 Task: In Heading Arial with underline. Font size of heading  '18'Font style of data Calibri. Font size of data  9Alignment of headline & data Align center. Fill color in heading,  RedFont color of data Black Apply border in Data No BorderIn the sheet  Attendance Sheet for Weekly Follow-upbook
Action: Mouse moved to (104, 152)
Screenshot: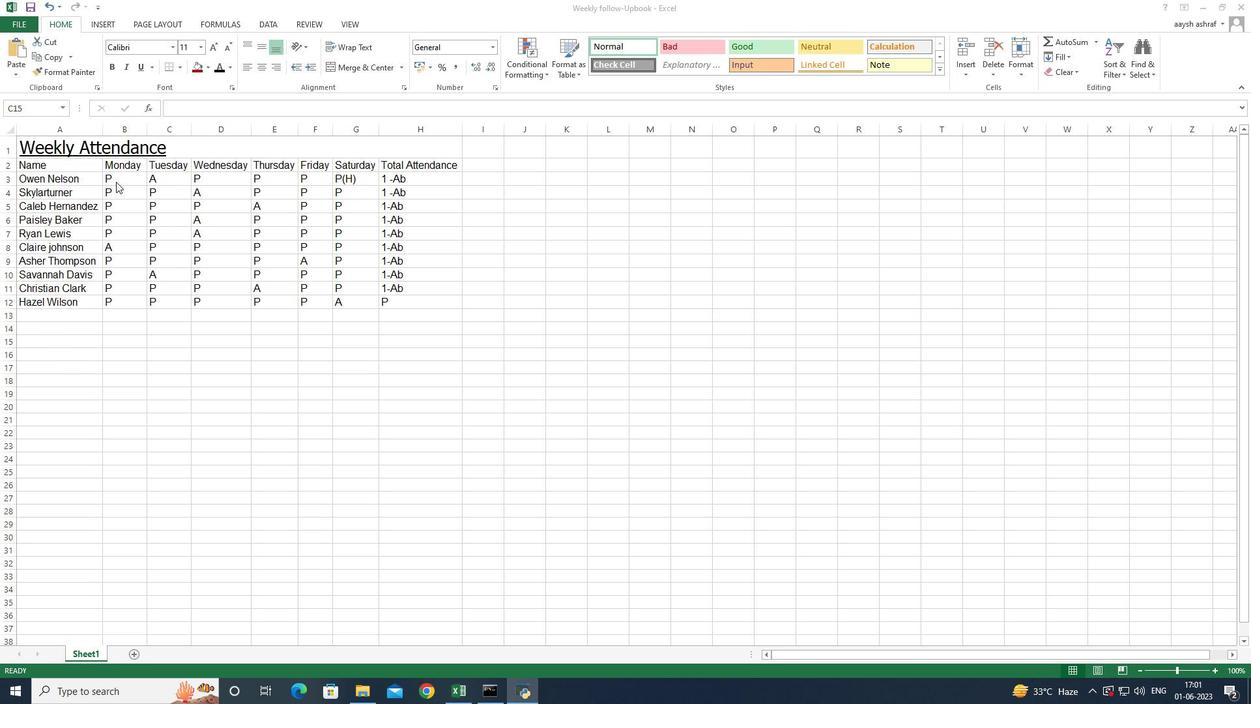 
Action: Mouse pressed left at (104, 152)
Screenshot: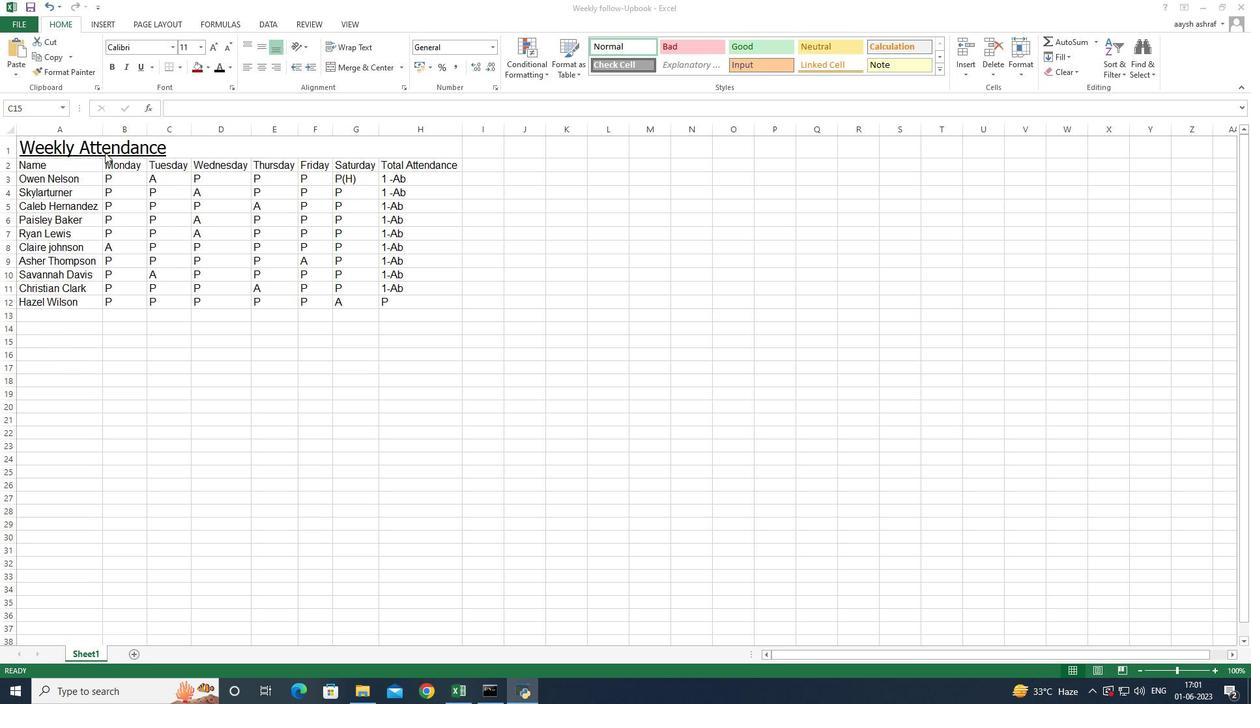 
Action: Mouse moved to (95, 149)
Screenshot: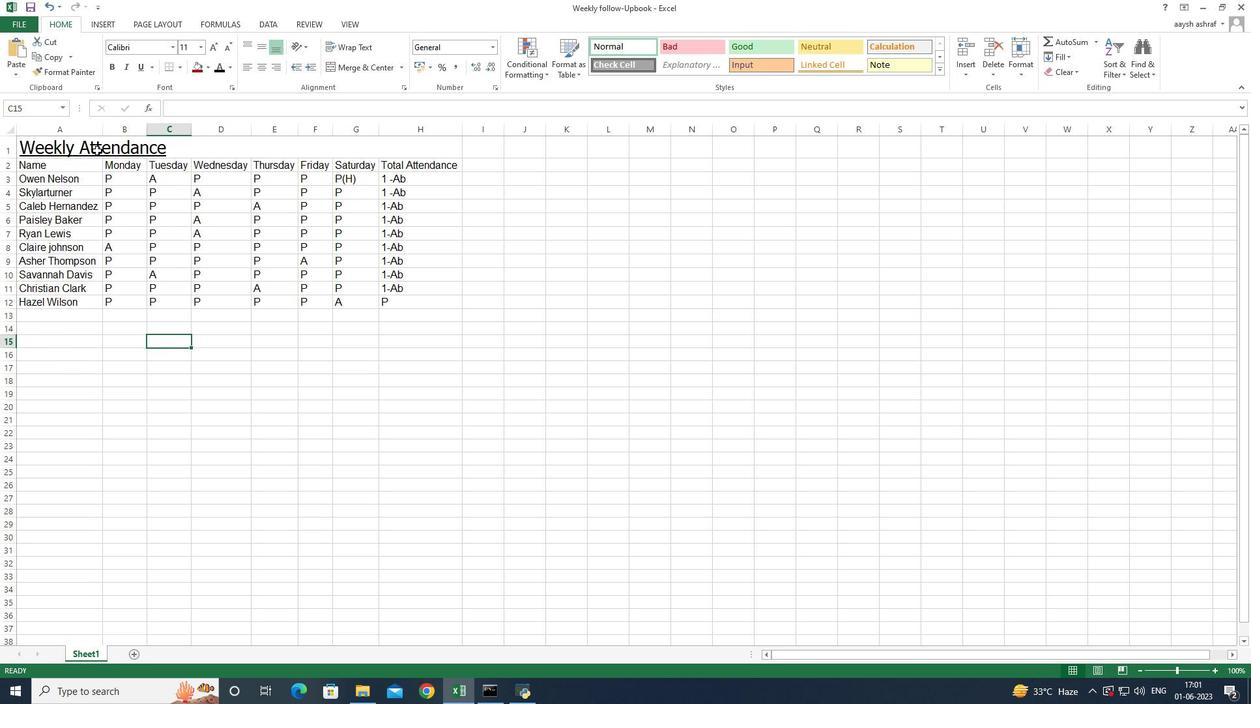 
Action: Mouse pressed left at (95, 149)
Screenshot: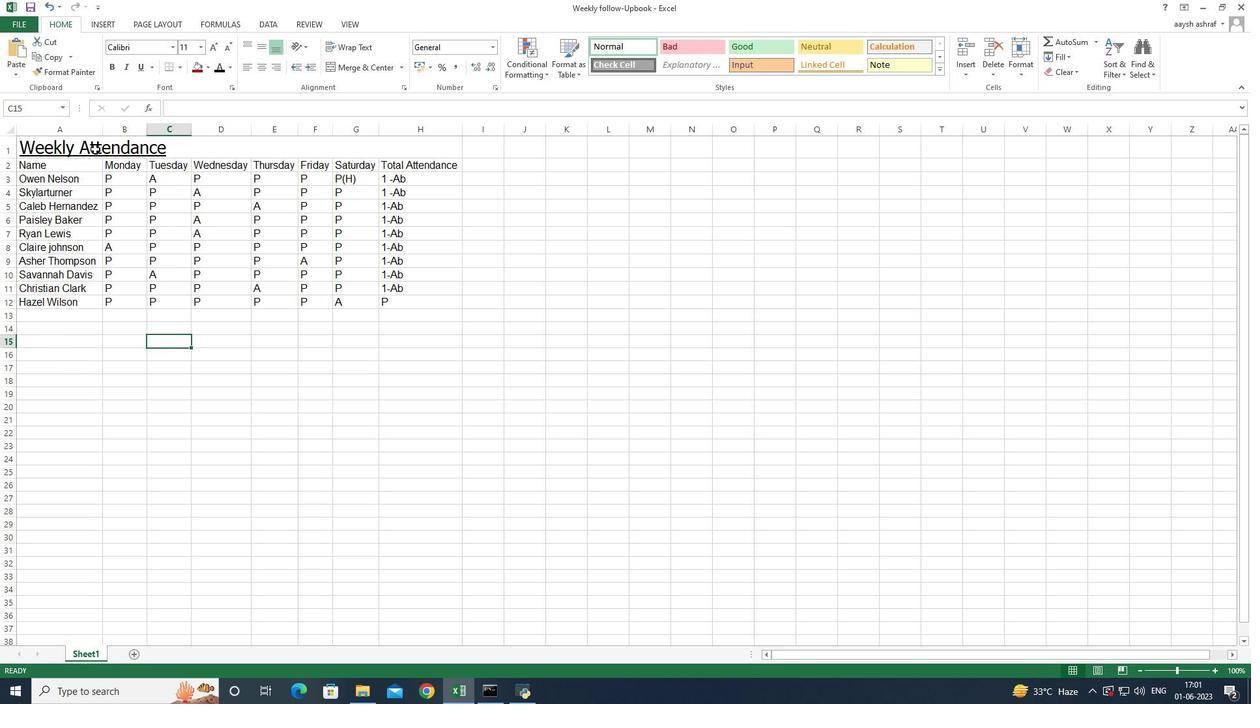 
Action: Mouse moved to (101, 217)
Screenshot: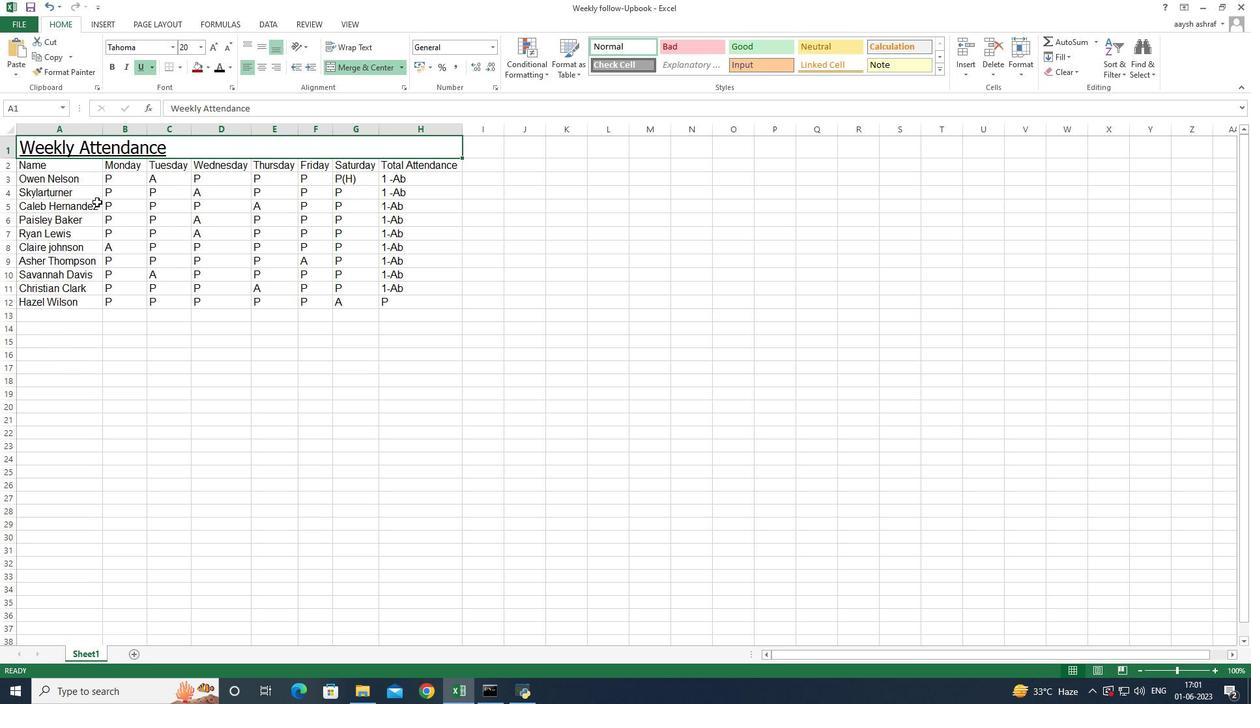 
Action: Mouse pressed left at (101, 217)
Screenshot: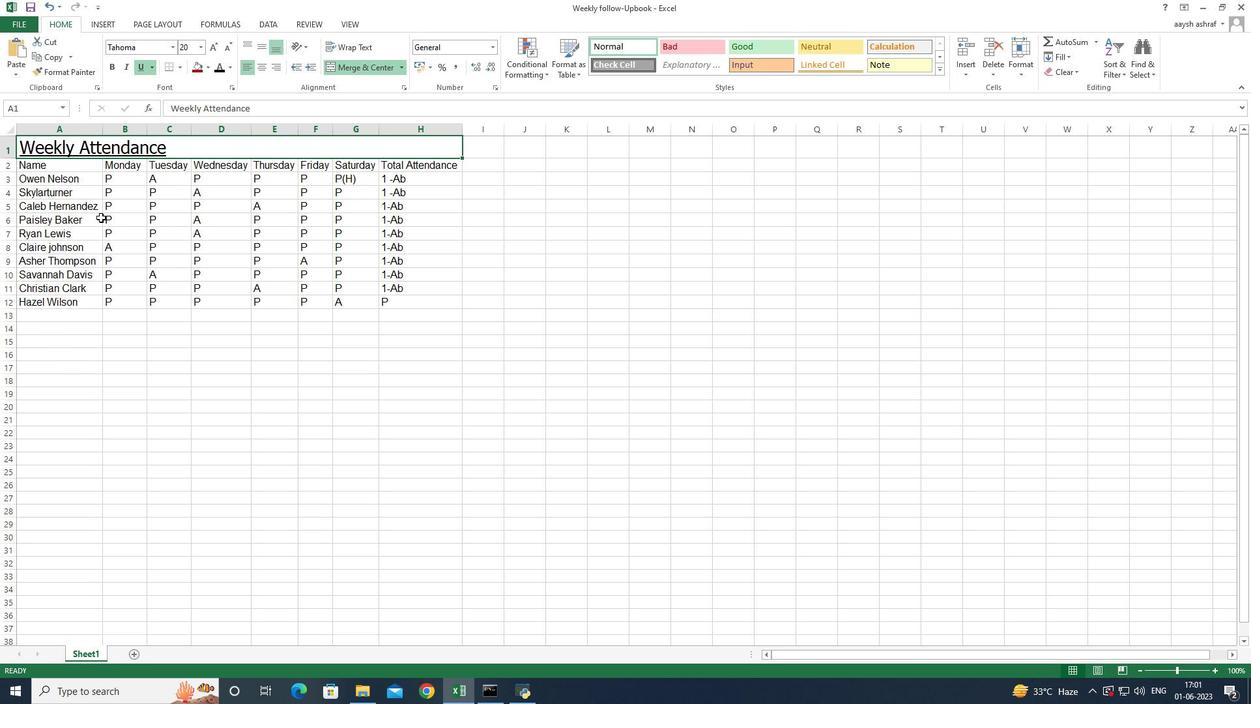 
Action: Mouse moved to (96, 149)
Screenshot: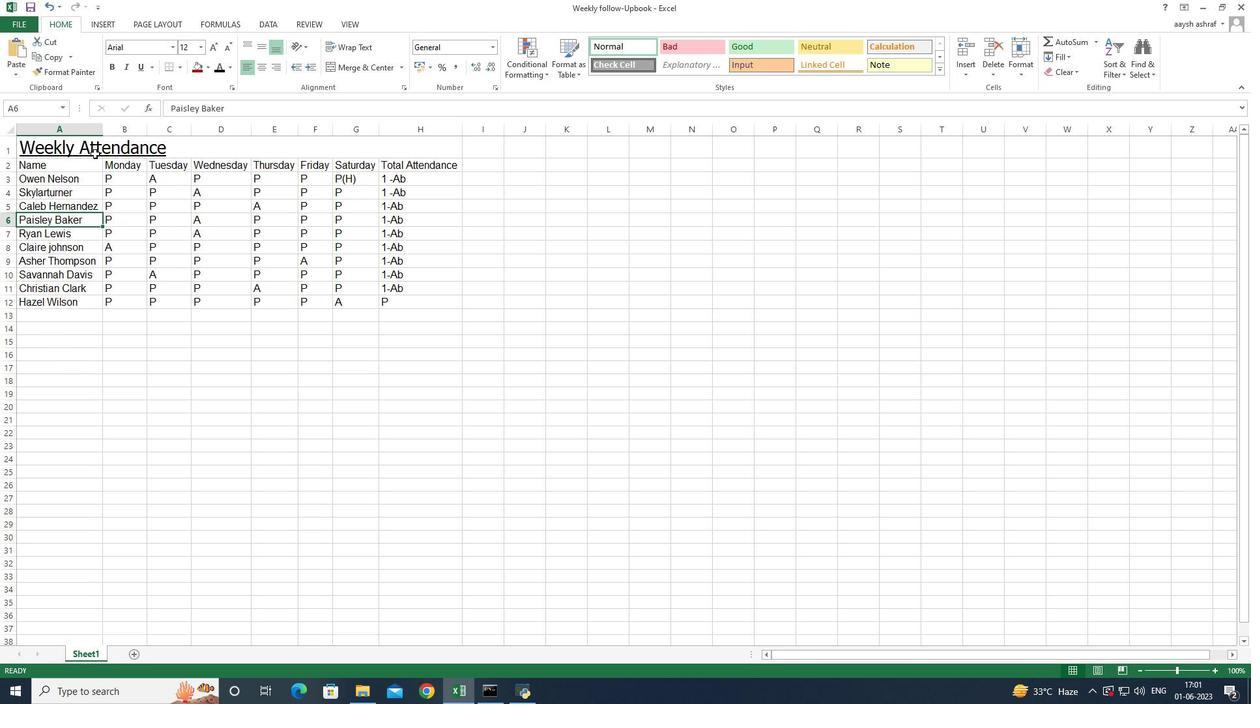
Action: Mouse pressed left at (96, 149)
Screenshot: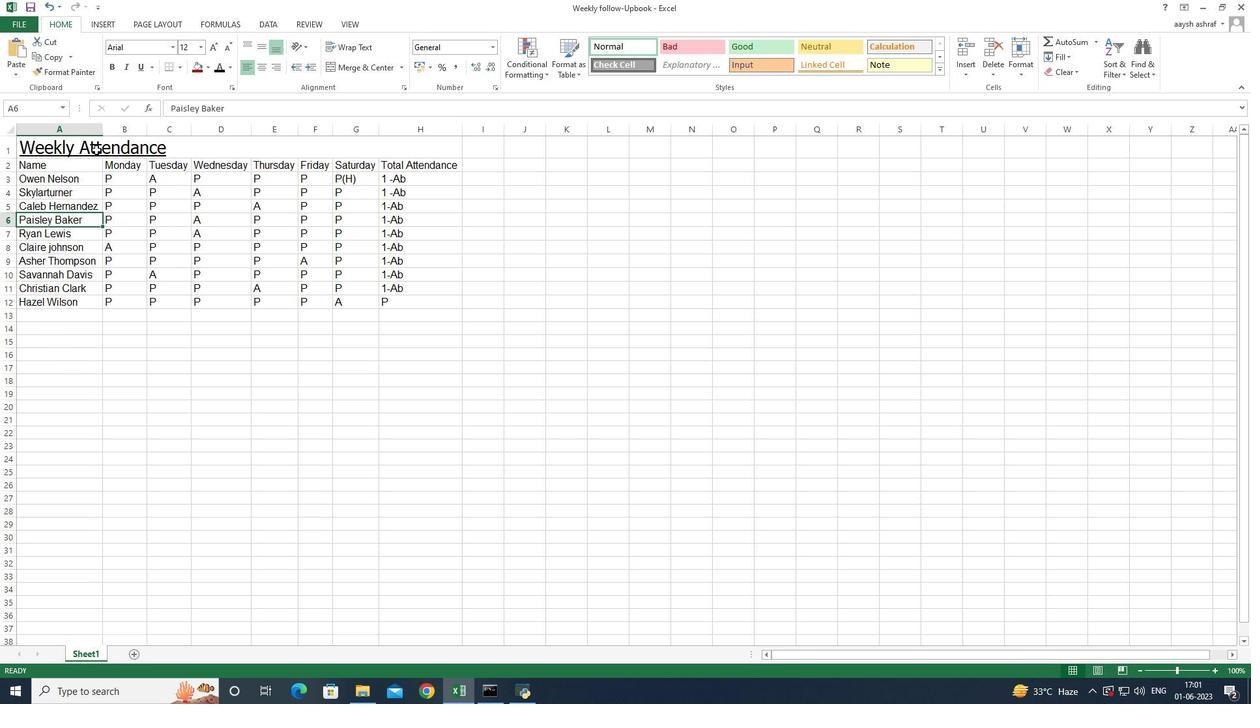 
Action: Mouse moved to (170, 46)
Screenshot: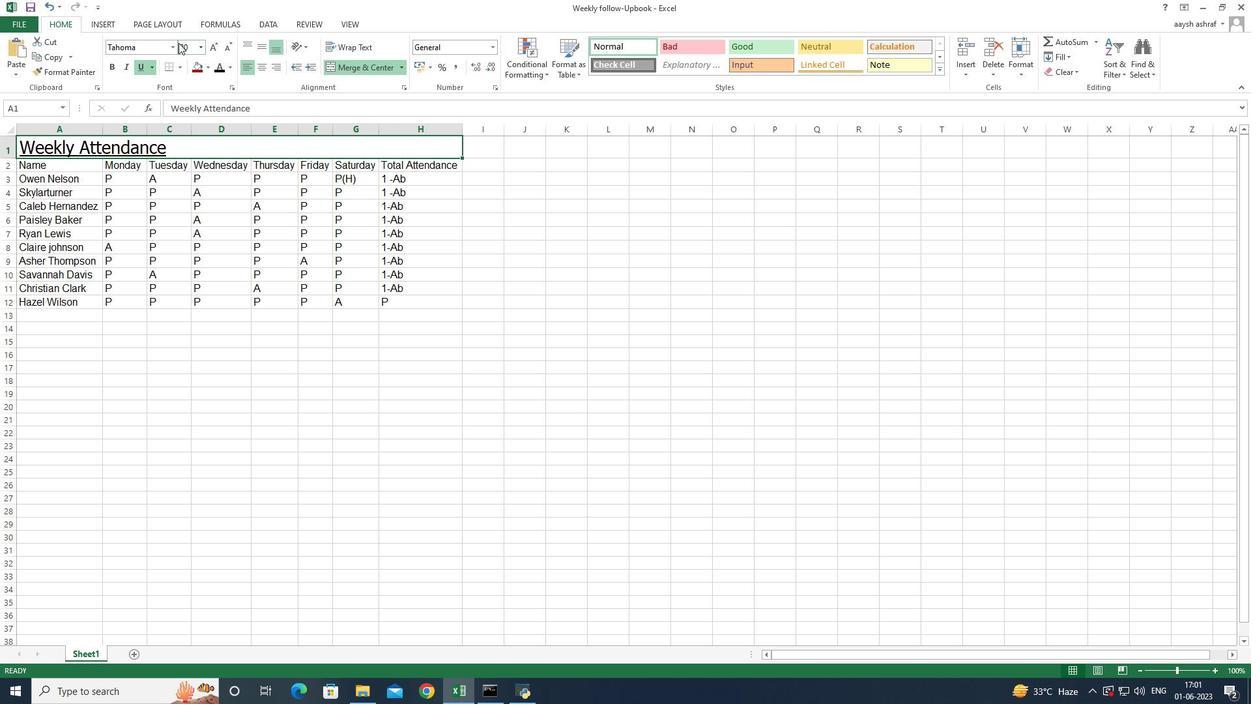 
Action: Mouse pressed left at (170, 46)
Screenshot: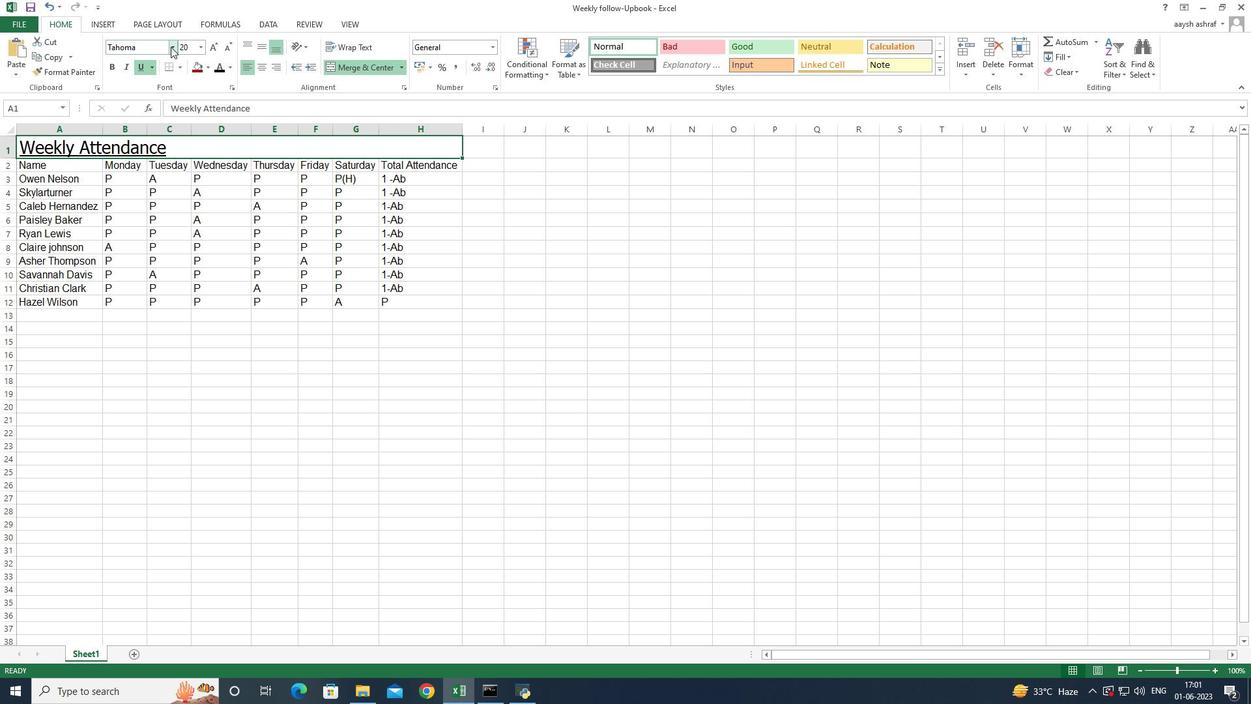 
Action: Mouse moved to (150, 198)
Screenshot: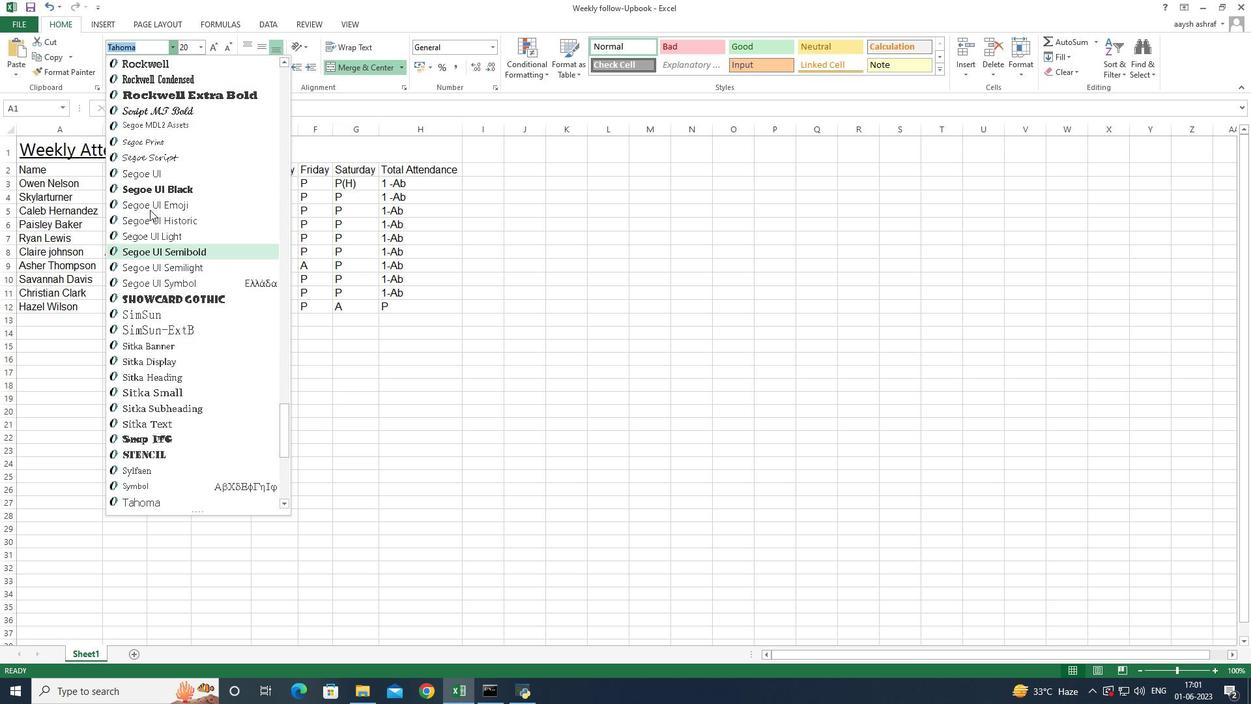 
Action: Mouse scrolled (150, 199) with delta (0, 0)
Screenshot: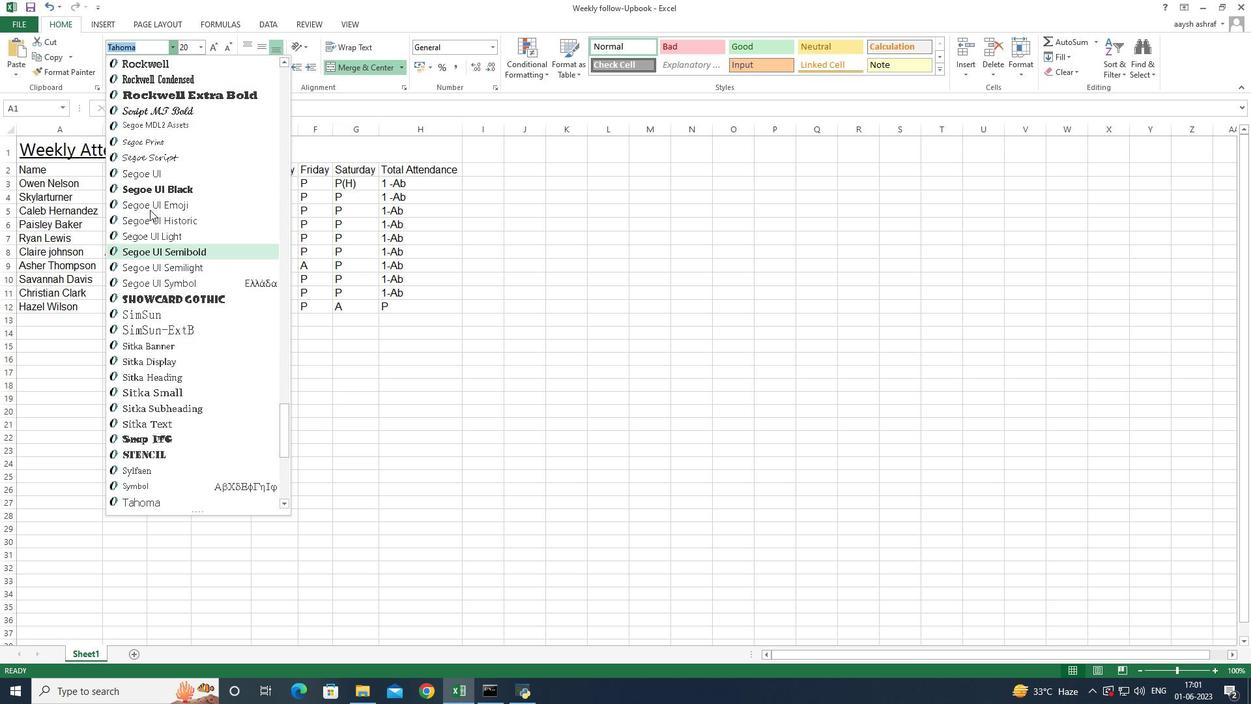 
Action: Mouse moved to (151, 197)
Screenshot: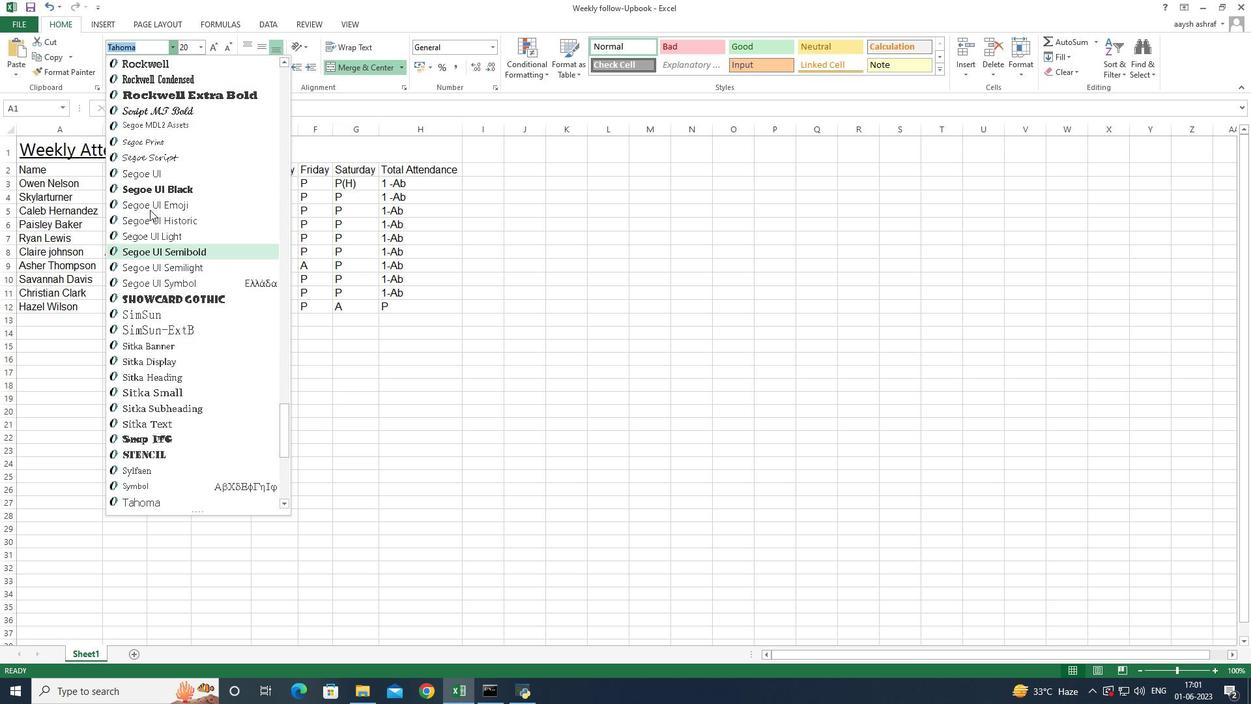 
Action: Mouse scrolled (151, 198) with delta (0, 0)
Screenshot: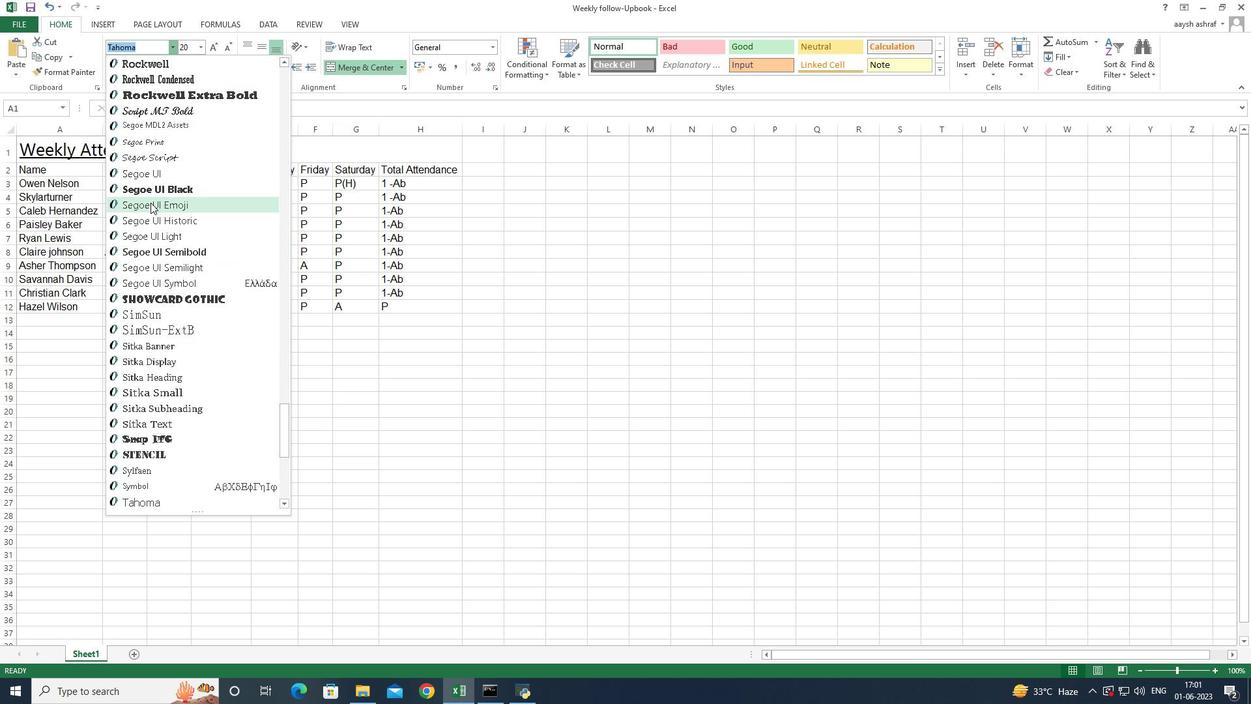 
Action: Mouse moved to (151, 196)
Screenshot: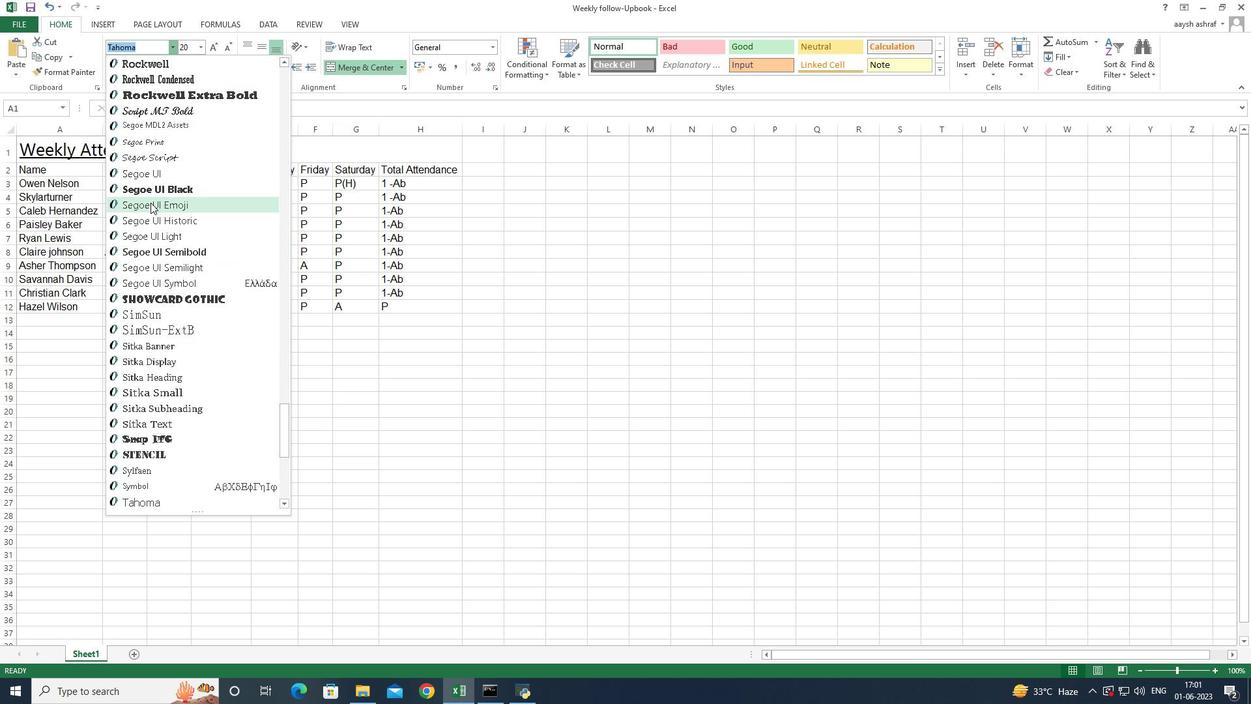 
Action: Mouse scrolled (151, 197) with delta (0, 0)
Screenshot: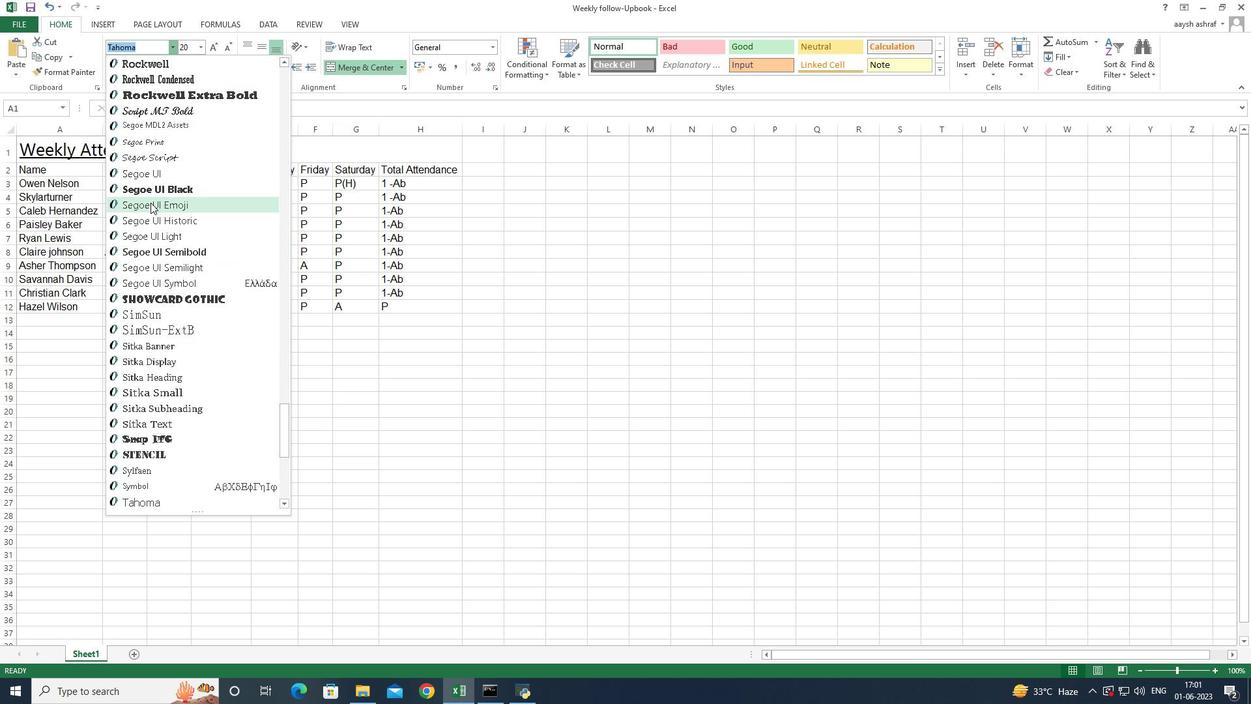 
Action: Mouse moved to (151, 196)
Screenshot: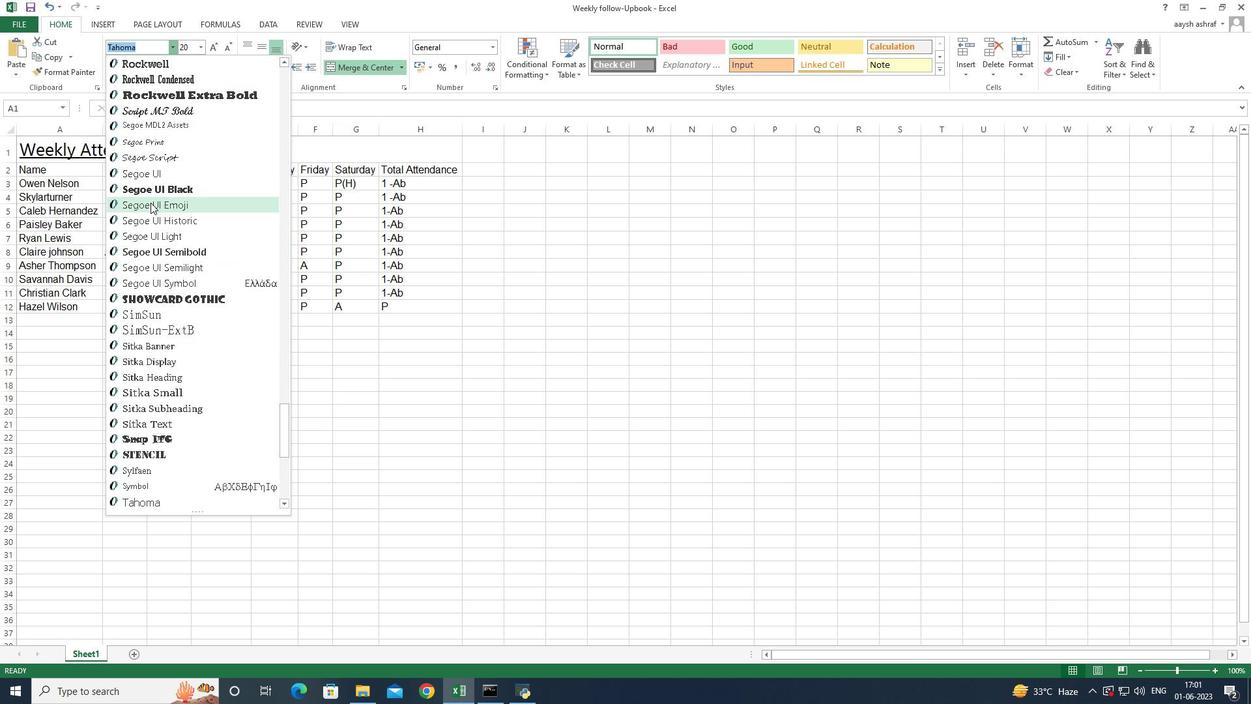 
Action: Mouse scrolled (151, 196) with delta (0, 0)
Screenshot: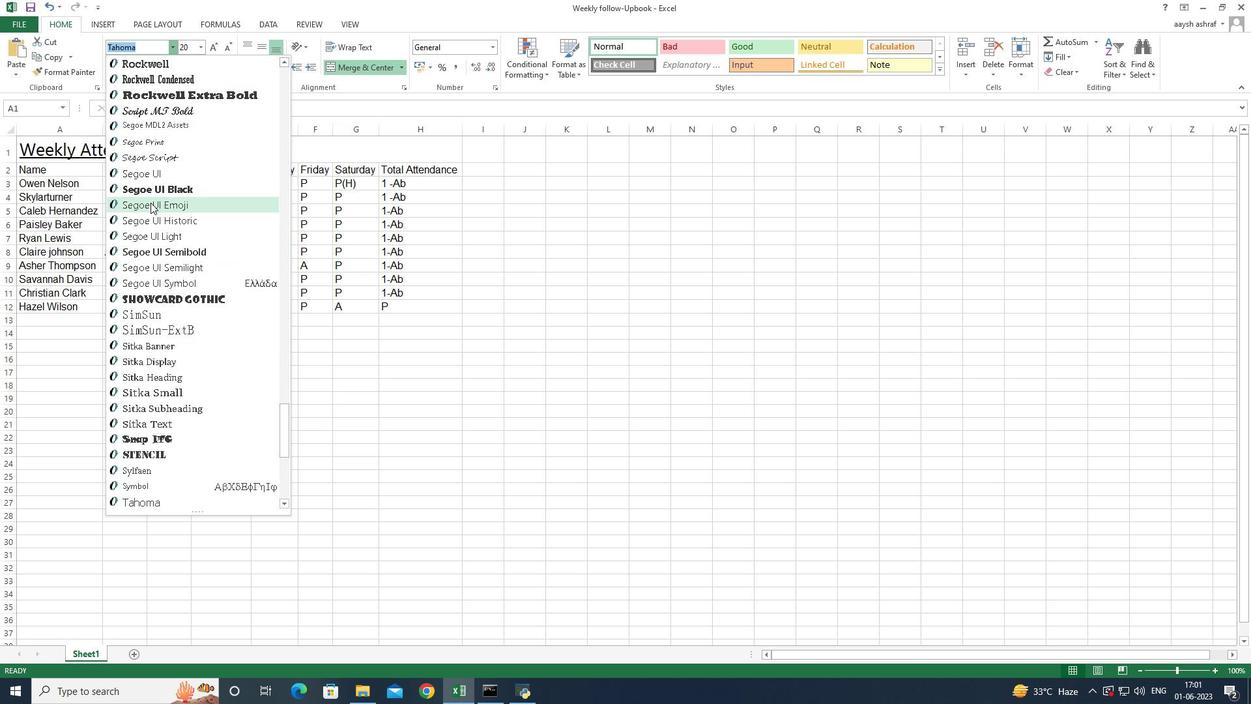 
Action: Mouse scrolled (151, 196) with delta (0, 0)
Screenshot: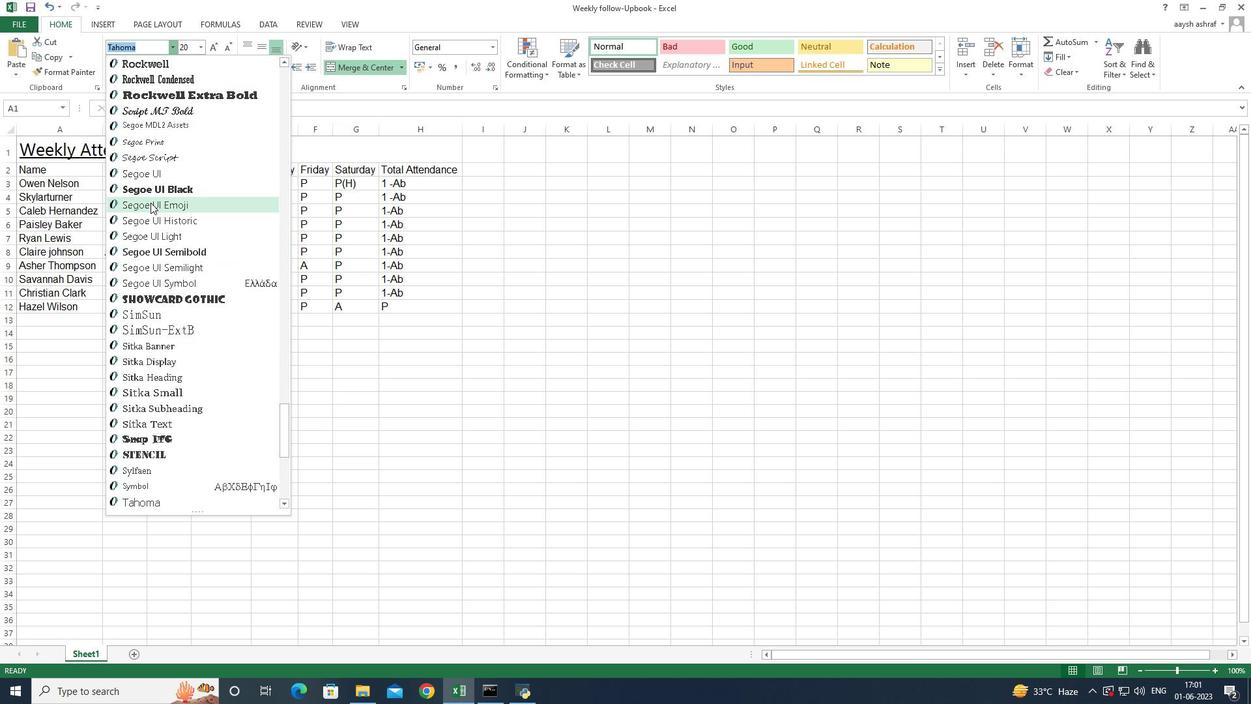 
Action: Mouse moved to (153, 209)
Screenshot: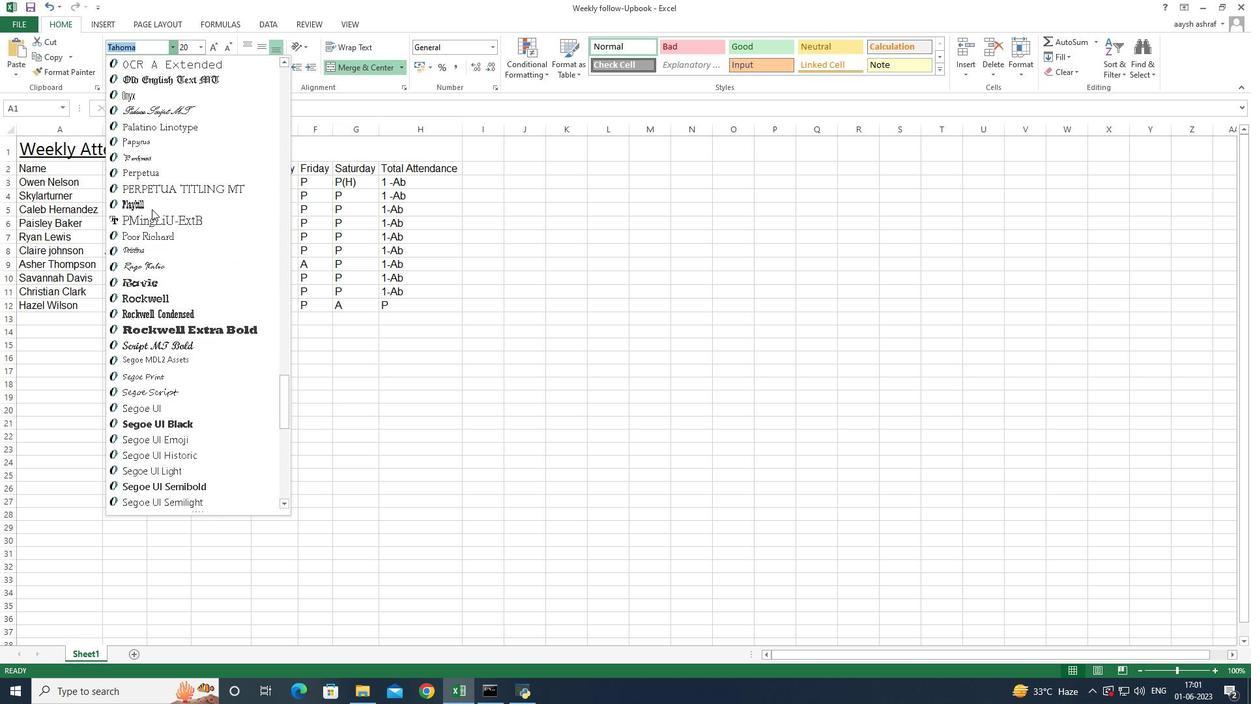 
Action: Mouse scrolled (153, 210) with delta (0, 0)
Screenshot: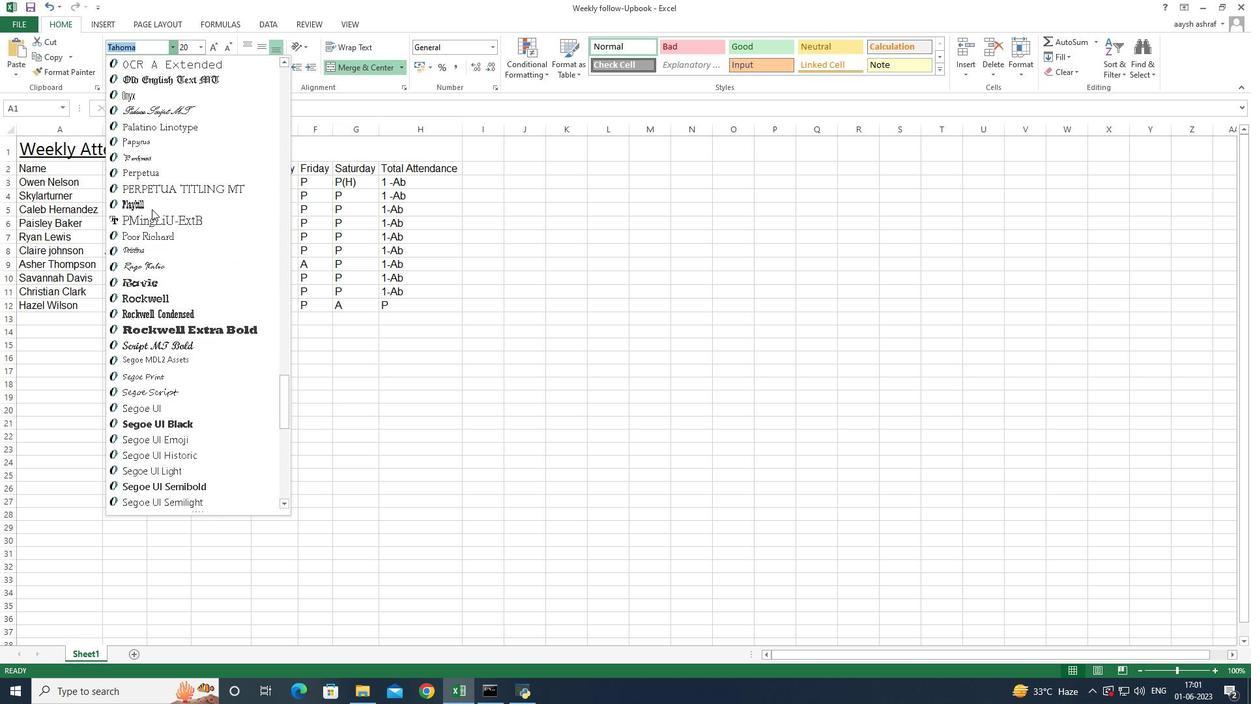 
Action: Mouse scrolled (153, 210) with delta (0, 0)
Screenshot: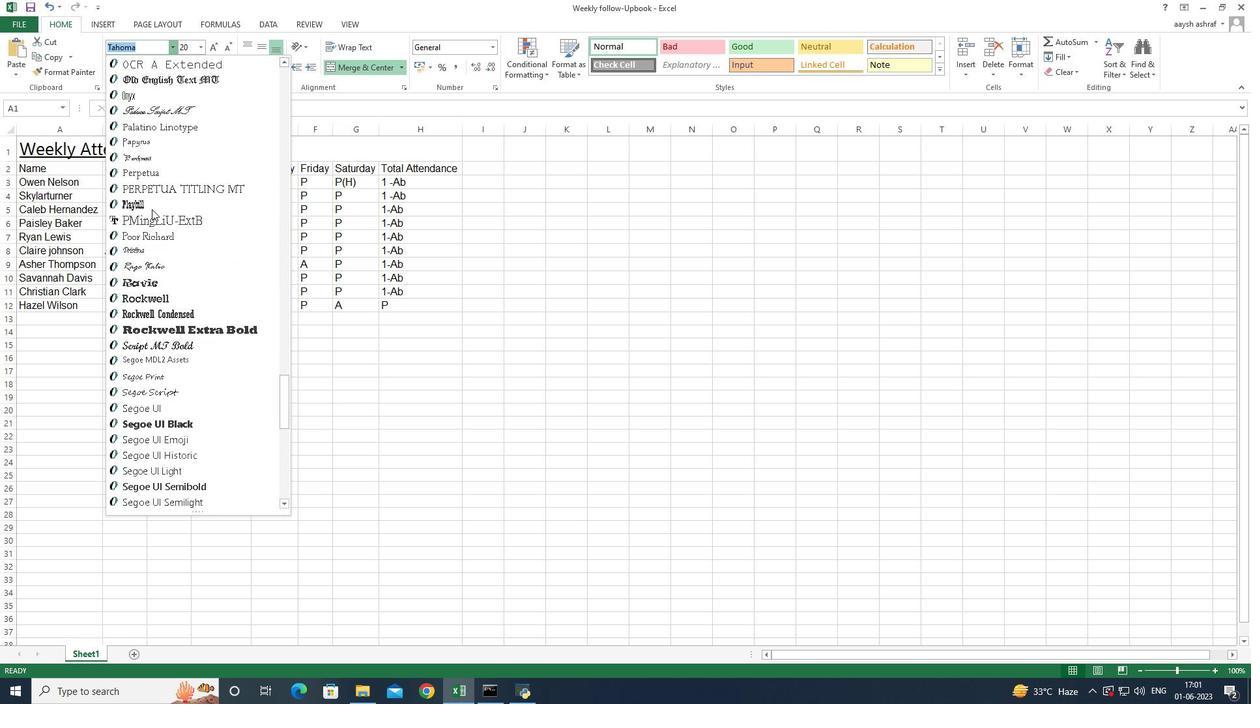 
Action: Mouse scrolled (153, 210) with delta (0, 0)
Screenshot: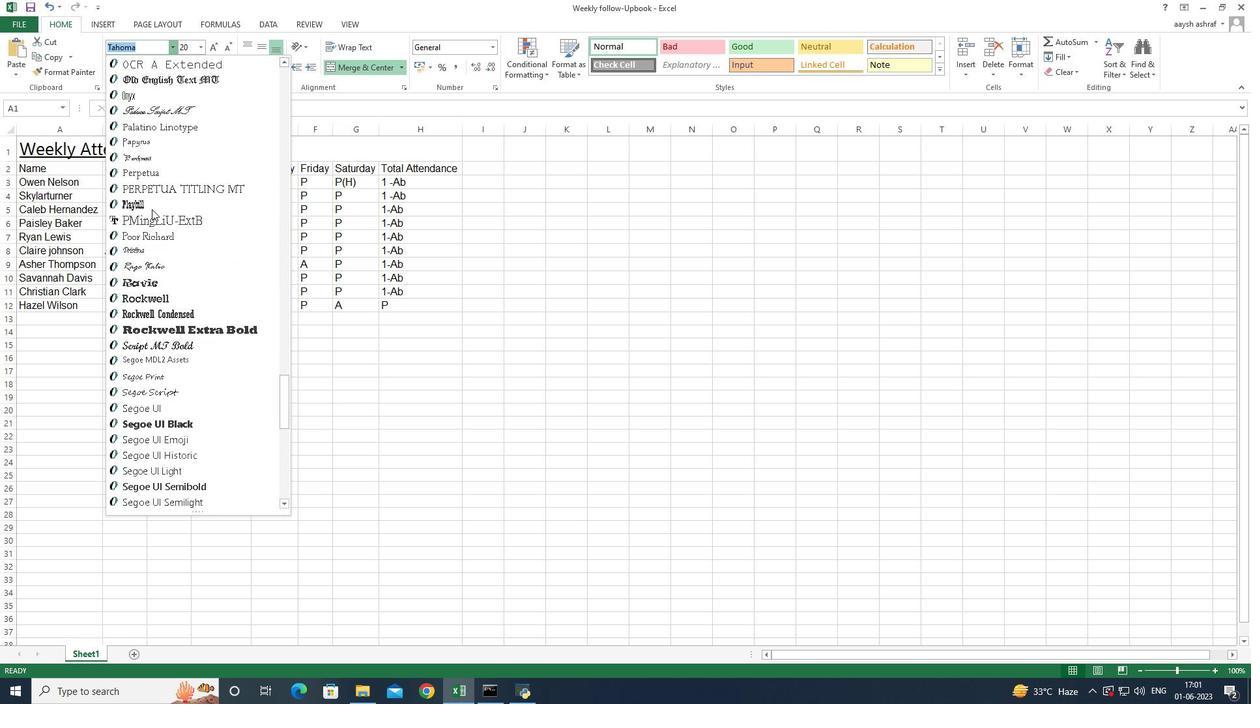 
Action: Mouse scrolled (153, 210) with delta (0, 0)
Screenshot: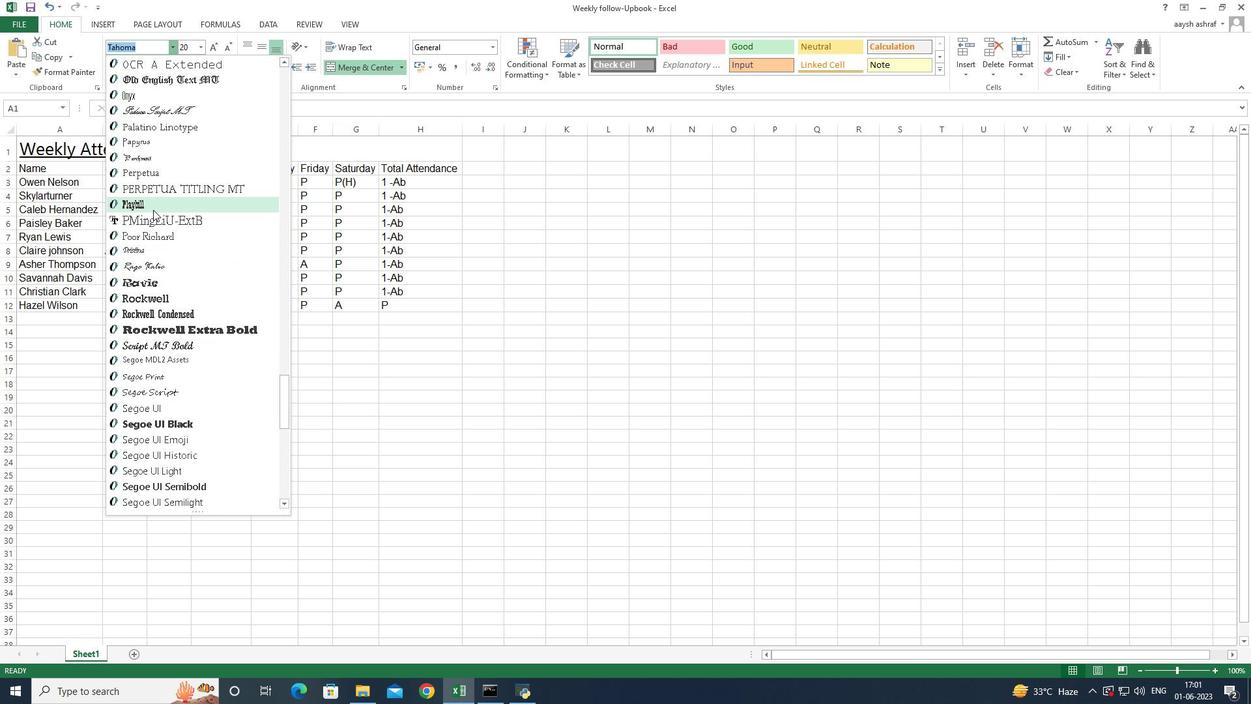 
Action: Mouse moved to (153, 209)
Screenshot: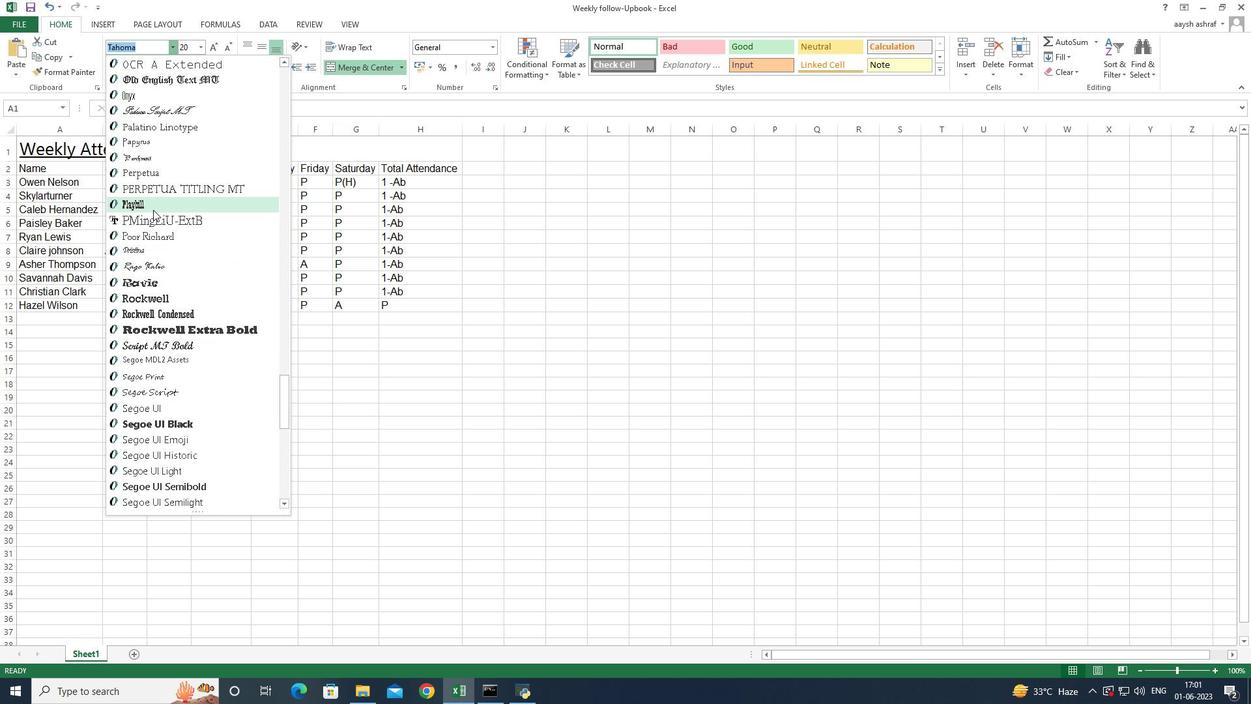
Action: Mouse scrolled (153, 210) with delta (0, 0)
Screenshot: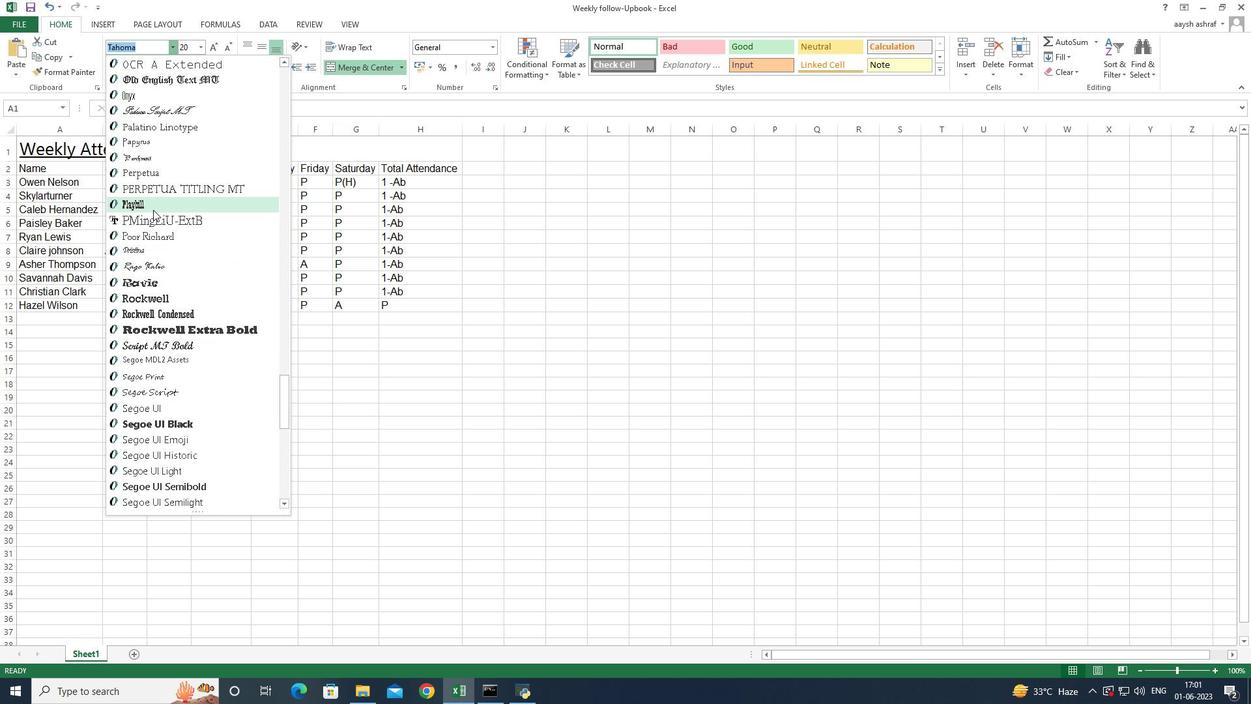 
Action: Mouse moved to (153, 206)
Screenshot: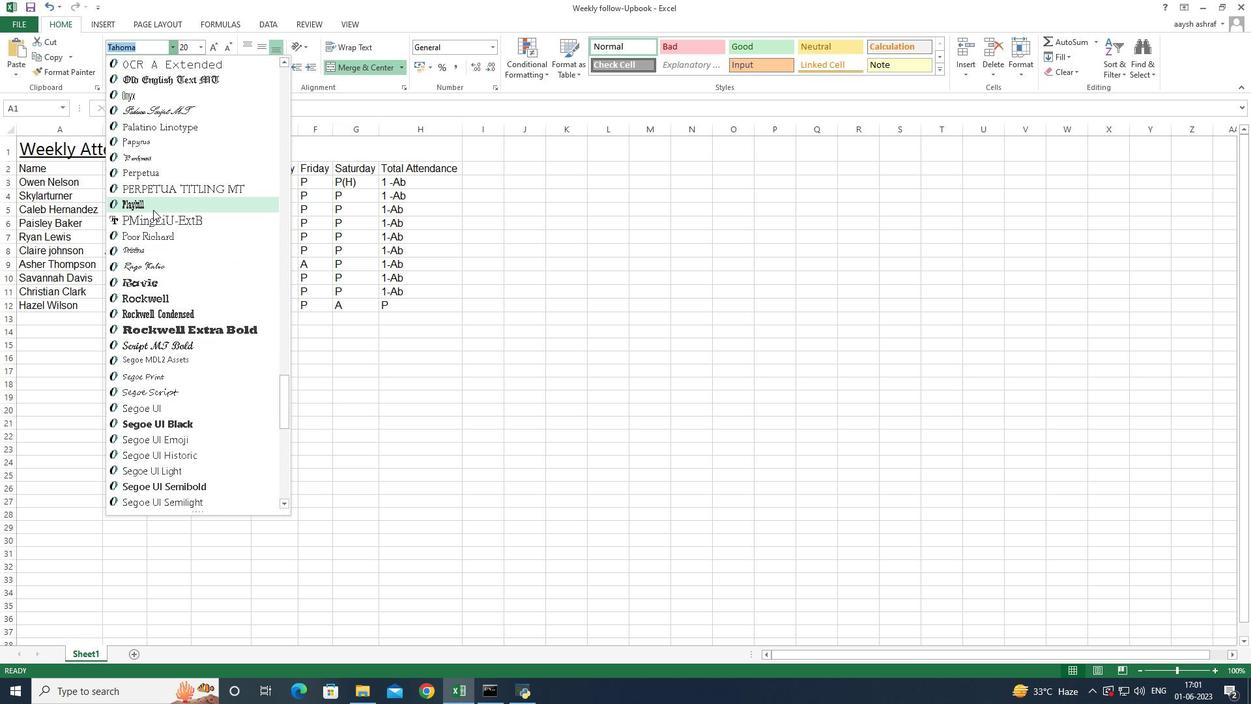 
Action: Mouse scrolled (153, 206) with delta (0, 0)
Screenshot: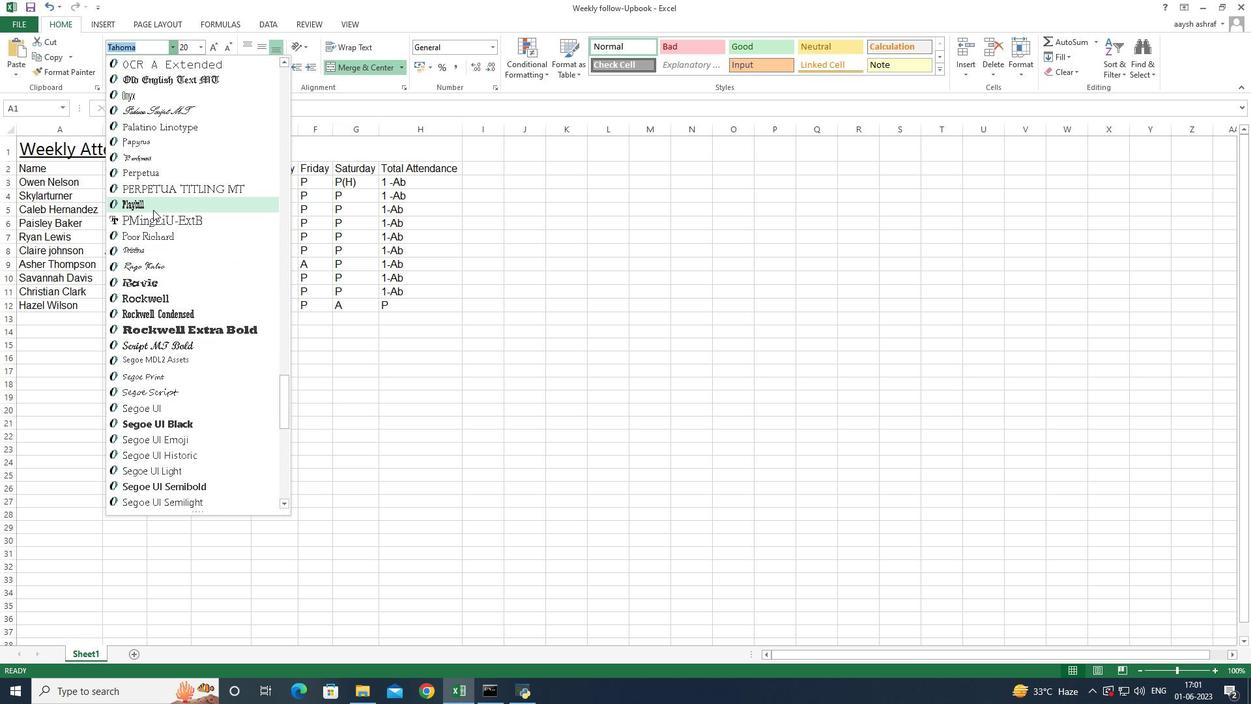 
Action: Mouse moved to (155, 211)
Screenshot: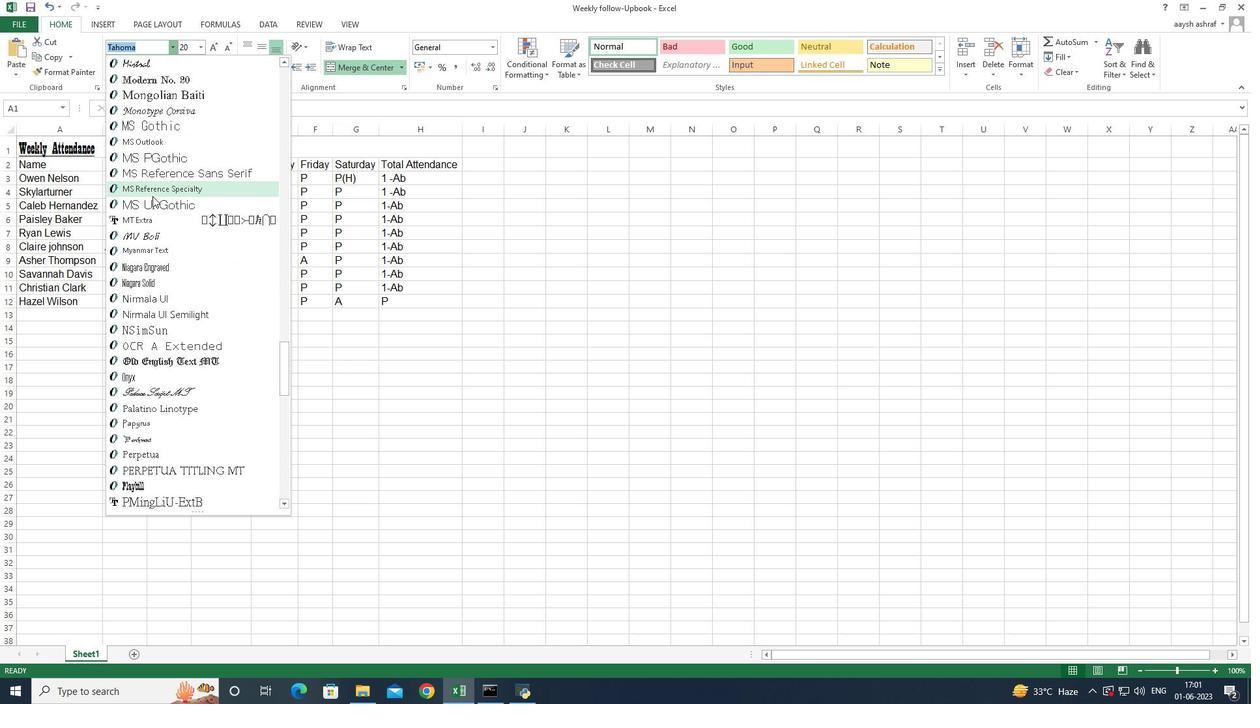 
Action: Mouse scrolled (155, 211) with delta (0, 0)
Screenshot: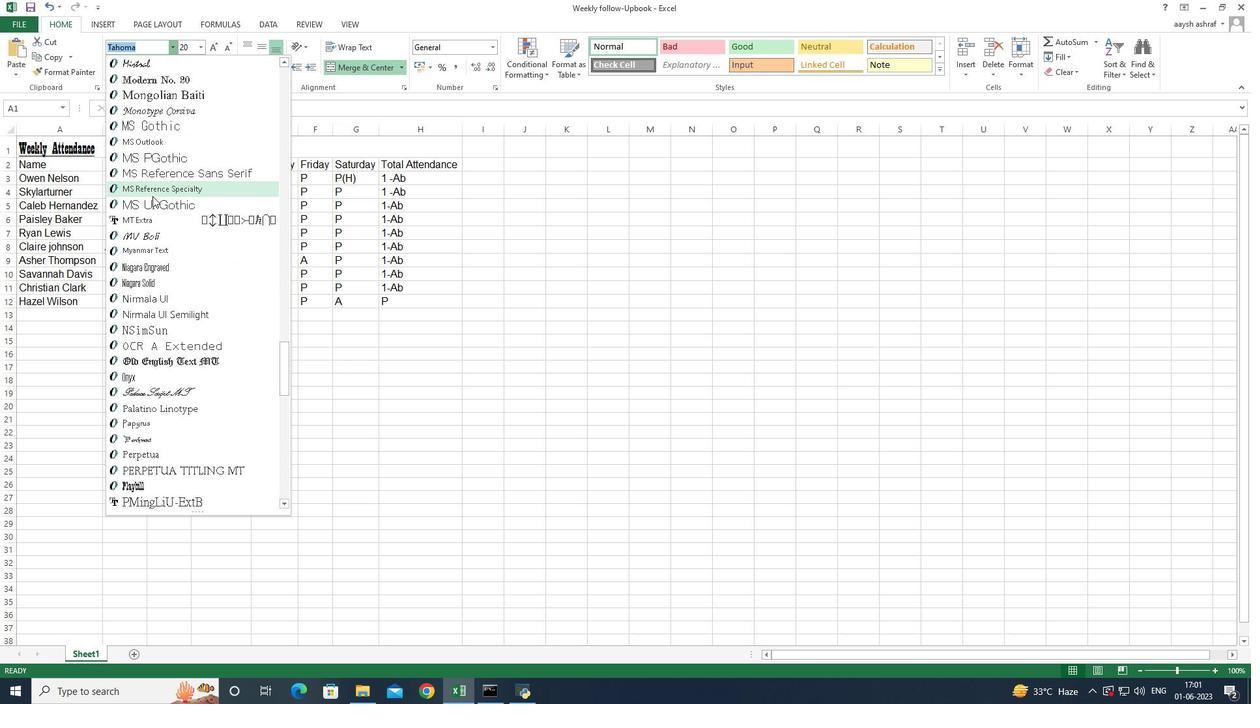 
Action: Mouse moved to (156, 209)
Screenshot: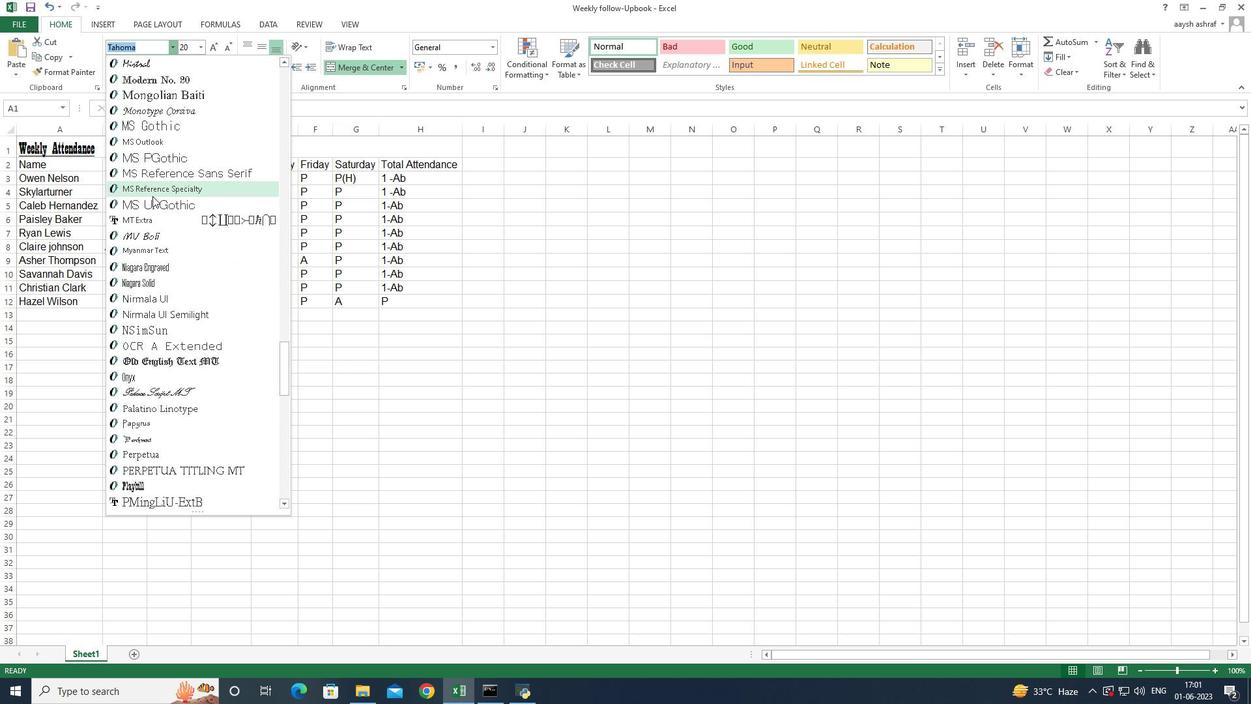 
Action: Mouse scrolled (156, 210) with delta (0, 0)
Screenshot: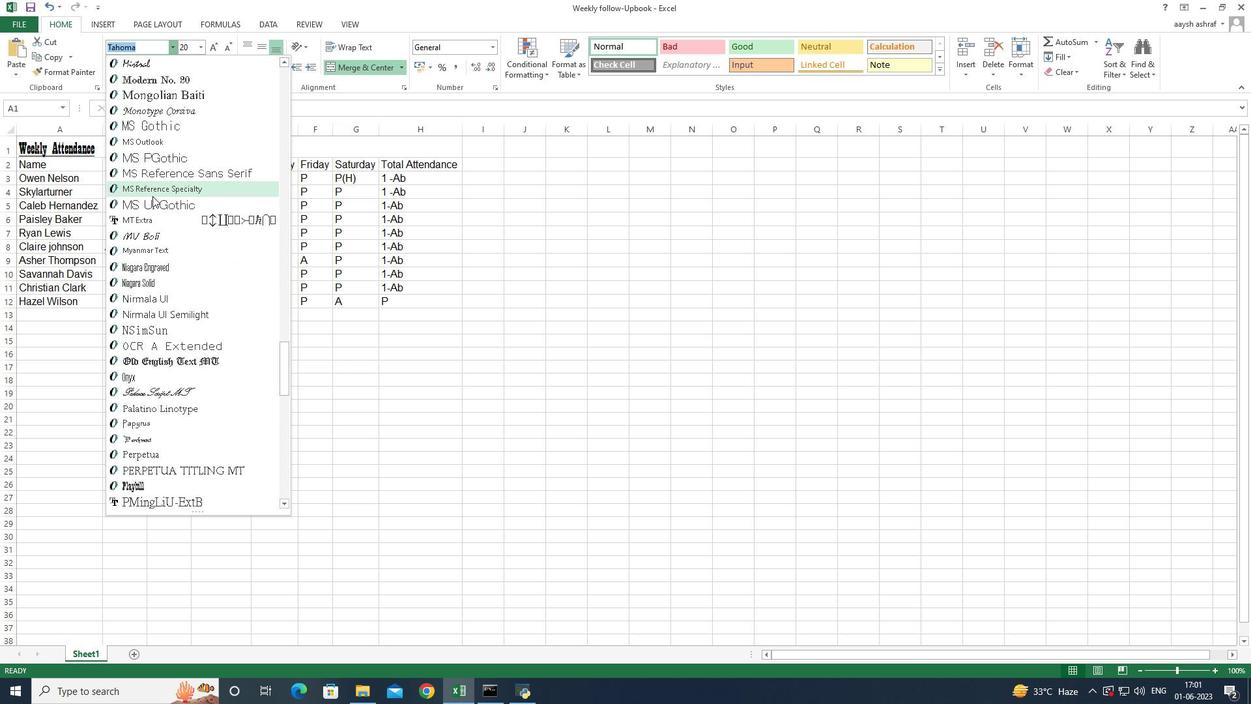 
Action: Mouse scrolled (156, 210) with delta (0, 0)
Screenshot: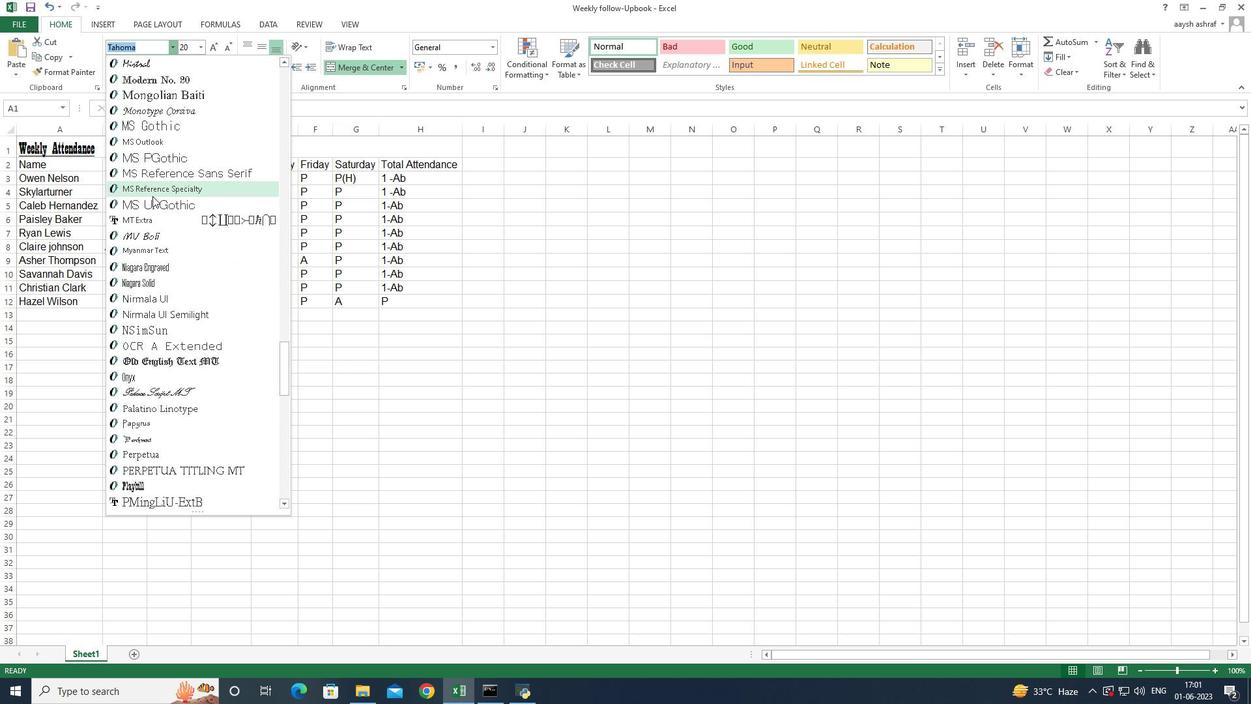
Action: Mouse moved to (156, 209)
Screenshot: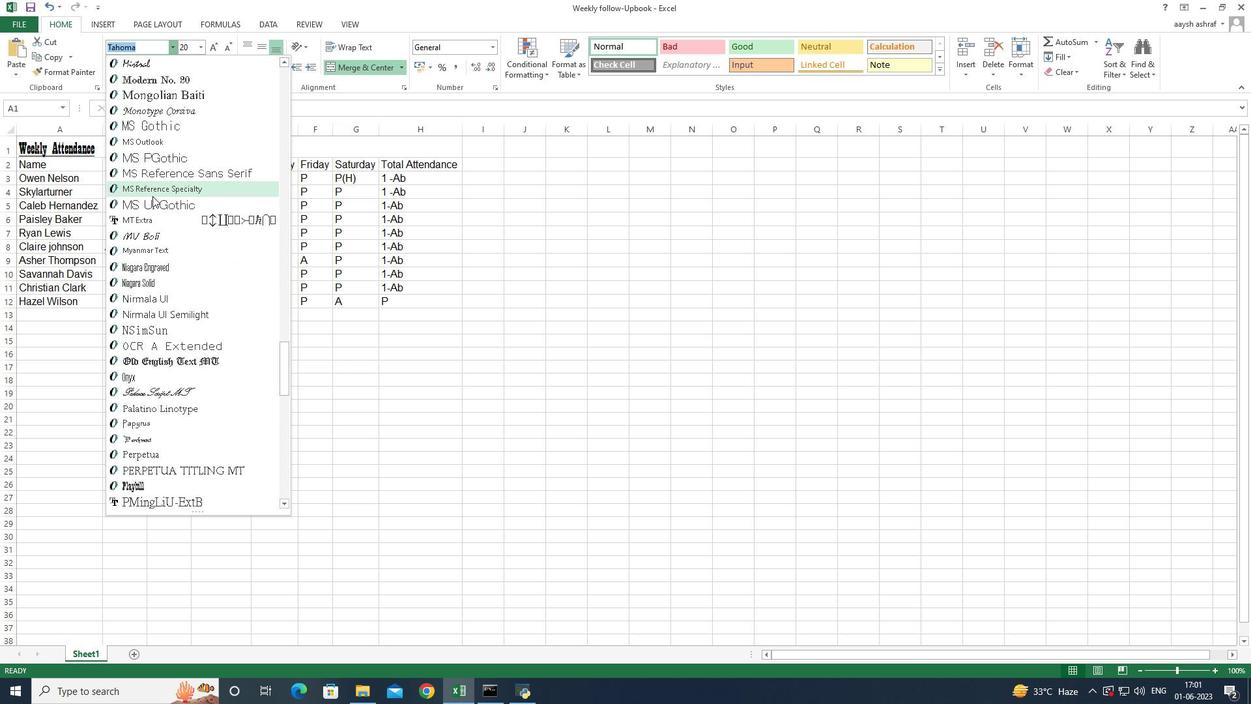 
Action: Mouse scrolled (156, 209) with delta (0, 0)
Screenshot: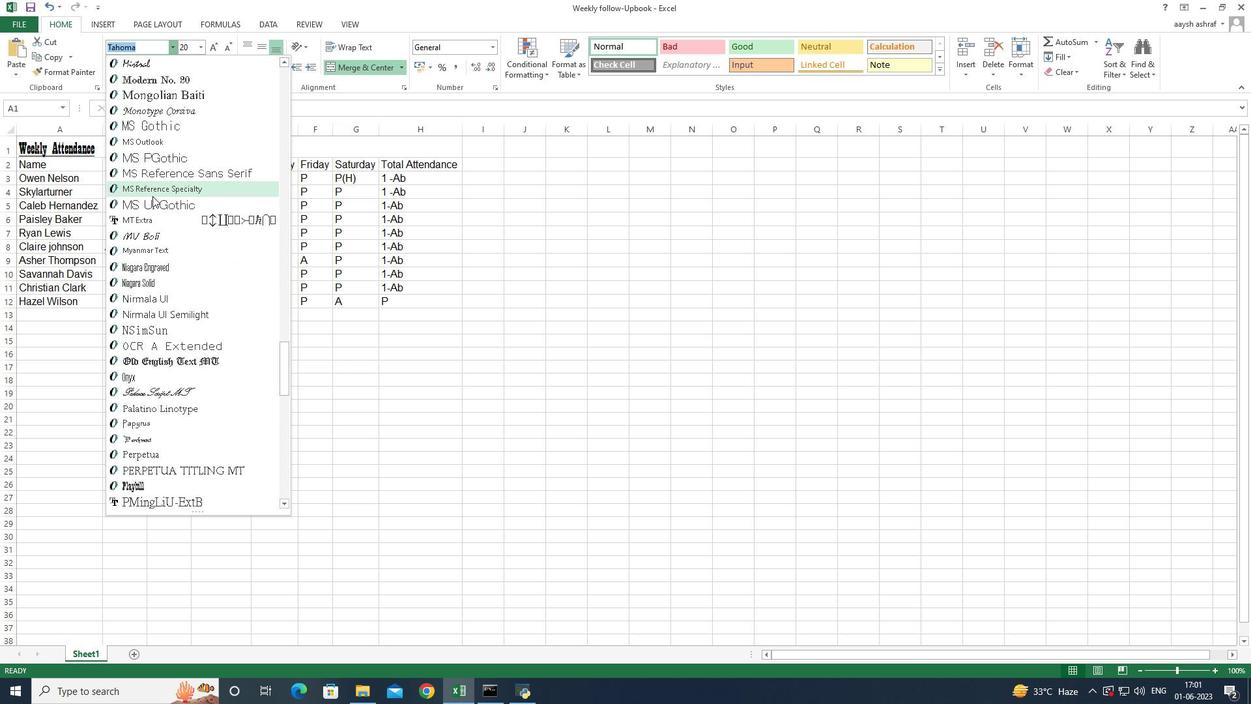 
Action: Mouse scrolled (156, 209) with delta (0, 0)
Screenshot: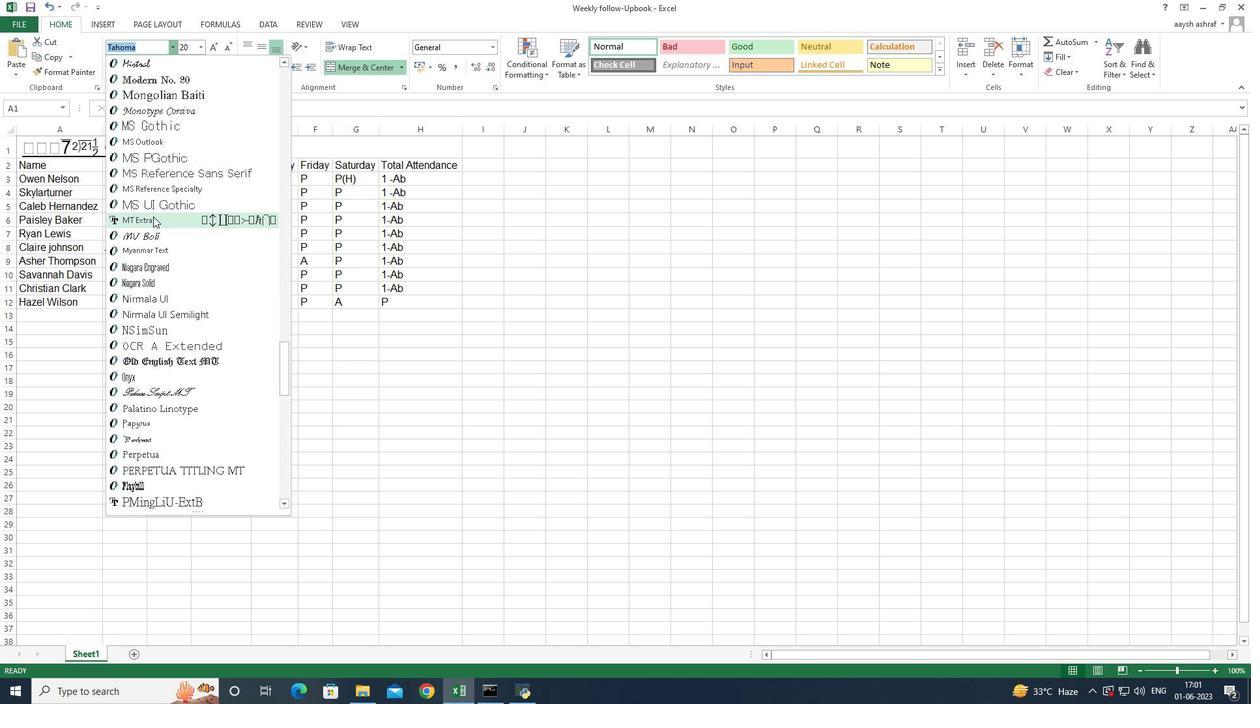 
Action: Mouse scrolled (156, 209) with delta (0, 0)
Screenshot: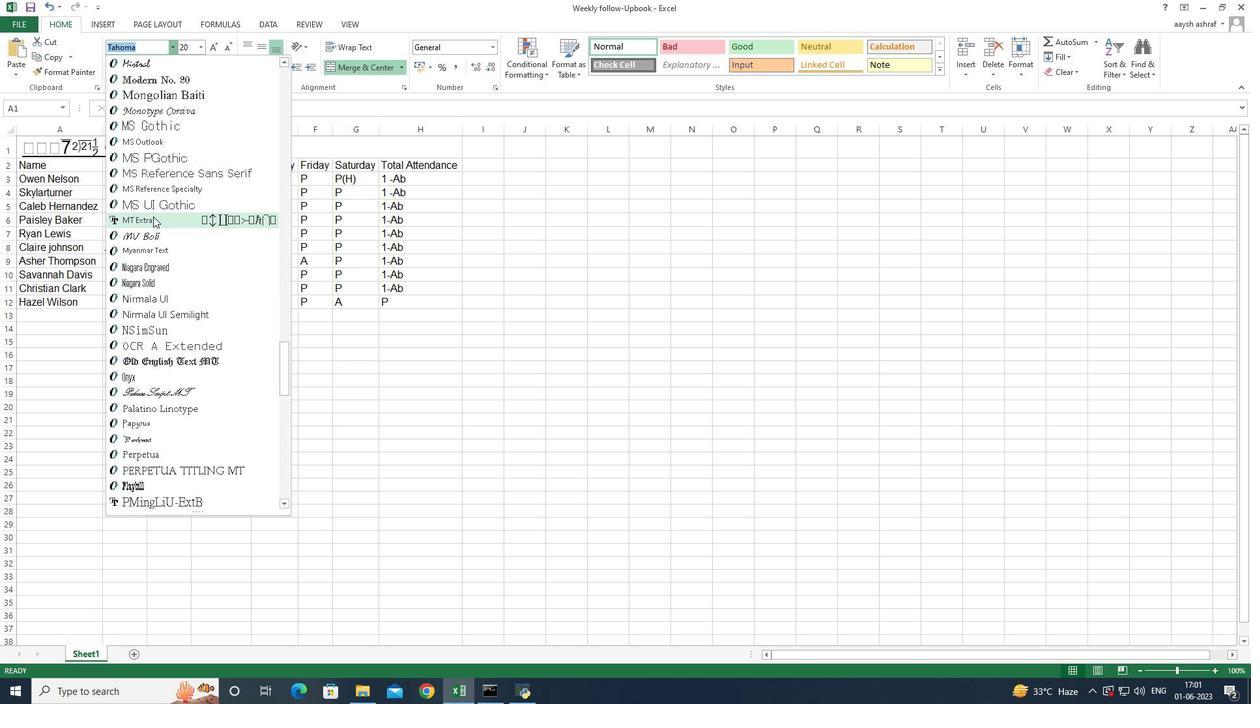 
Action: Mouse moved to (162, 208)
Screenshot: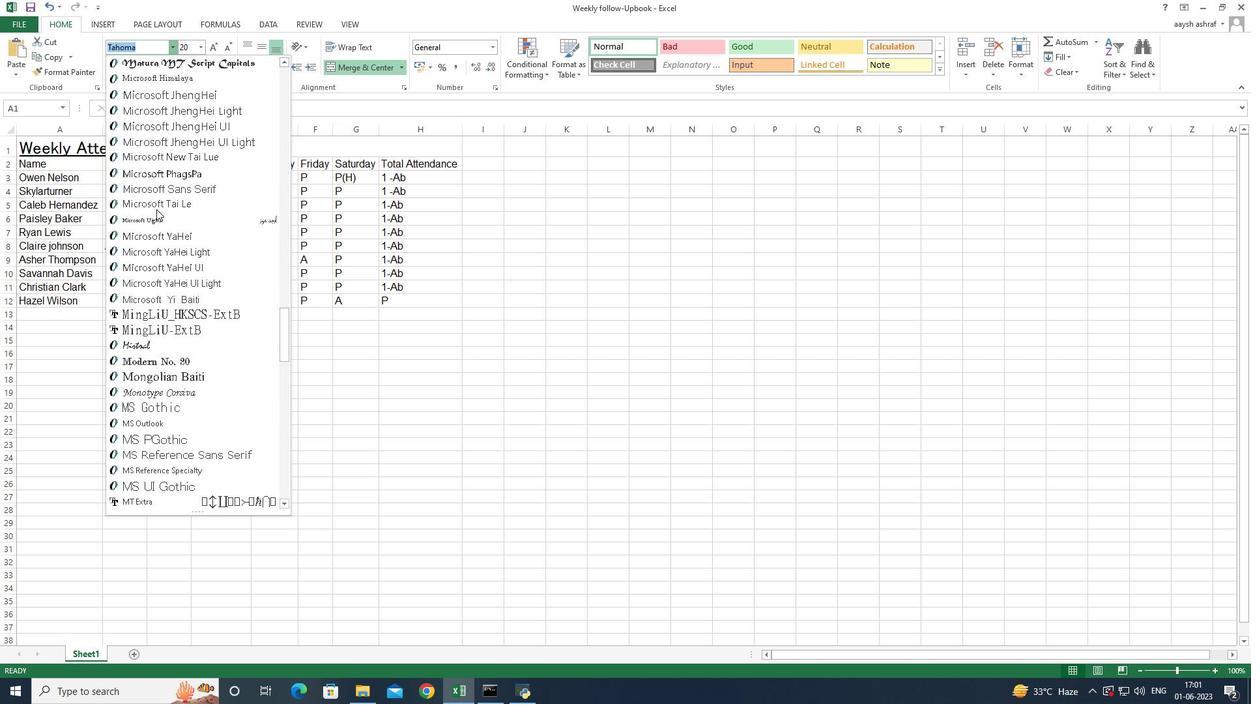 
Action: Mouse scrolled (161, 210) with delta (0, 0)
Screenshot: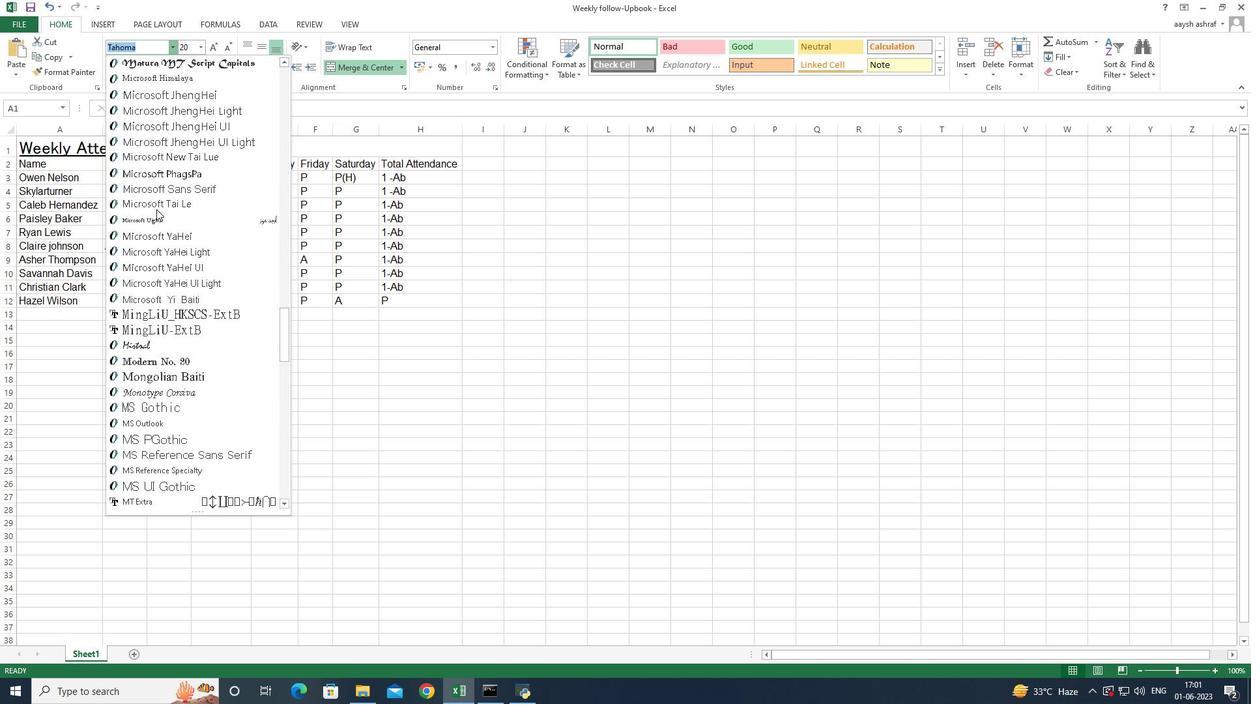 
Action: Mouse moved to (163, 206)
Screenshot: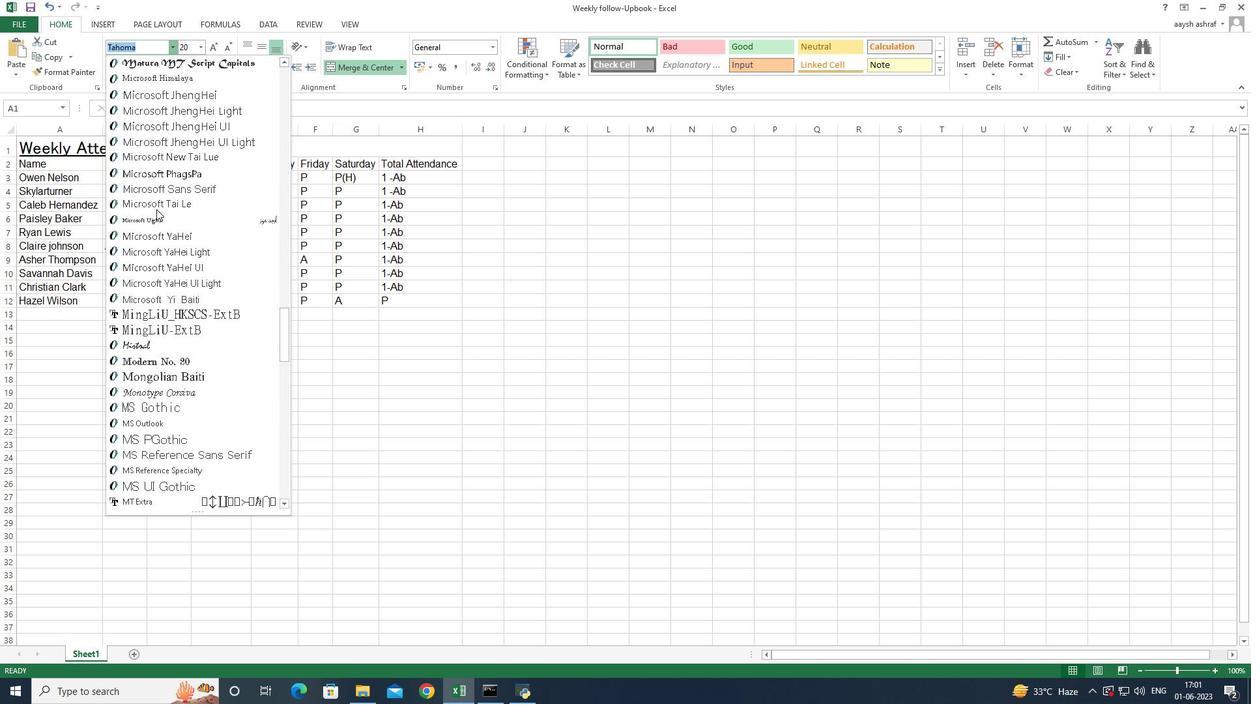 
Action: Mouse scrolled (163, 207) with delta (0, 0)
Screenshot: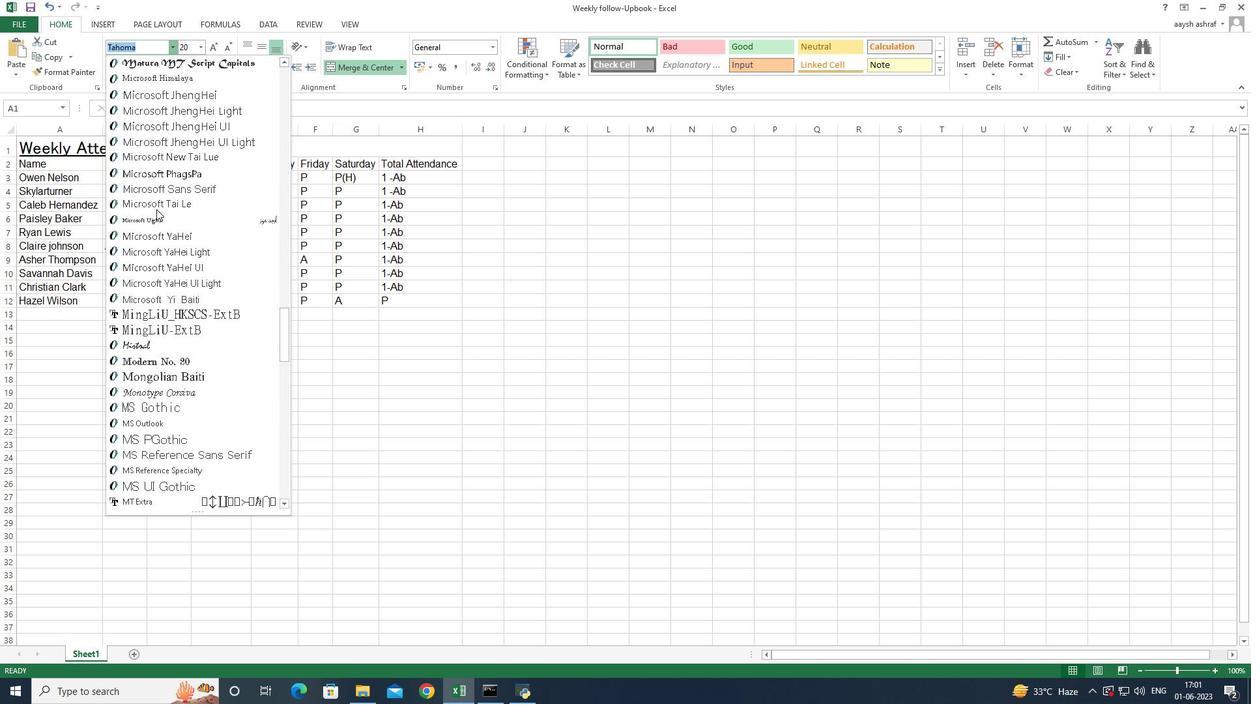 
Action: Mouse scrolled (163, 207) with delta (0, 0)
Screenshot: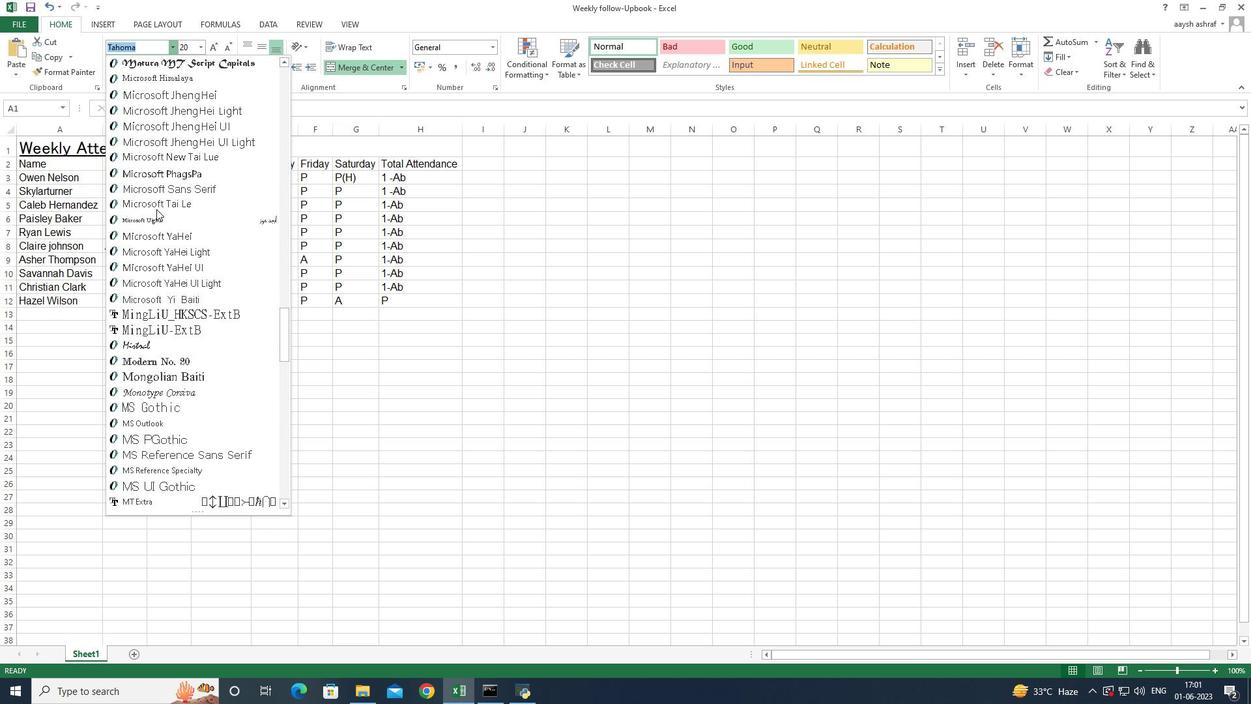 
Action: Mouse moved to (163, 206)
Screenshot: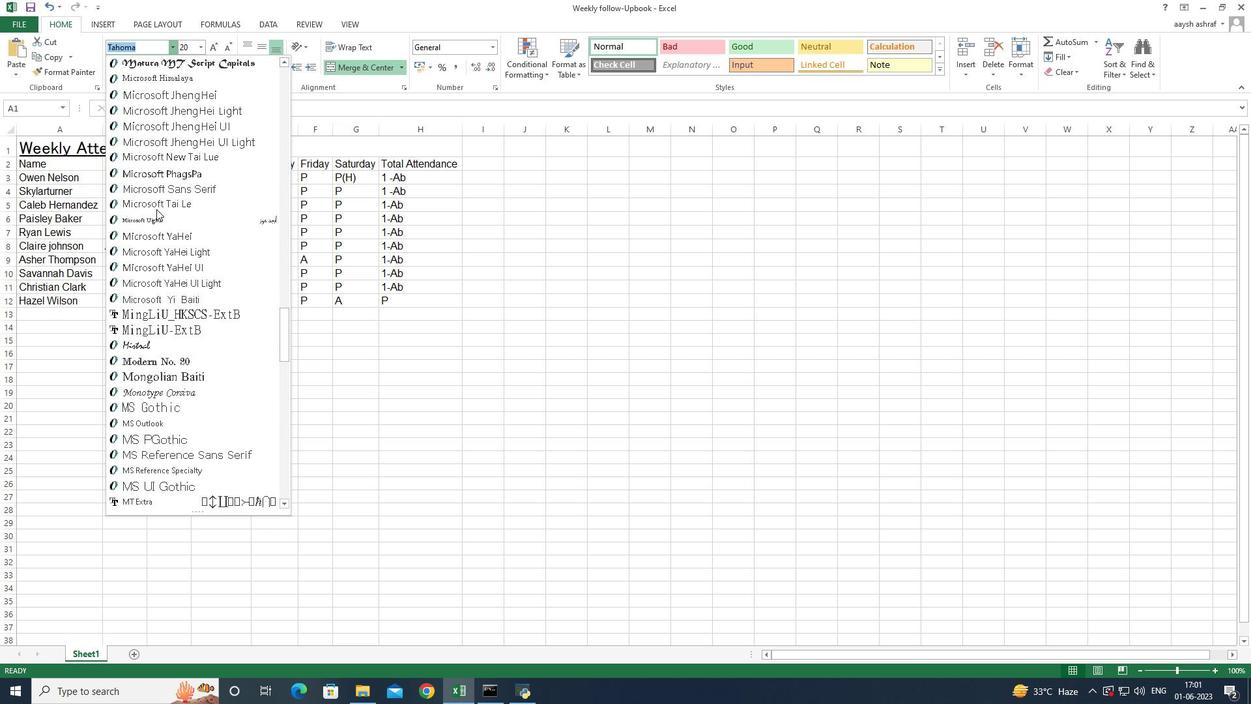 
Action: Mouse scrolled (163, 207) with delta (0, 0)
Screenshot: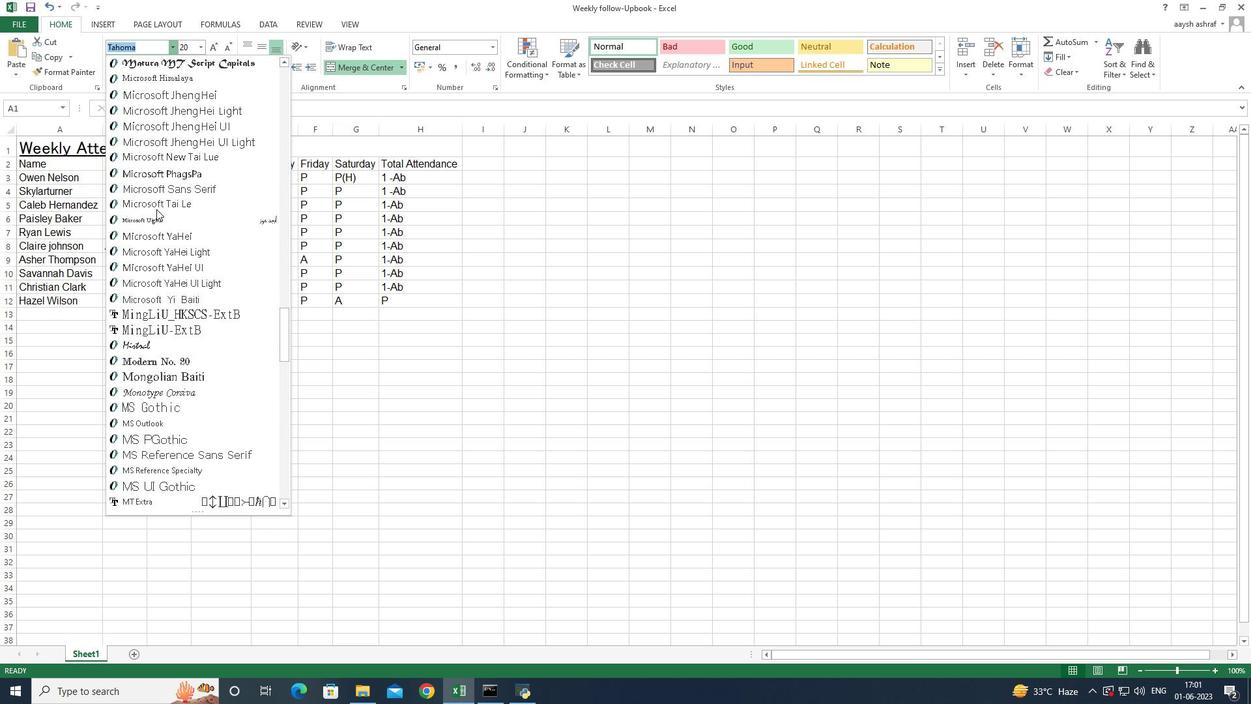 
Action: Mouse scrolled (163, 207) with delta (0, 0)
Screenshot: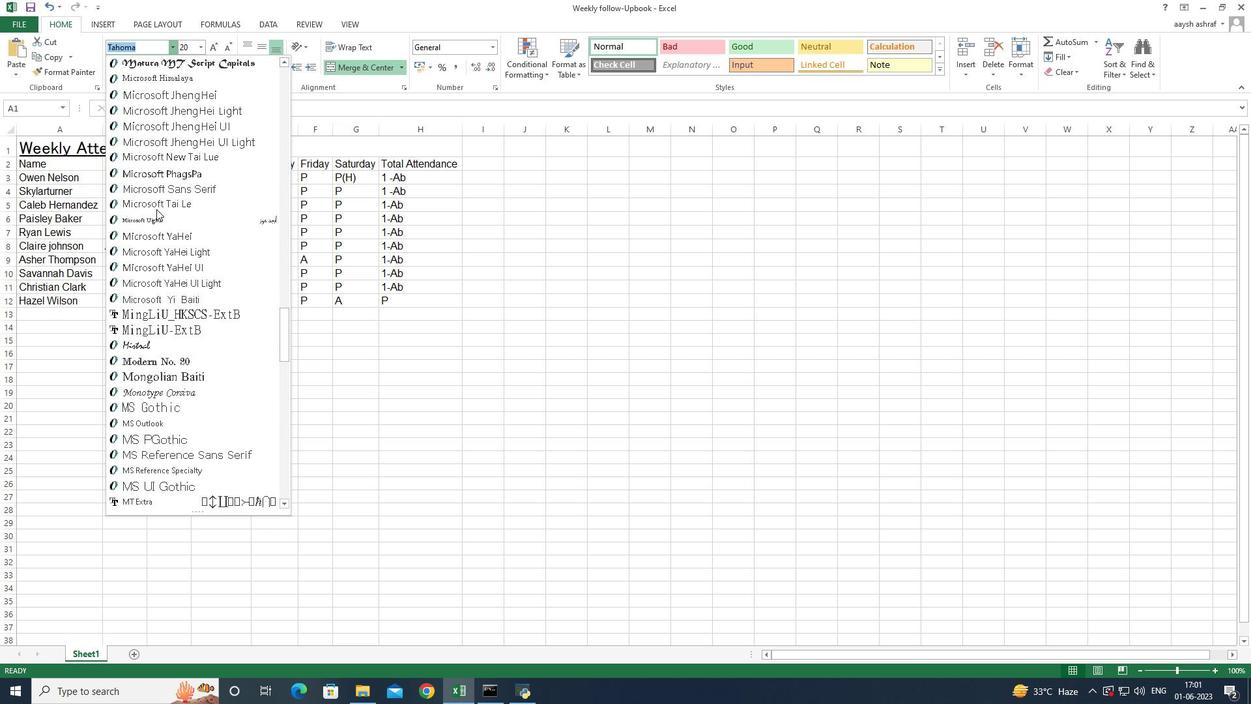 
Action: Mouse moved to (163, 205)
Screenshot: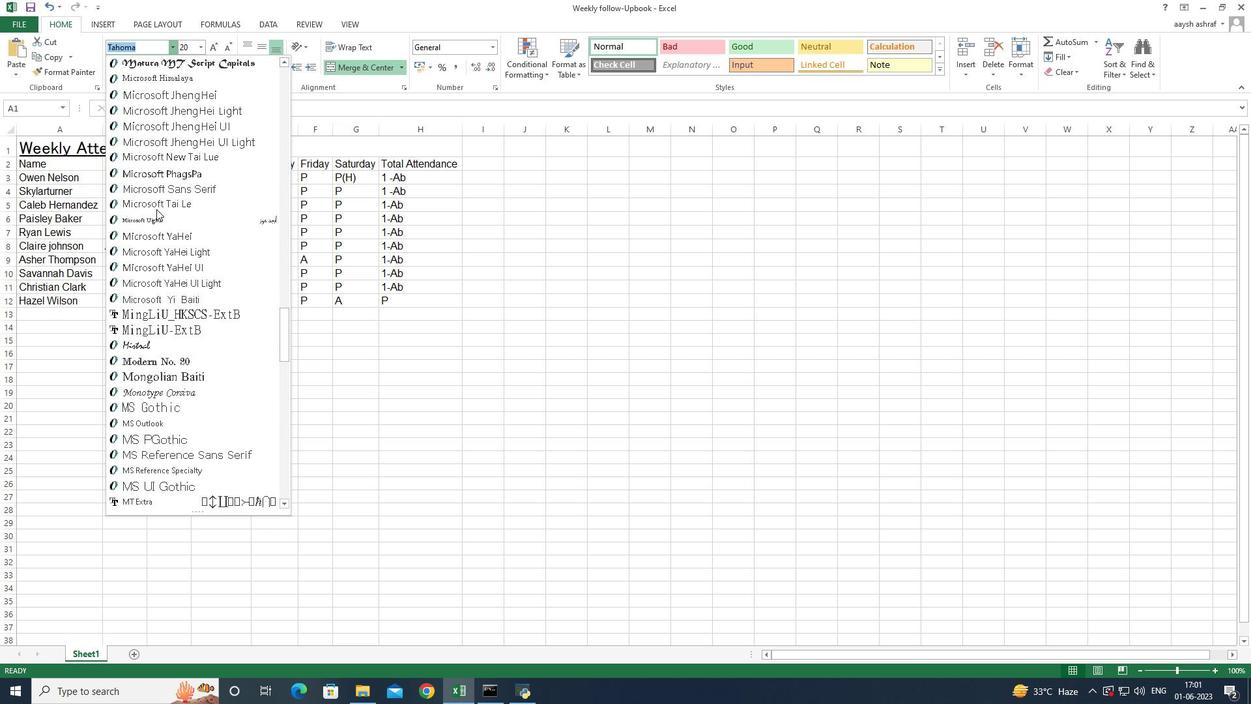 
Action: Mouse scrolled (163, 206) with delta (0, 0)
Screenshot: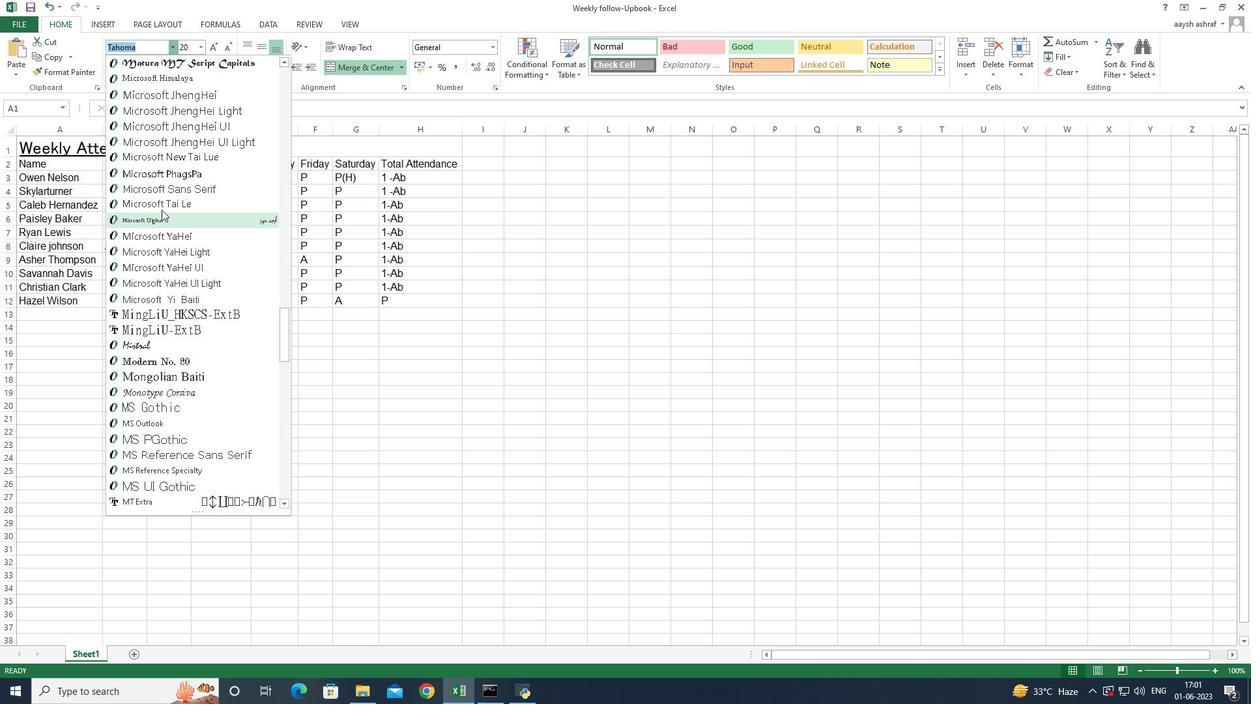 
Action: Mouse moved to (162, 207)
Screenshot: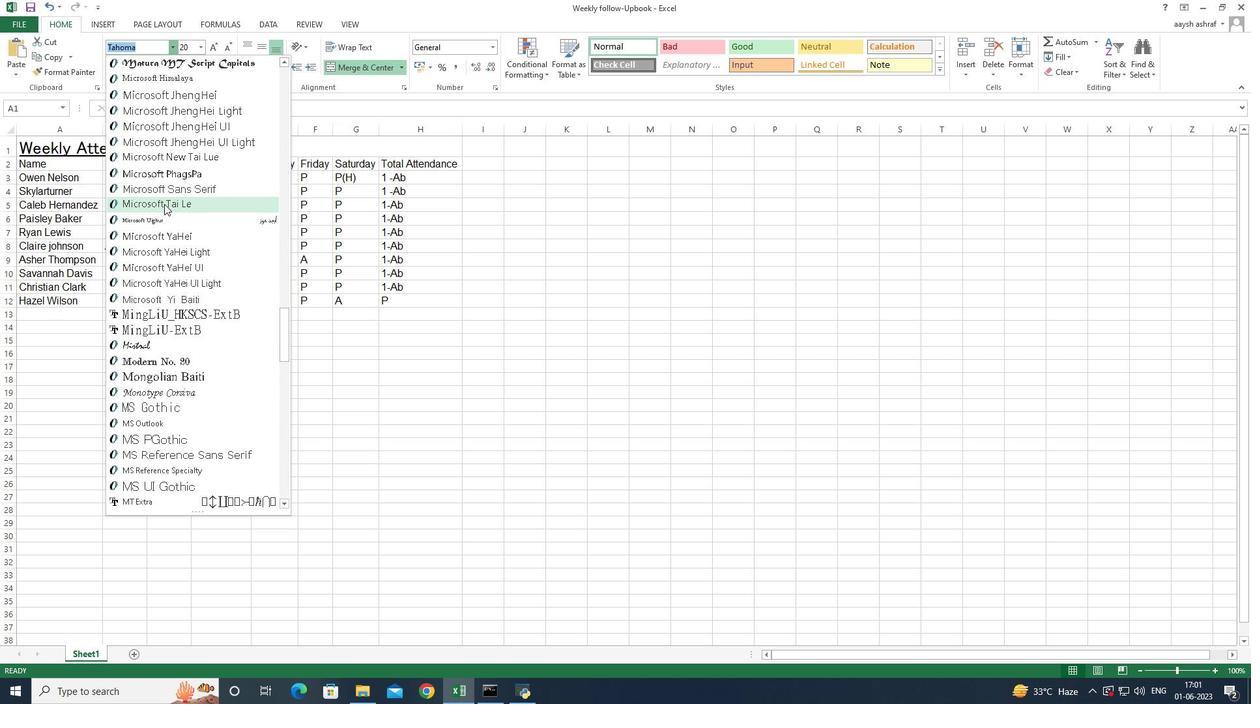 
Action: Mouse scrolled (162, 207) with delta (0, 0)
Screenshot: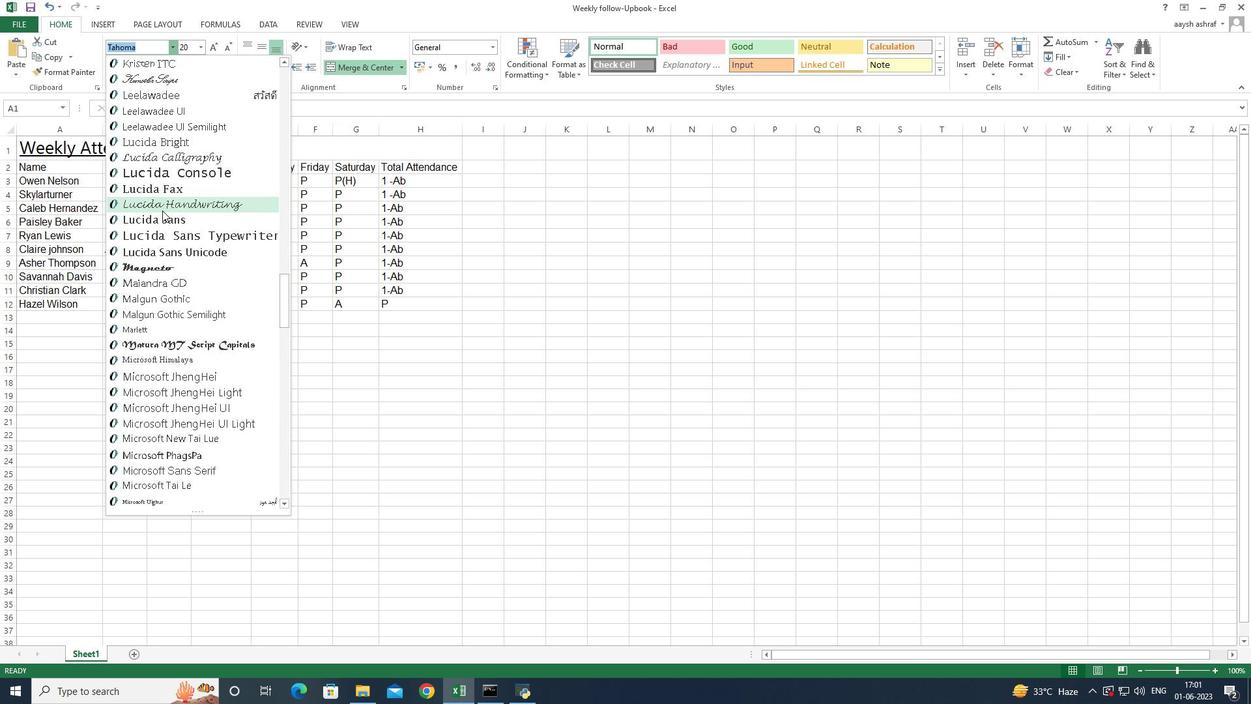 
Action: Mouse moved to (162, 206)
Screenshot: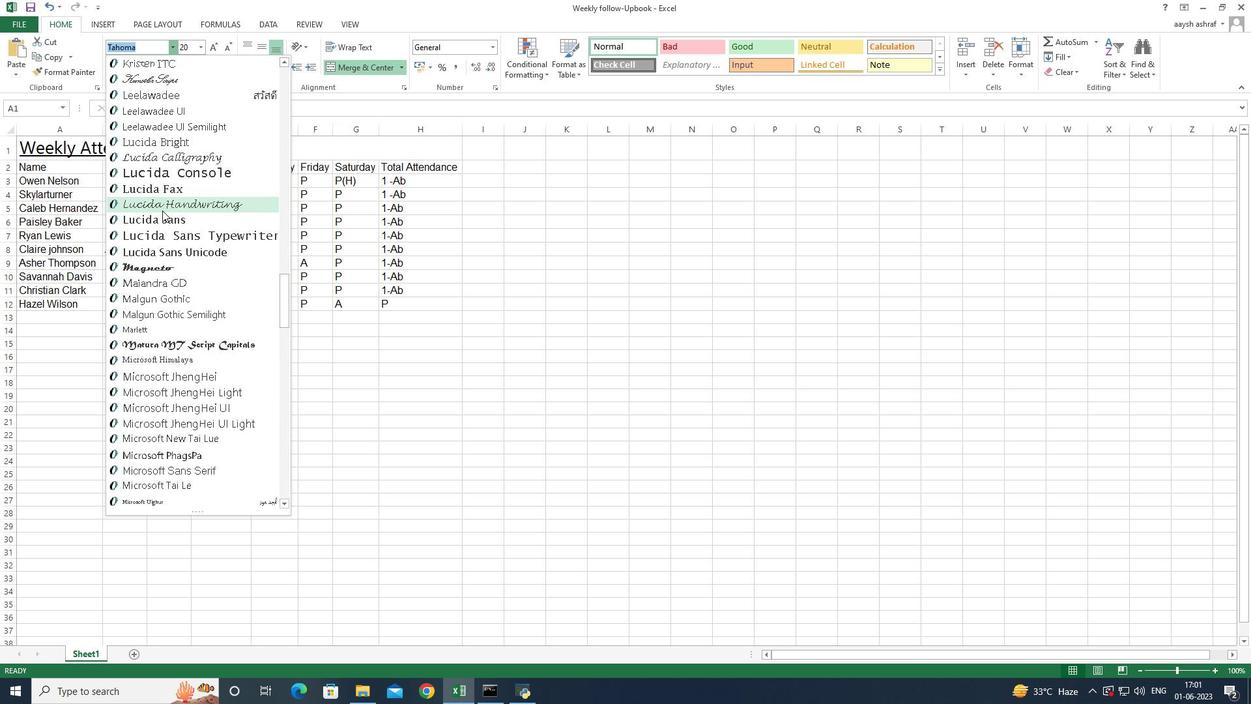 
Action: Mouse scrolled (162, 207) with delta (0, 0)
Screenshot: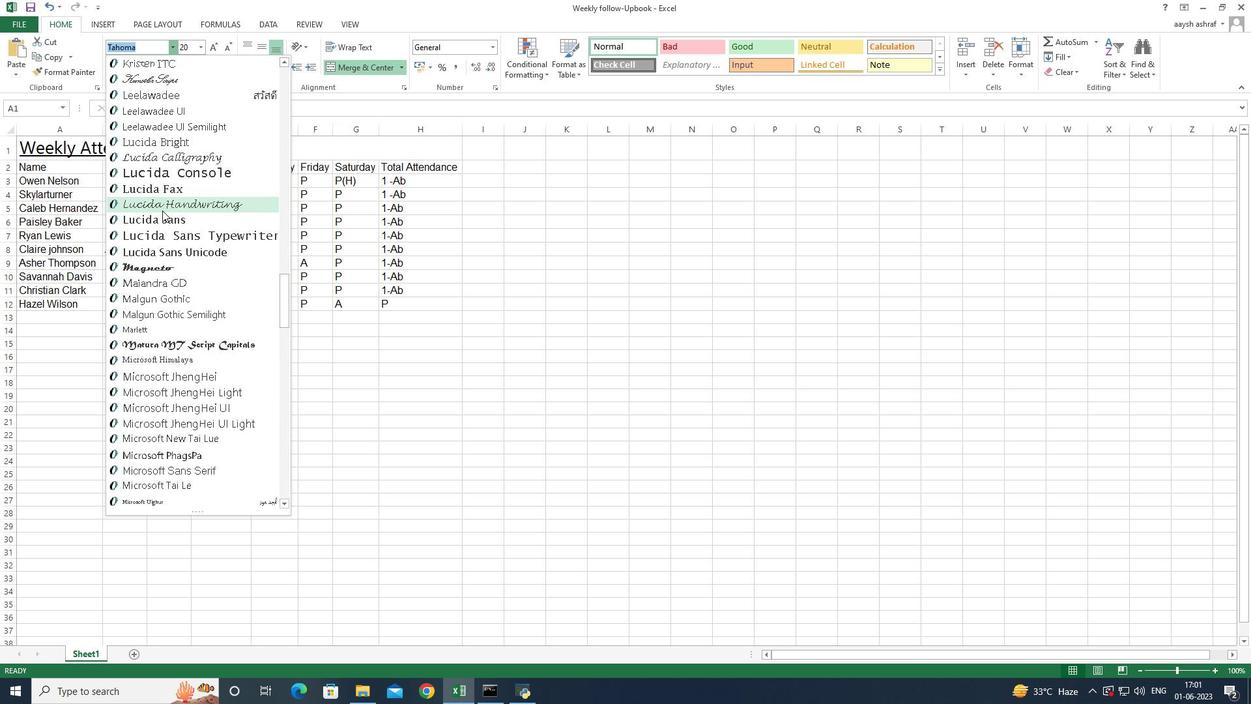 
Action: Mouse scrolled (162, 207) with delta (0, 0)
Screenshot: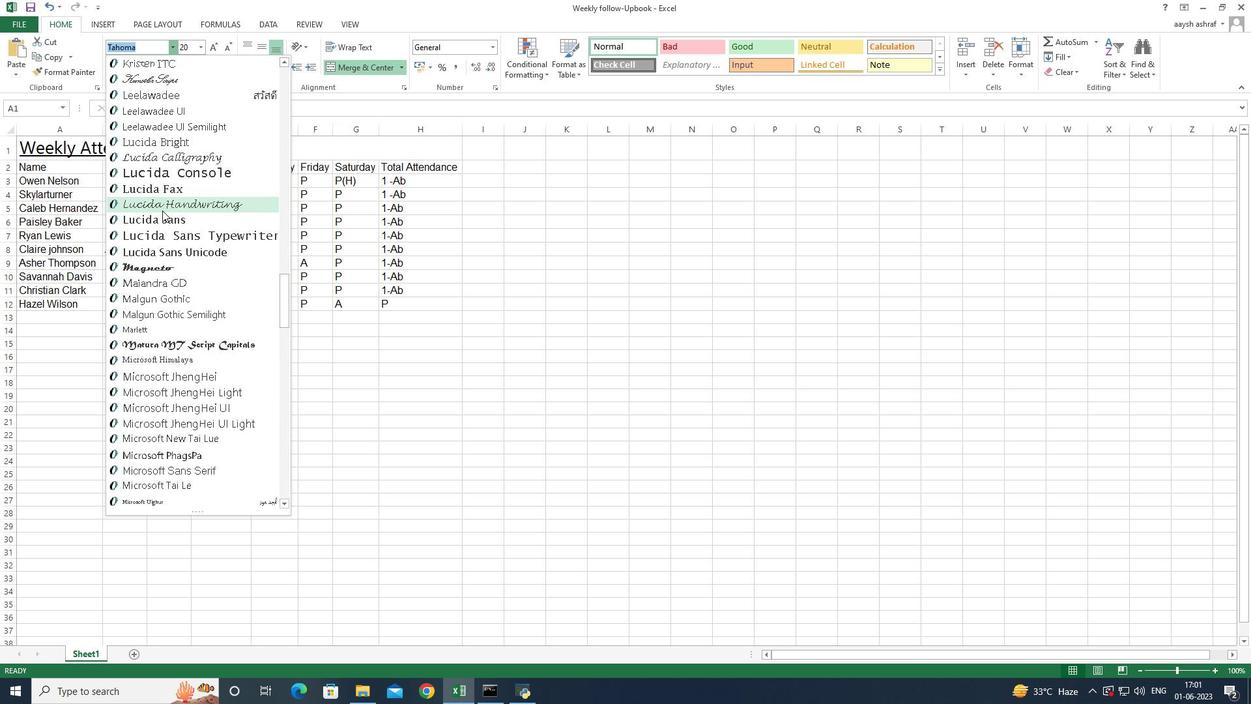 
Action: Mouse scrolled (162, 207) with delta (0, 0)
Screenshot: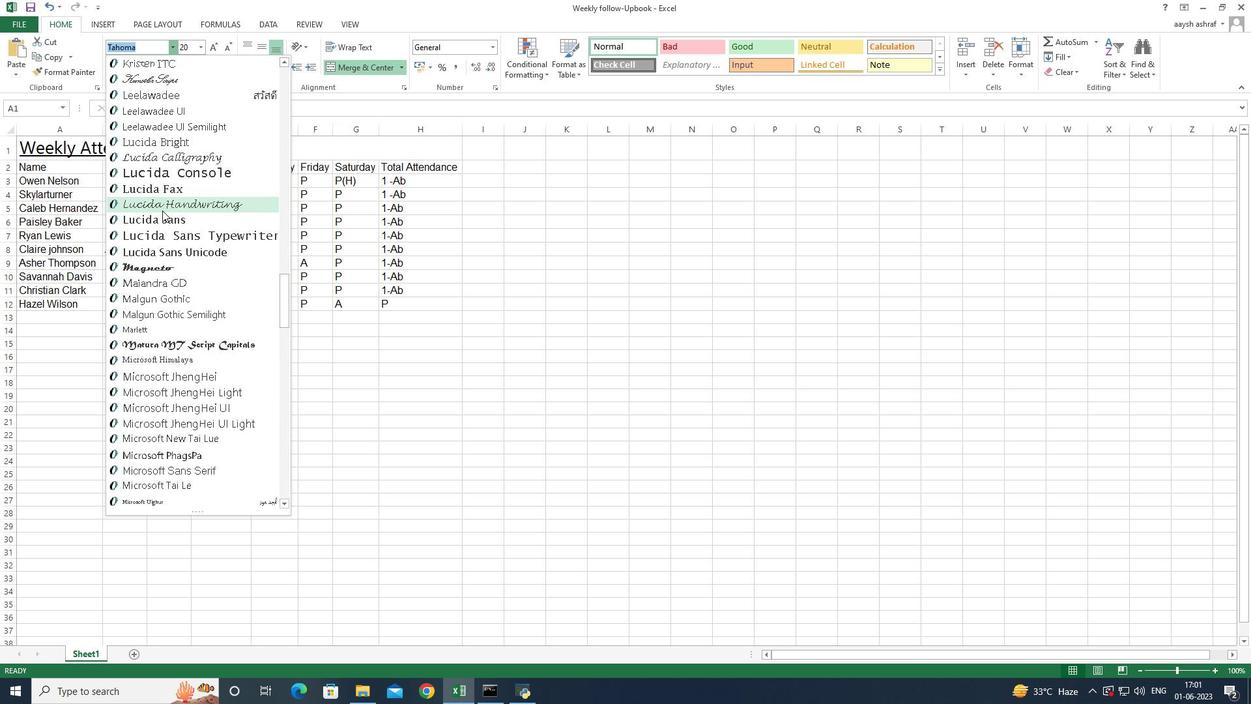 
Action: Mouse scrolled (162, 207) with delta (0, 0)
Screenshot: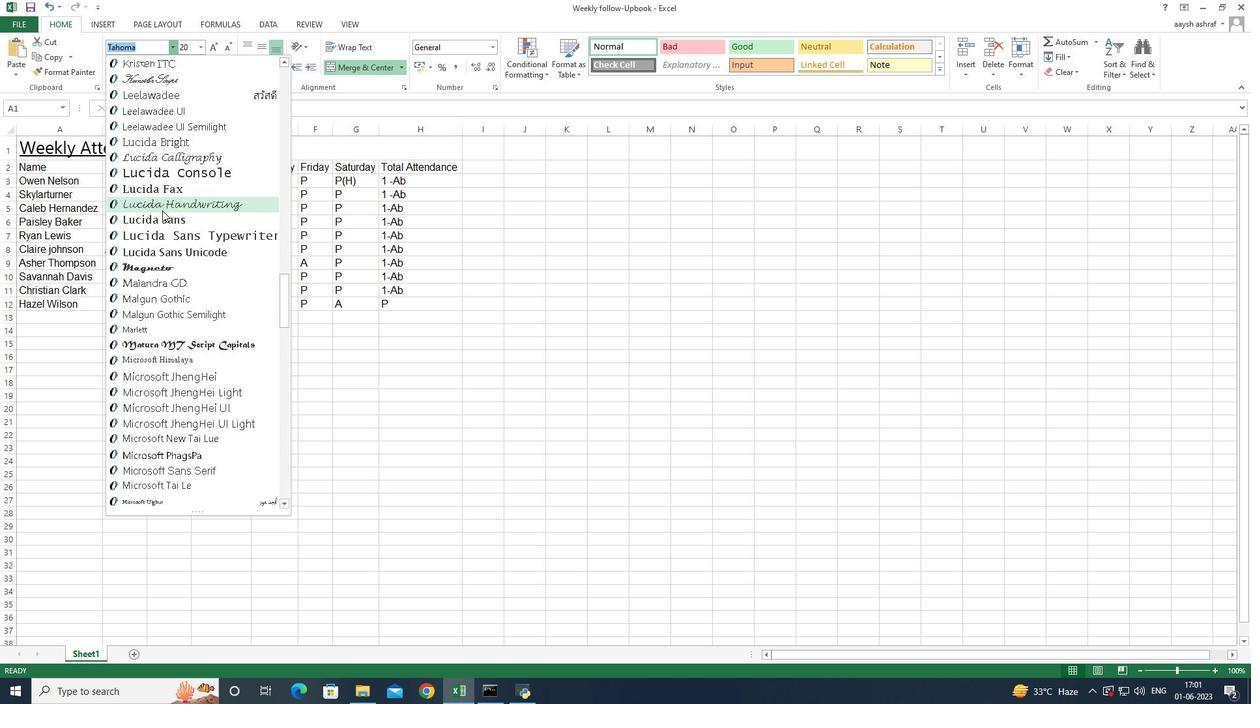 
Action: Mouse moved to (161, 206)
Screenshot: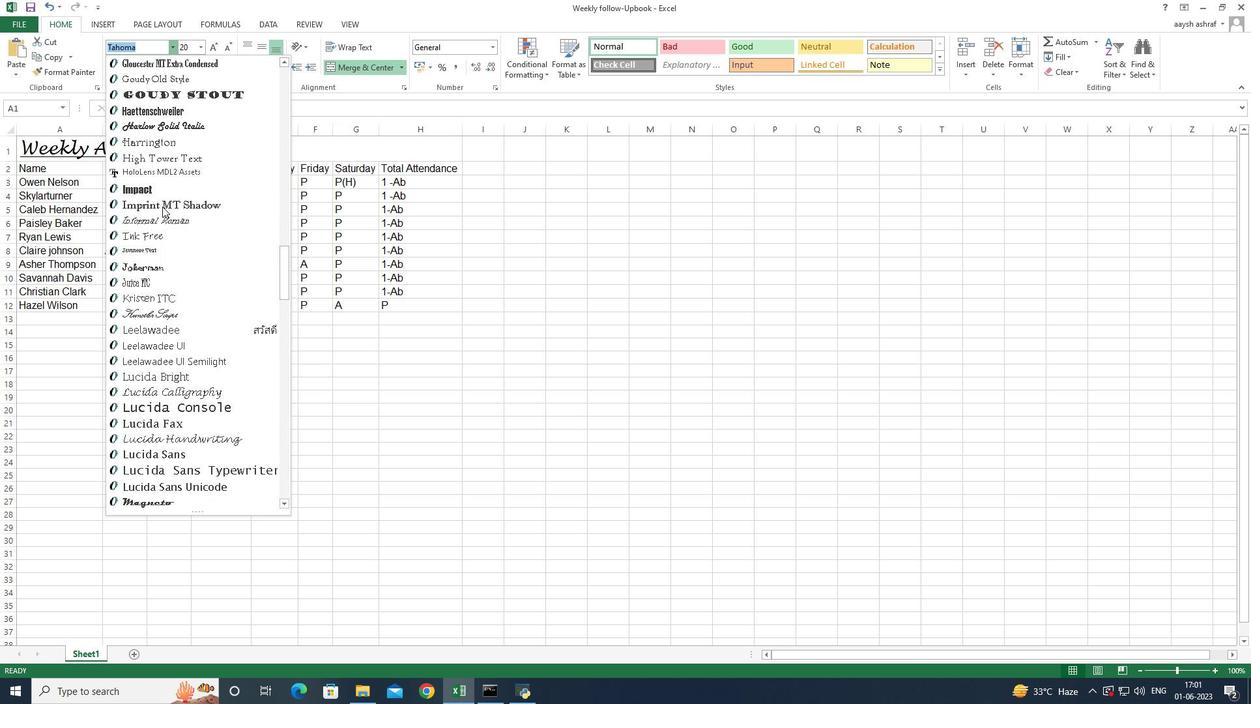 
Action: Mouse scrolled (161, 206) with delta (0, 0)
Screenshot: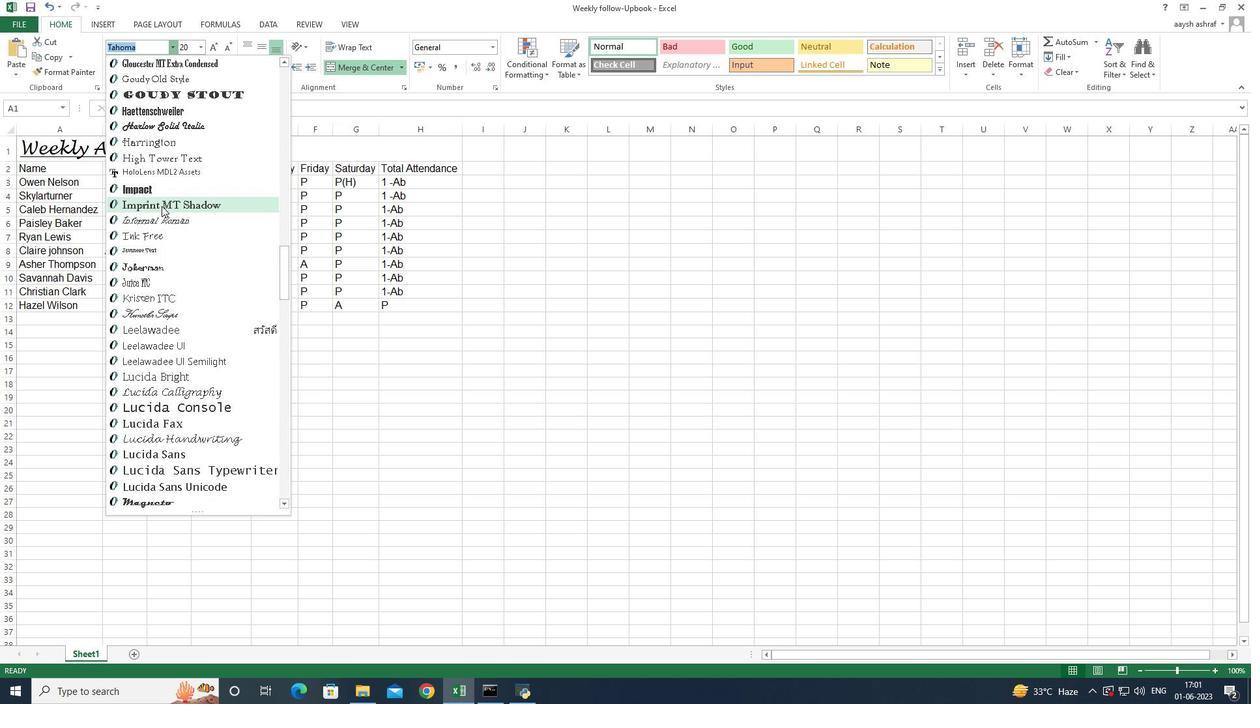 
Action: Mouse scrolled (161, 206) with delta (0, 0)
Screenshot: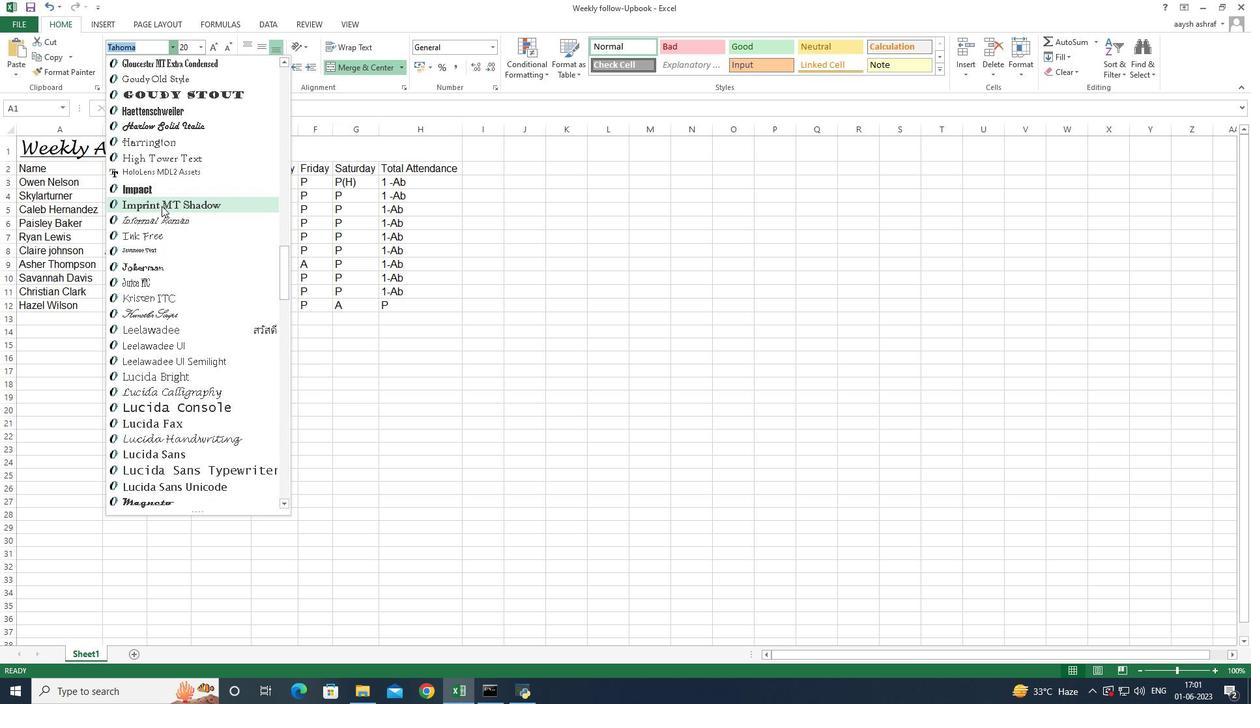 
Action: Mouse scrolled (161, 206) with delta (0, 0)
Screenshot: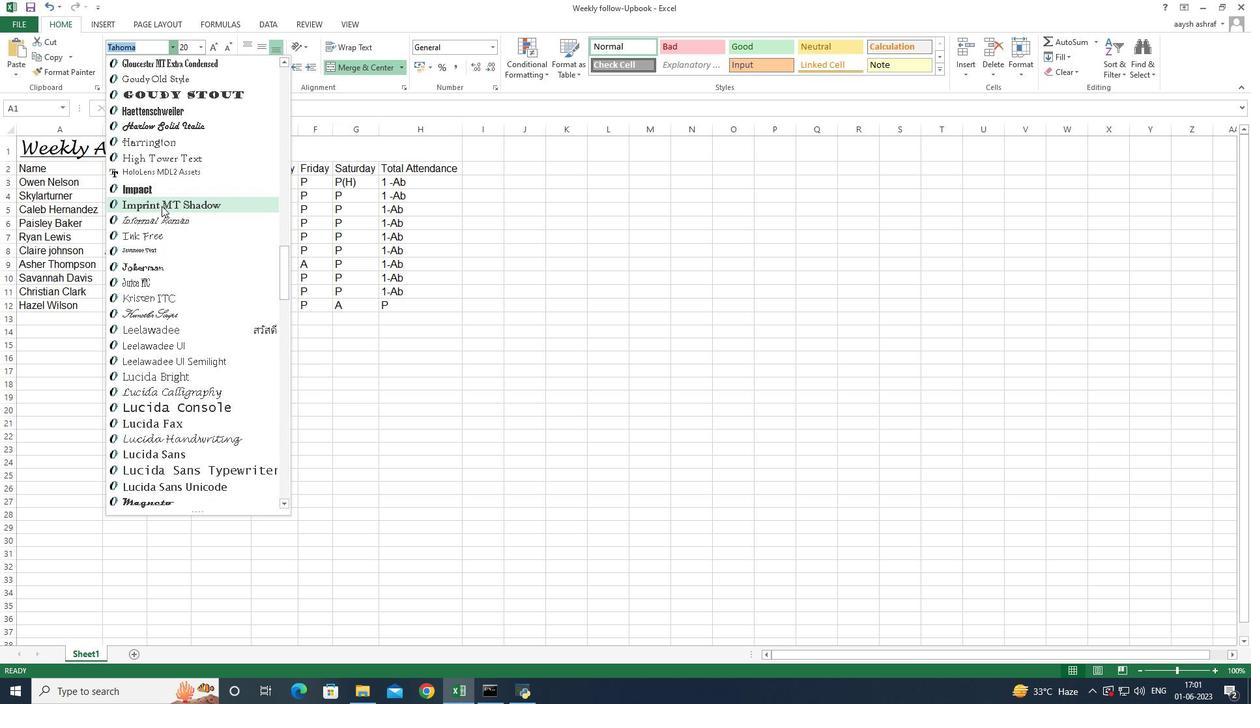 
Action: Mouse scrolled (161, 206) with delta (0, 0)
Screenshot: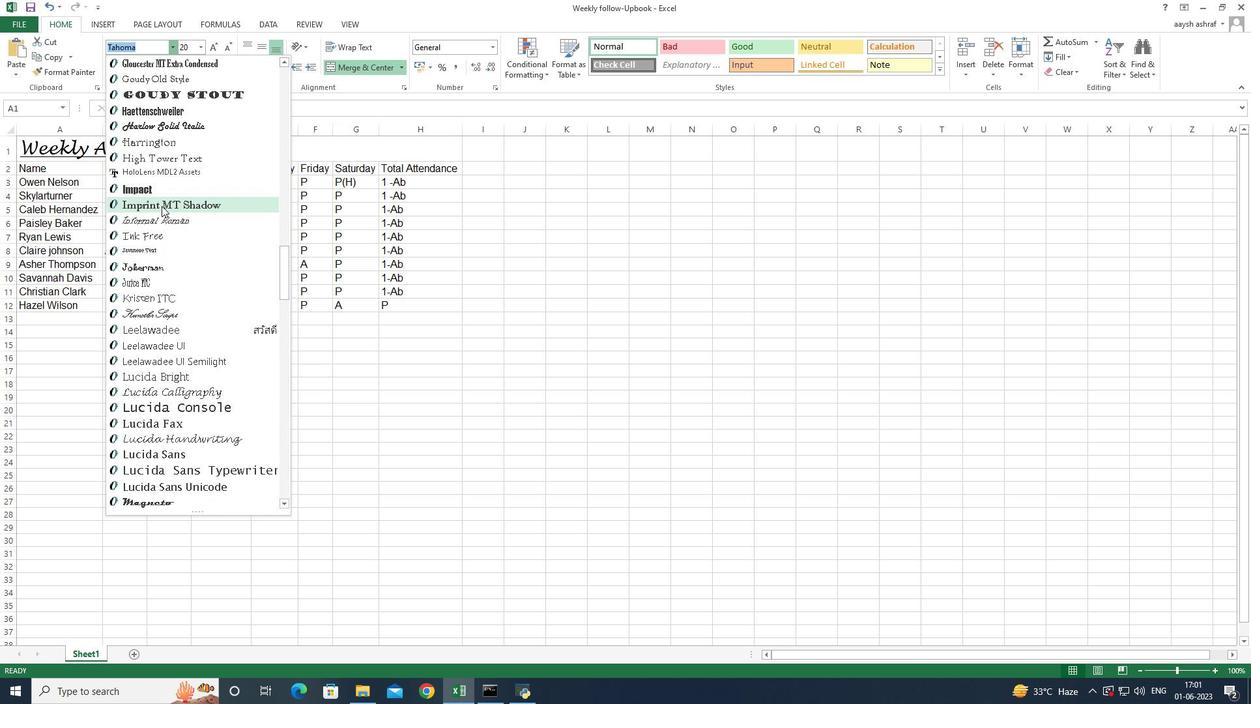 
Action: Mouse scrolled (161, 206) with delta (0, 0)
Screenshot: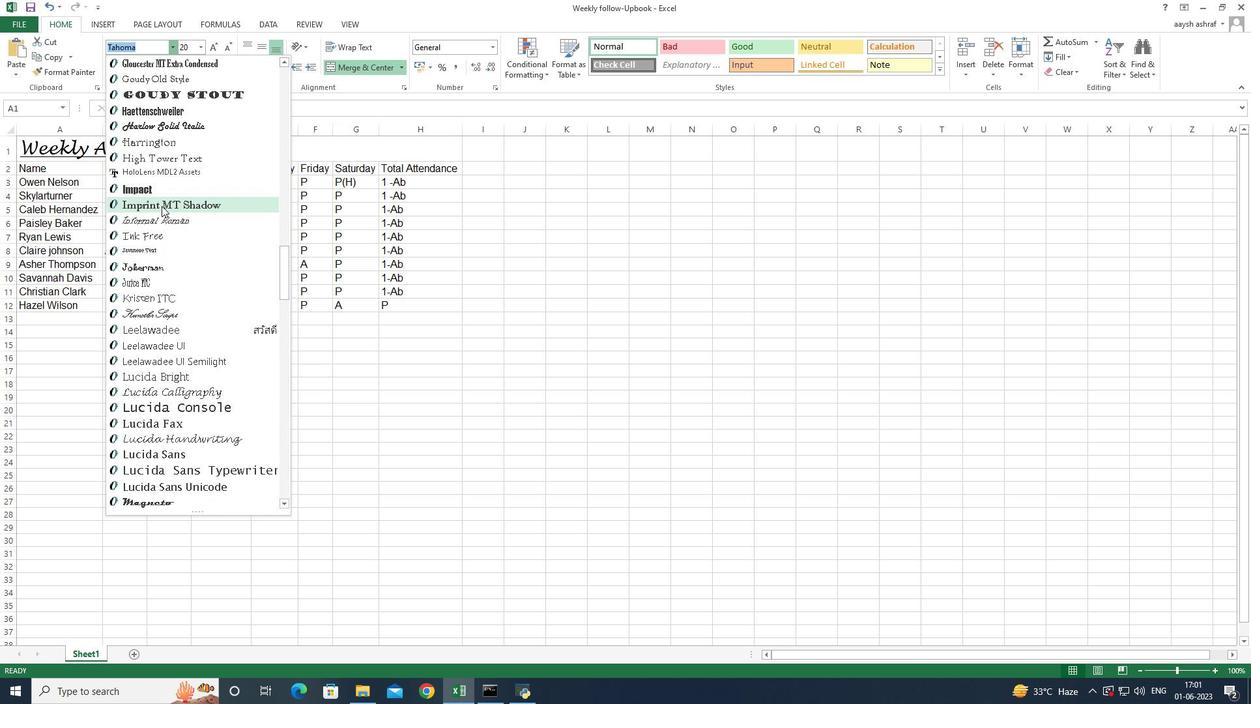 
Action: Mouse scrolled (161, 206) with delta (0, 0)
Screenshot: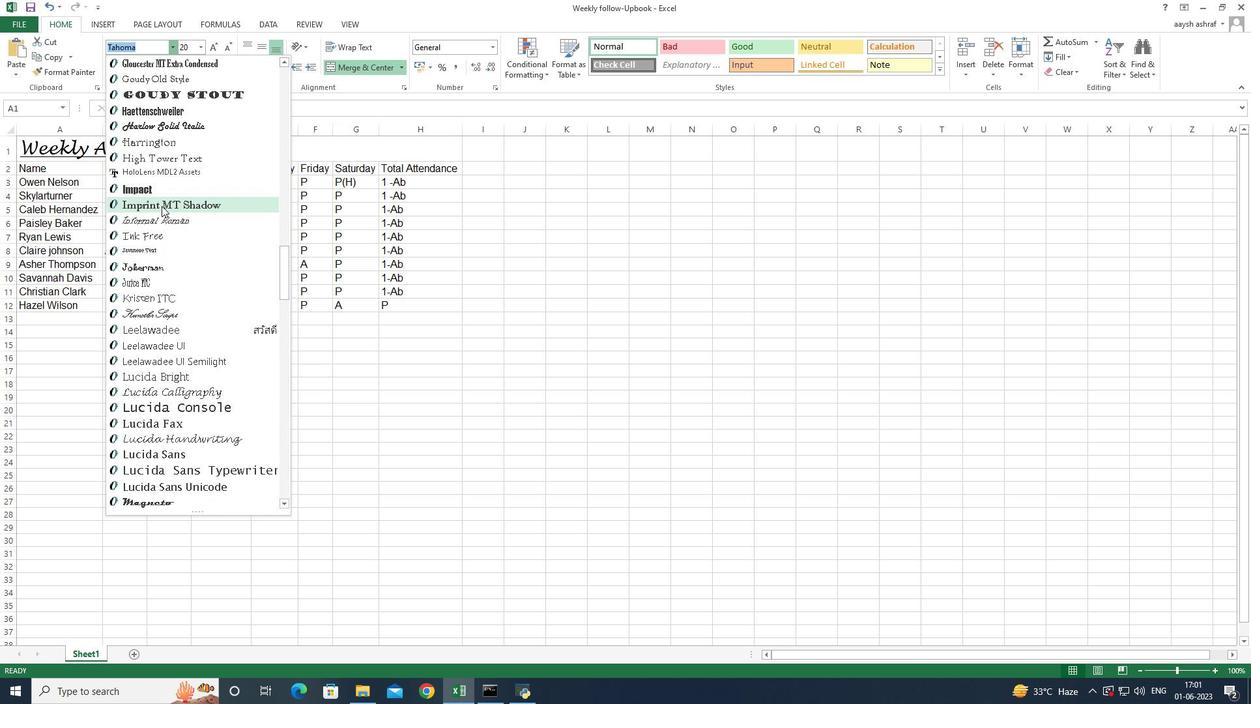 
Action: Mouse moved to (157, 207)
Screenshot: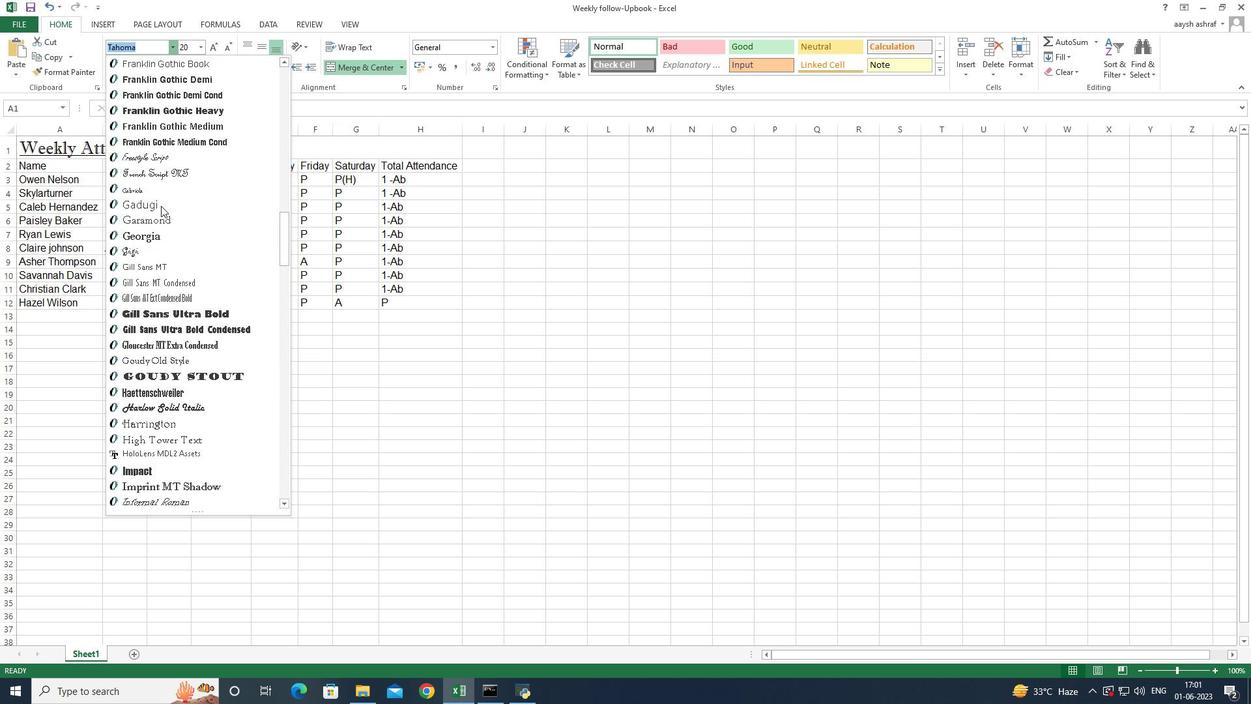 
Action: Mouse scrolled (157, 207) with delta (0, 0)
Screenshot: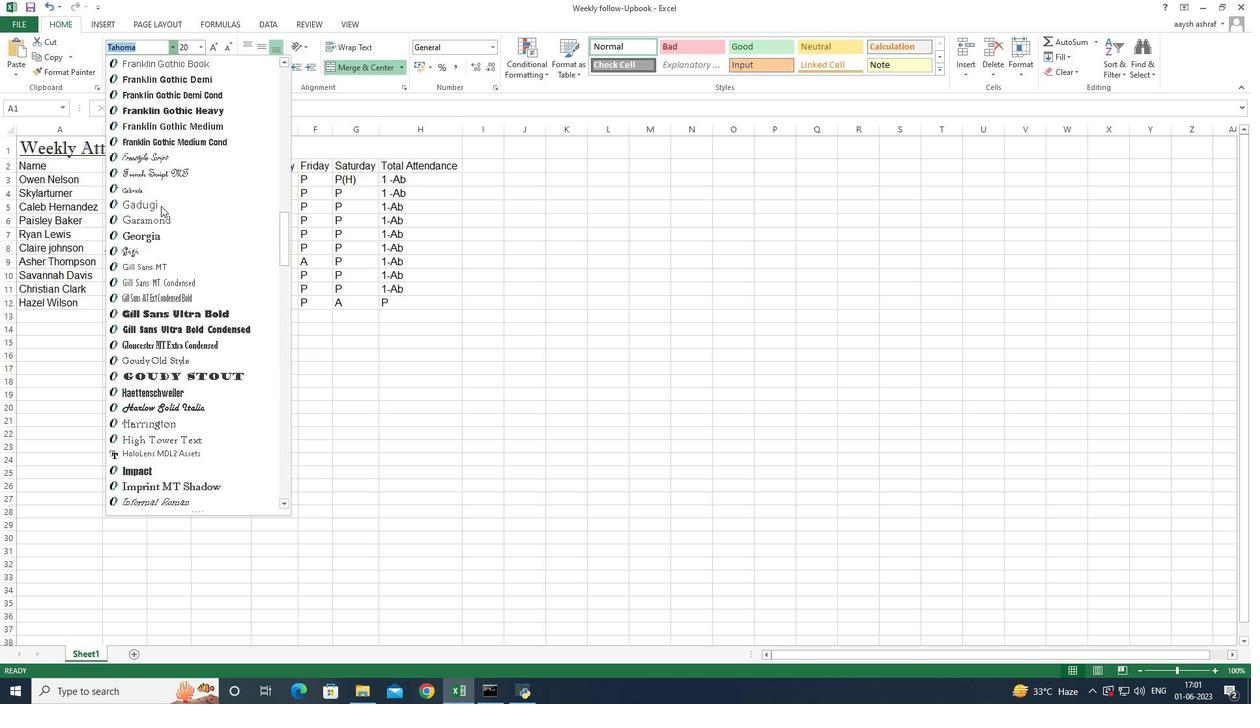 
Action: Mouse scrolled (157, 207) with delta (0, 0)
Screenshot: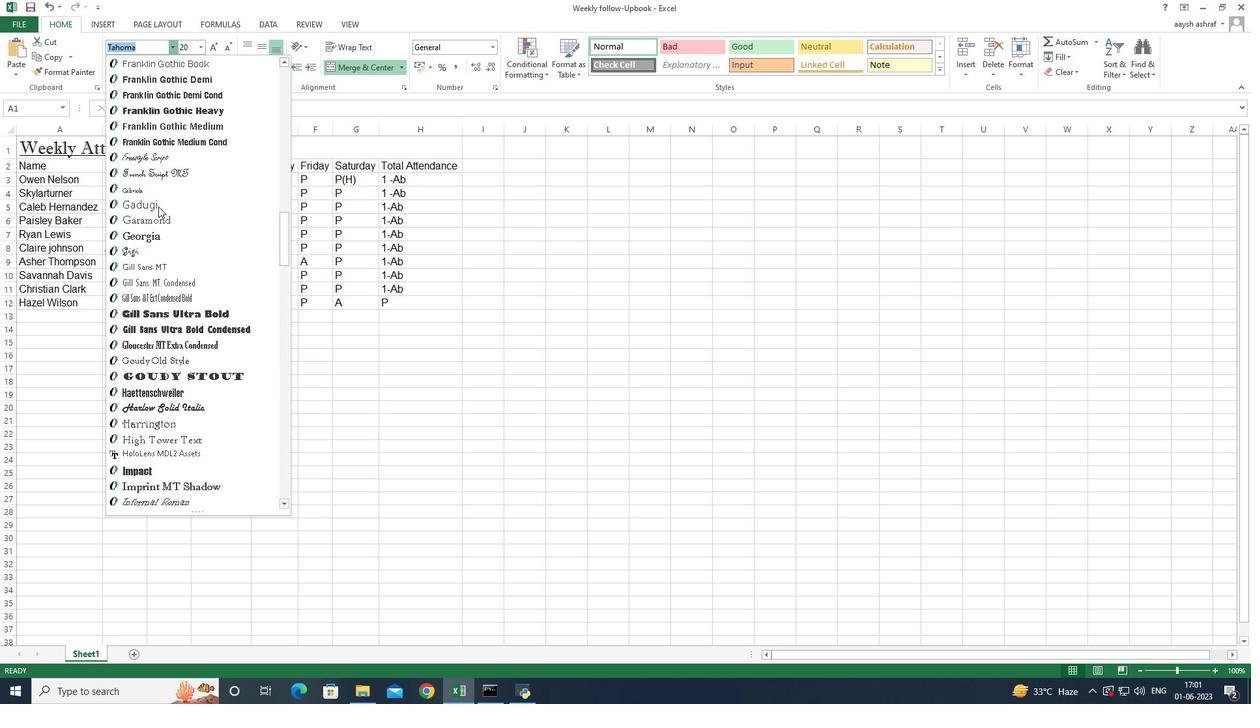 
Action: Mouse scrolled (157, 207) with delta (0, 0)
Screenshot: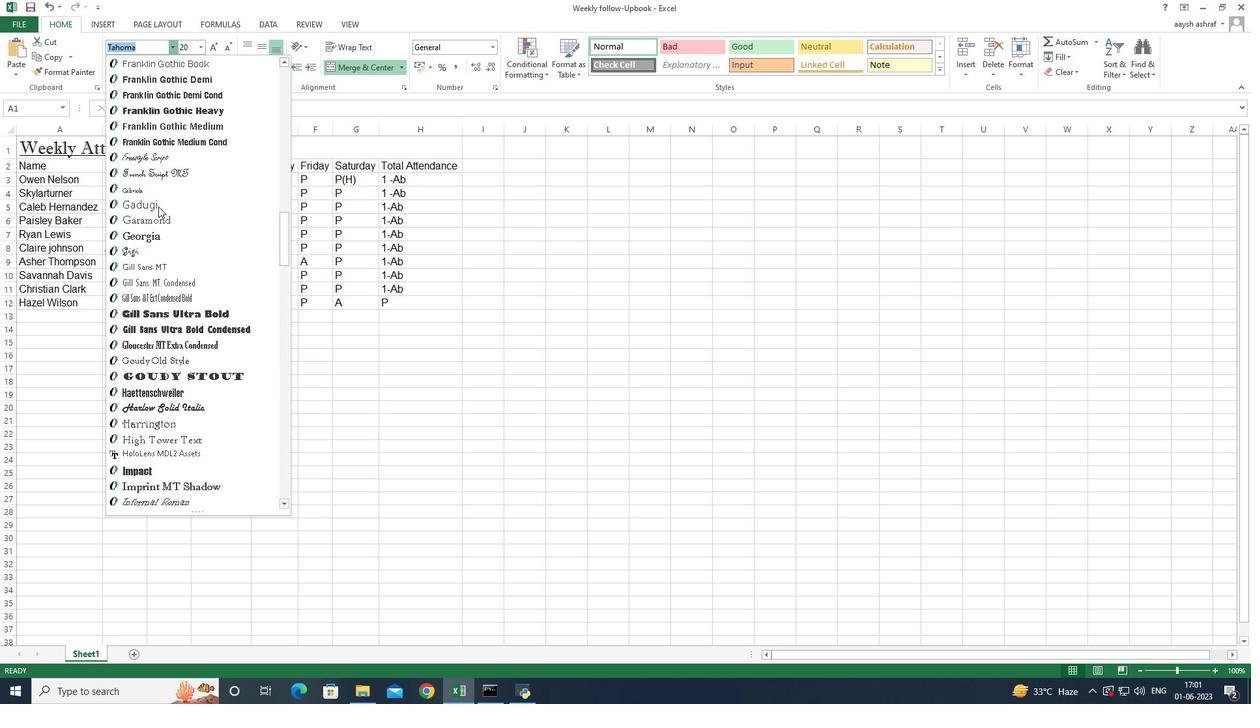 
Action: Mouse scrolled (157, 207) with delta (0, 0)
Screenshot: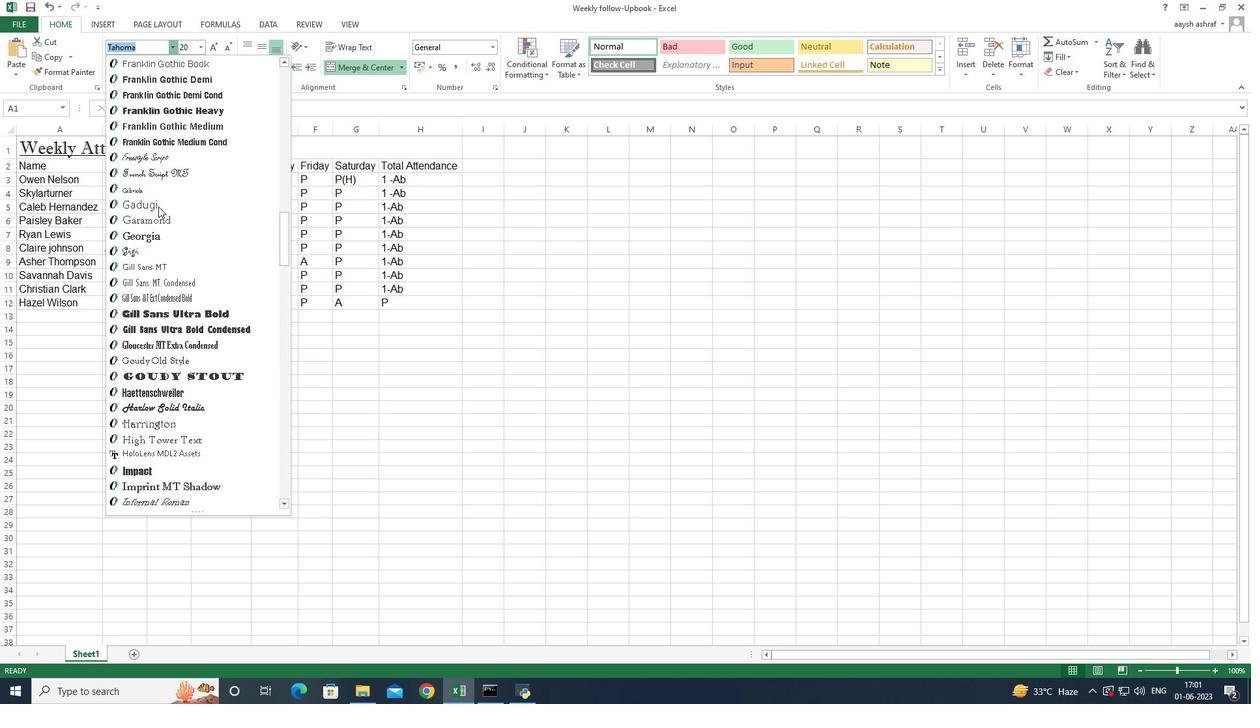 
Action: Mouse scrolled (157, 207) with delta (0, 0)
Screenshot: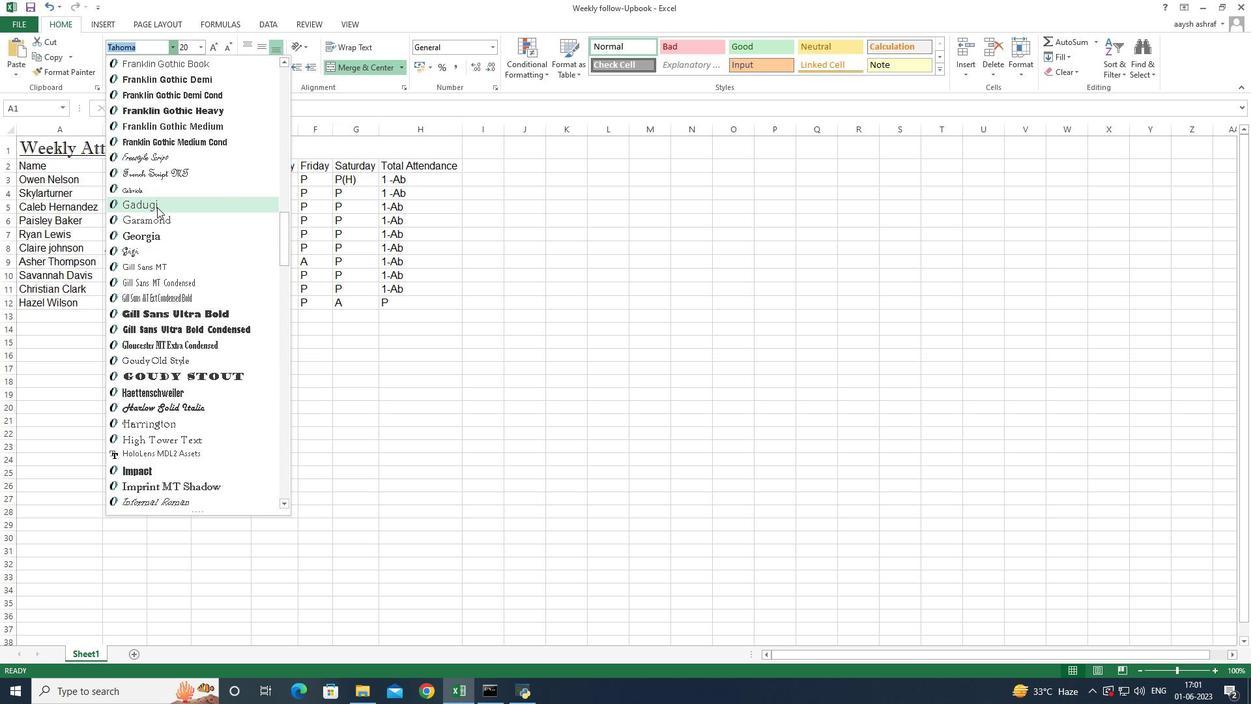 
Action: Mouse moved to (157, 207)
Screenshot: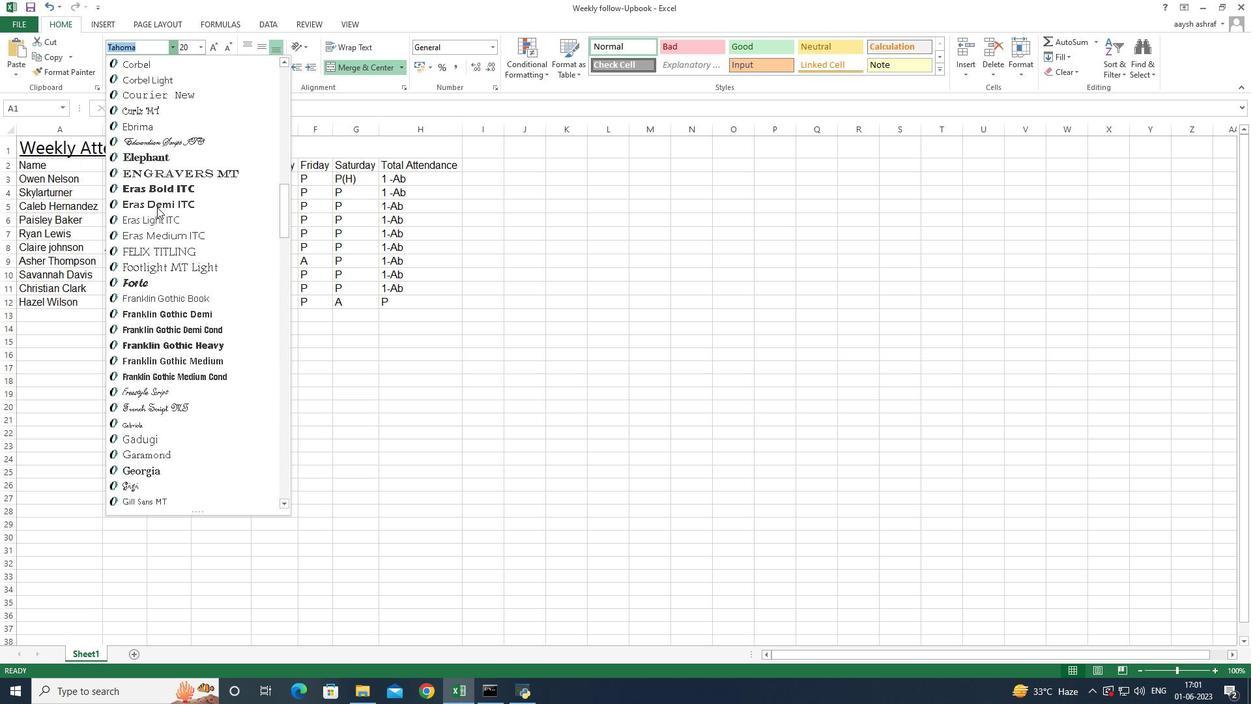 
Action: Mouse scrolled (157, 207) with delta (0, 0)
Screenshot: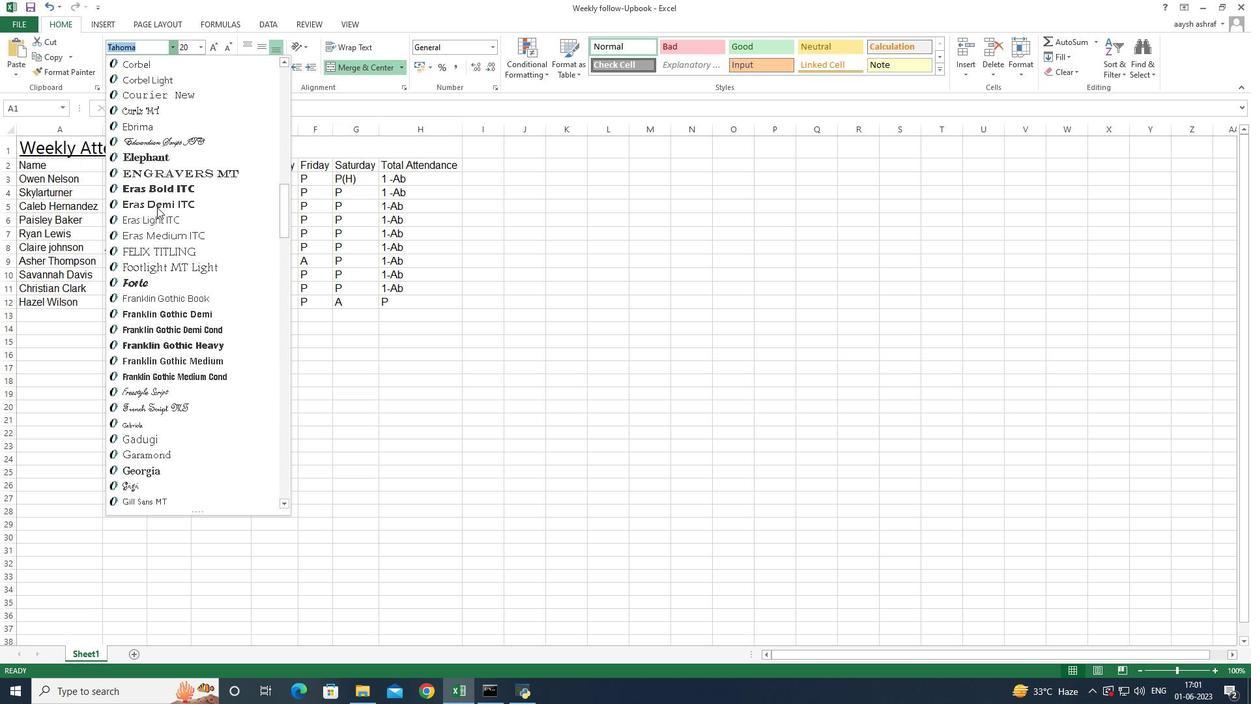 
Action: Mouse scrolled (157, 207) with delta (0, 0)
Screenshot: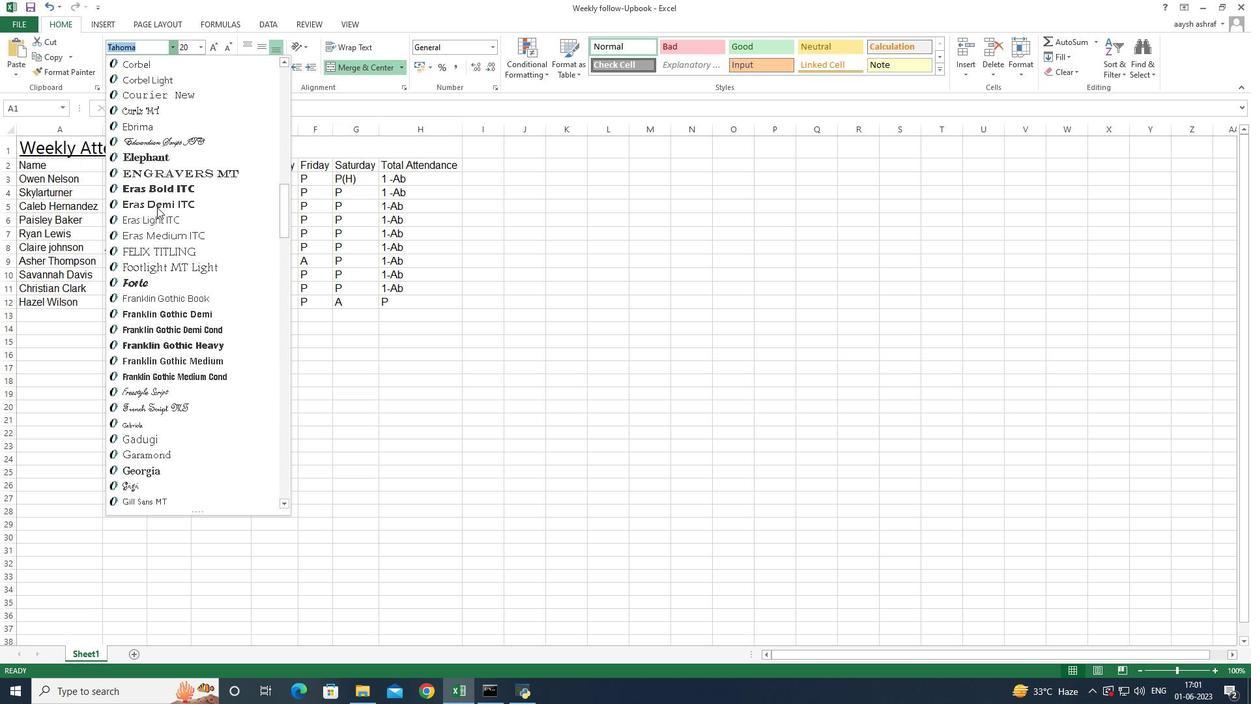 
Action: Mouse scrolled (157, 207) with delta (0, 0)
Screenshot: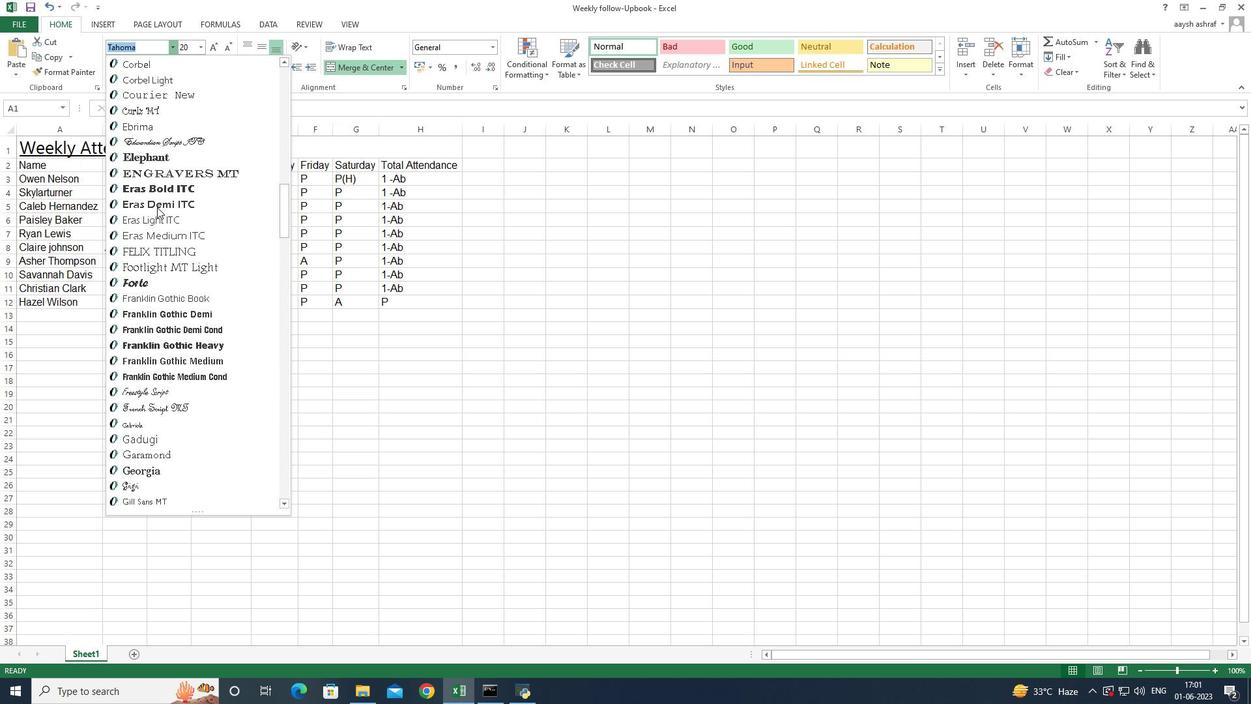 
Action: Mouse scrolled (157, 207) with delta (0, 0)
Screenshot: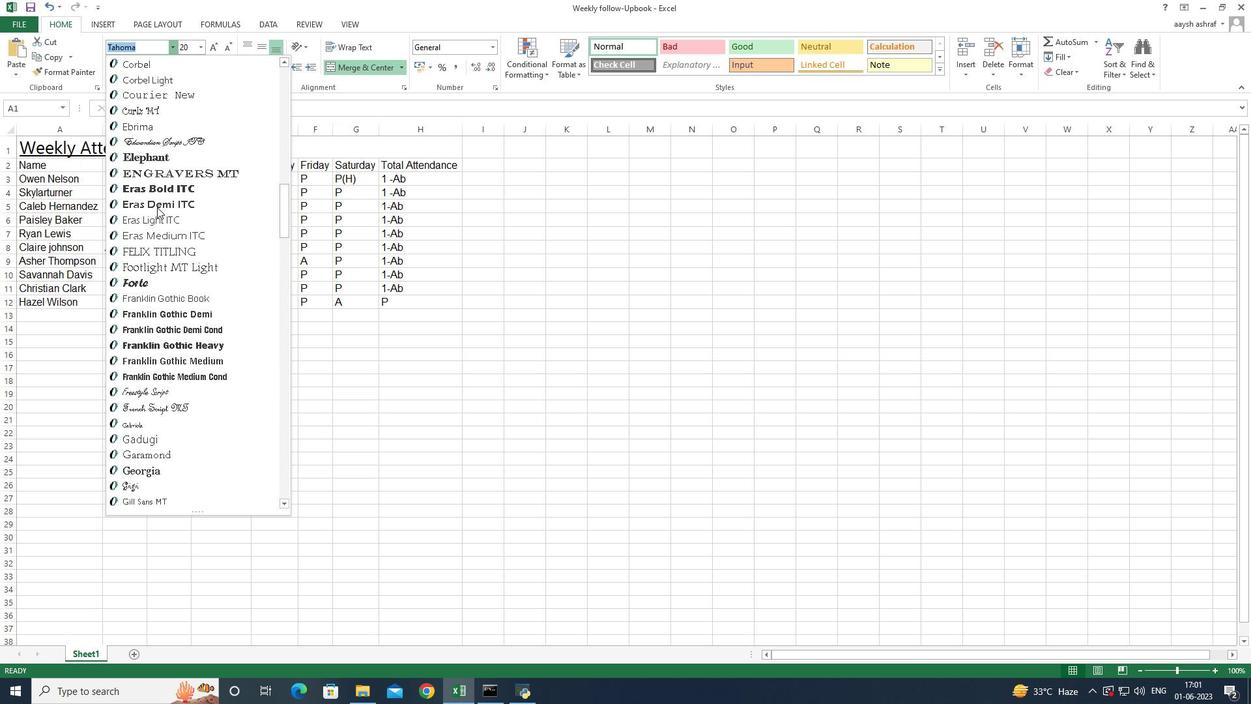 
Action: Mouse moved to (157, 207)
Screenshot: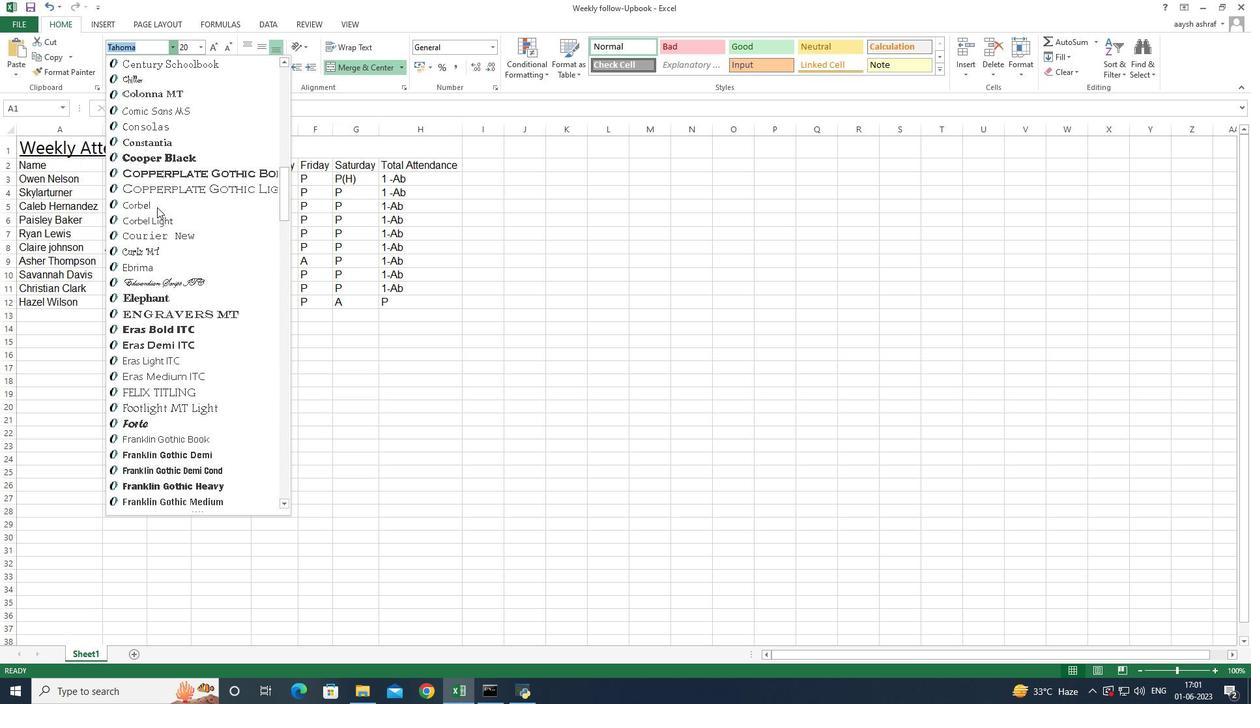 
Action: Mouse scrolled (157, 207) with delta (0, 0)
Screenshot: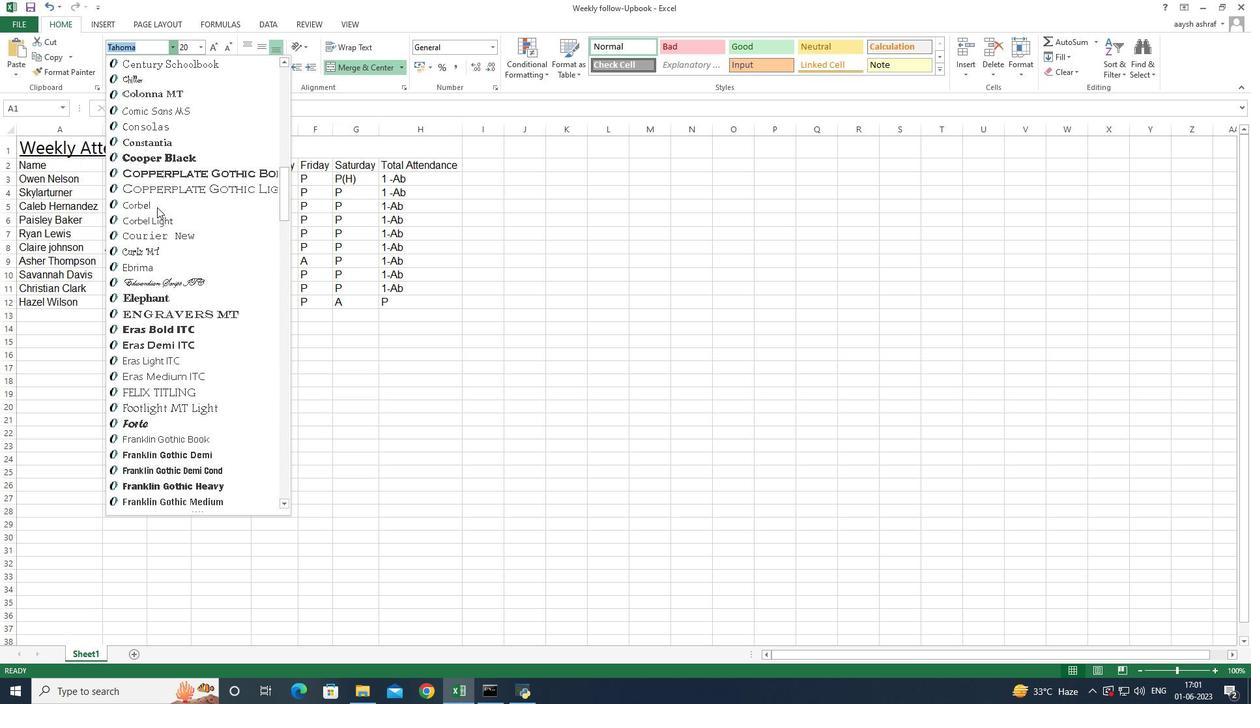 
Action: Mouse moved to (157, 205)
Screenshot: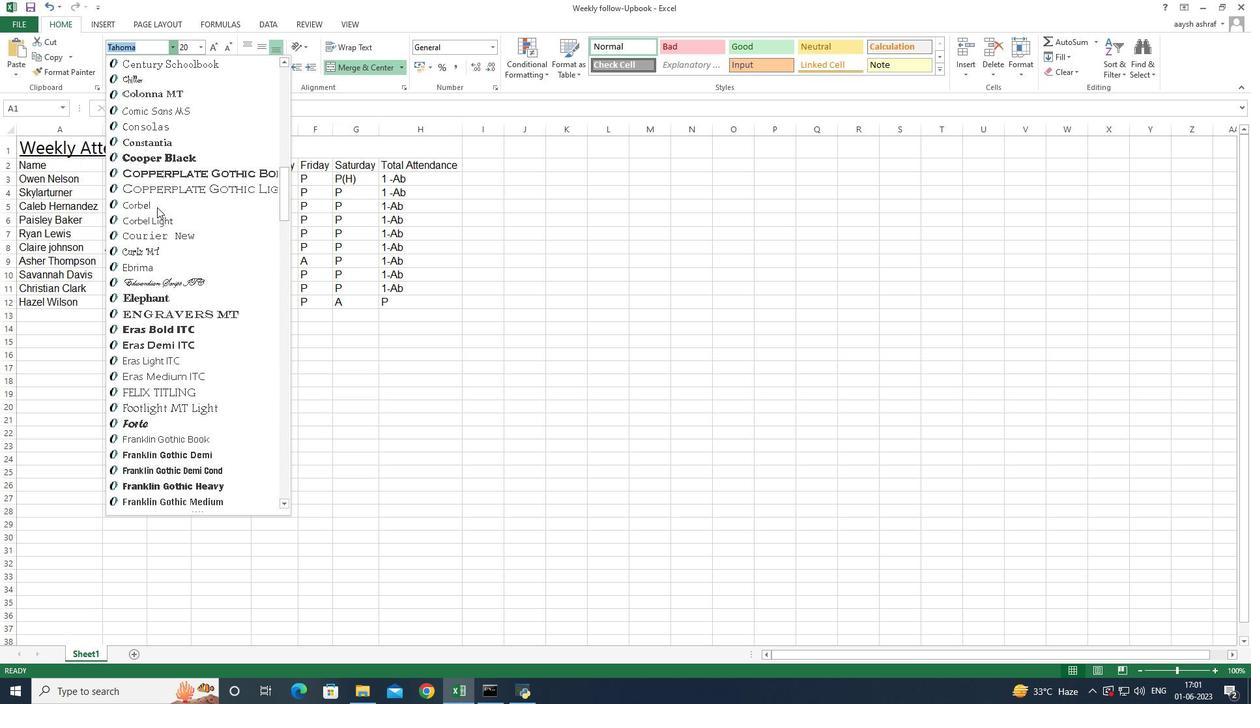 
Action: Mouse scrolled (157, 207) with delta (0, 0)
Screenshot: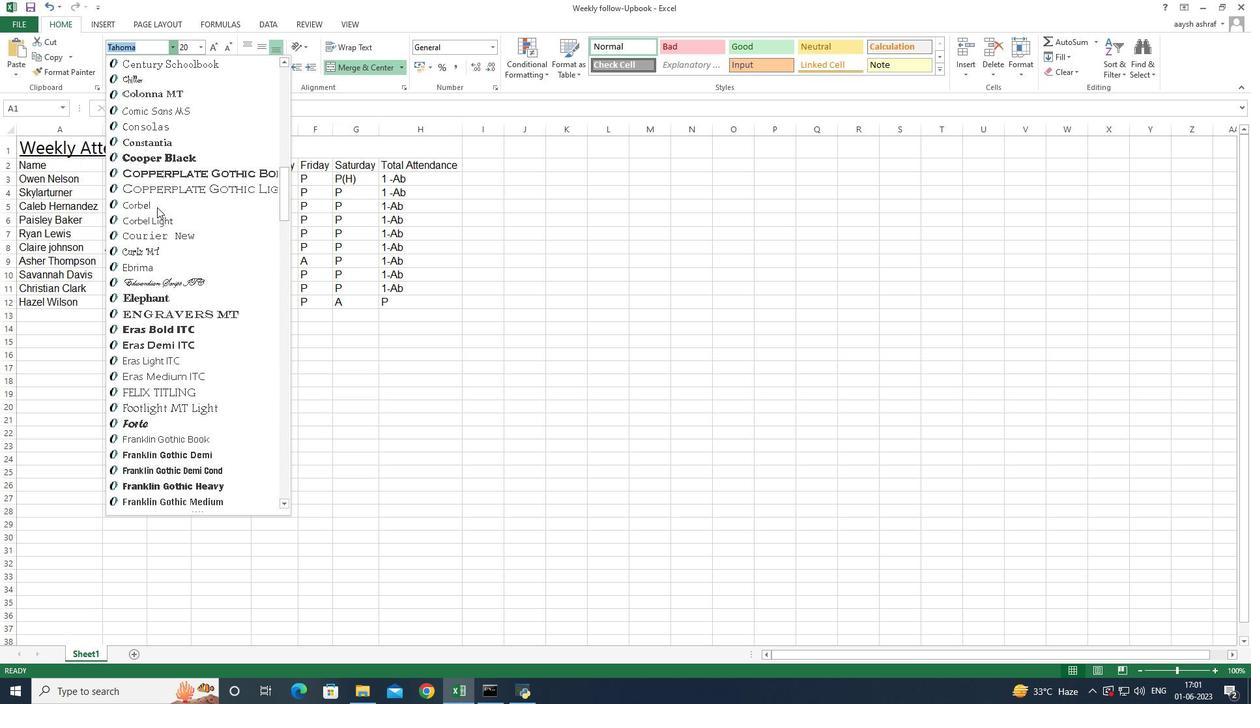 
Action: Mouse moved to (155, 208)
Screenshot: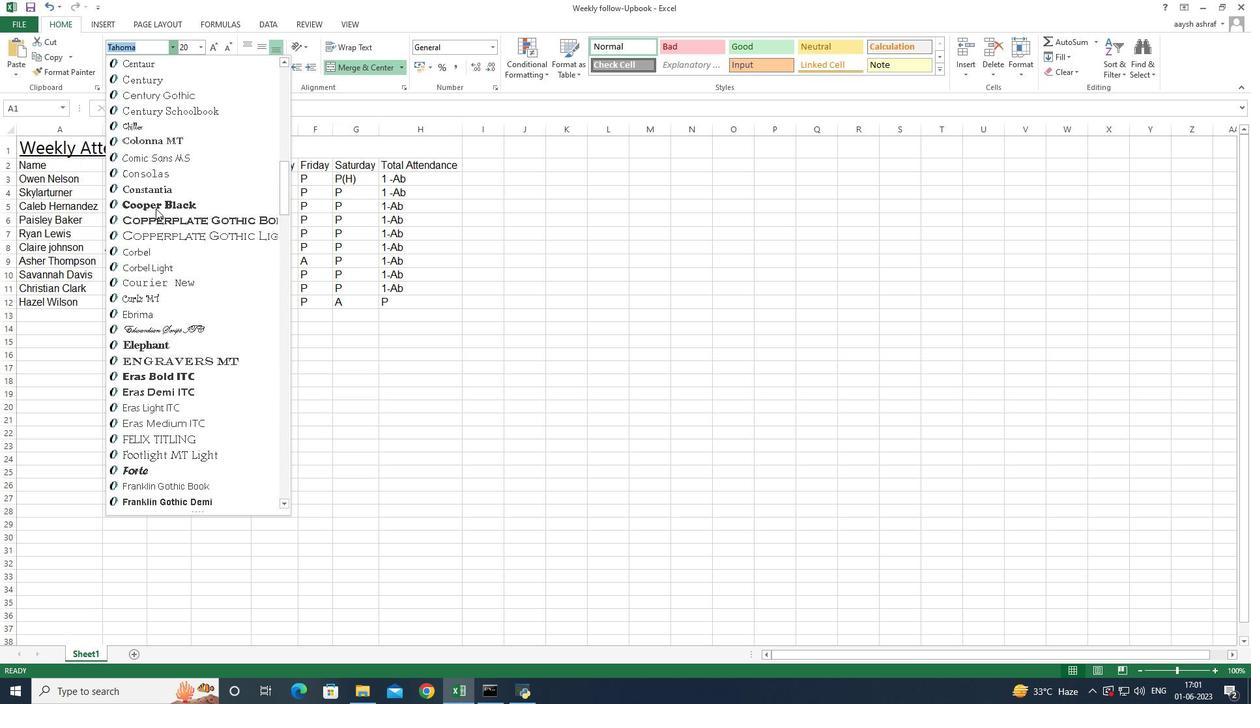 
Action: Mouse scrolled (155, 209) with delta (0, 0)
Screenshot: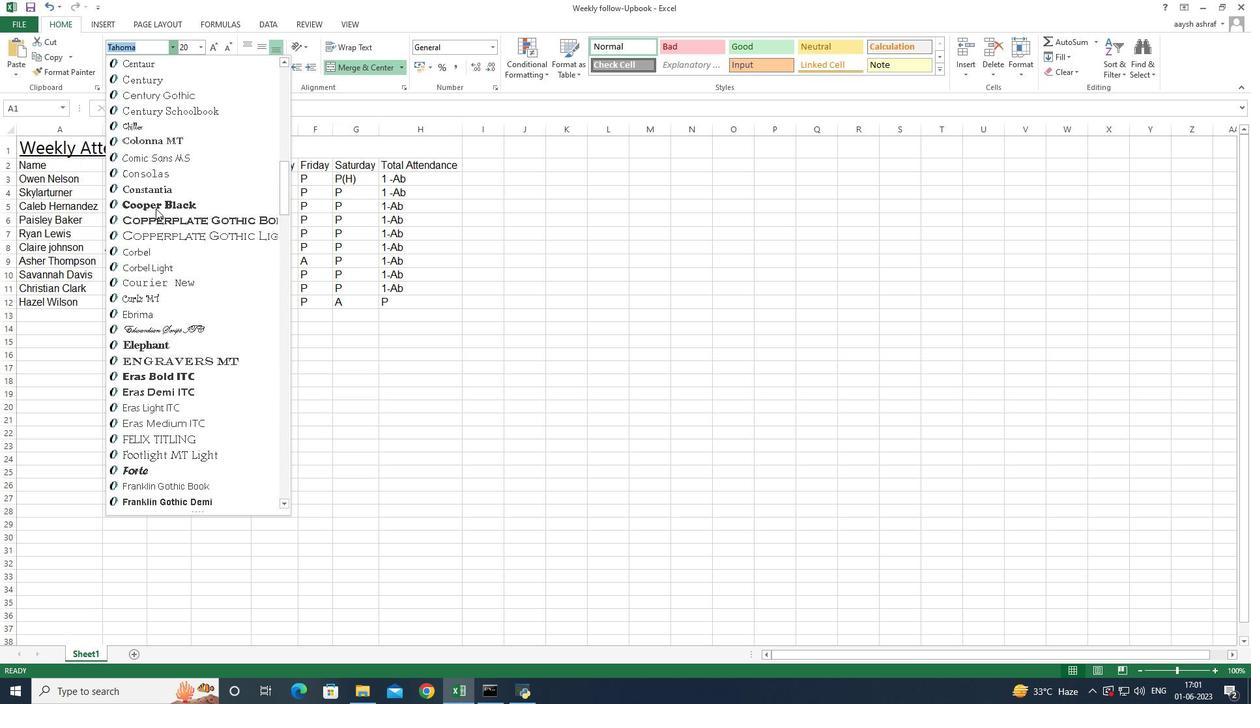 
Action: Mouse moved to (155, 206)
Screenshot: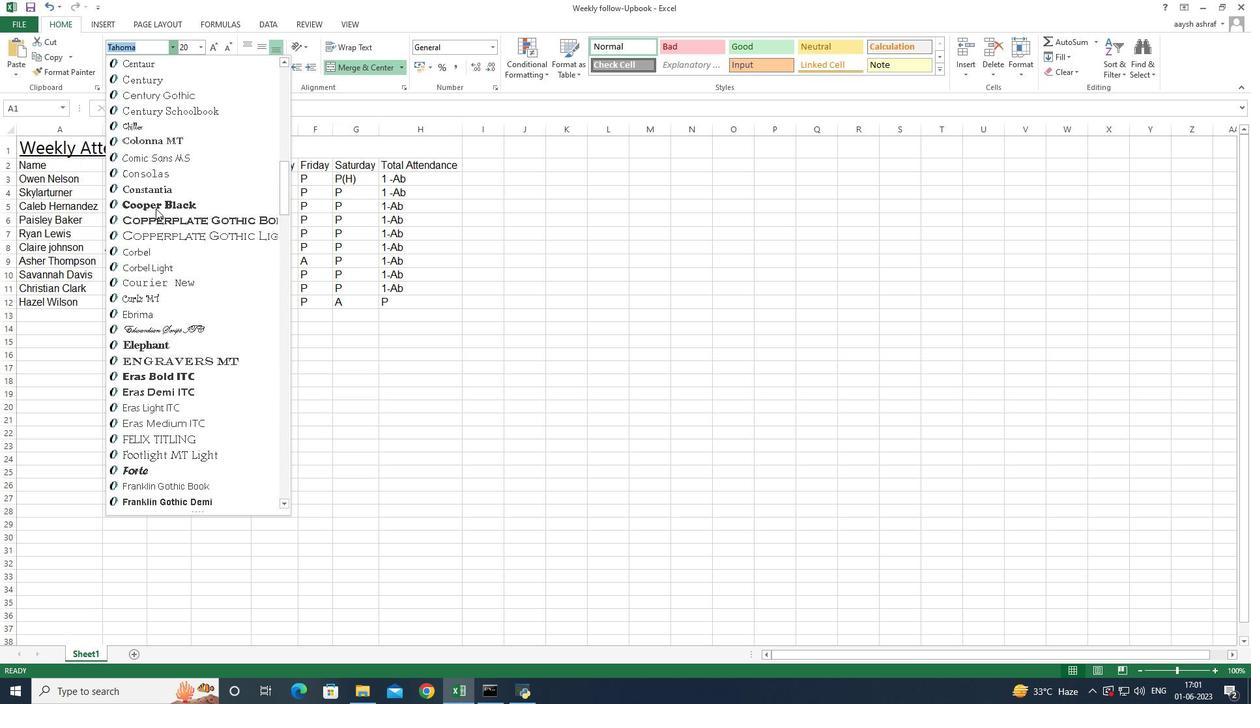 
Action: Mouse scrolled (155, 207) with delta (0, 0)
Screenshot: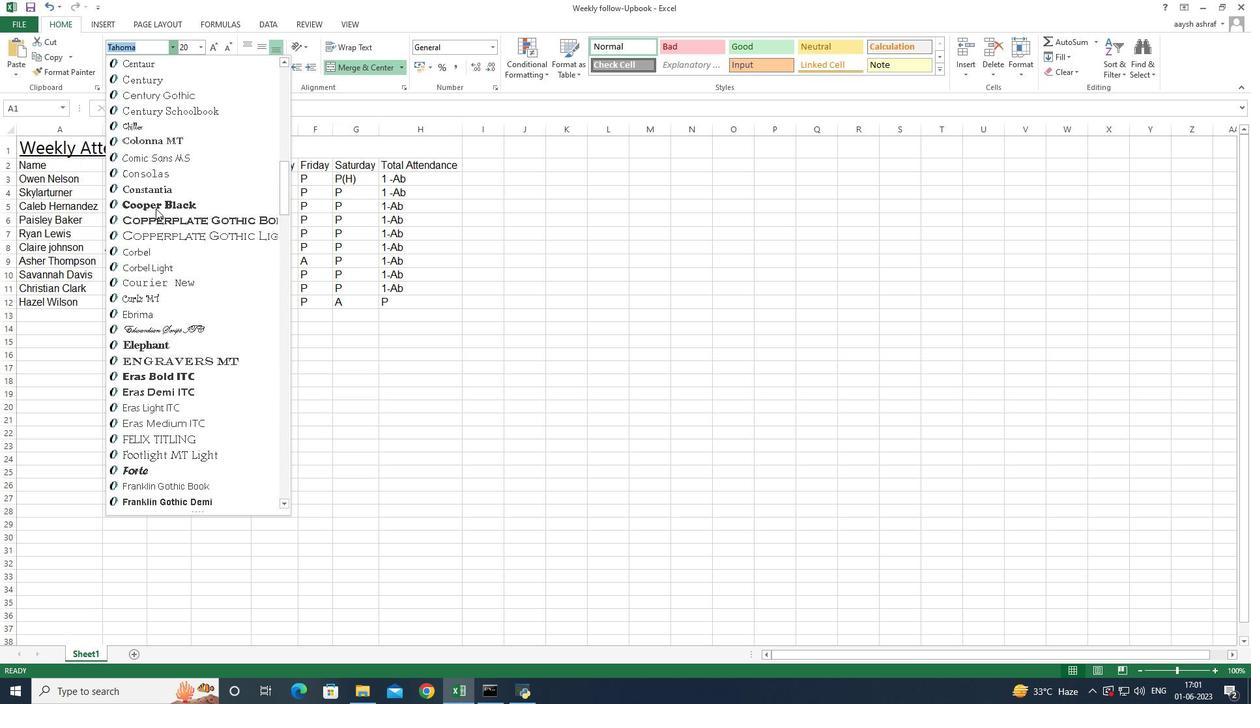 
Action: Mouse moved to (155, 205)
Screenshot: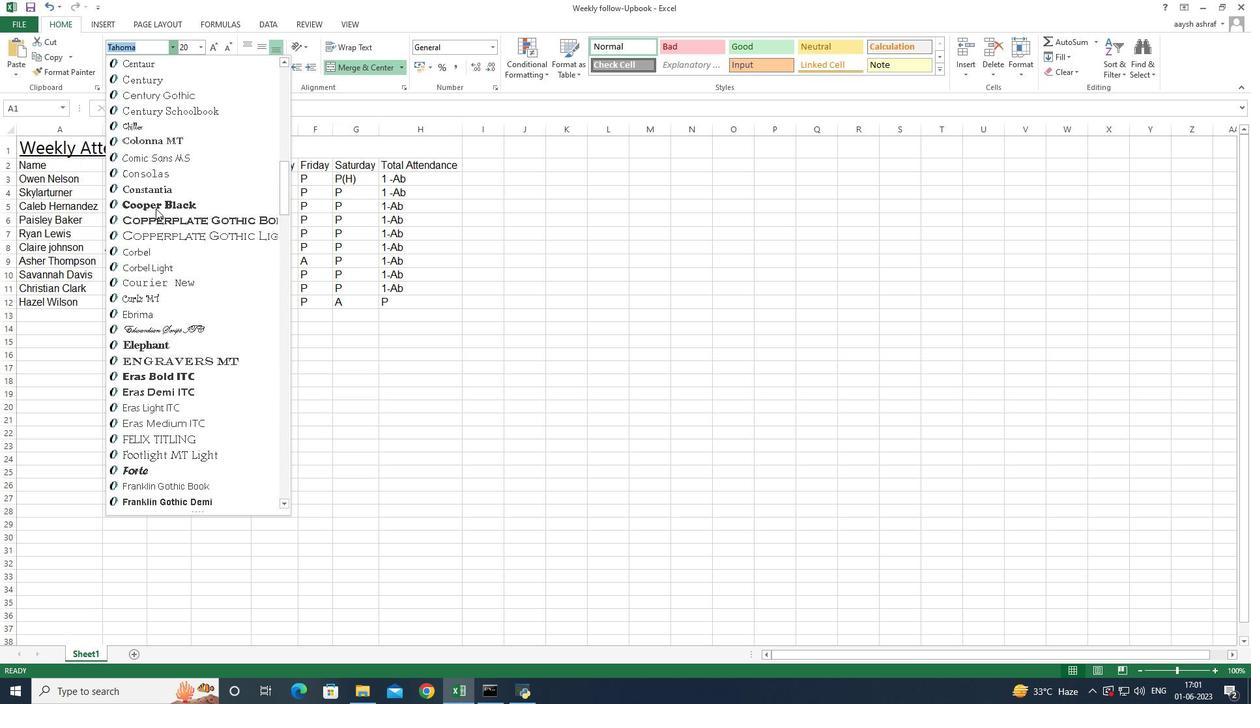 
Action: Mouse scrolled (155, 206) with delta (0, 0)
Screenshot: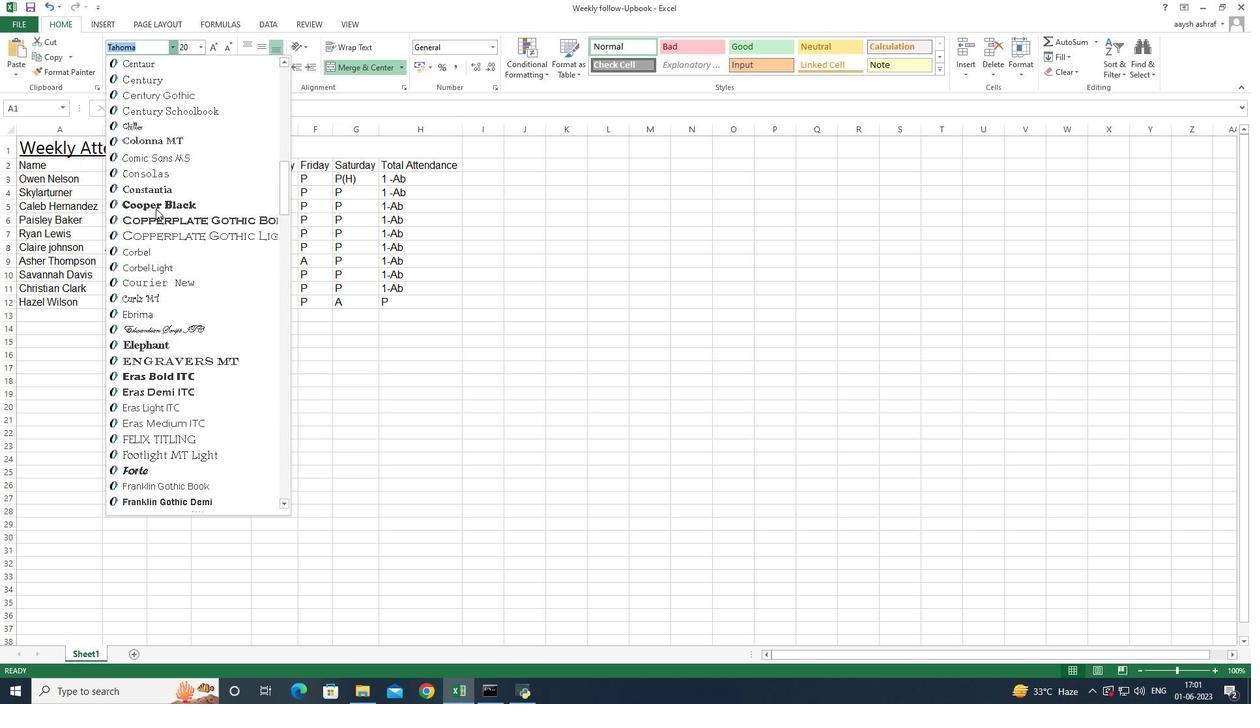 
Action: Mouse moved to (155, 204)
Screenshot: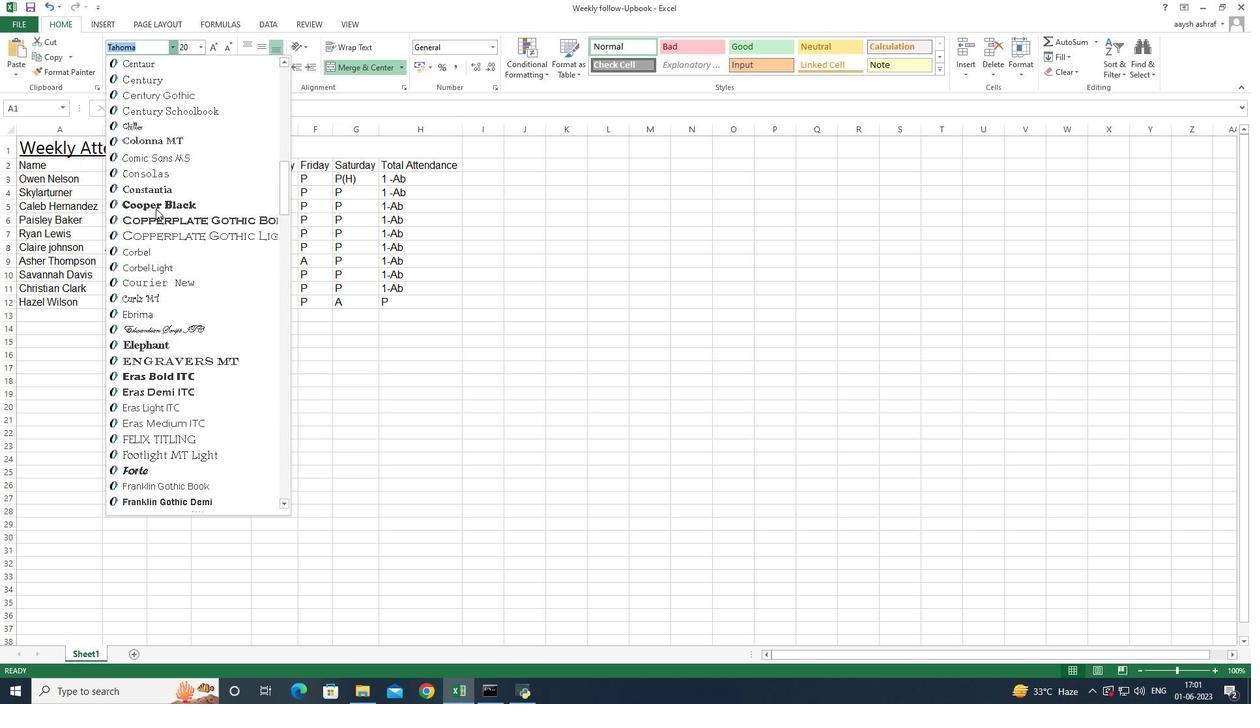 
Action: Mouse scrolled (155, 205) with delta (0, 0)
Screenshot: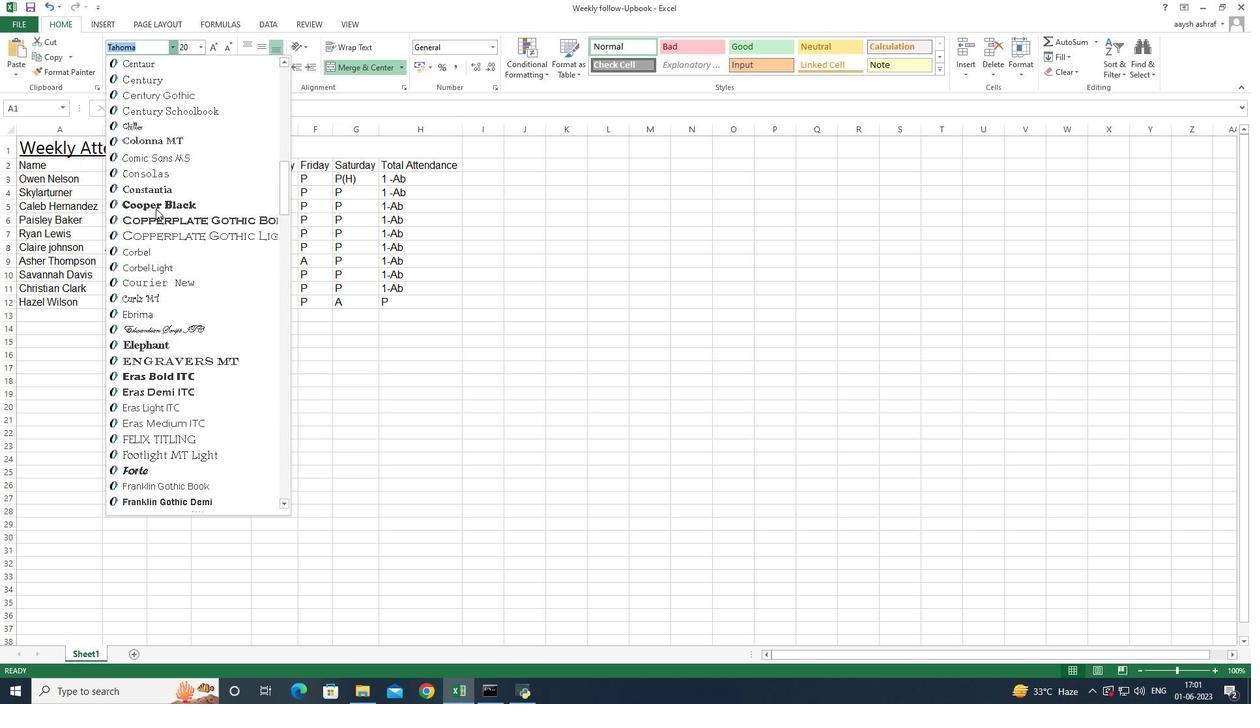 
Action: Mouse moved to (155, 203)
Screenshot: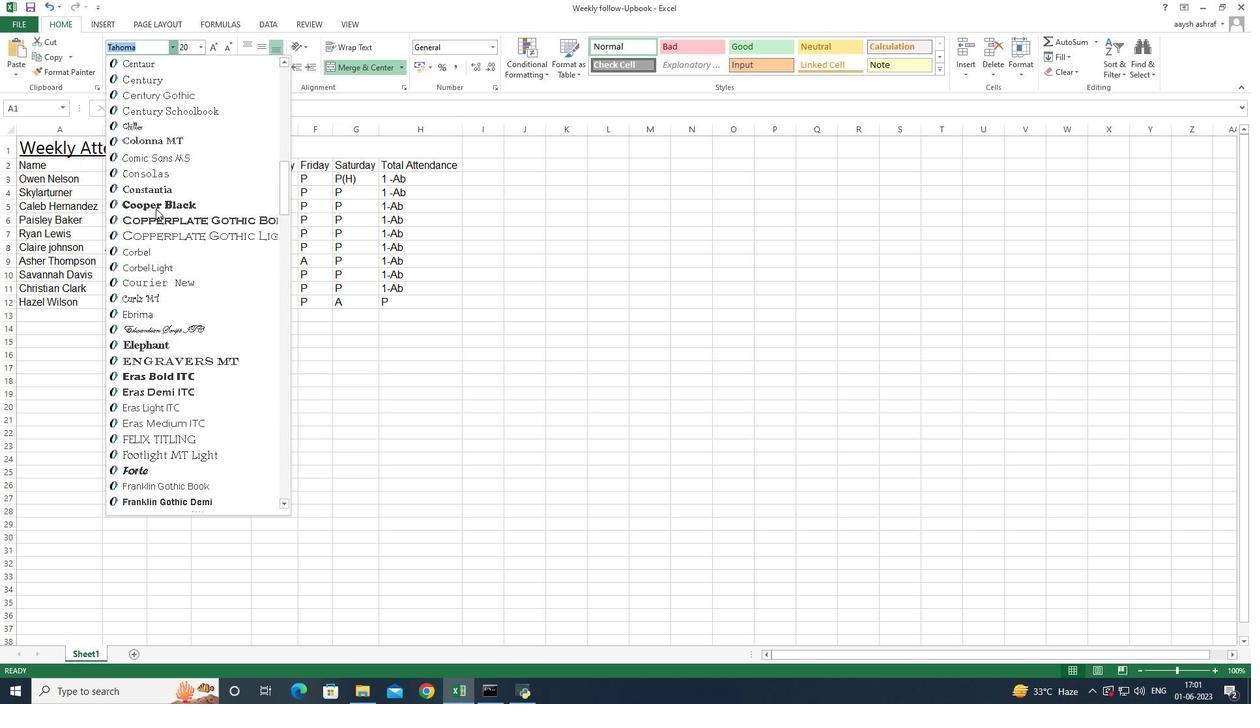 
Action: Mouse scrolled (155, 204) with delta (0, 0)
Screenshot: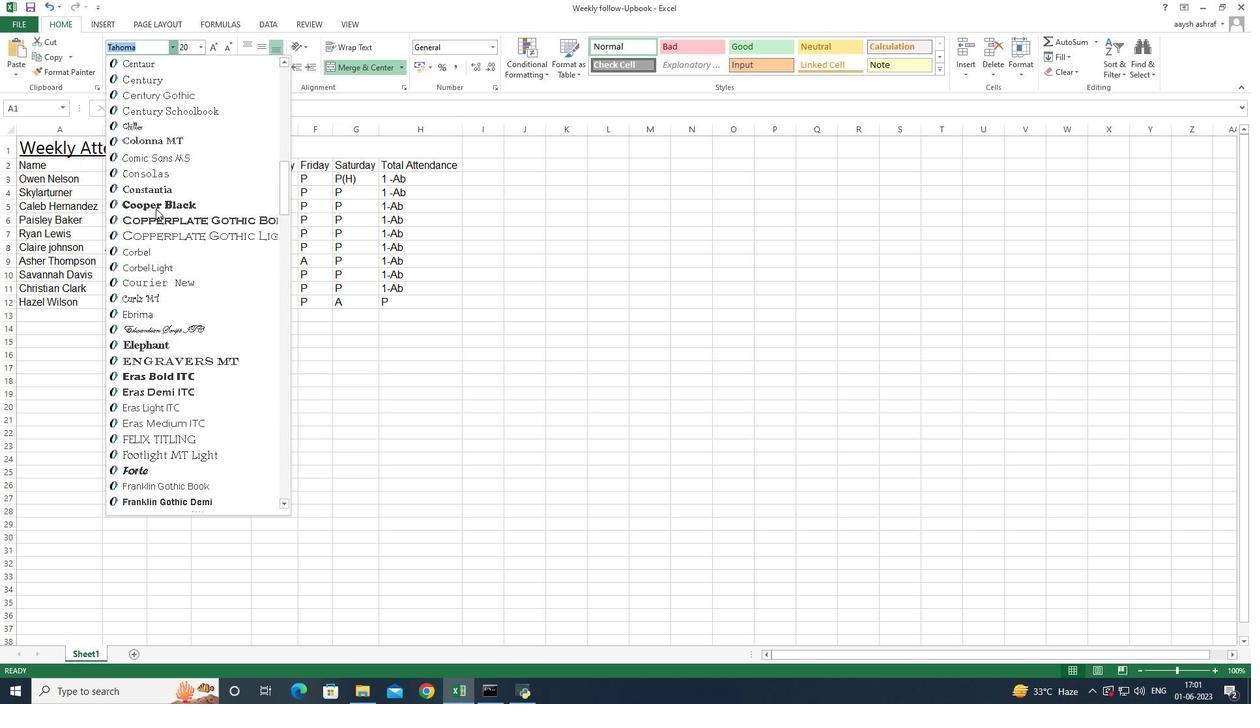 
Action: Mouse moved to (155, 203)
Screenshot: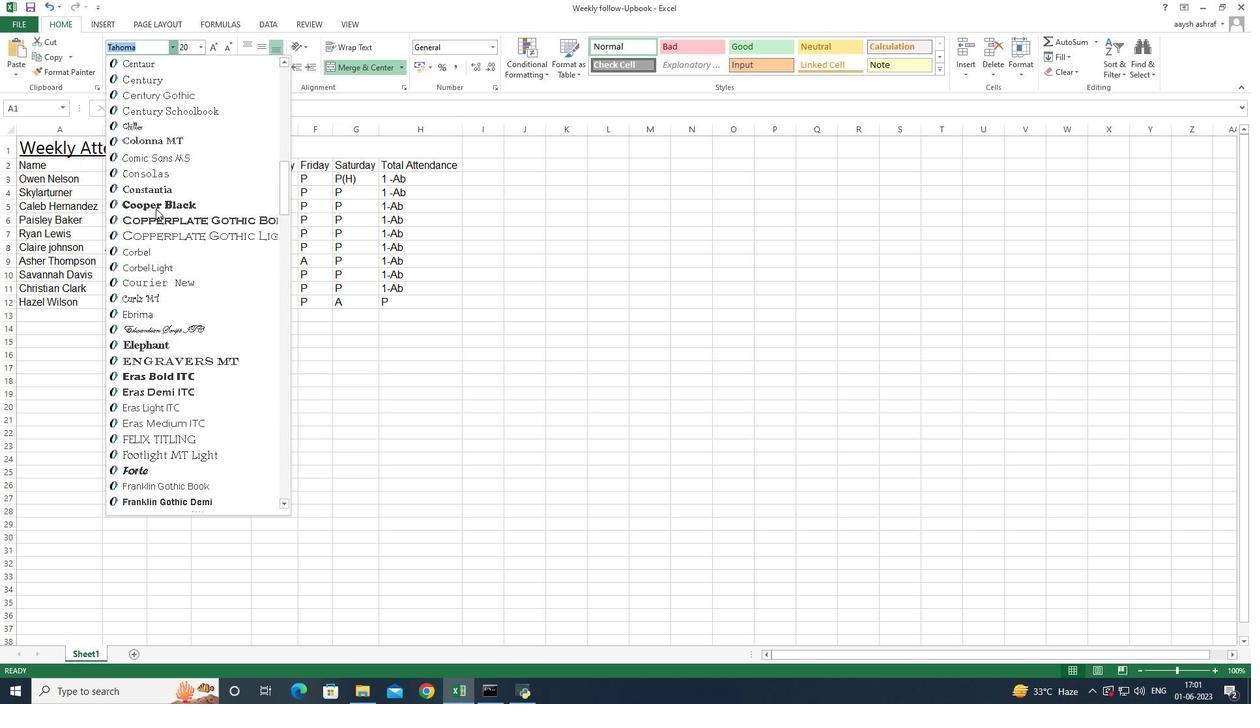 
Action: Mouse scrolled (155, 204) with delta (0, 0)
Screenshot: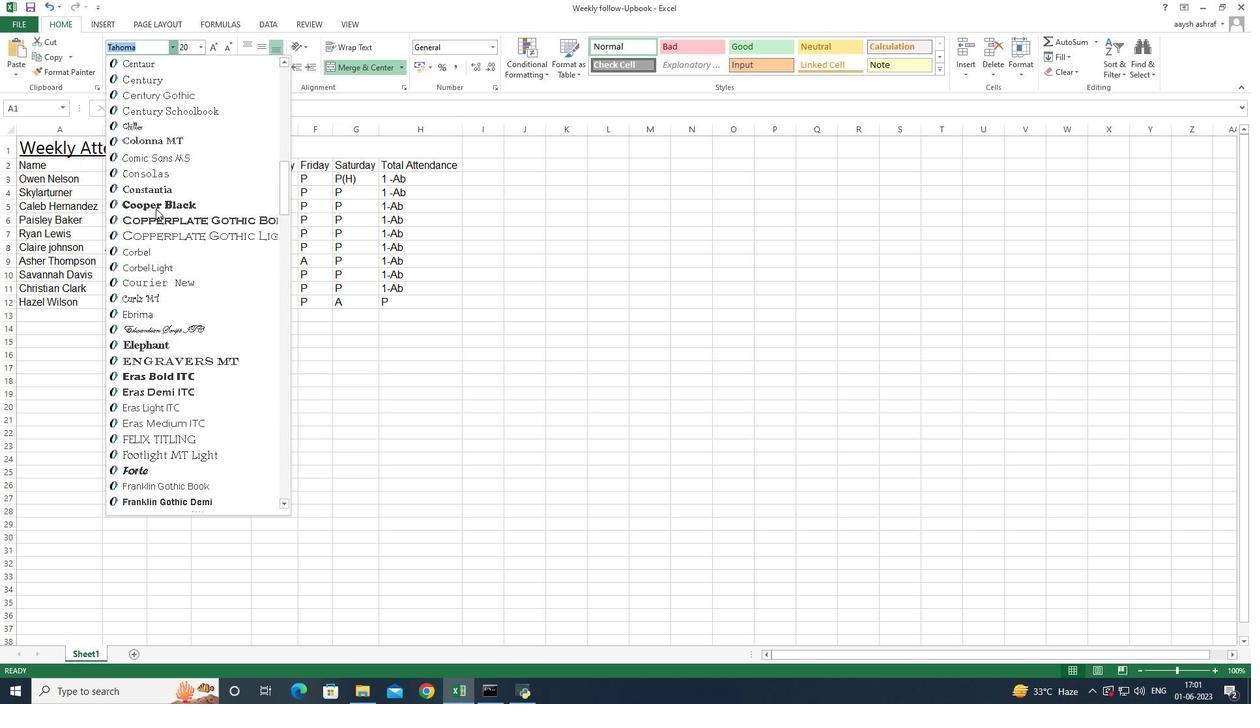 
Action: Mouse moved to (155, 202)
Screenshot: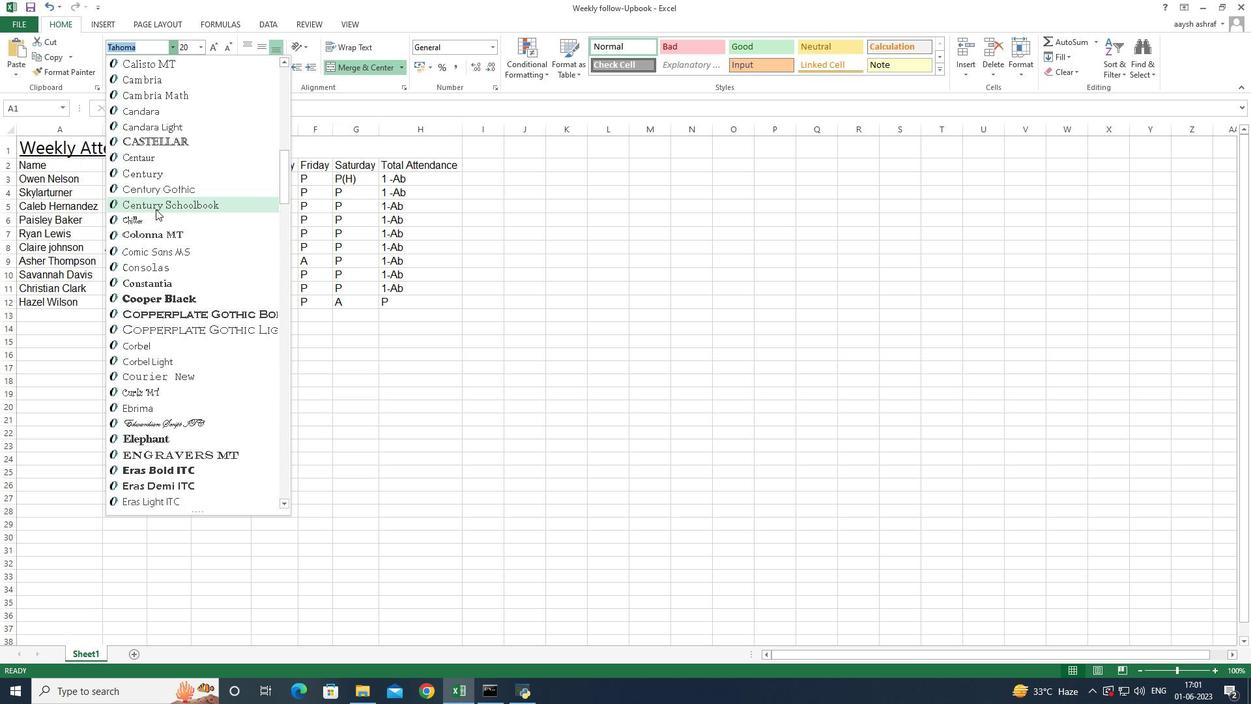 
Action: Mouse scrolled (155, 203) with delta (0, 0)
Screenshot: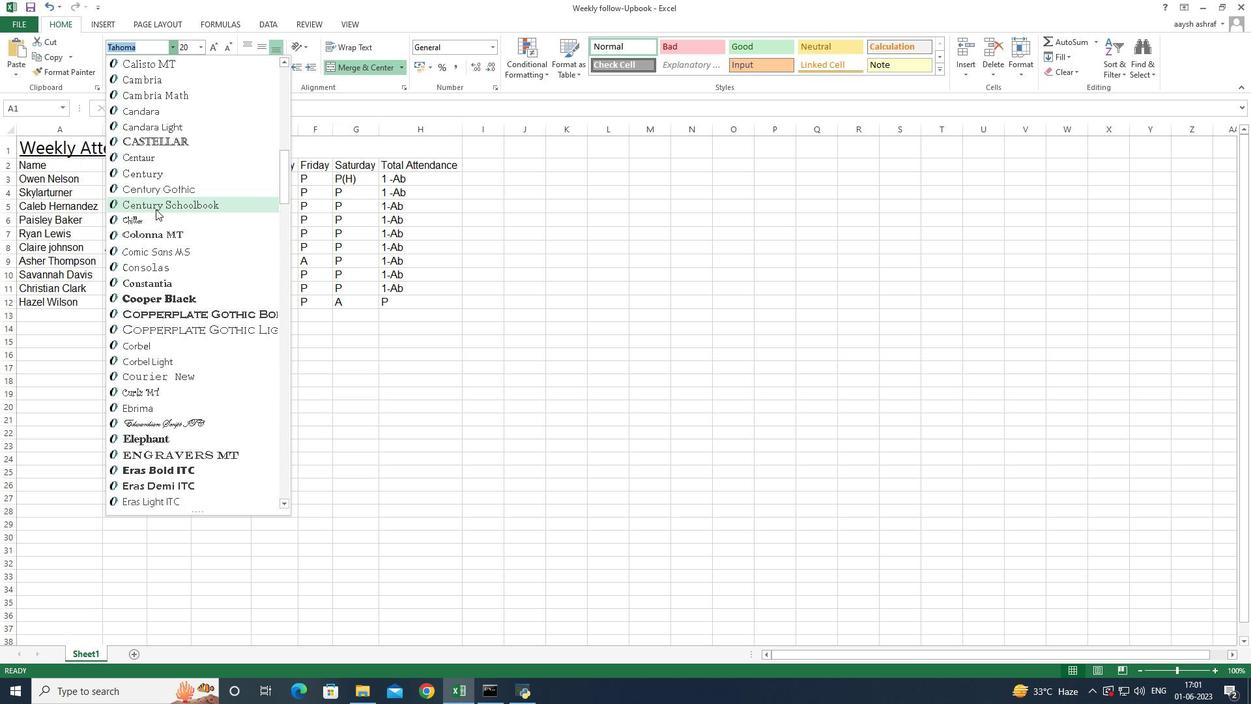 
Action: Mouse moved to (155, 195)
Screenshot: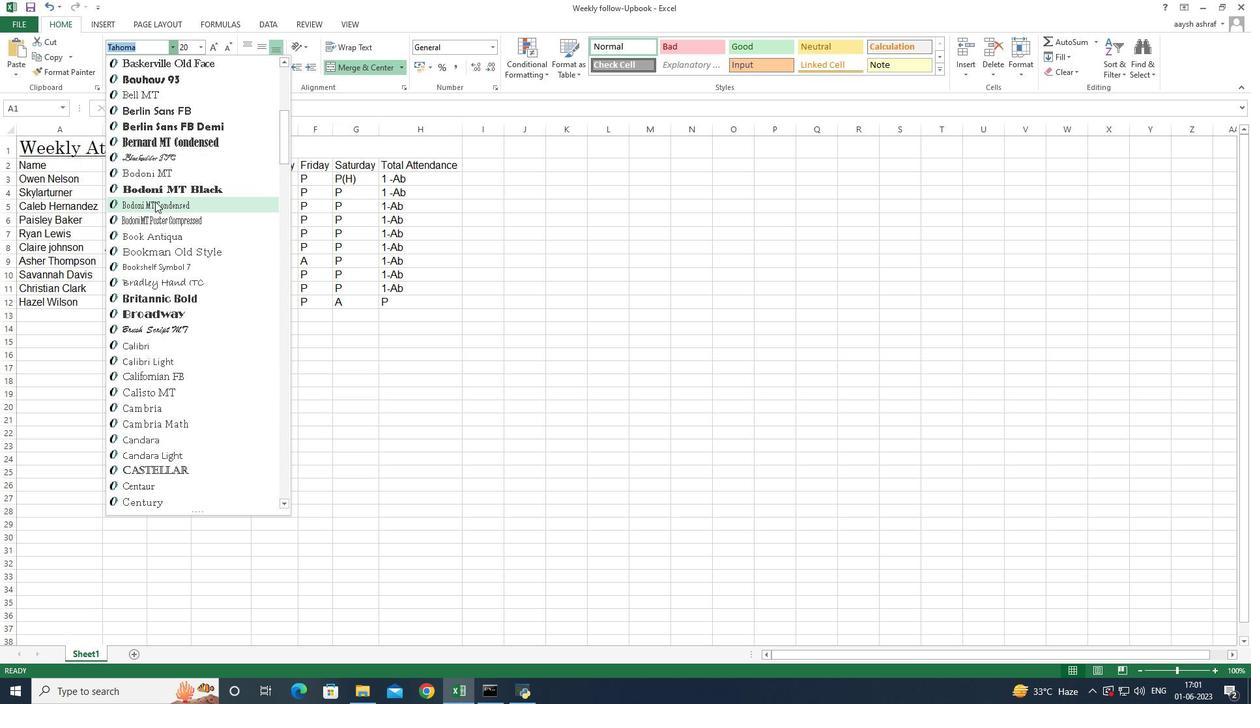 
Action: Mouse scrolled (155, 196) with delta (0, 0)
Screenshot: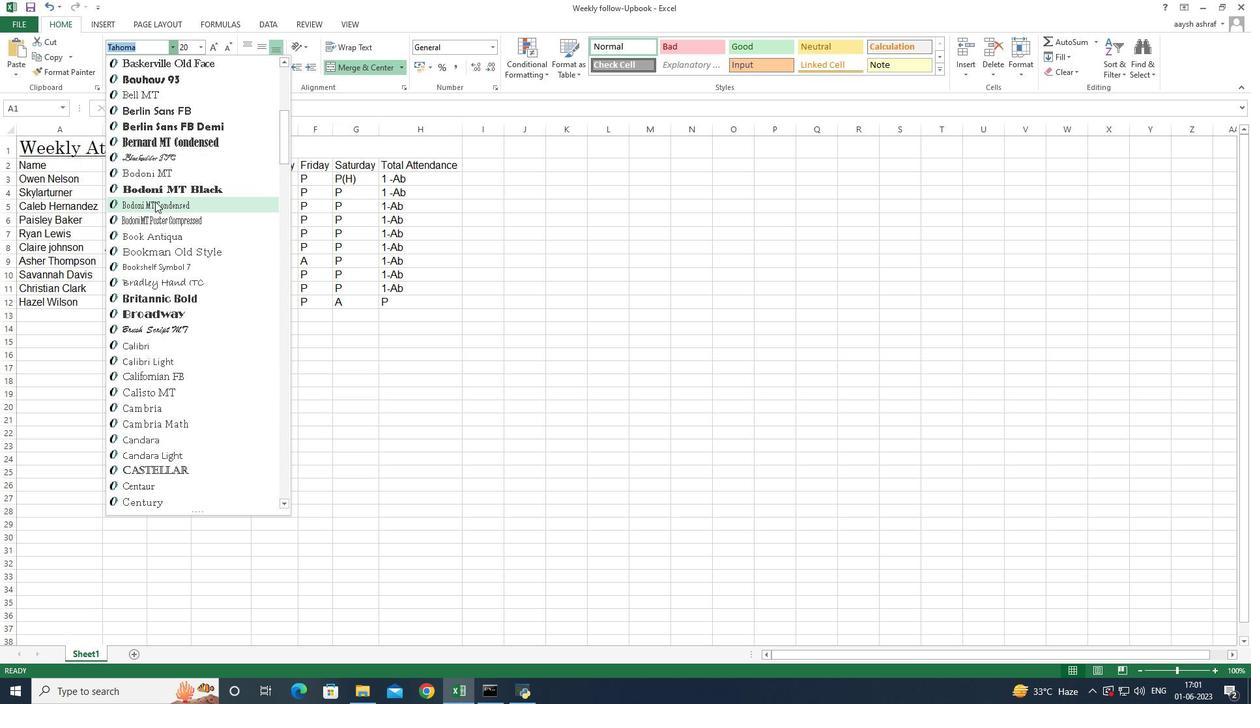 
Action: Mouse scrolled (155, 196) with delta (0, 0)
Screenshot: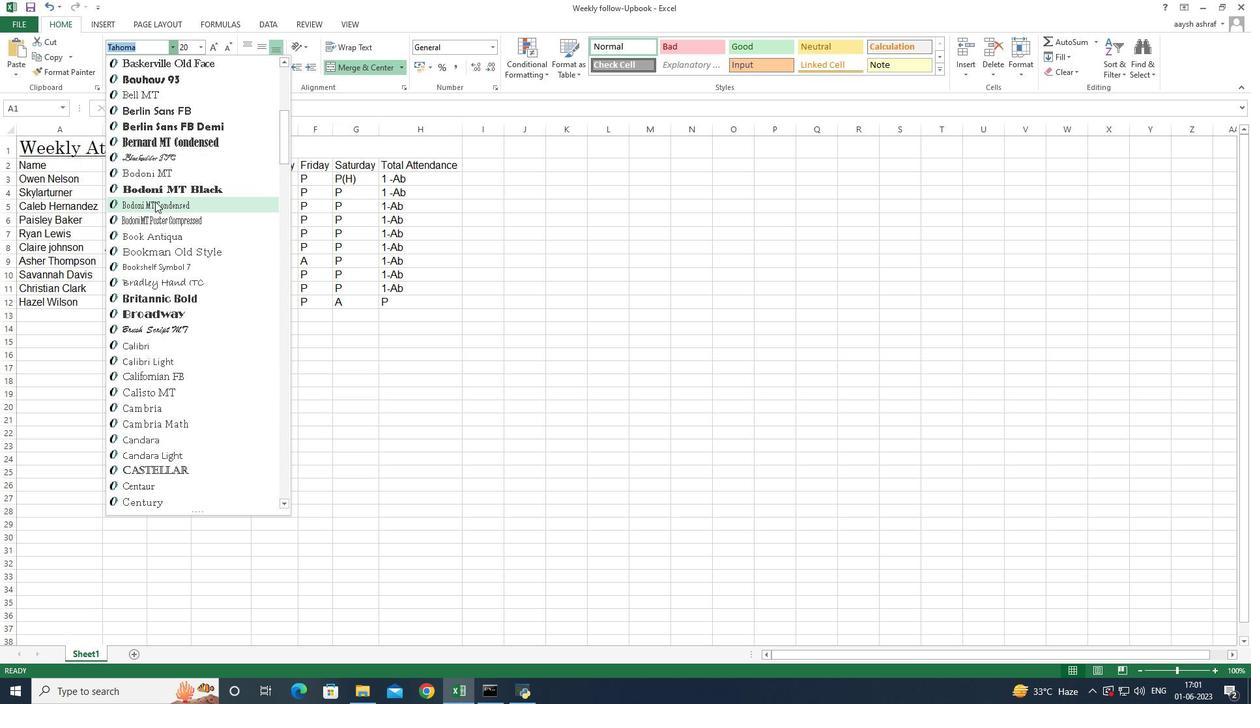 
Action: Mouse scrolled (155, 196) with delta (0, 0)
Screenshot: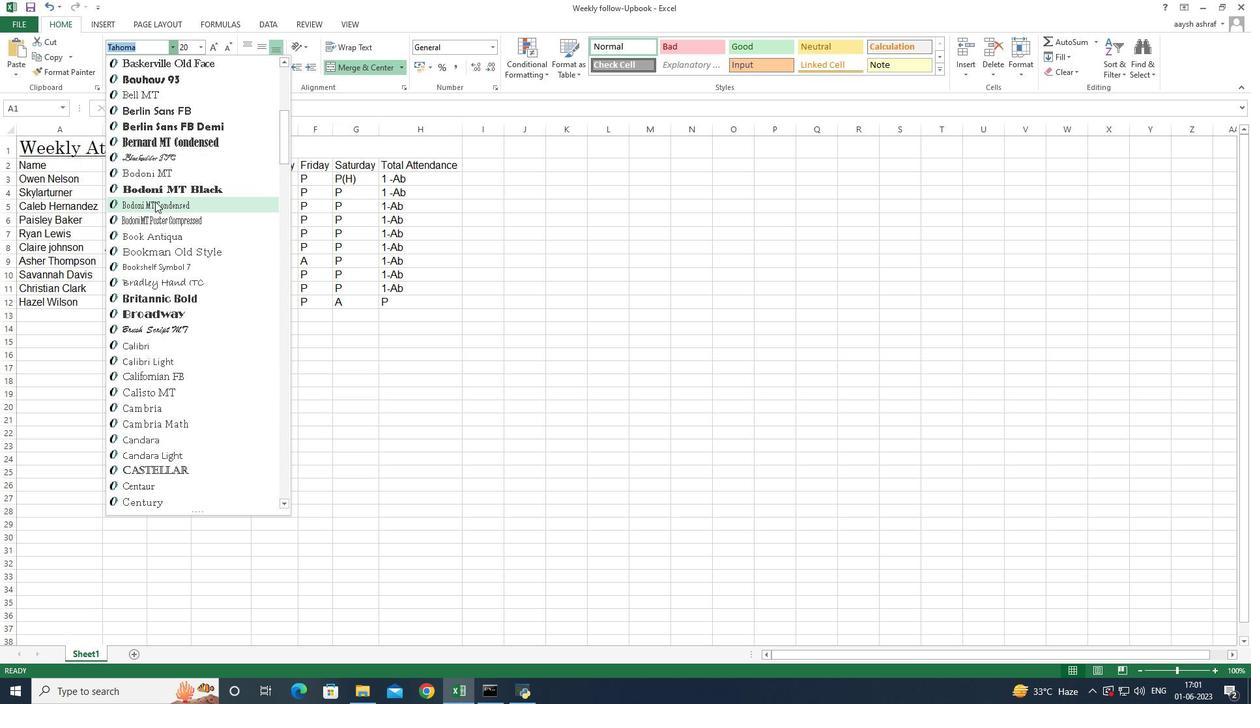 
Action: Mouse scrolled (155, 196) with delta (0, 0)
Screenshot: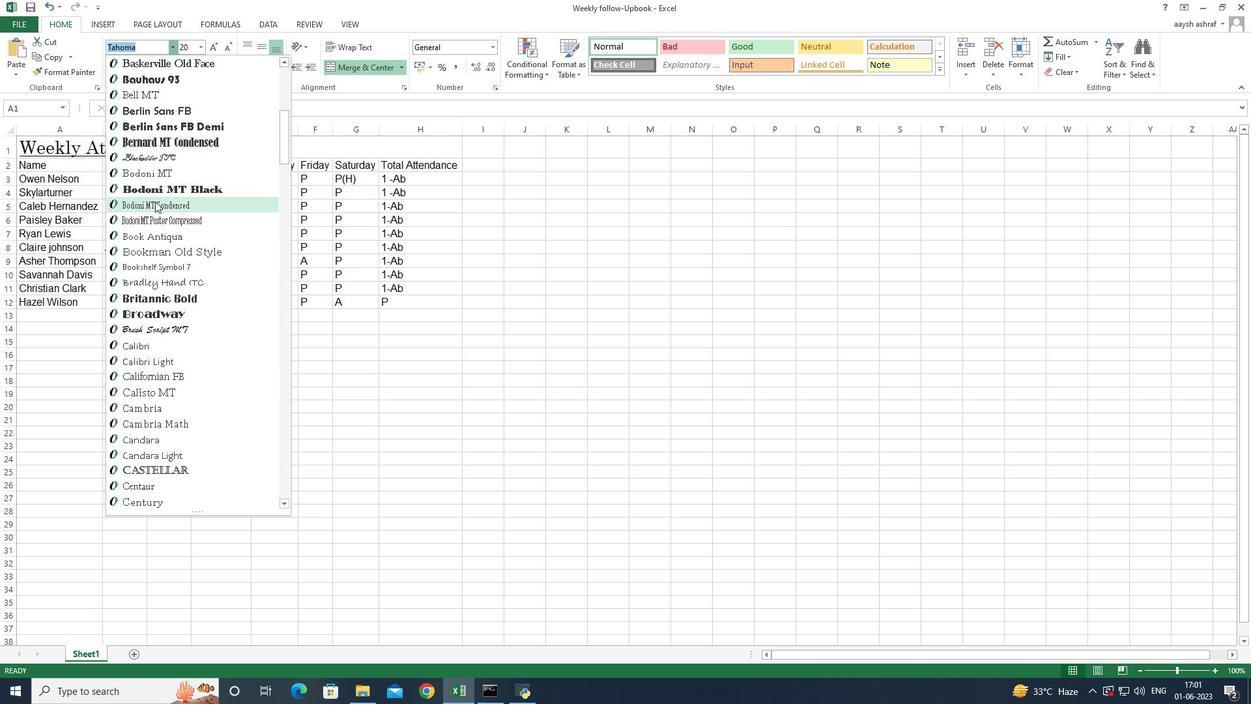 
Action: Mouse scrolled (155, 196) with delta (0, 0)
Screenshot: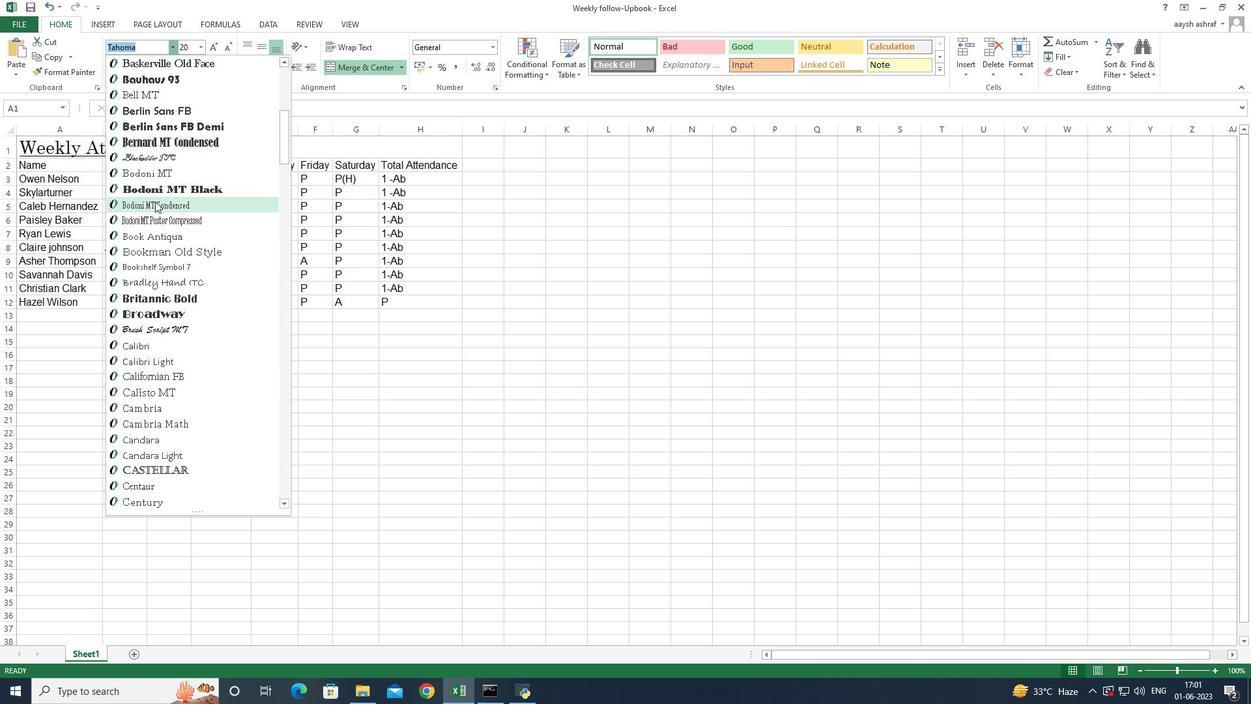 
Action: Mouse moved to (154, 195)
Screenshot: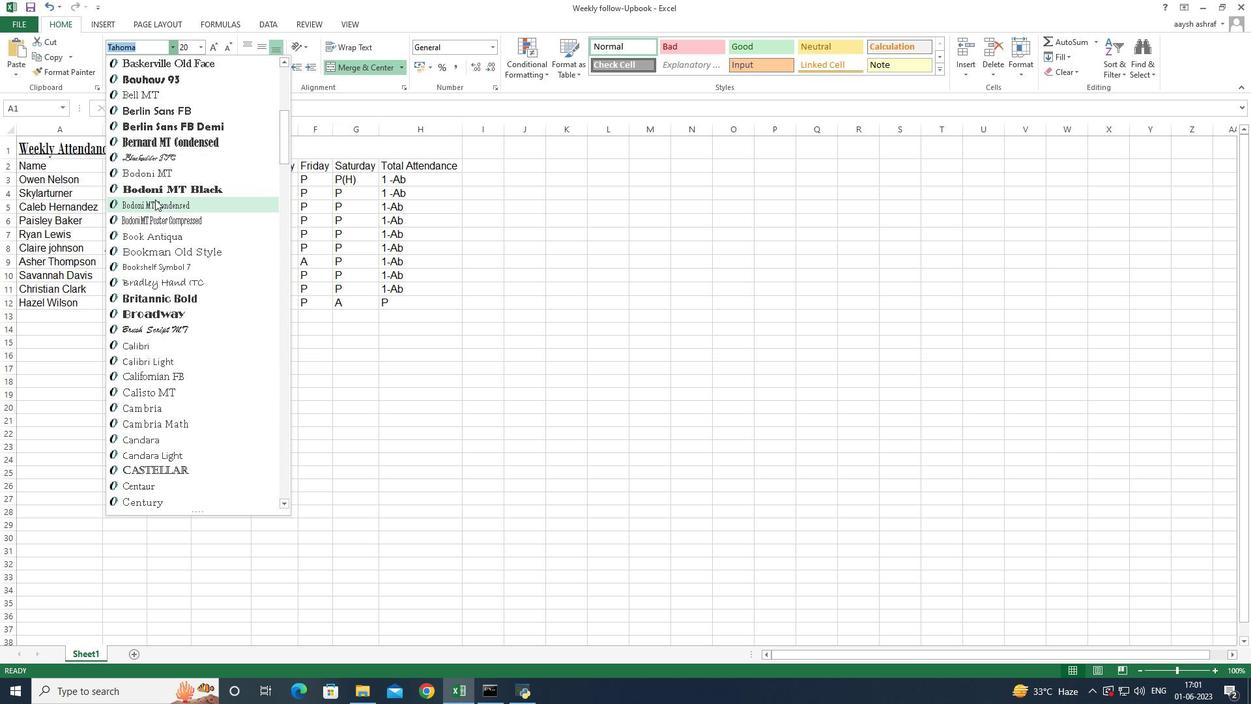 
Action: Mouse scrolled (154, 196) with delta (0, 0)
Screenshot: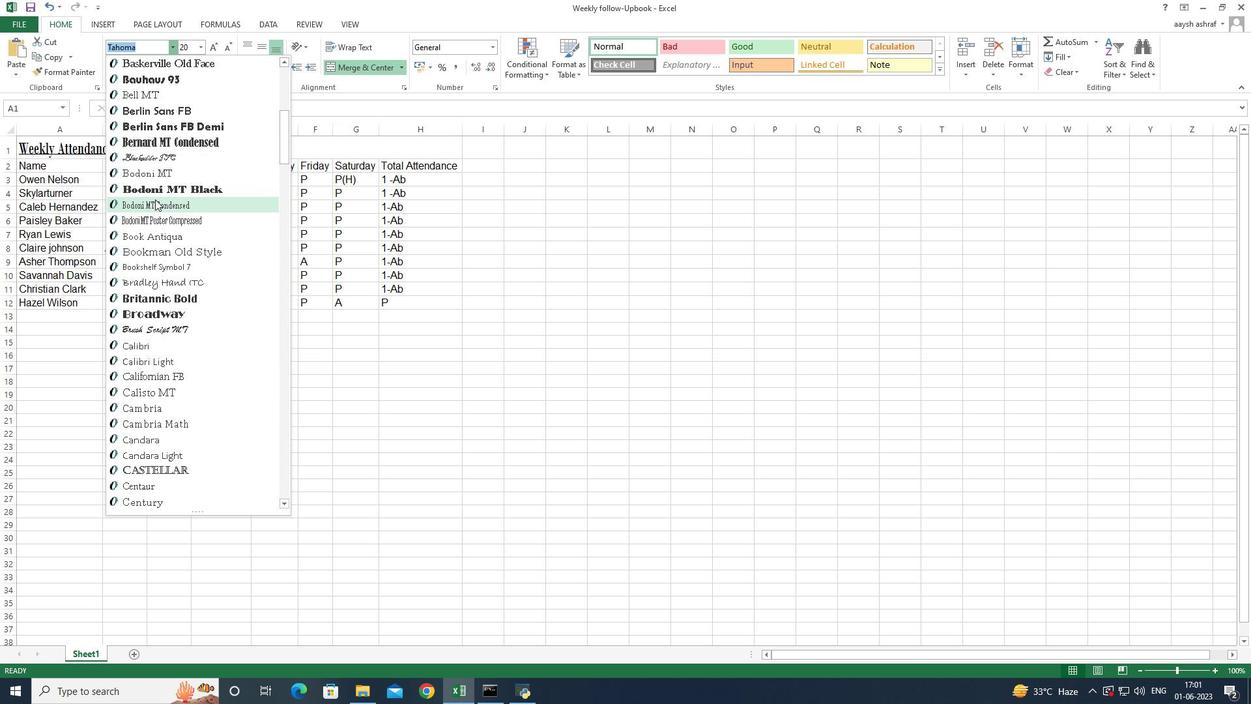 
Action: Mouse scrolled (154, 196) with delta (0, 0)
Screenshot: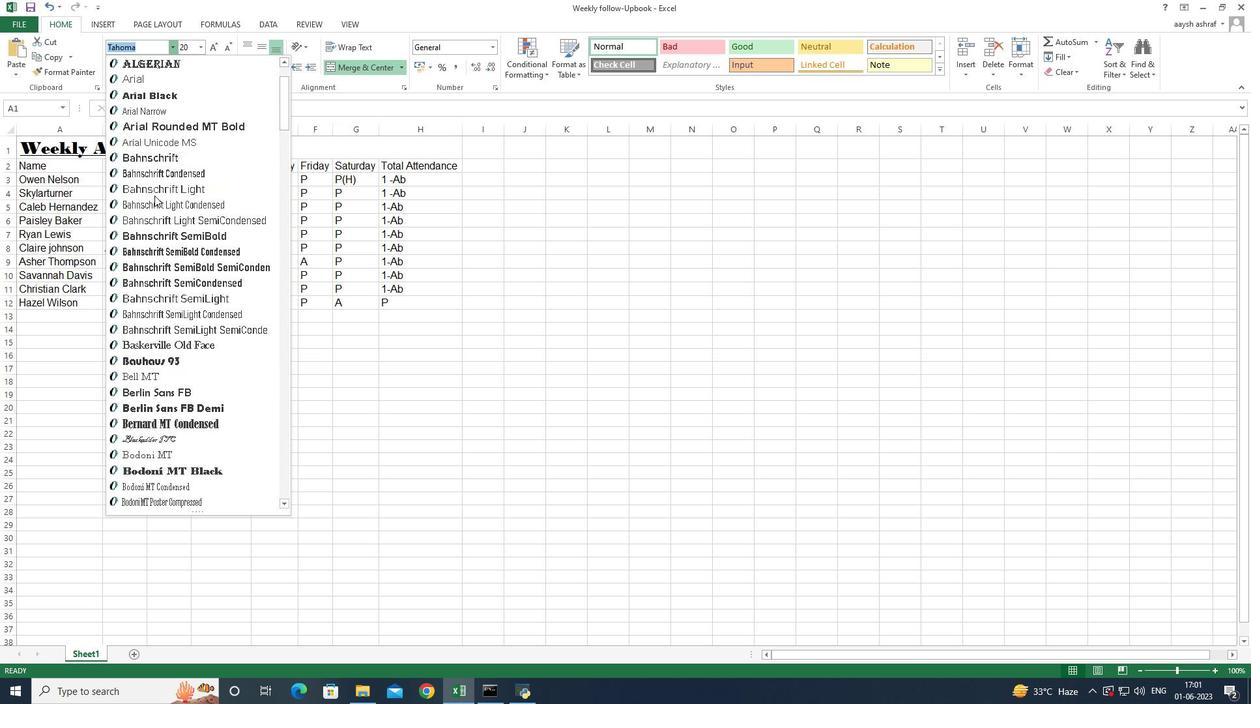 
Action: Mouse scrolled (154, 196) with delta (0, 0)
Screenshot: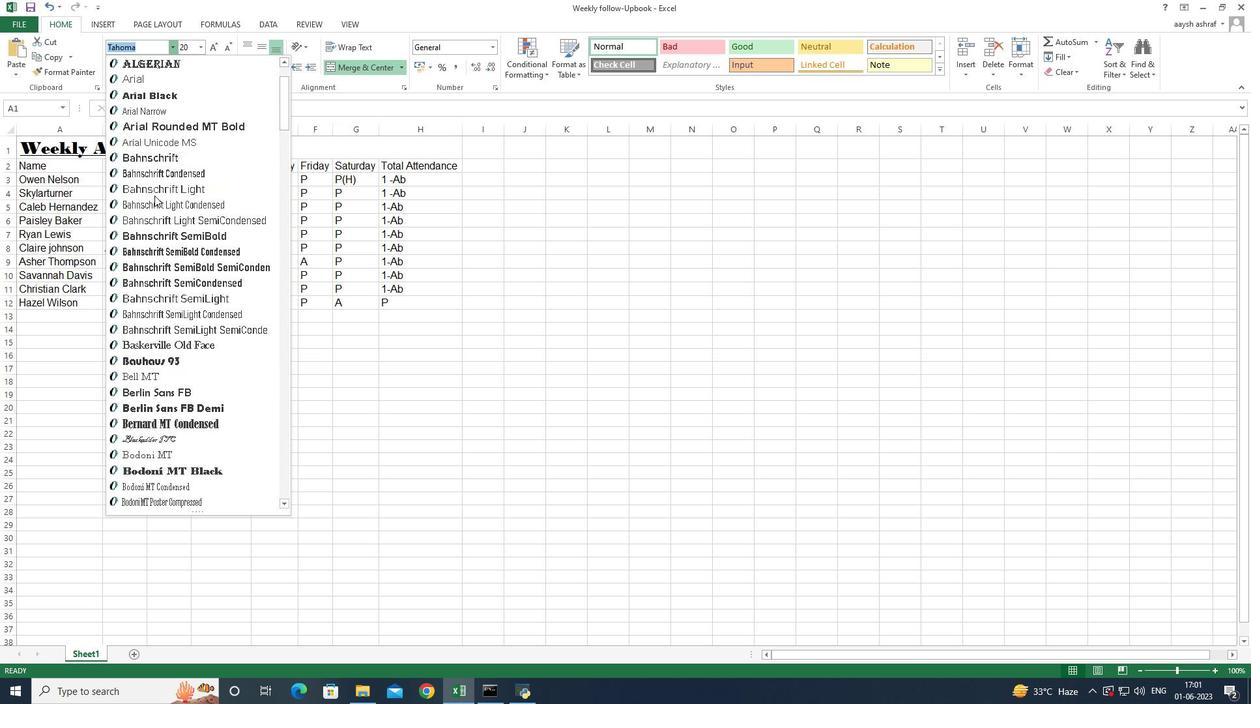 
Action: Mouse moved to (153, 194)
Screenshot: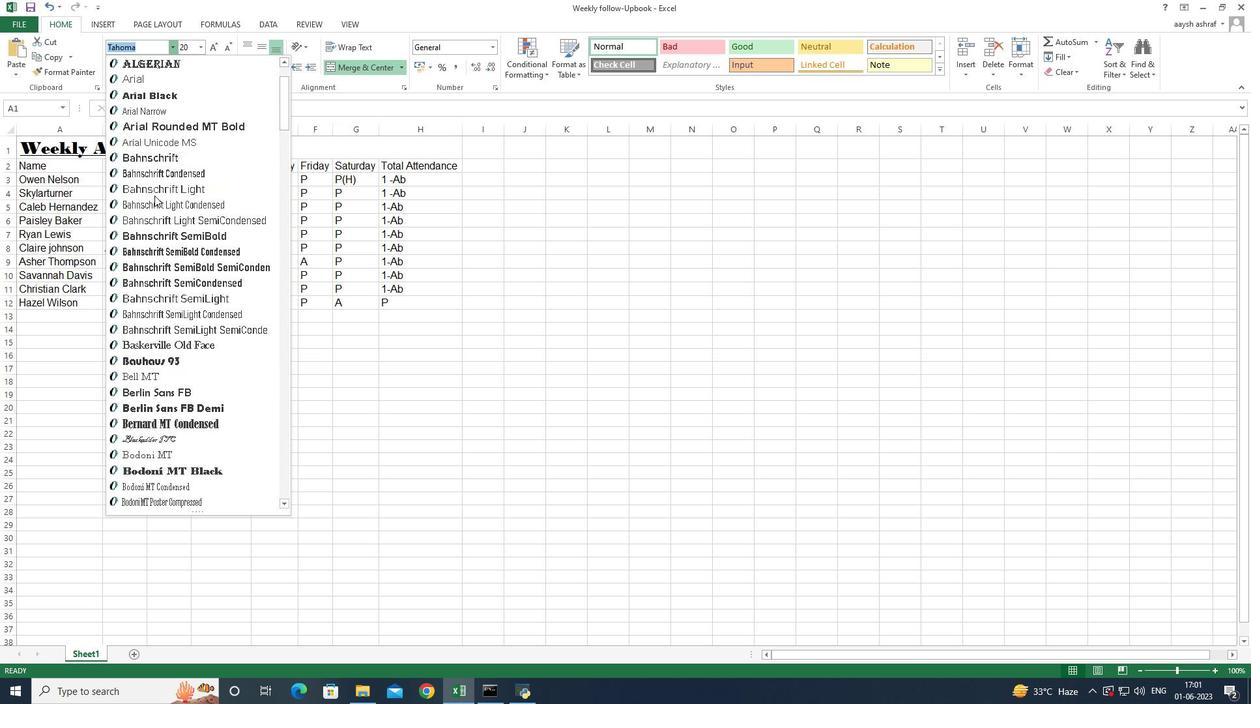 
Action: Mouse scrolled (153, 195) with delta (0, 0)
Screenshot: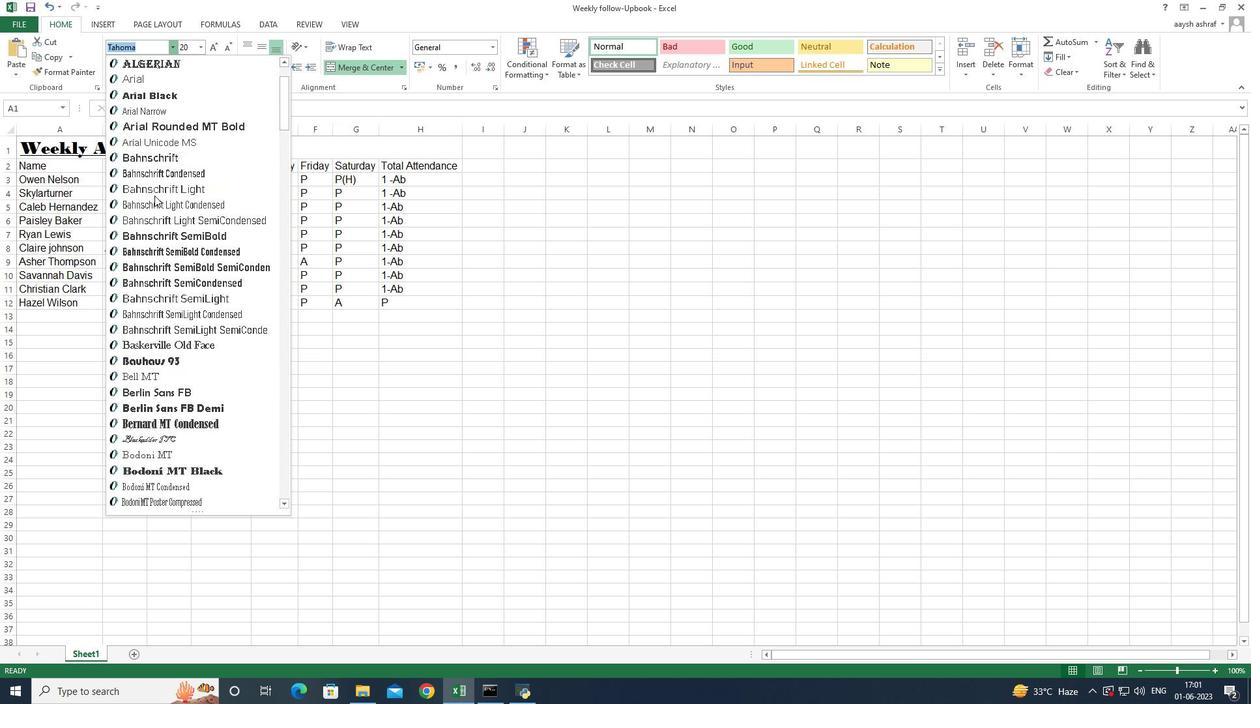 
Action: Mouse moved to (153, 194)
Screenshot: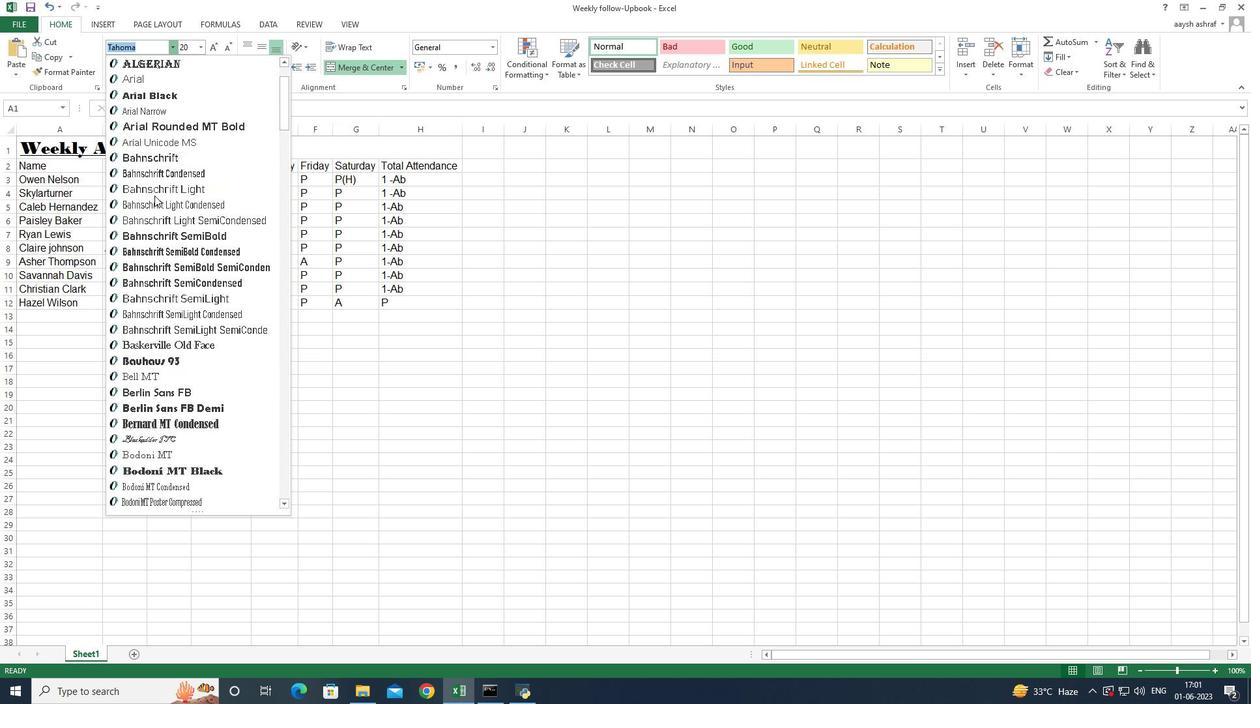 
Action: Mouse scrolled (153, 194) with delta (0, 0)
Screenshot: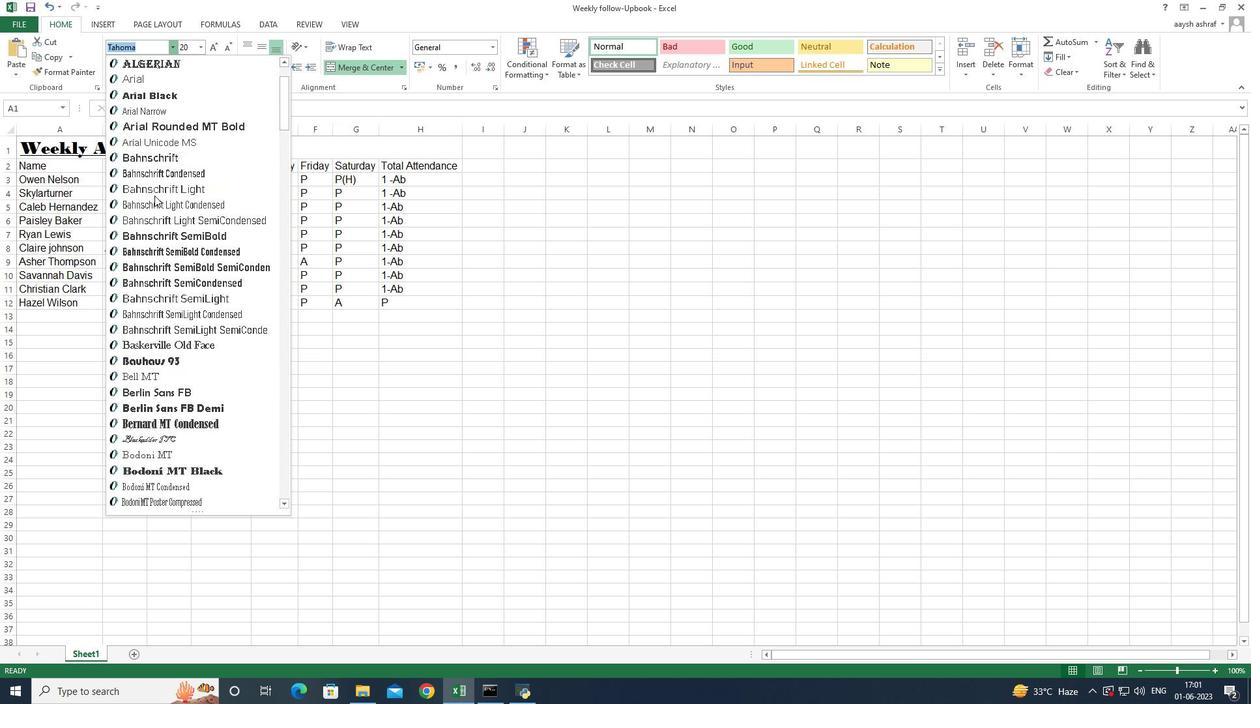 
Action: Mouse moved to (153, 192)
Screenshot: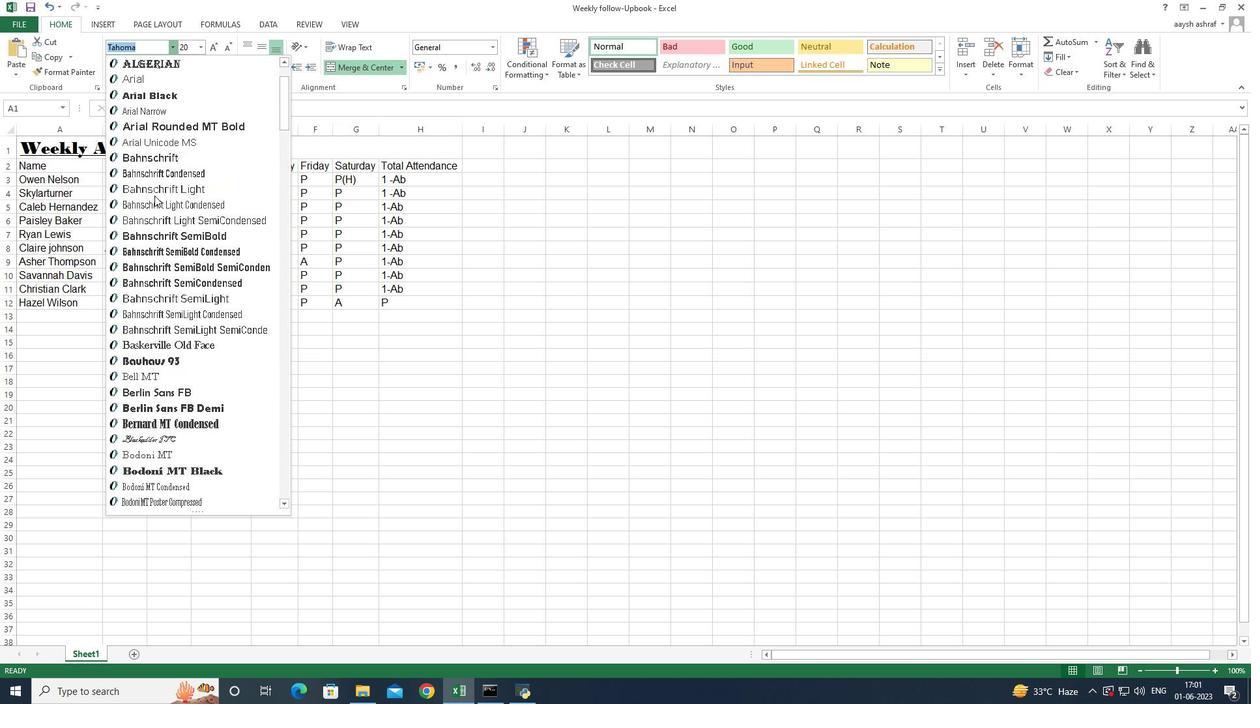 
Action: Mouse scrolled (153, 193) with delta (0, 0)
Screenshot: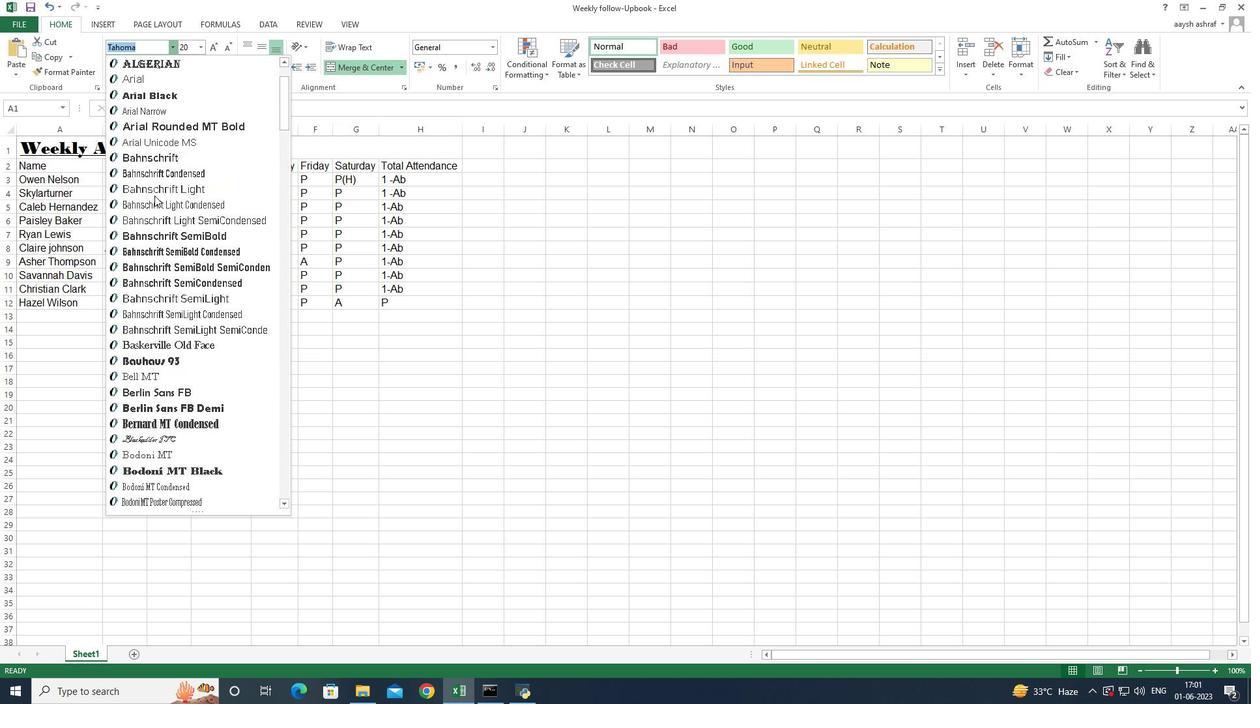 
Action: Mouse moved to (153, 191)
Screenshot: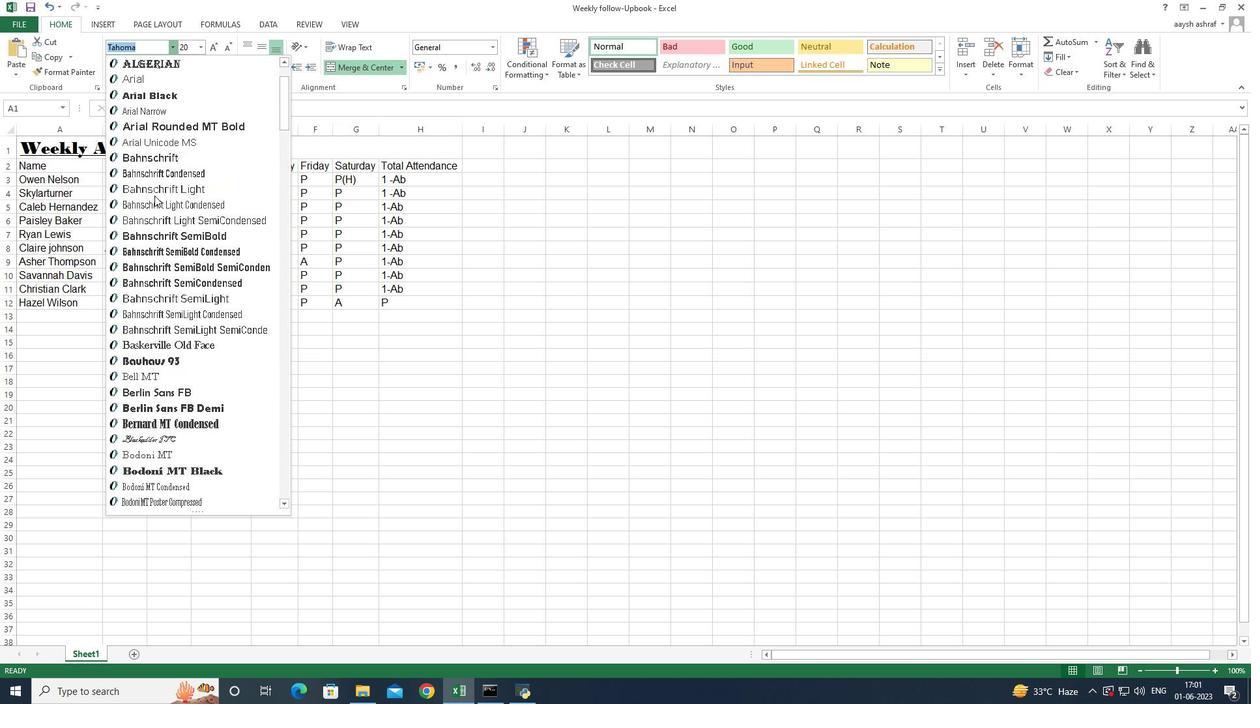 
Action: Mouse scrolled (153, 191) with delta (0, 0)
Screenshot: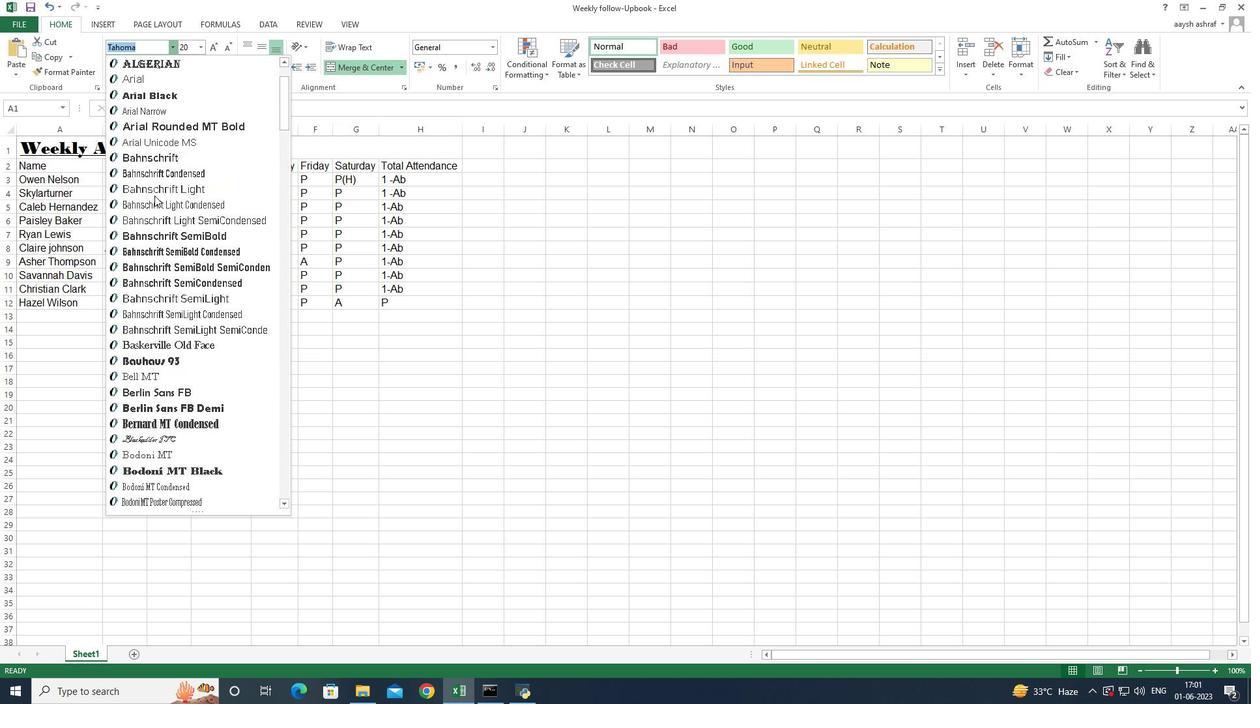
Action: Mouse moved to (153, 186)
Screenshot: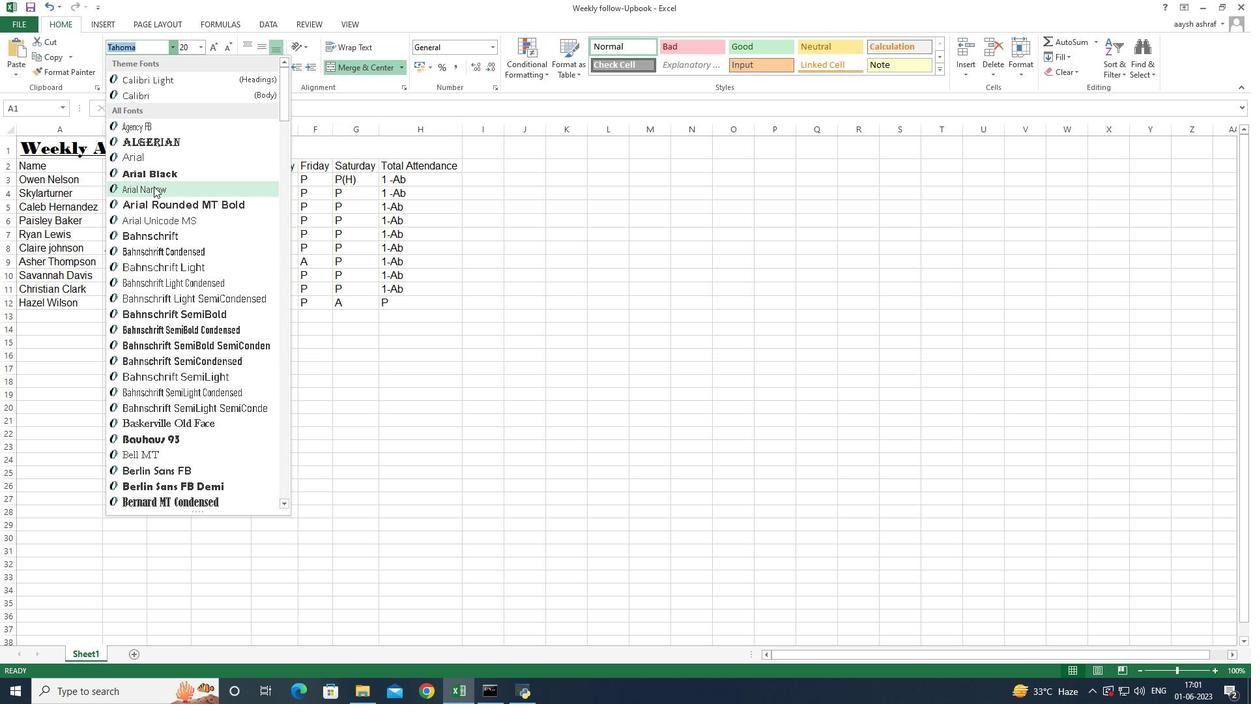
Action: Mouse scrolled (153, 187) with delta (0, 0)
Screenshot: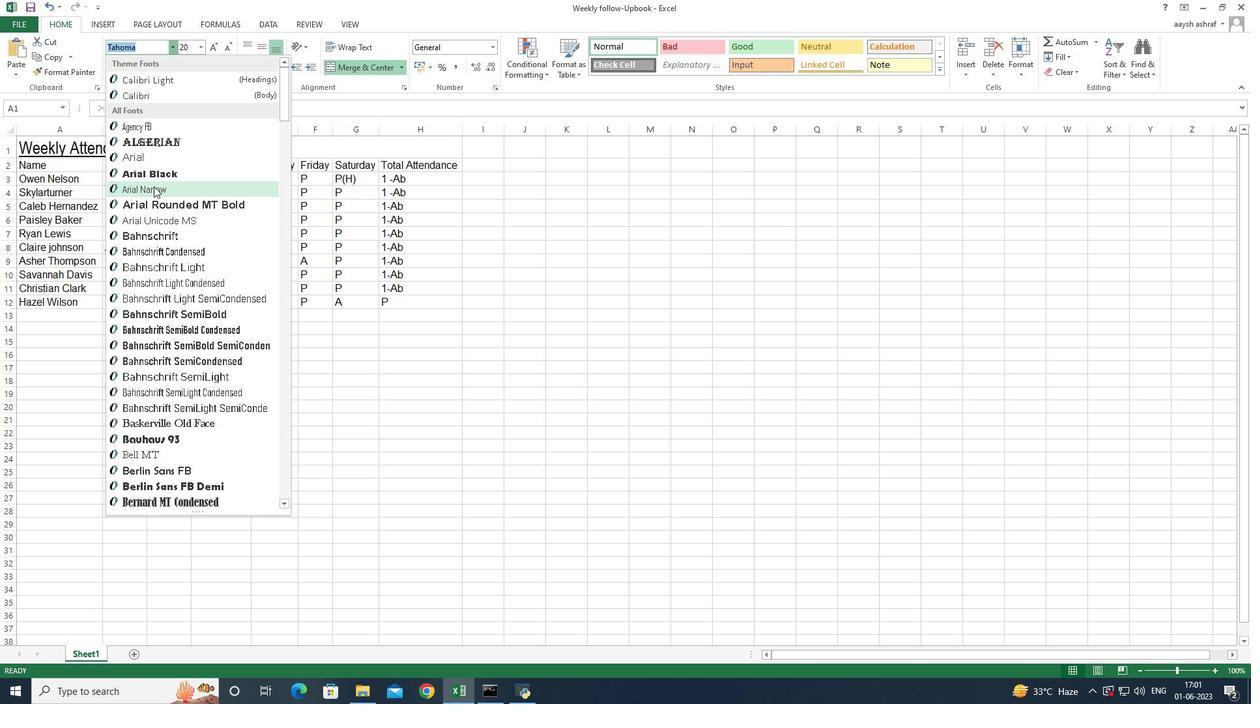 
Action: Mouse scrolled (153, 187) with delta (0, 0)
Screenshot: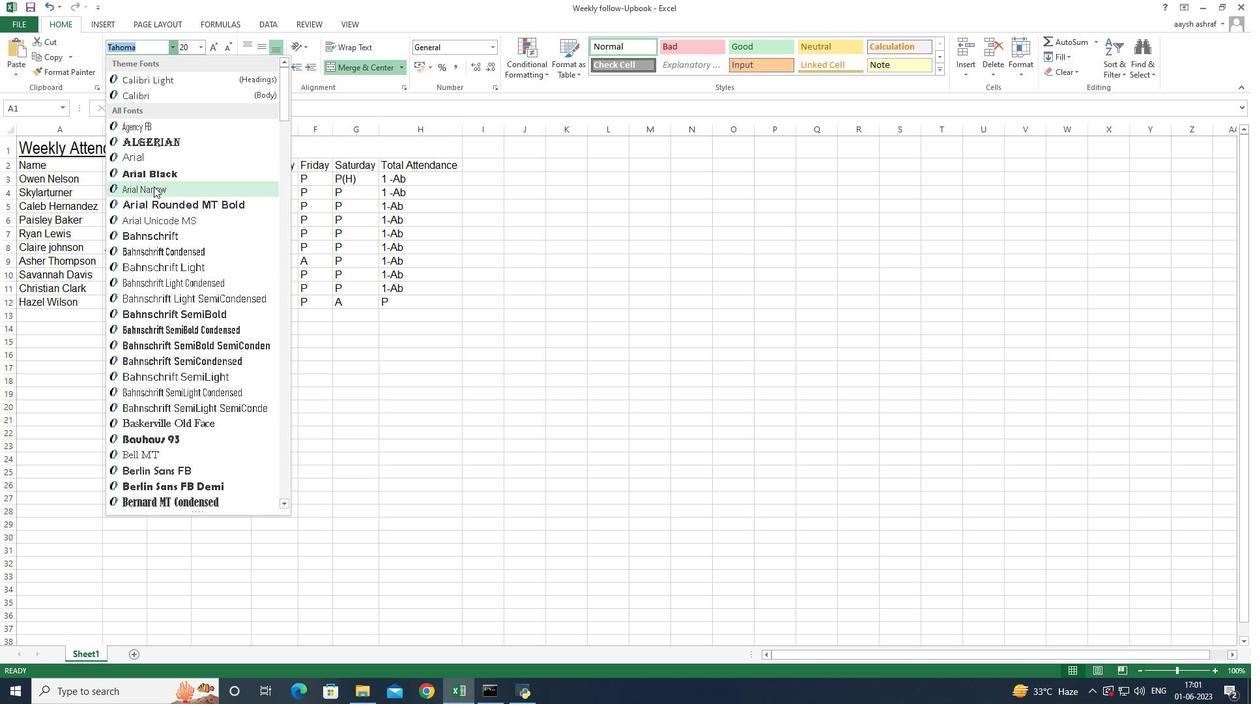 
Action: Mouse scrolled (153, 187) with delta (0, 0)
Screenshot: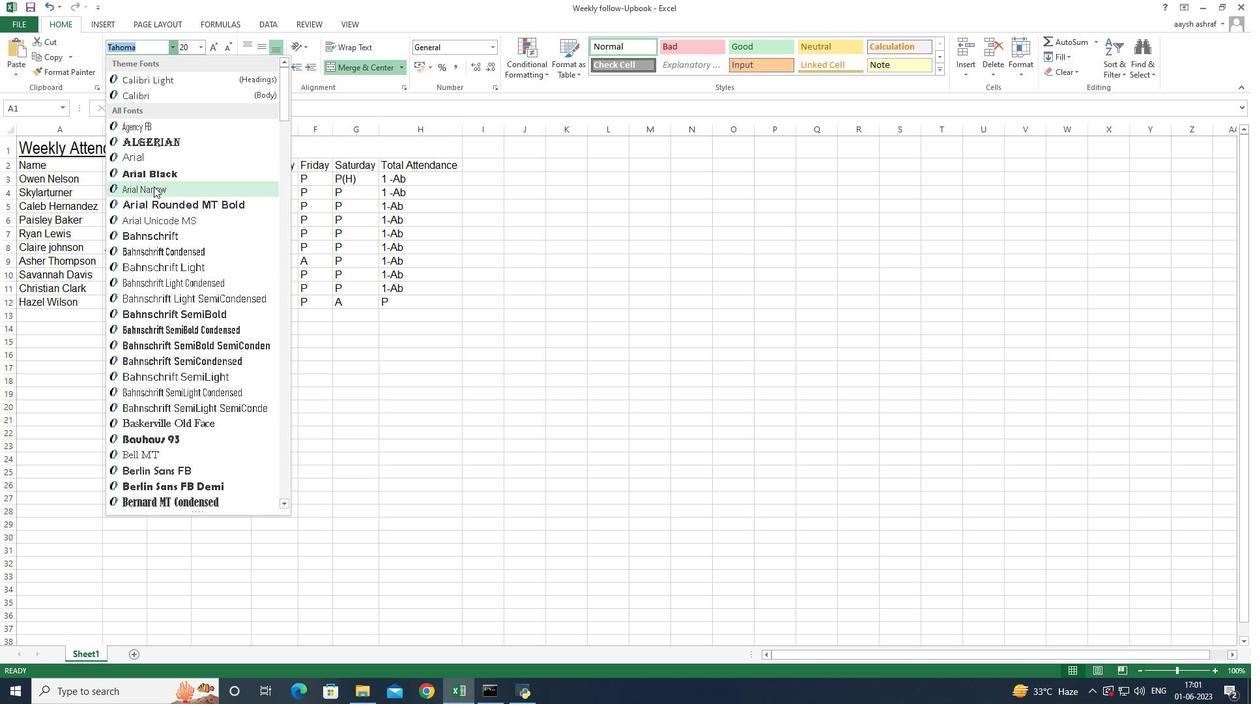 
Action: Mouse scrolled (153, 187) with delta (0, 0)
Screenshot: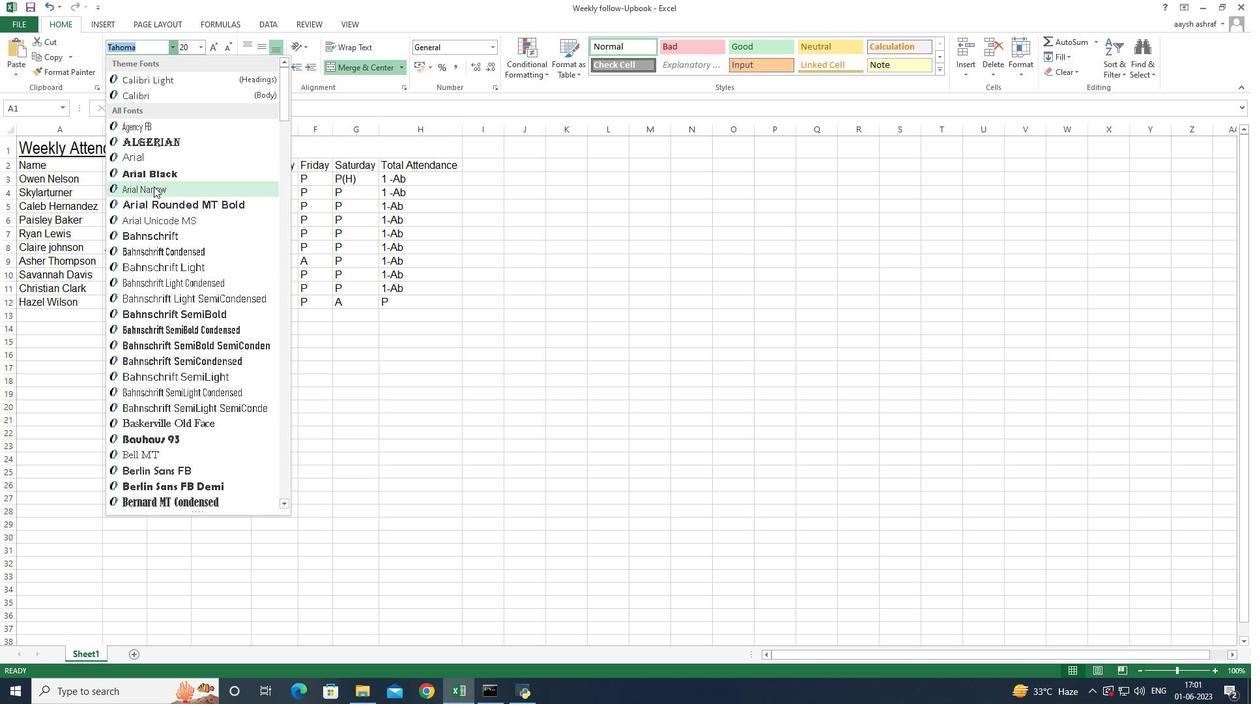 
Action: Mouse scrolled (153, 187) with delta (0, 0)
Screenshot: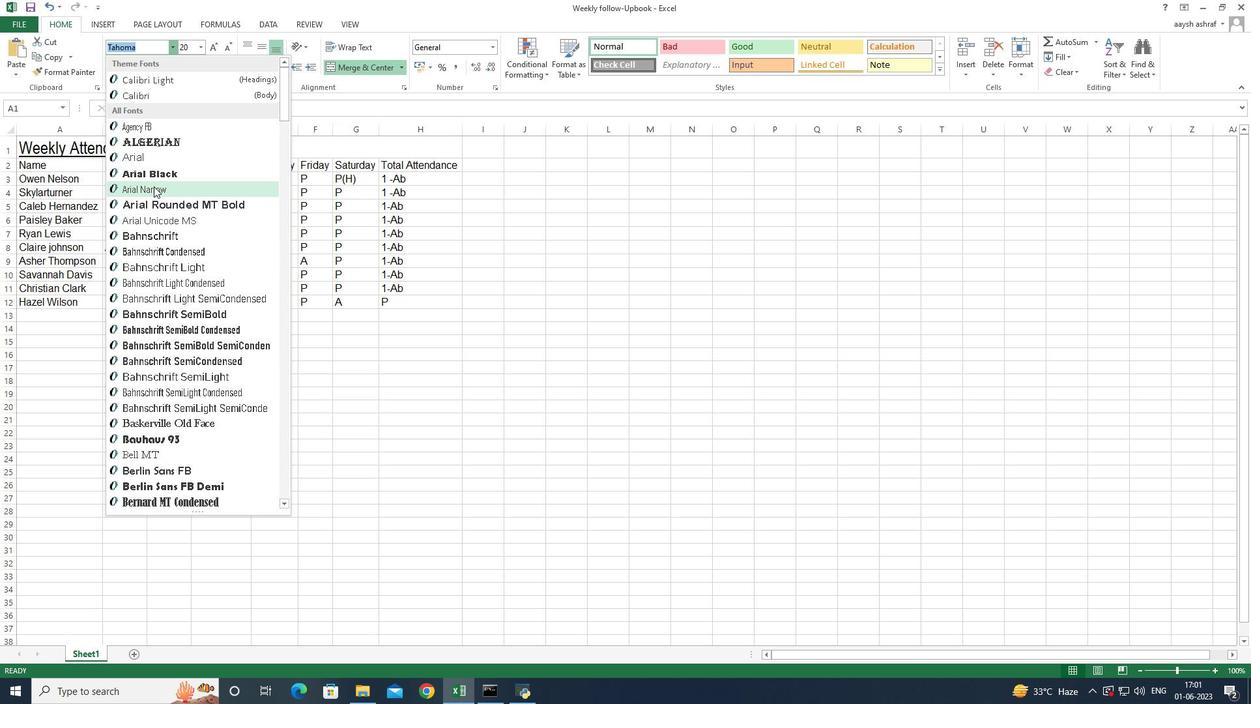 
Action: Mouse scrolled (153, 187) with delta (0, 0)
Screenshot: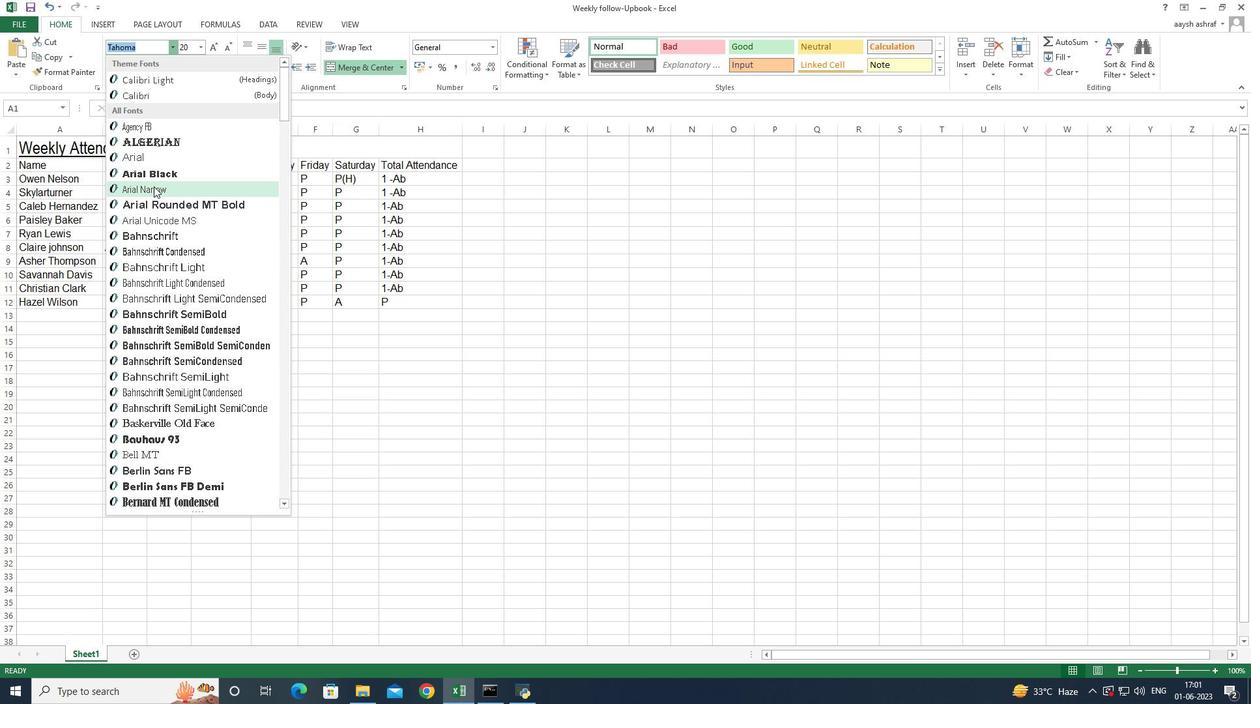 
Action: Mouse moved to (159, 151)
Screenshot: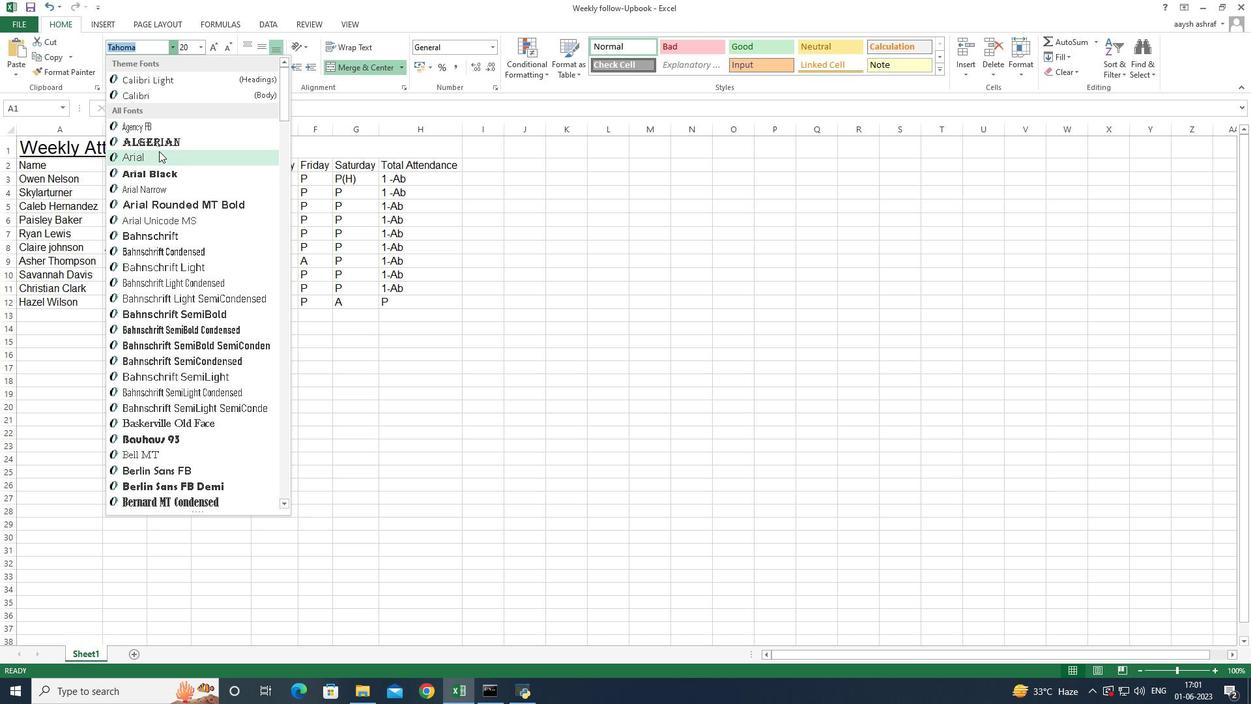
Action: Mouse pressed left at (159, 151)
Screenshot: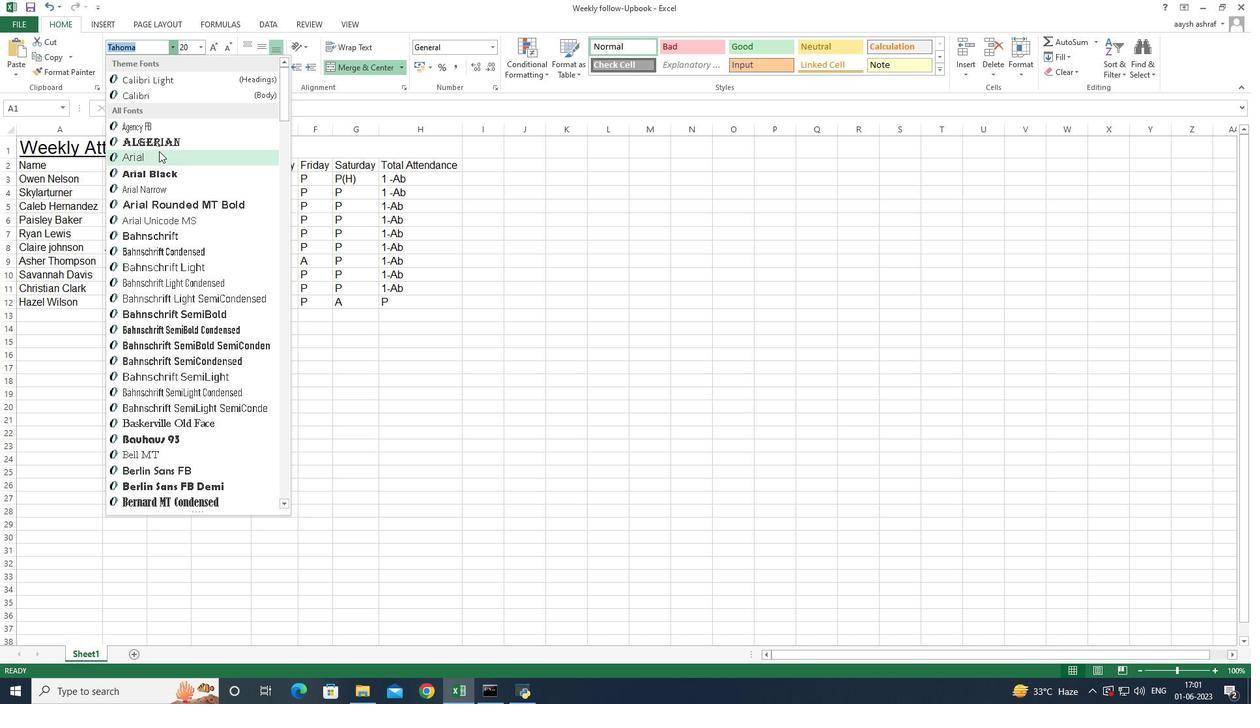 
Action: Mouse moved to (138, 69)
Screenshot: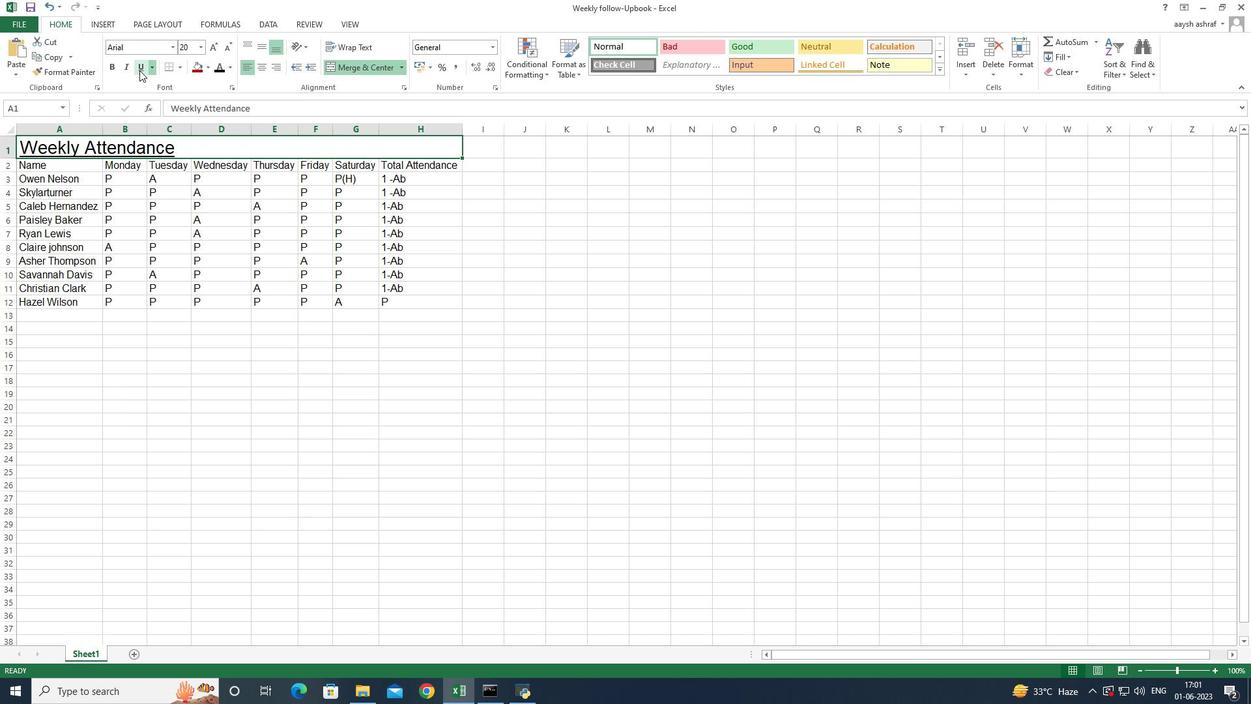 
Action: Mouse pressed left at (138, 69)
Screenshot: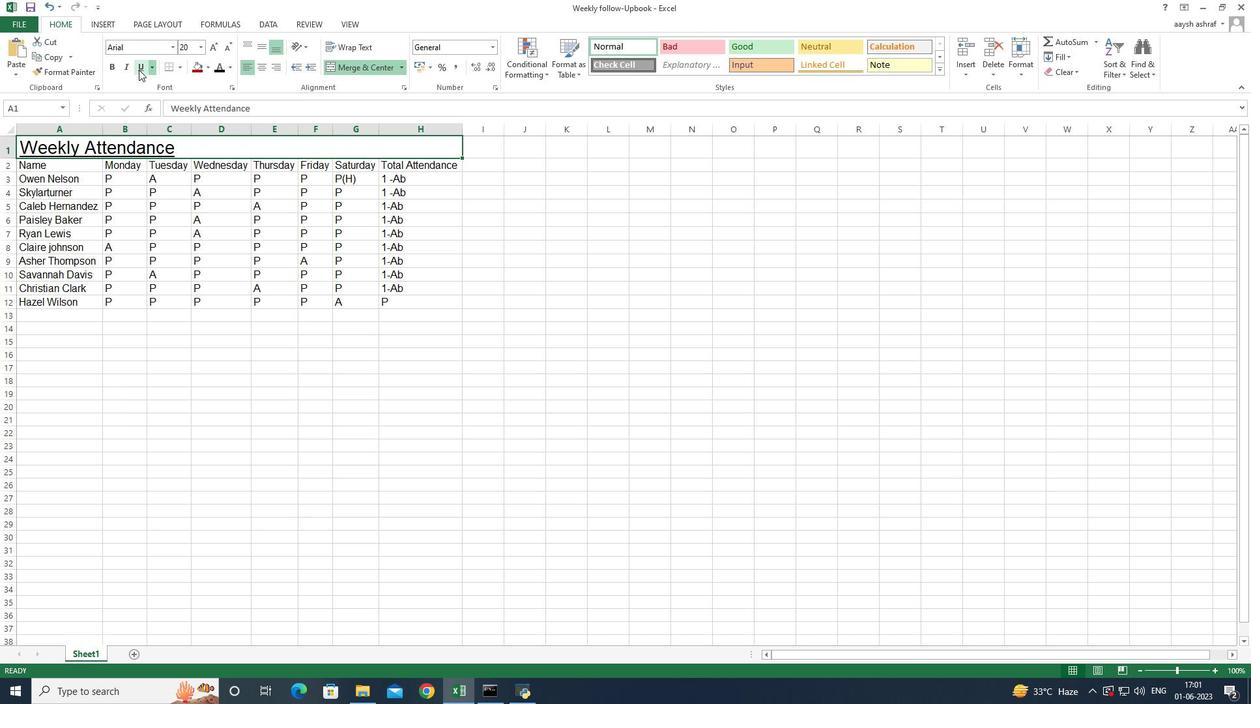 
Action: Mouse pressed left at (138, 69)
Screenshot: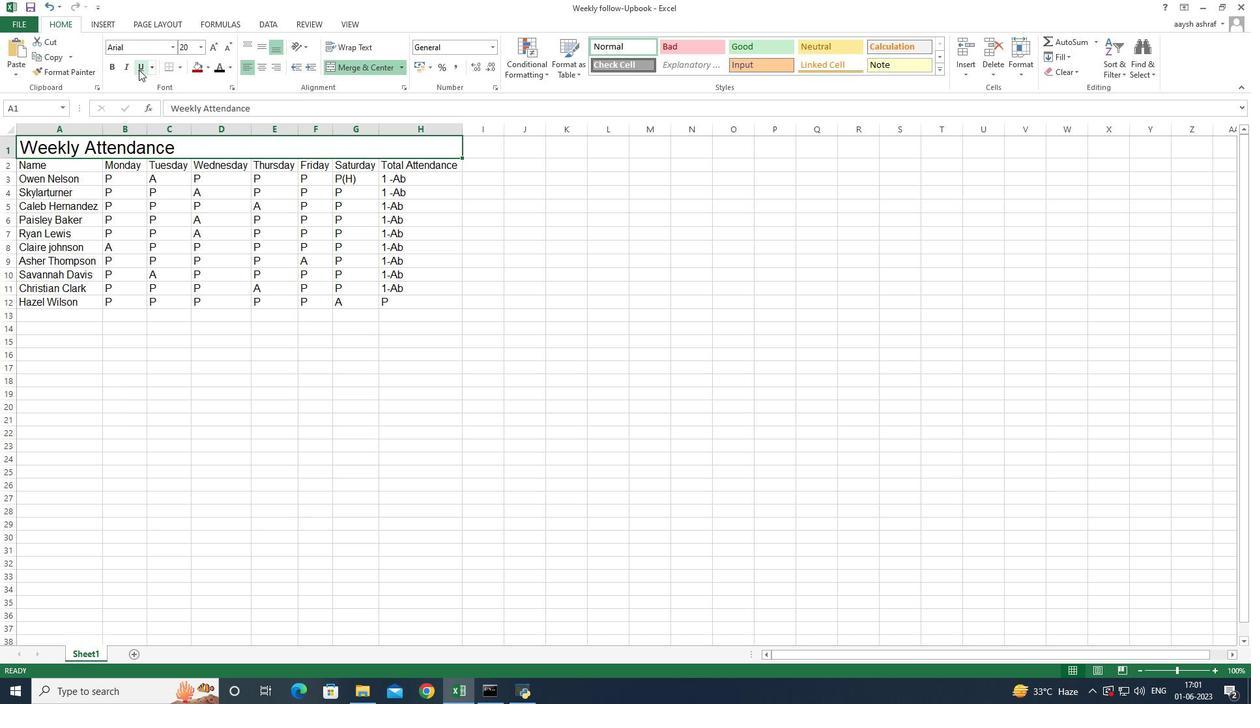 
Action: Mouse moved to (146, 241)
Screenshot: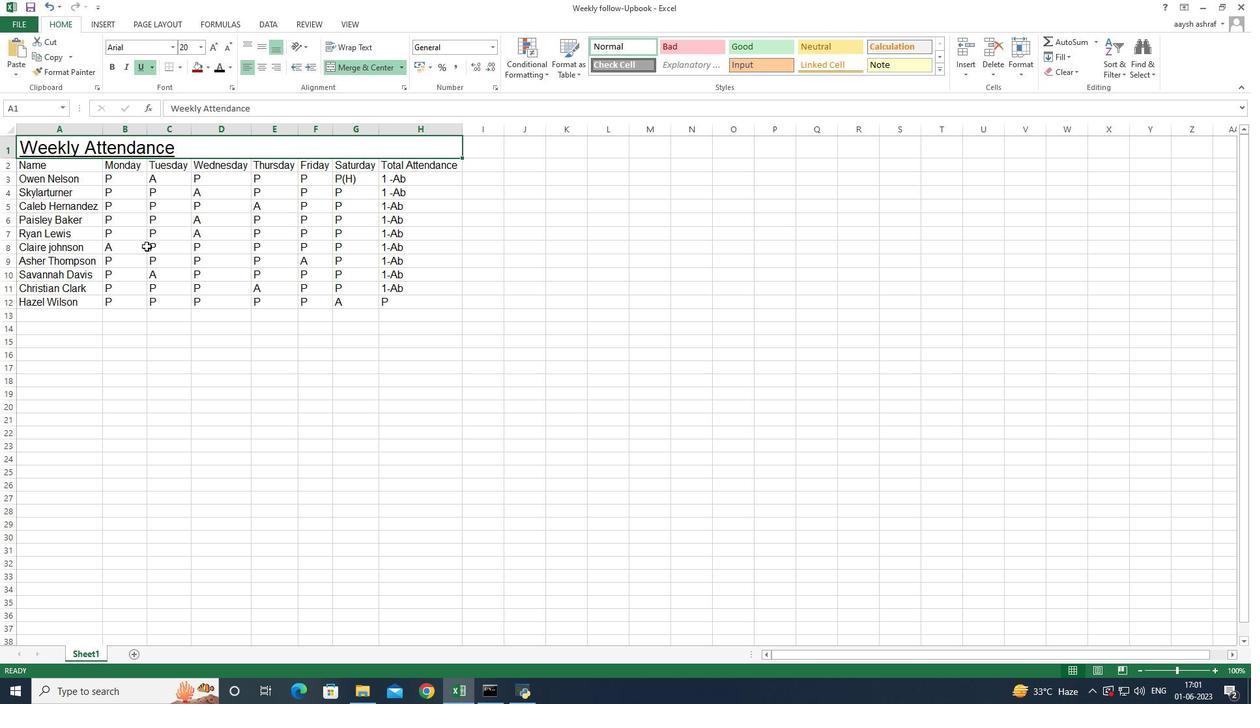 
Action: Mouse pressed left at (146, 241)
Screenshot: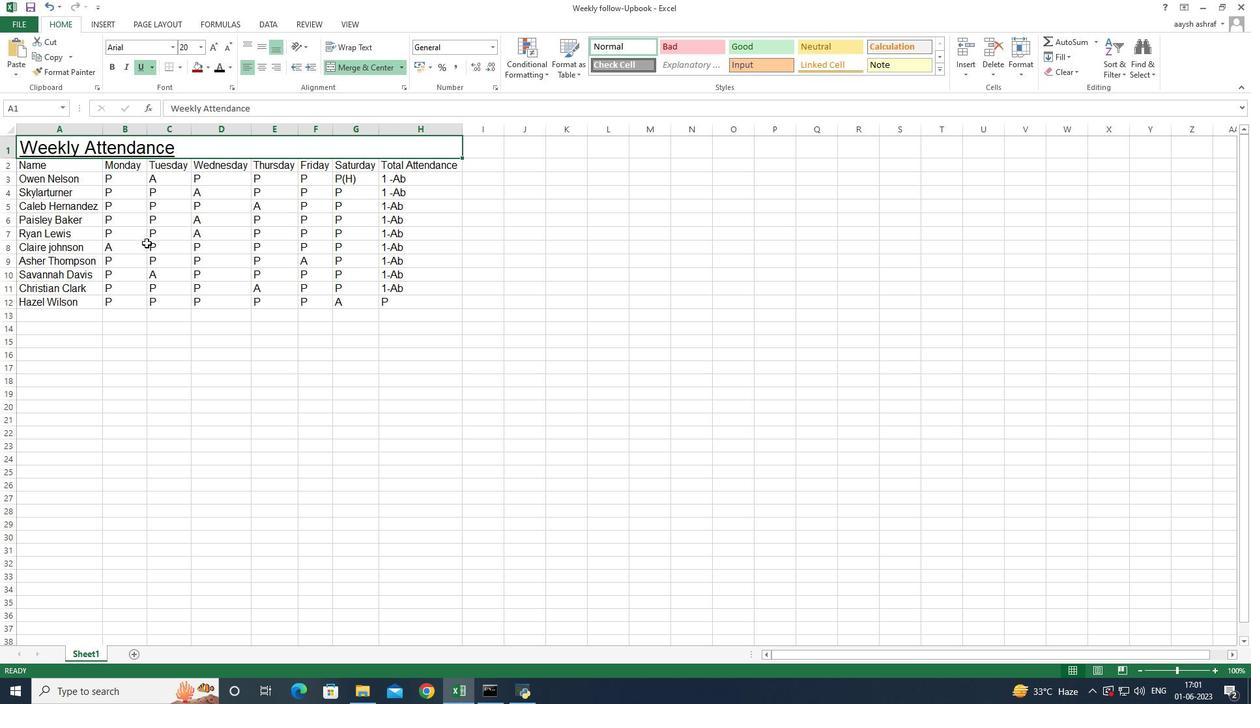 
Action: Mouse moved to (45, 158)
Screenshot: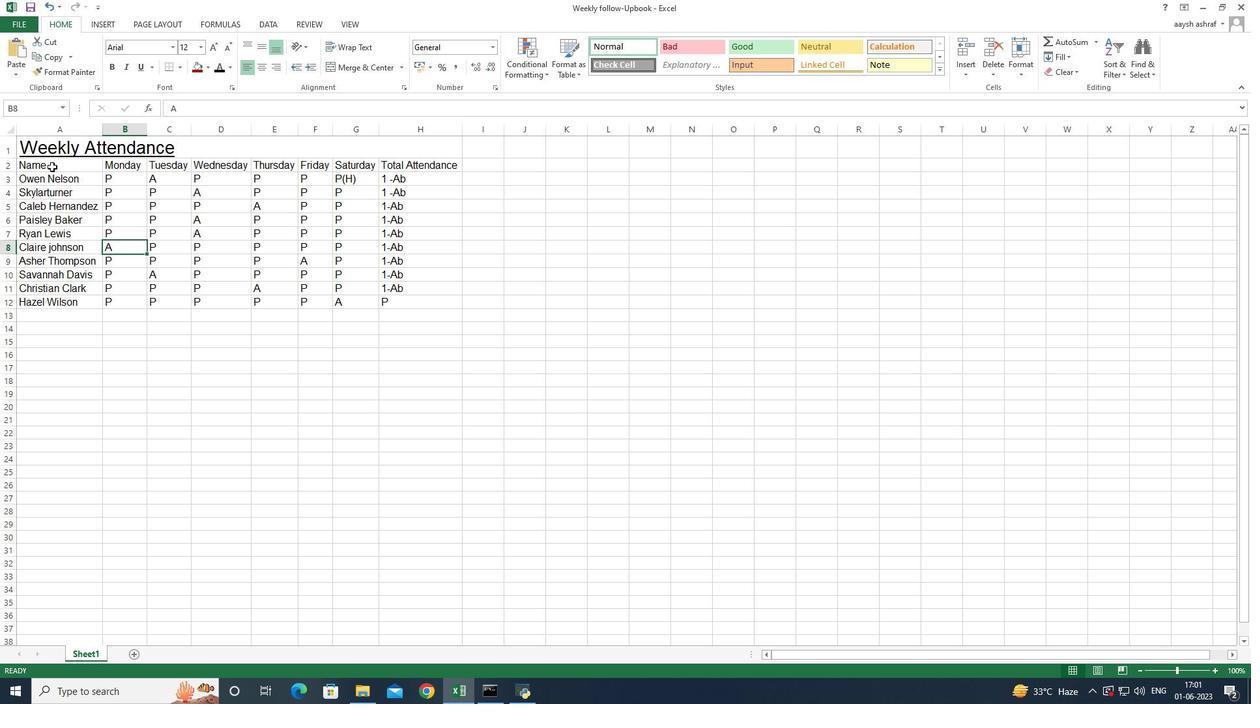 
Action: Mouse pressed left at (45, 158)
Screenshot: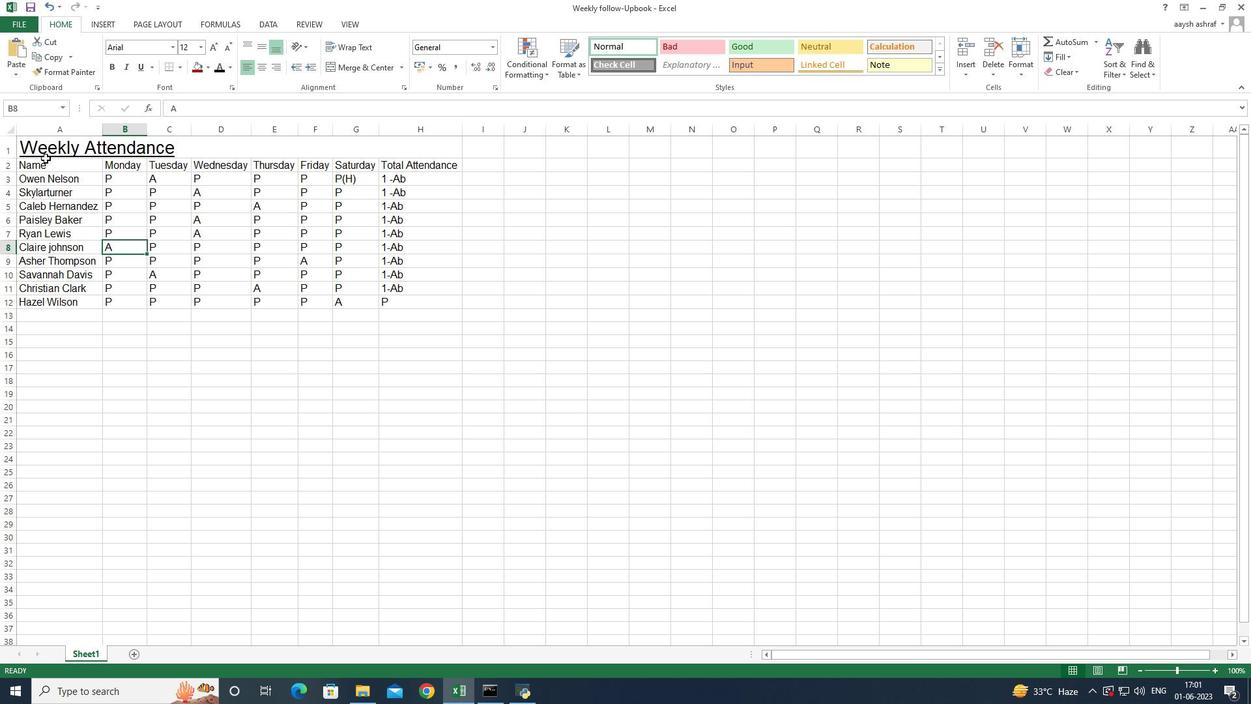 
Action: Mouse moved to (198, 50)
Screenshot: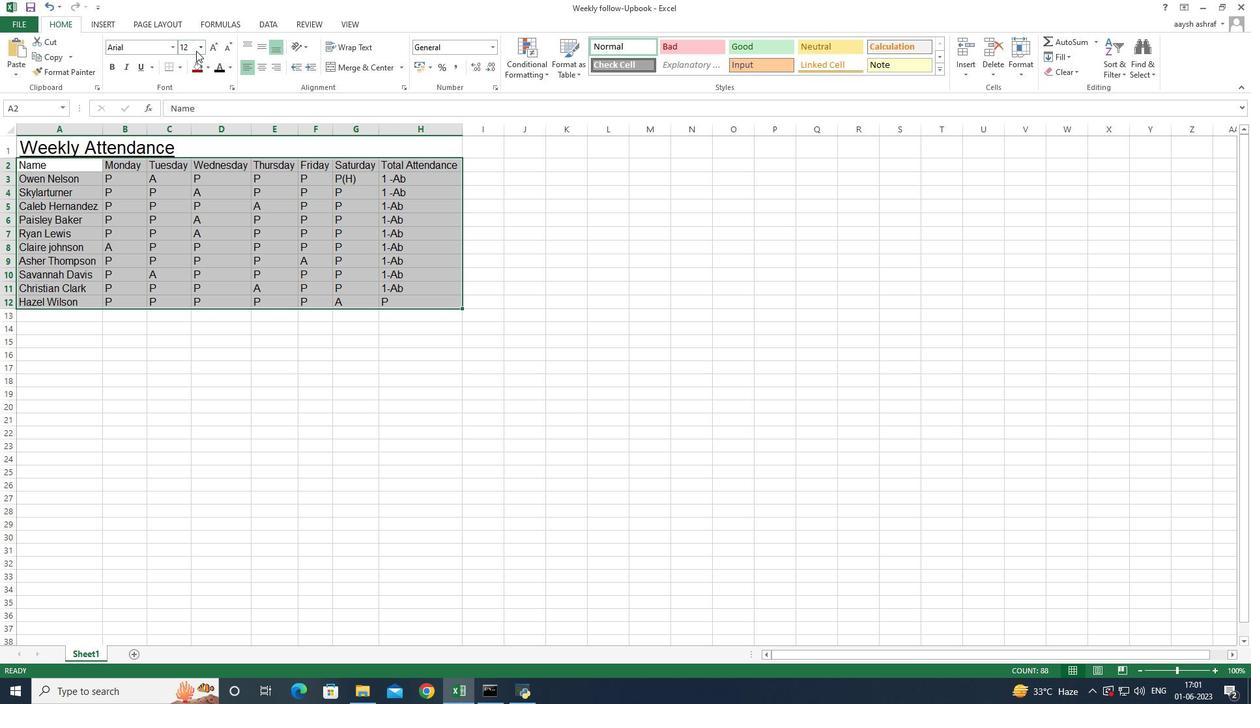 
Action: Mouse pressed left at (198, 50)
Screenshot: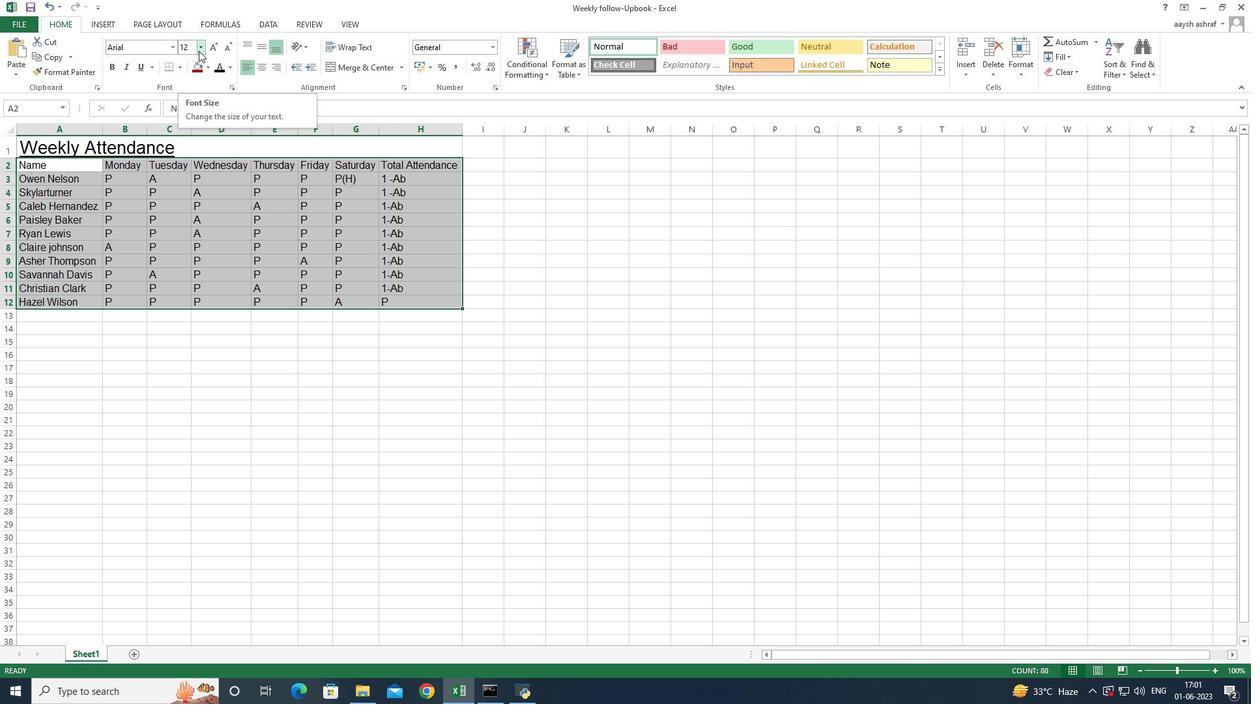 
Action: Mouse moved to (192, 78)
Screenshot: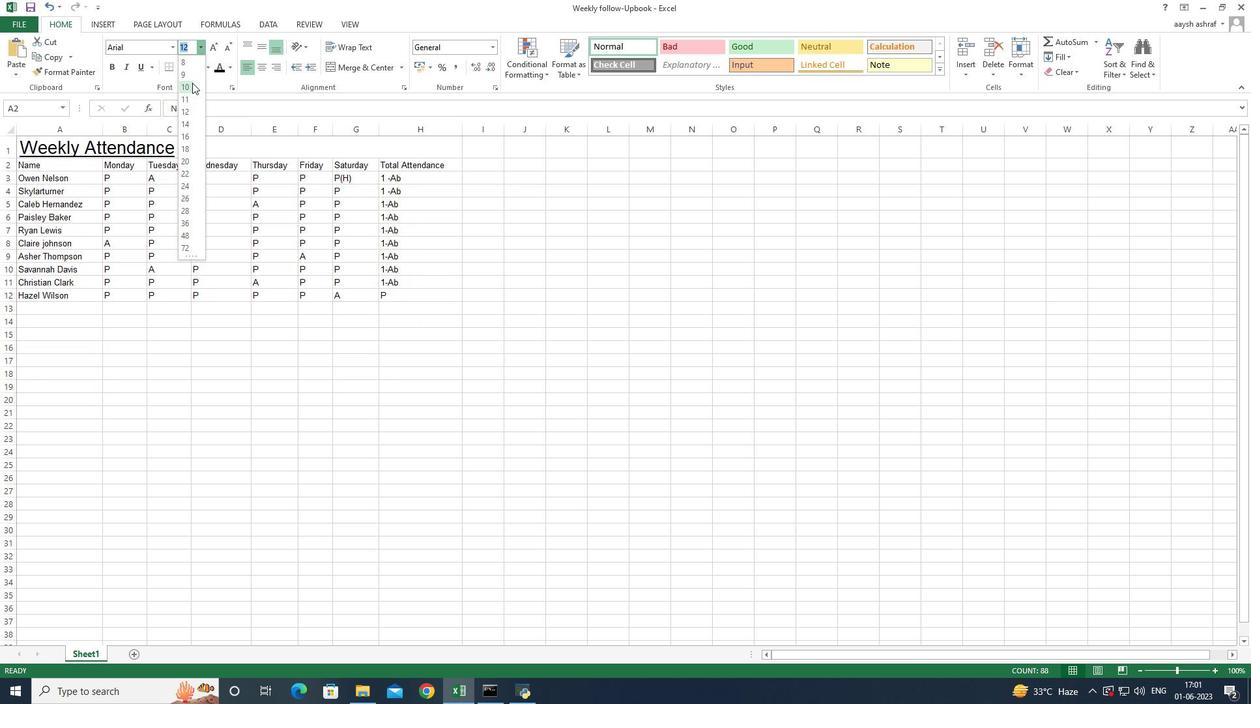 
Action: Mouse pressed left at (192, 78)
Screenshot: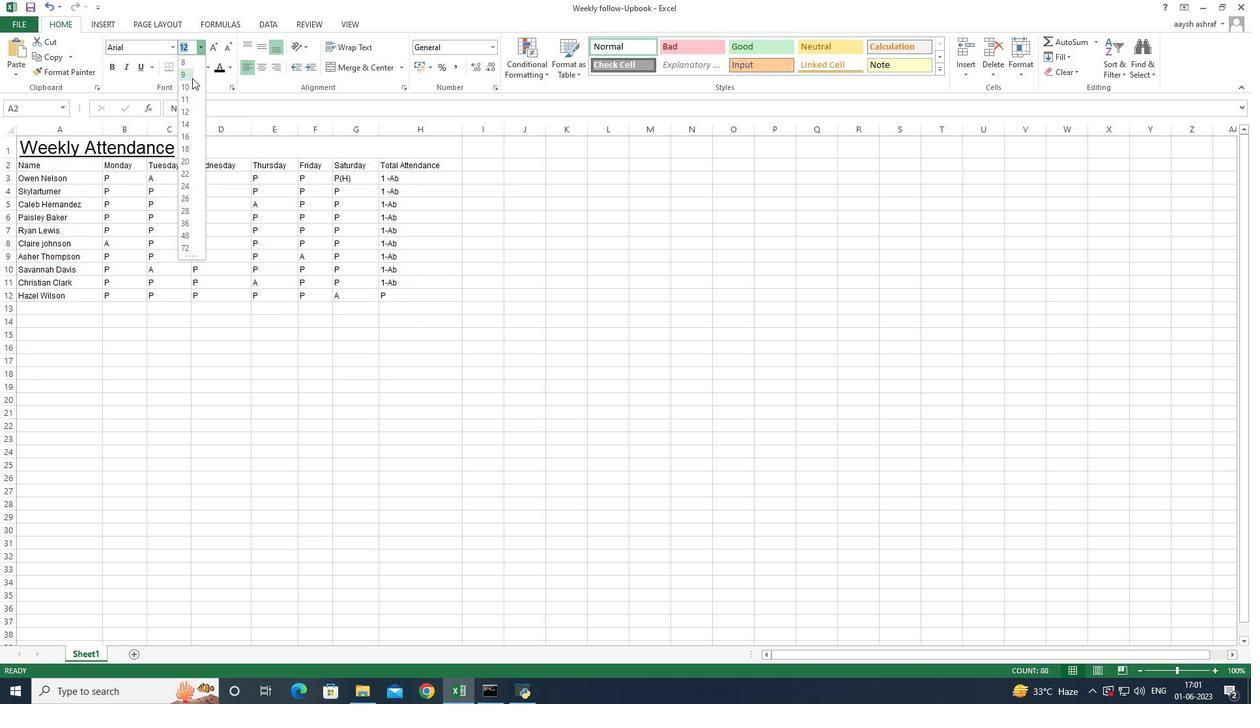 
Action: Mouse moved to (263, 68)
Screenshot: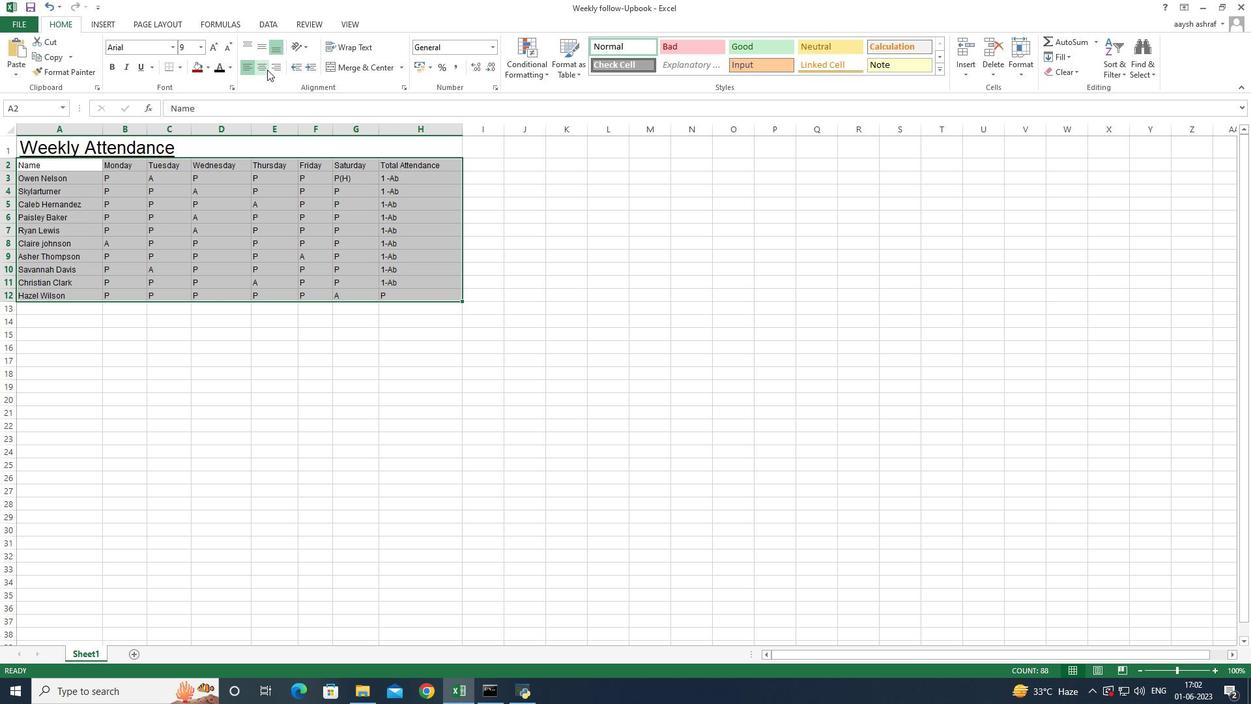 
Action: Mouse pressed left at (263, 68)
Screenshot: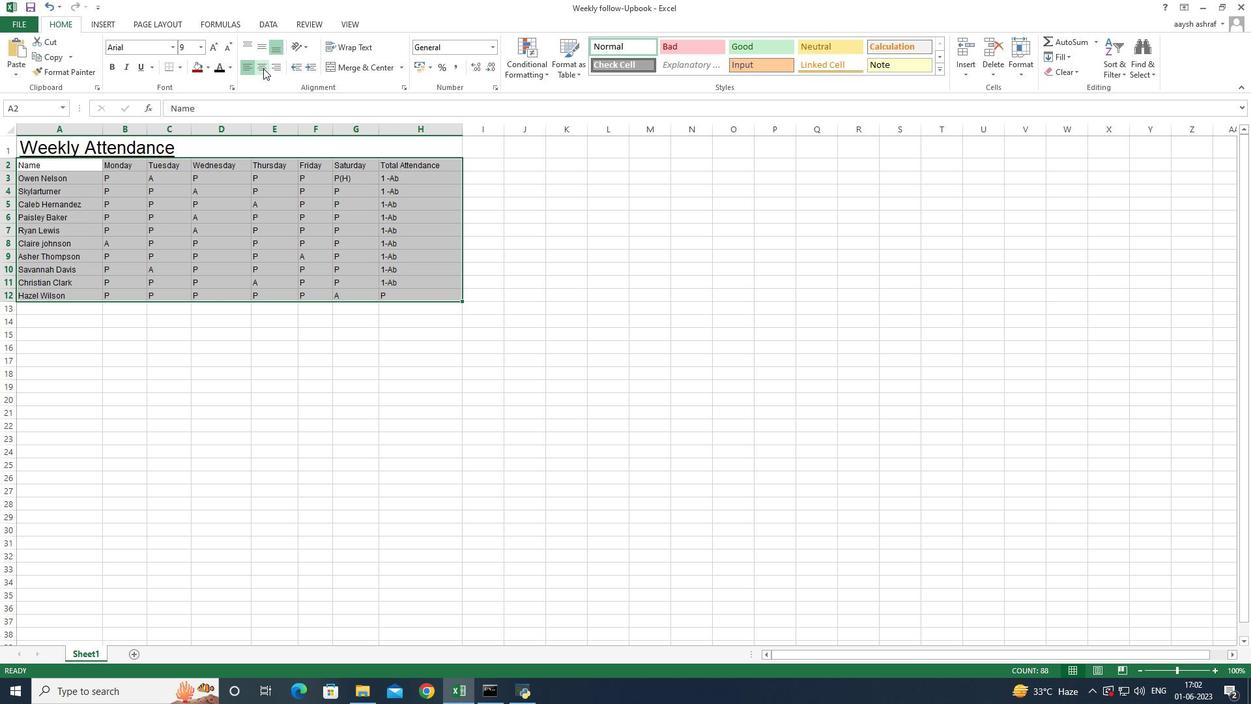
Action: Mouse moved to (244, 149)
Screenshot: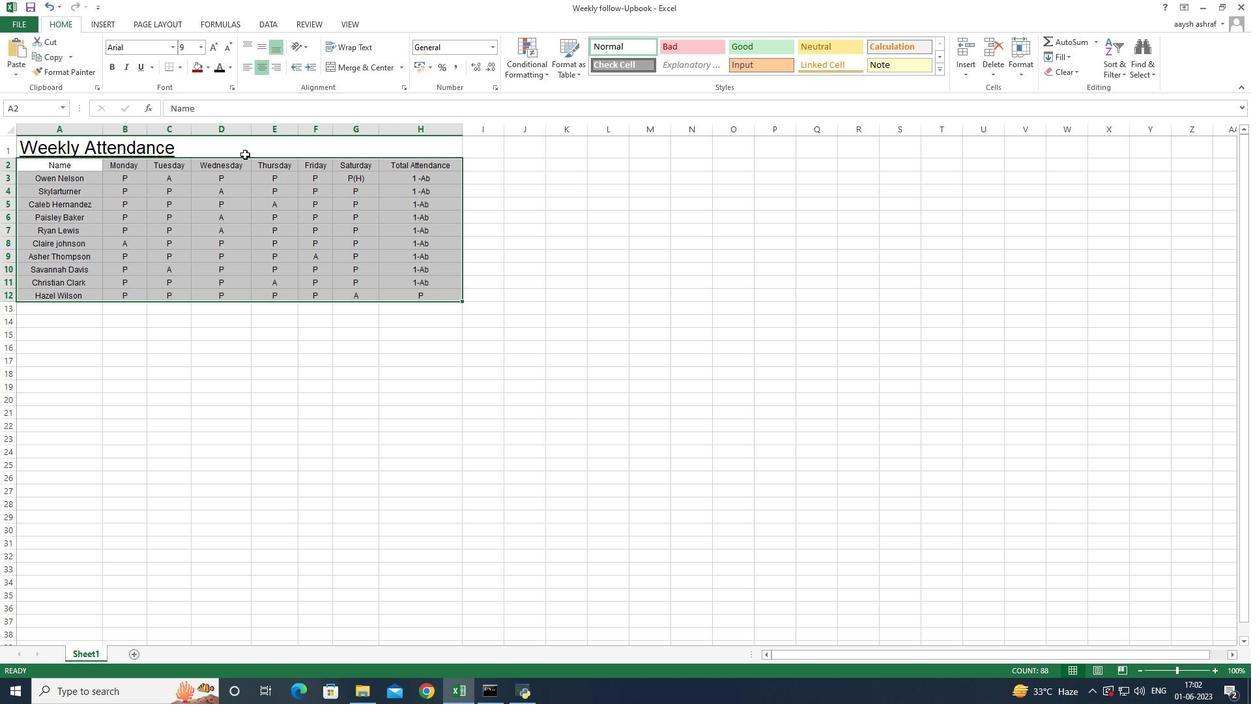 
Action: Mouse pressed left at (244, 149)
Screenshot: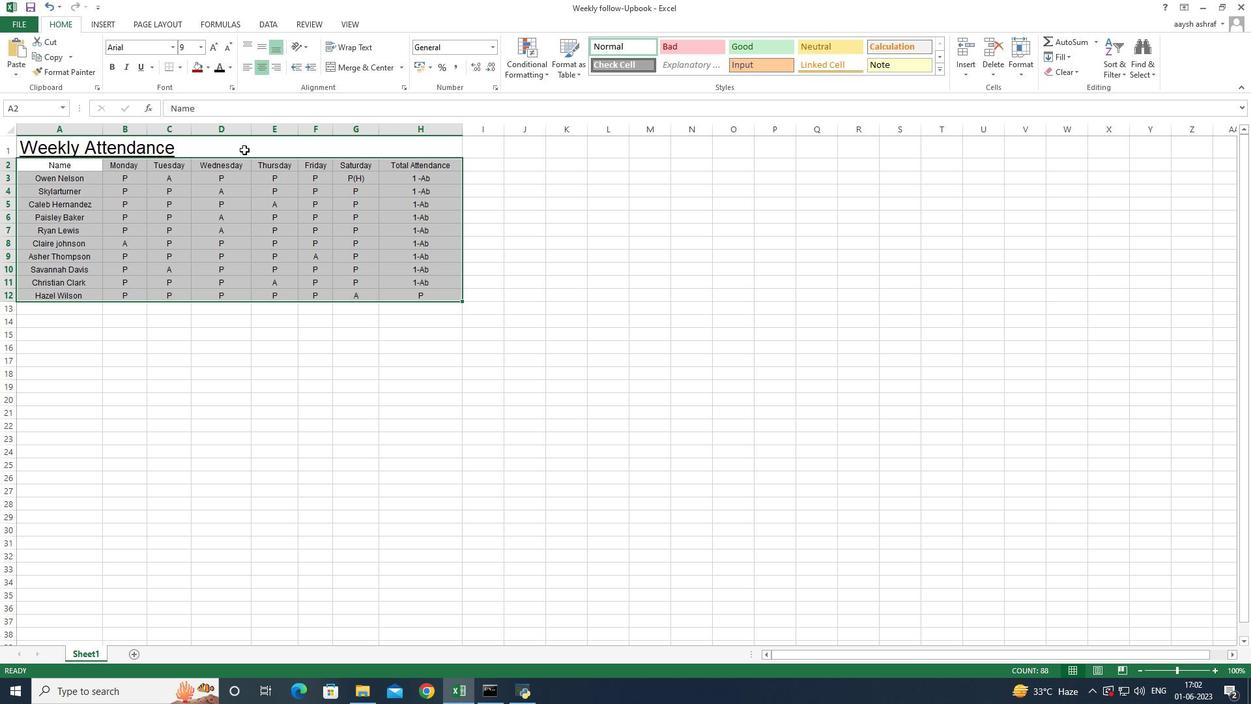 
Action: Mouse moved to (204, 69)
Screenshot: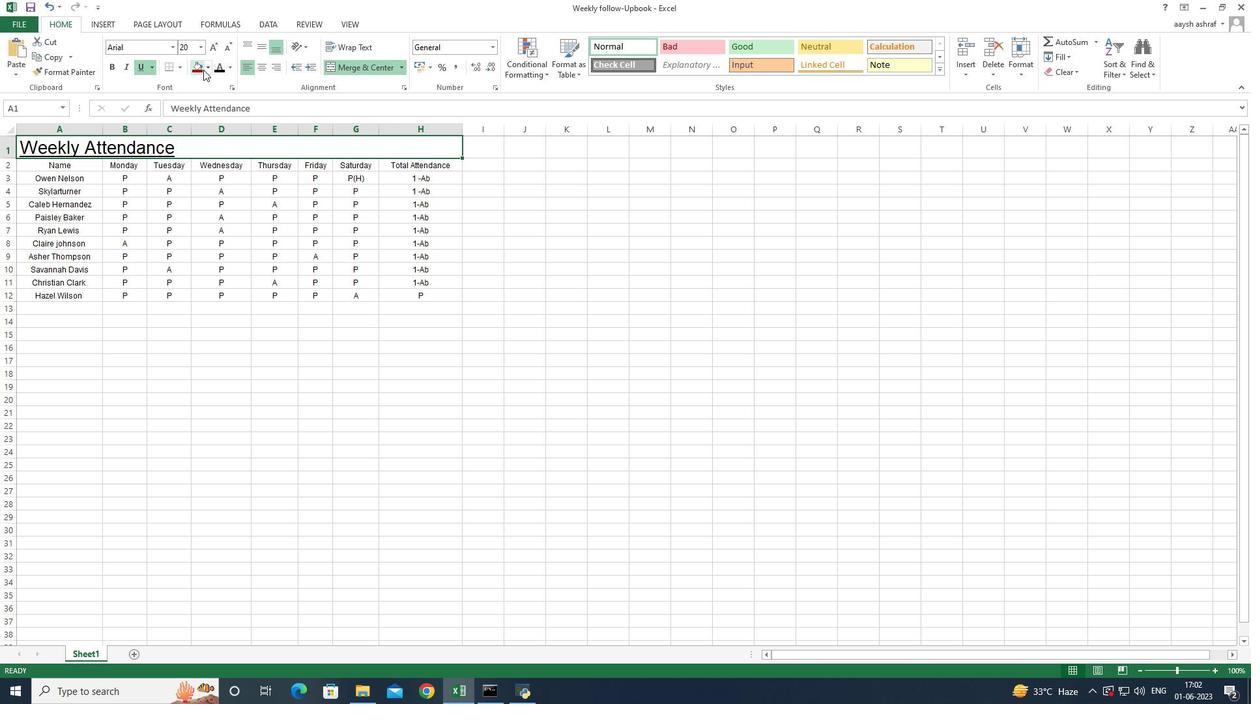 
Action: Mouse pressed left at (204, 69)
Screenshot: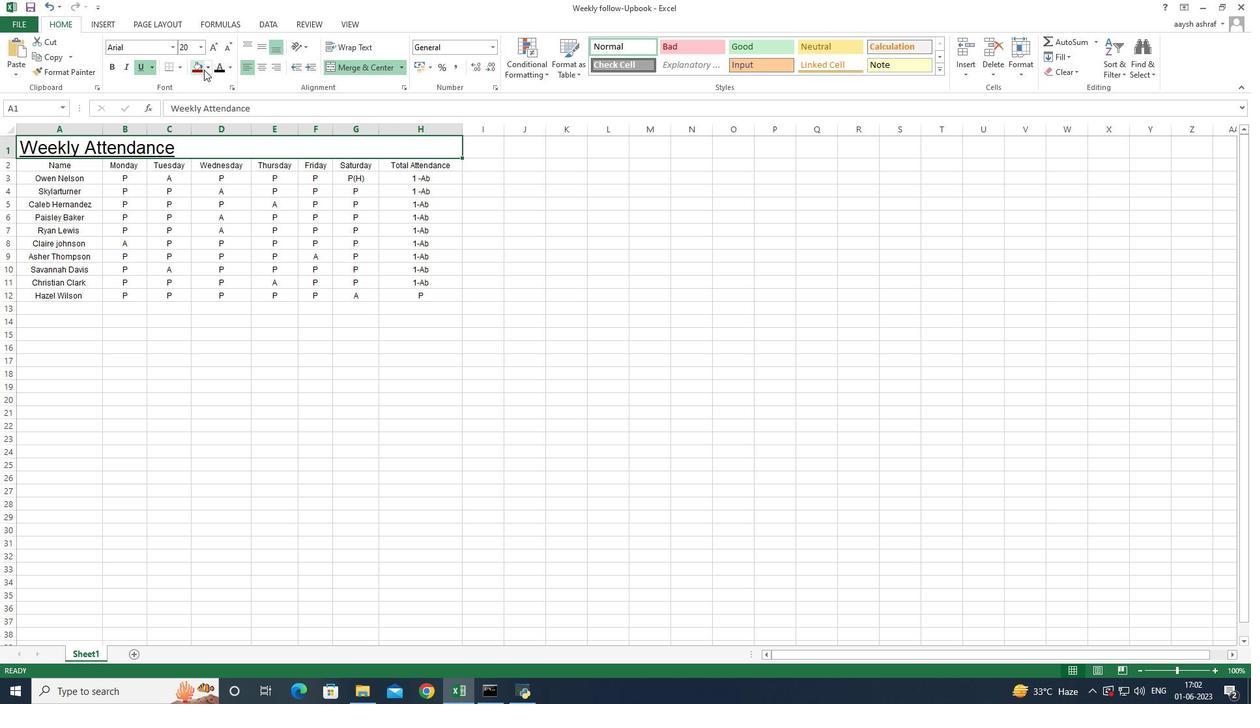 
Action: Mouse moved to (180, 206)
Screenshot: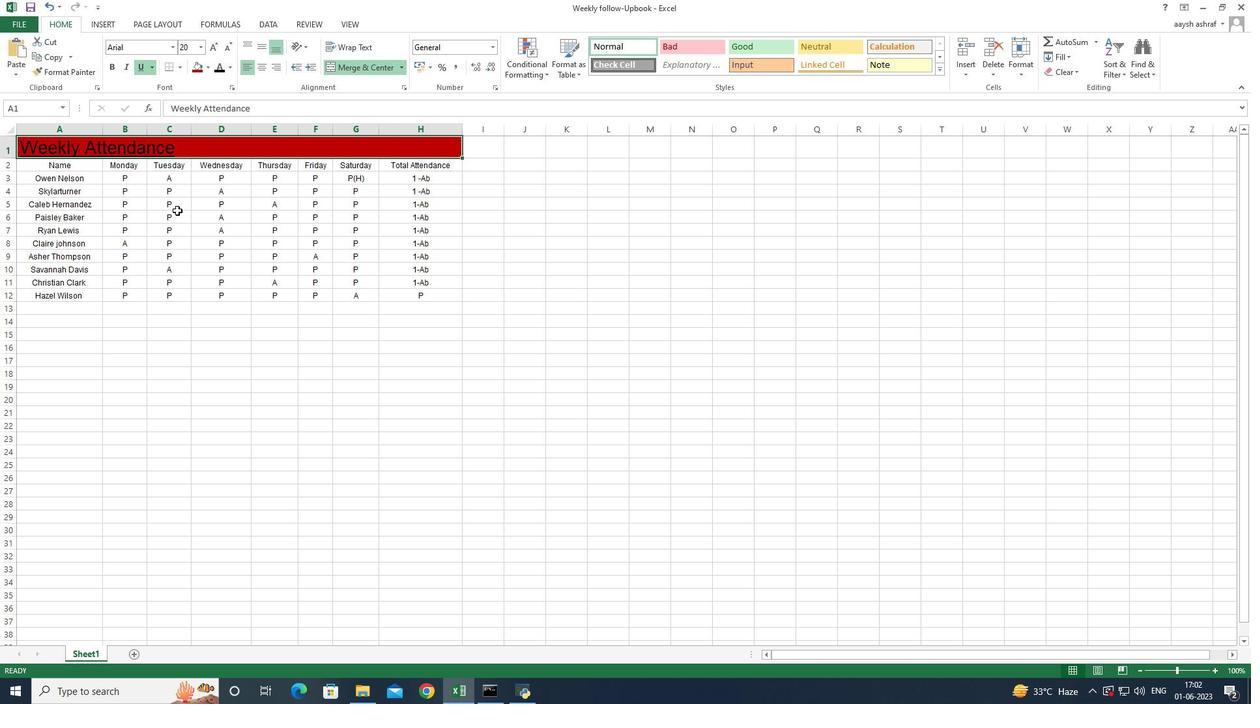 
Action: Mouse pressed left at (180, 206)
Screenshot: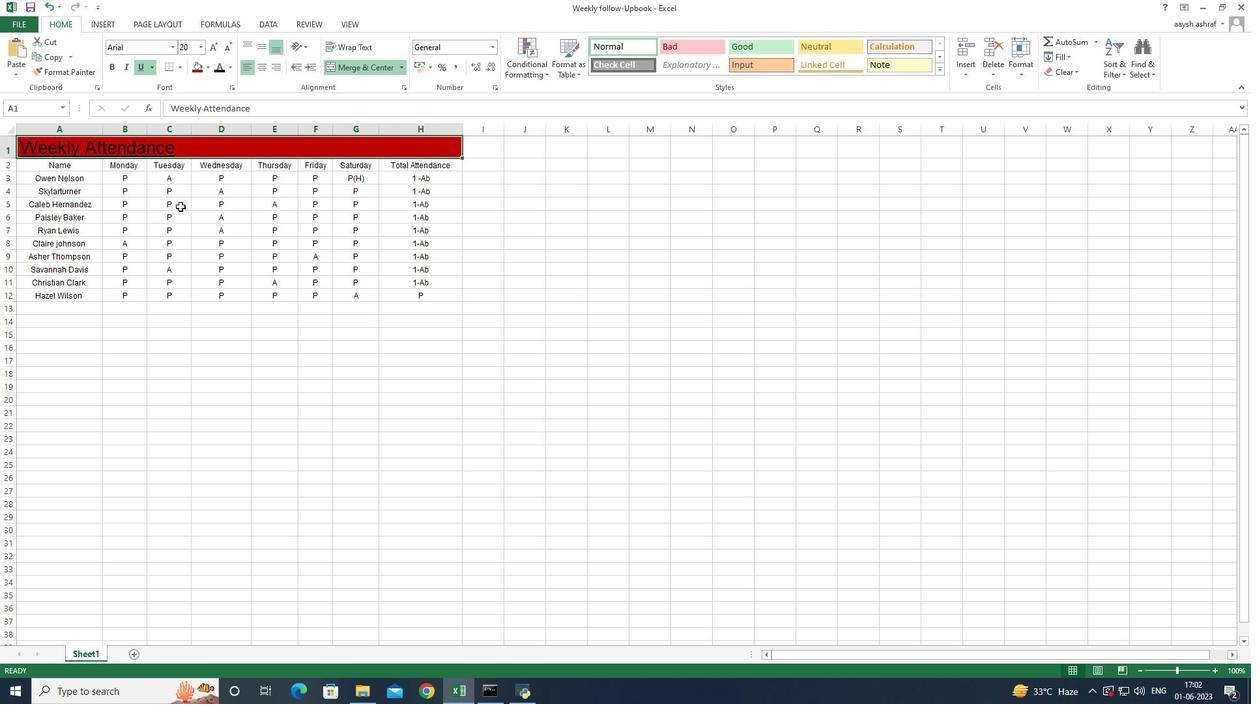 
Action: Mouse moved to (53, 163)
Screenshot: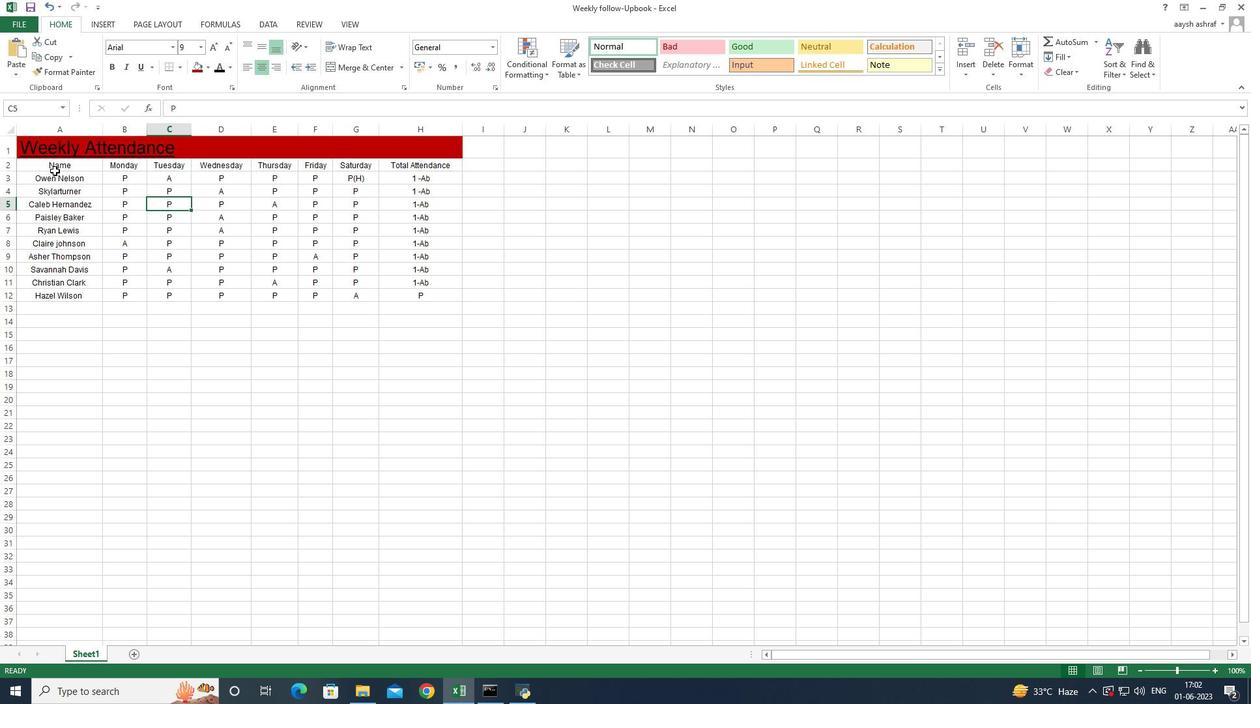 
Action: Mouse pressed left at (53, 163)
Screenshot: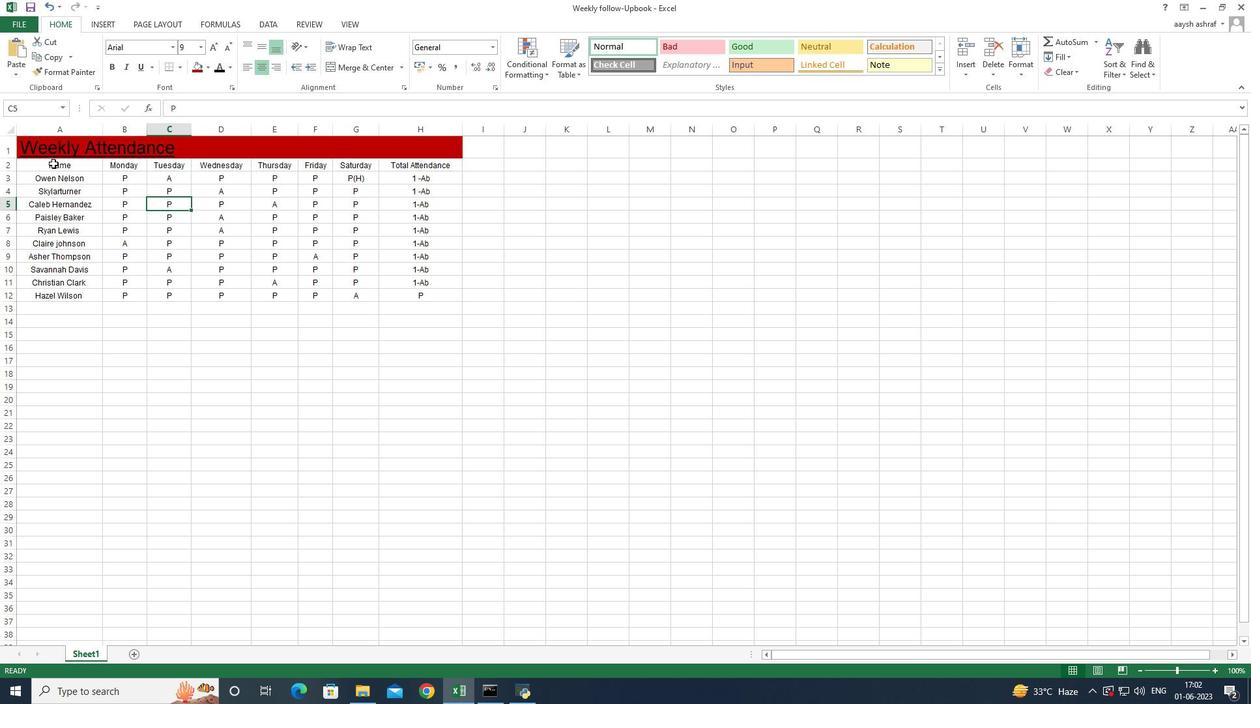 
Action: Mouse moved to (208, 69)
Screenshot: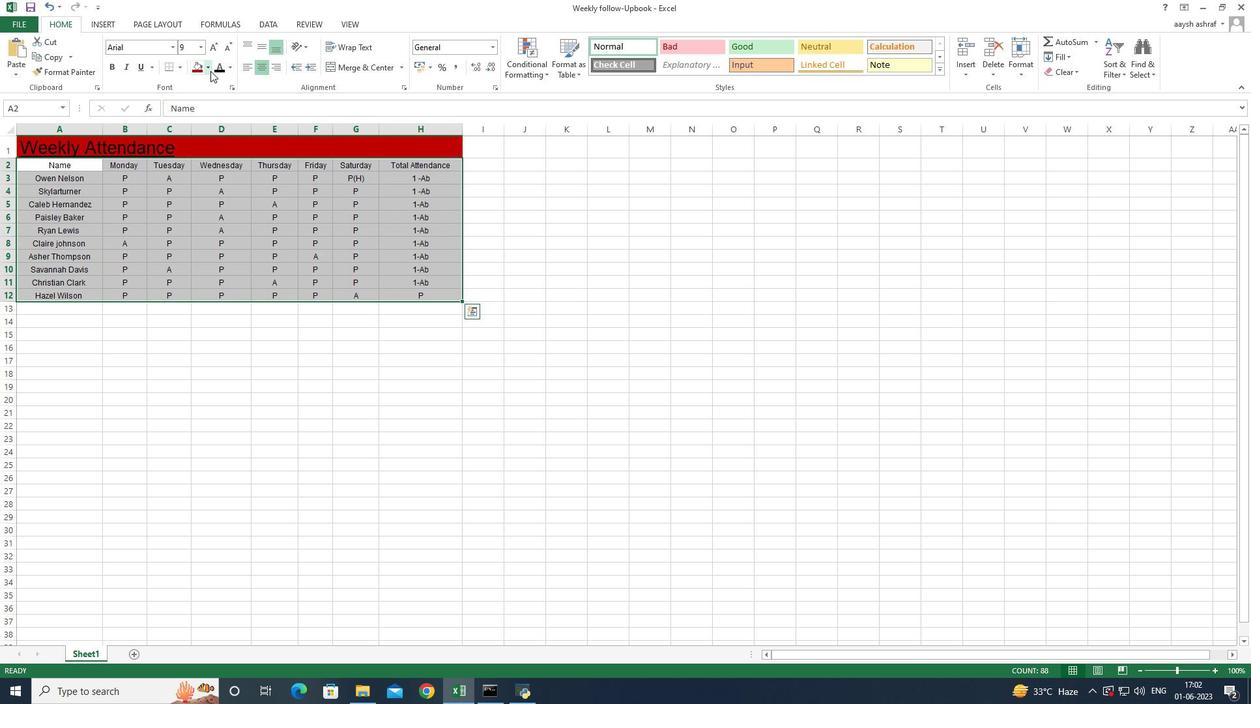 
Action: Mouse pressed left at (208, 69)
Screenshot: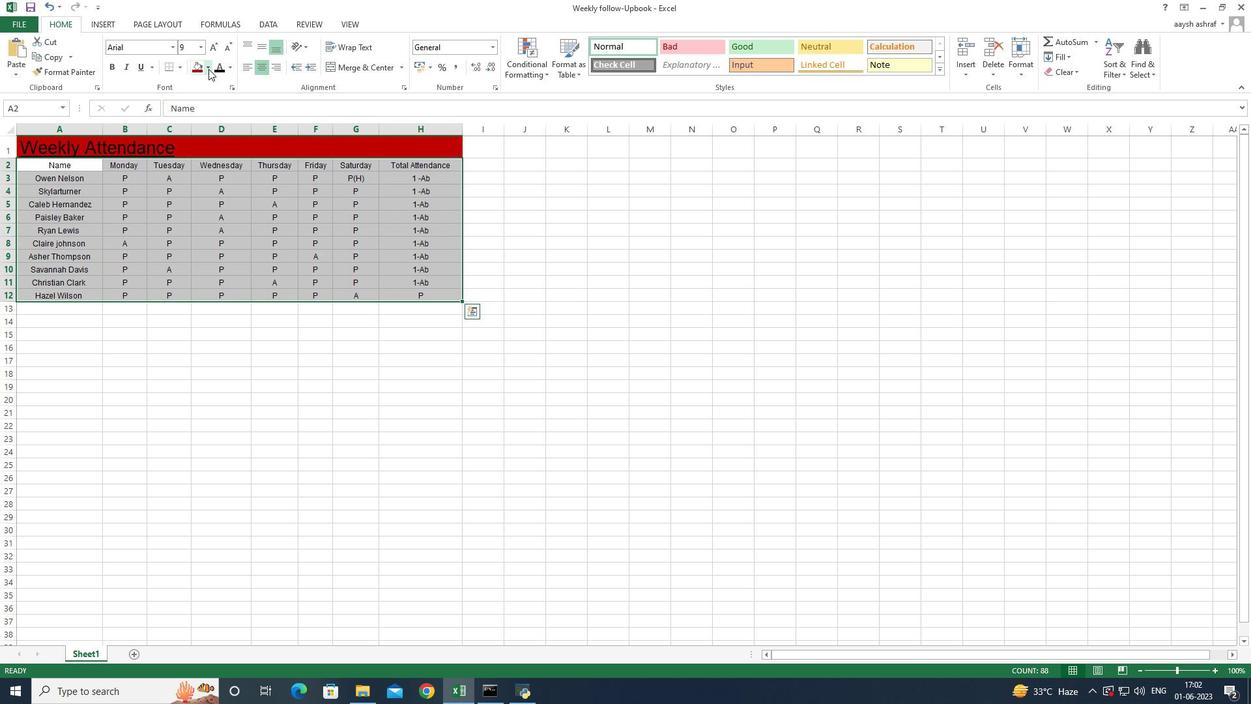 
Action: Mouse moved to (208, 97)
Screenshot: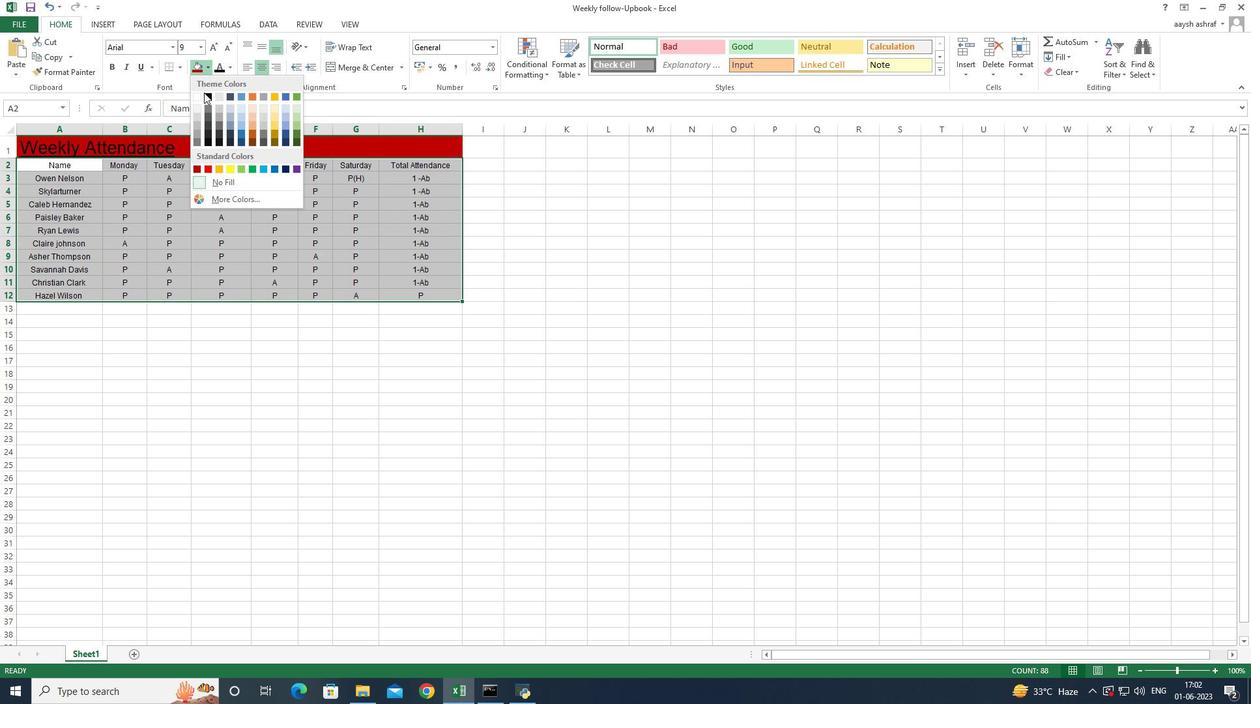
Action: Mouse pressed left at (208, 97)
Screenshot: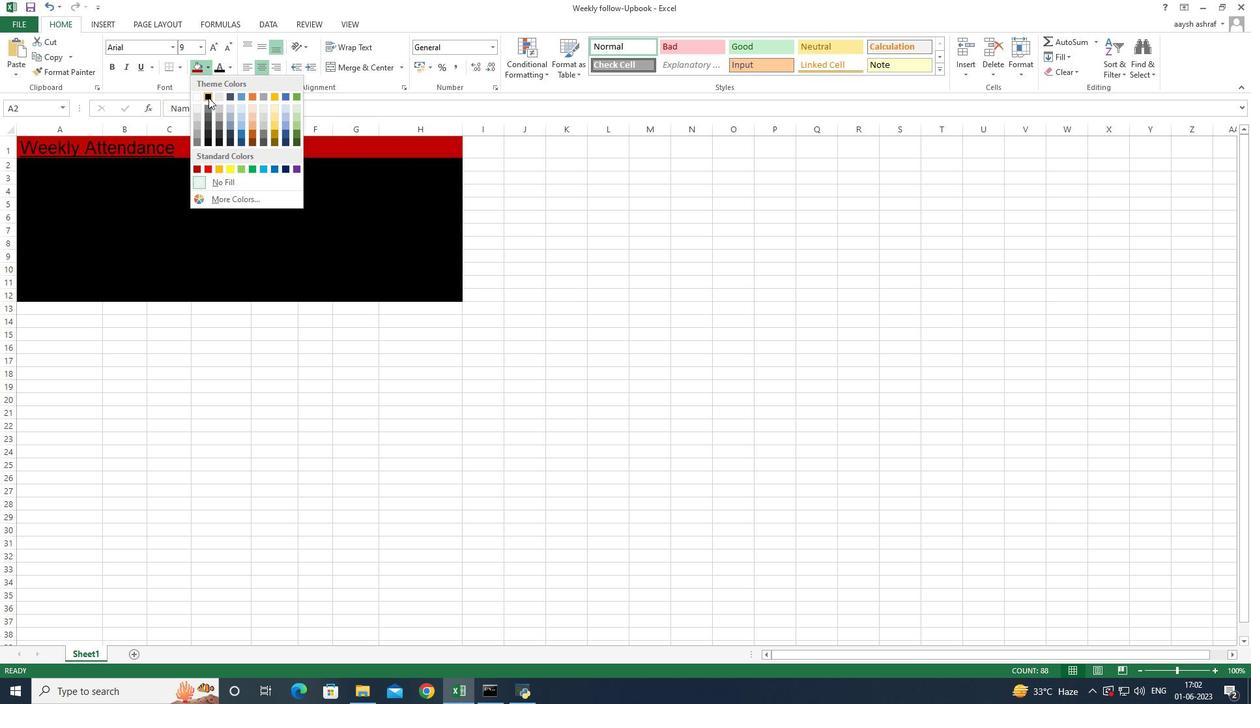 
Action: Mouse moved to (207, 71)
Screenshot: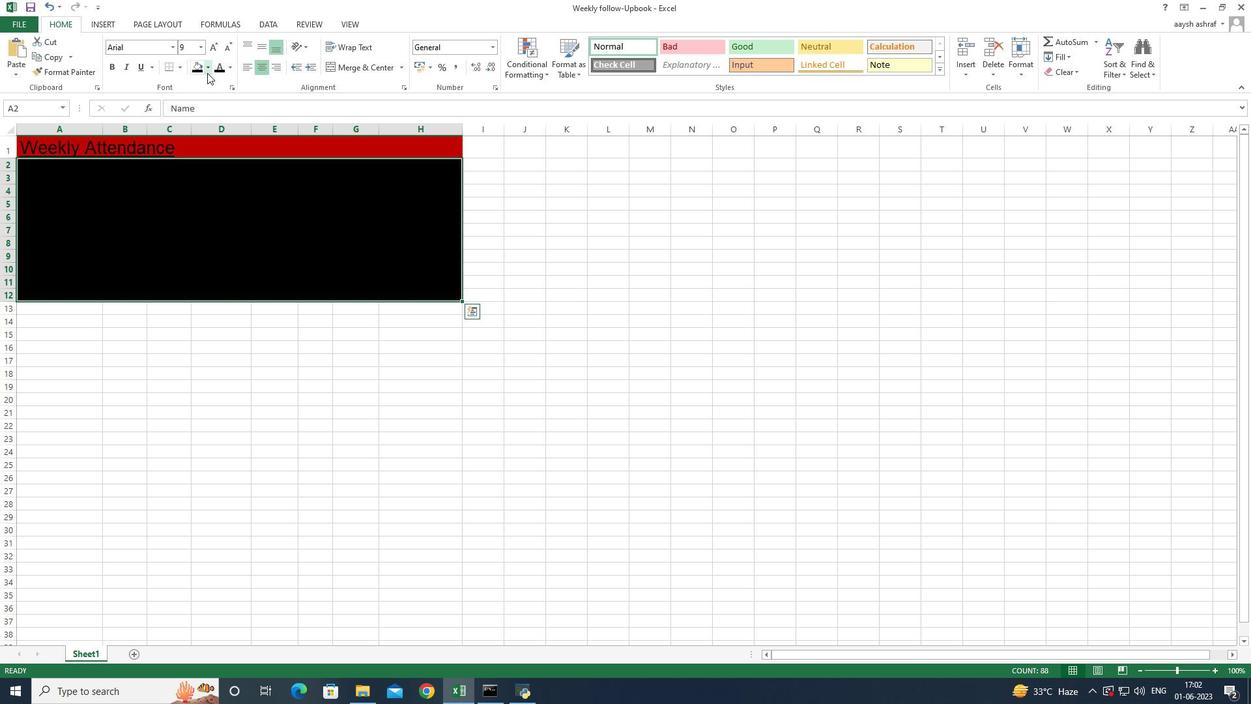 
Action: Mouse pressed left at (207, 71)
Screenshot: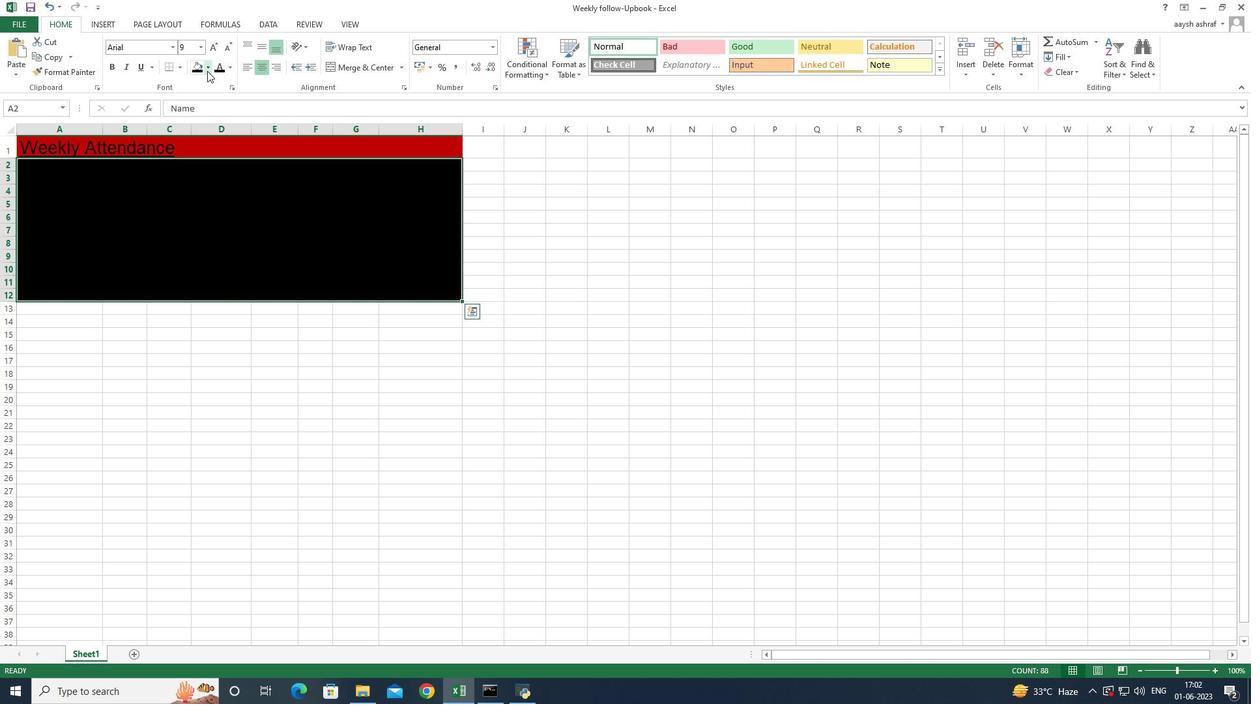 
Action: Mouse moved to (187, 260)
Screenshot: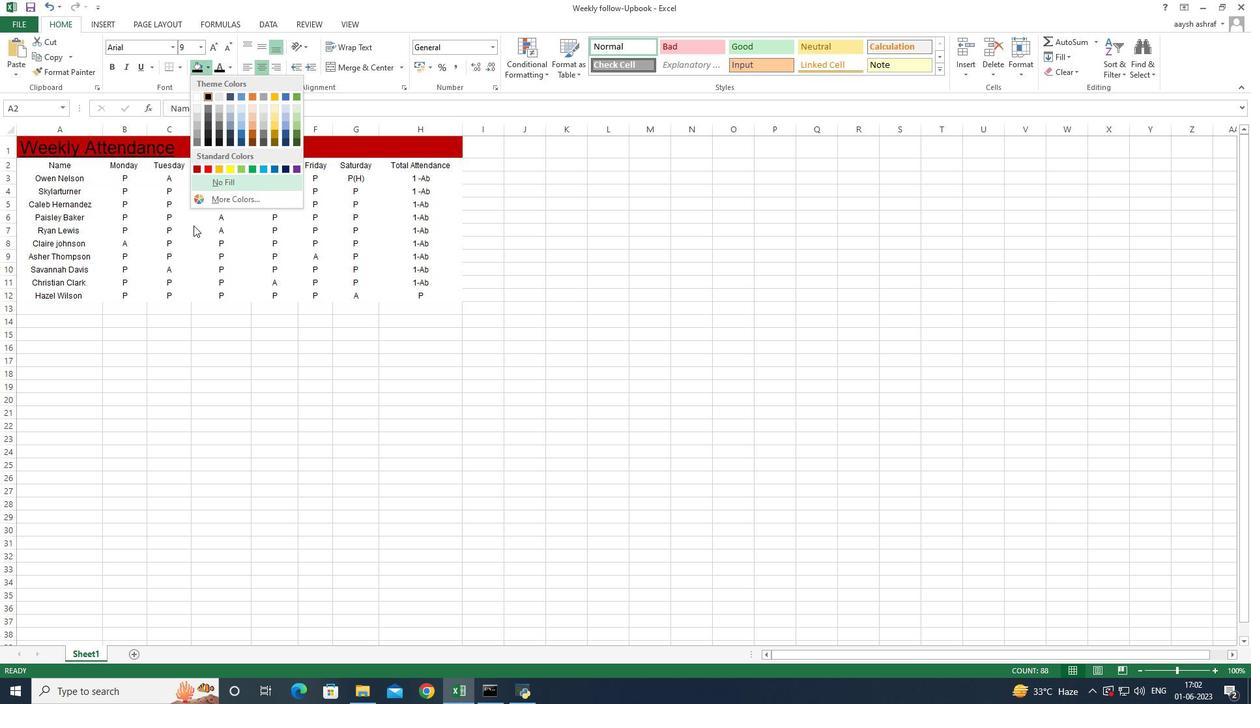 
Action: Mouse pressed left at (187, 260)
Screenshot: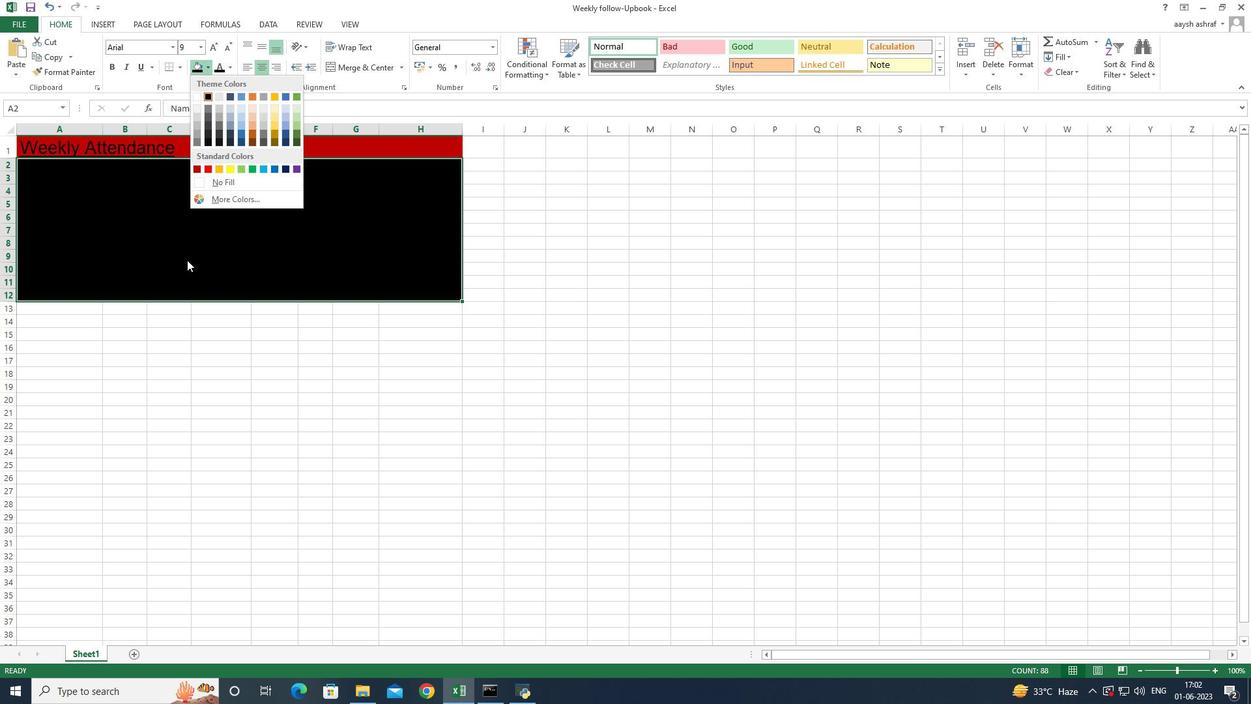 
Action: Mouse moved to (263, 267)
Screenshot: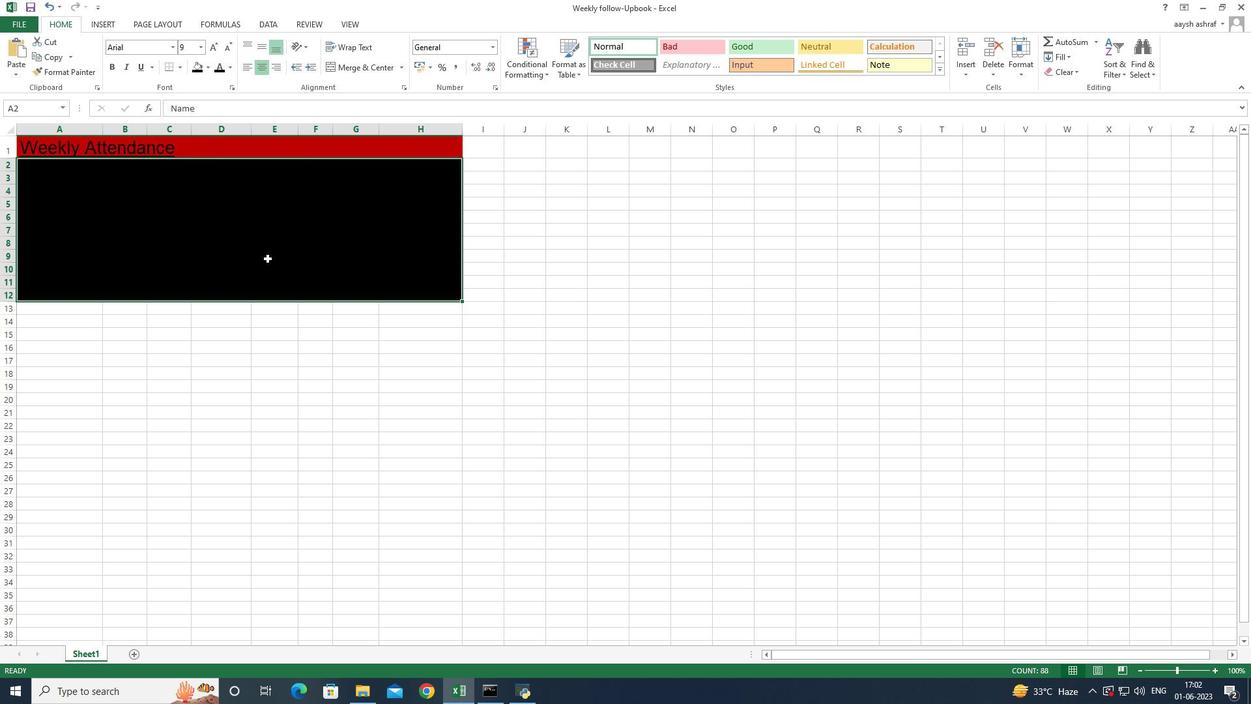 
Action: Key pressed ctrl+Z
Screenshot: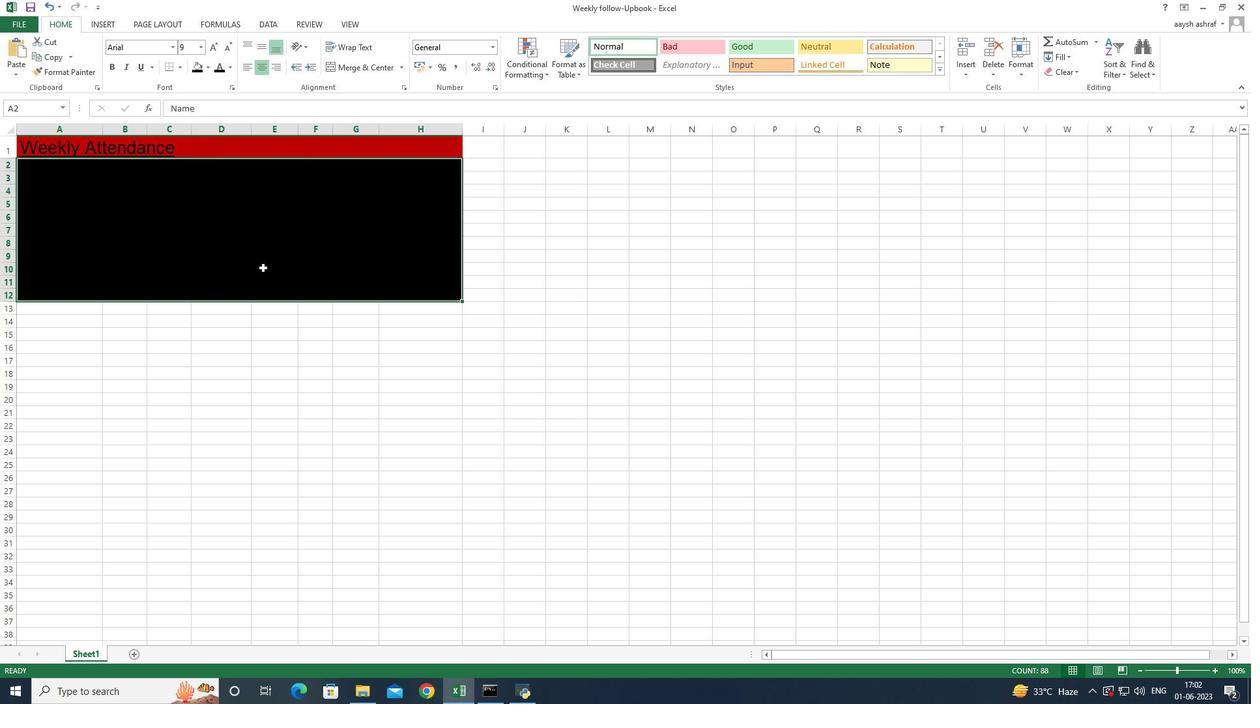 
Action: Mouse moved to (200, 371)
Screenshot: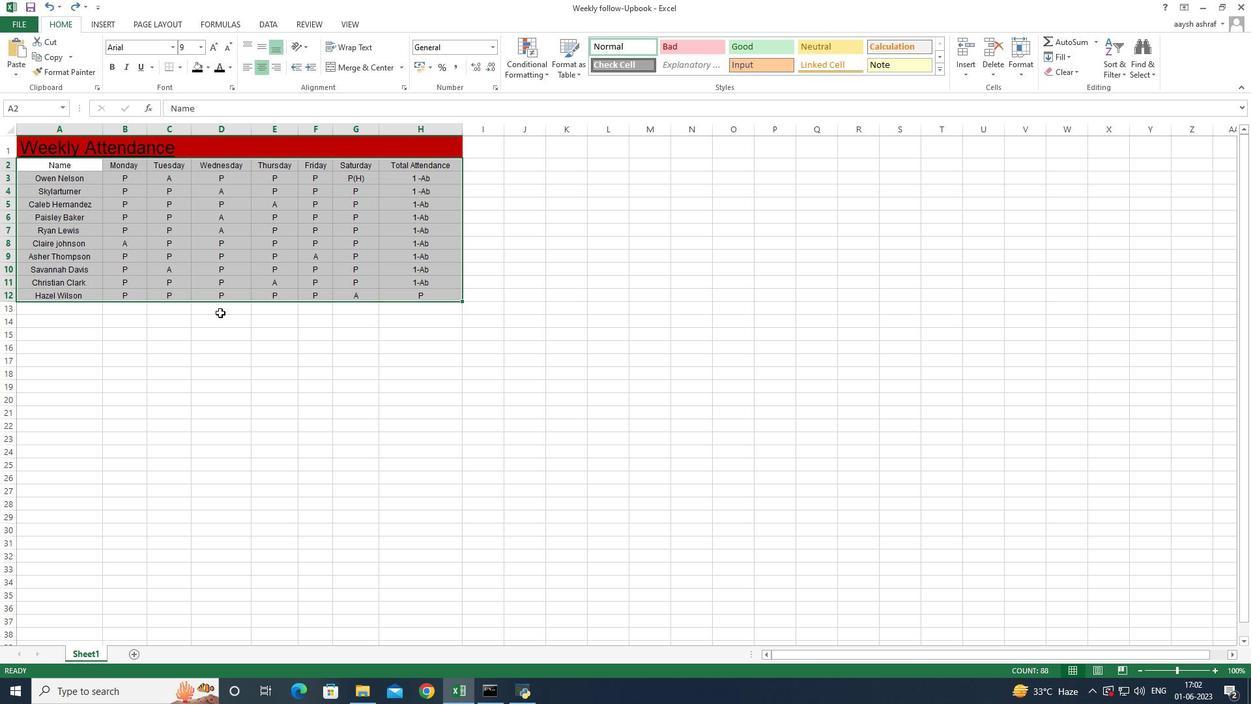 
Action: Mouse pressed left at (200, 371)
Screenshot: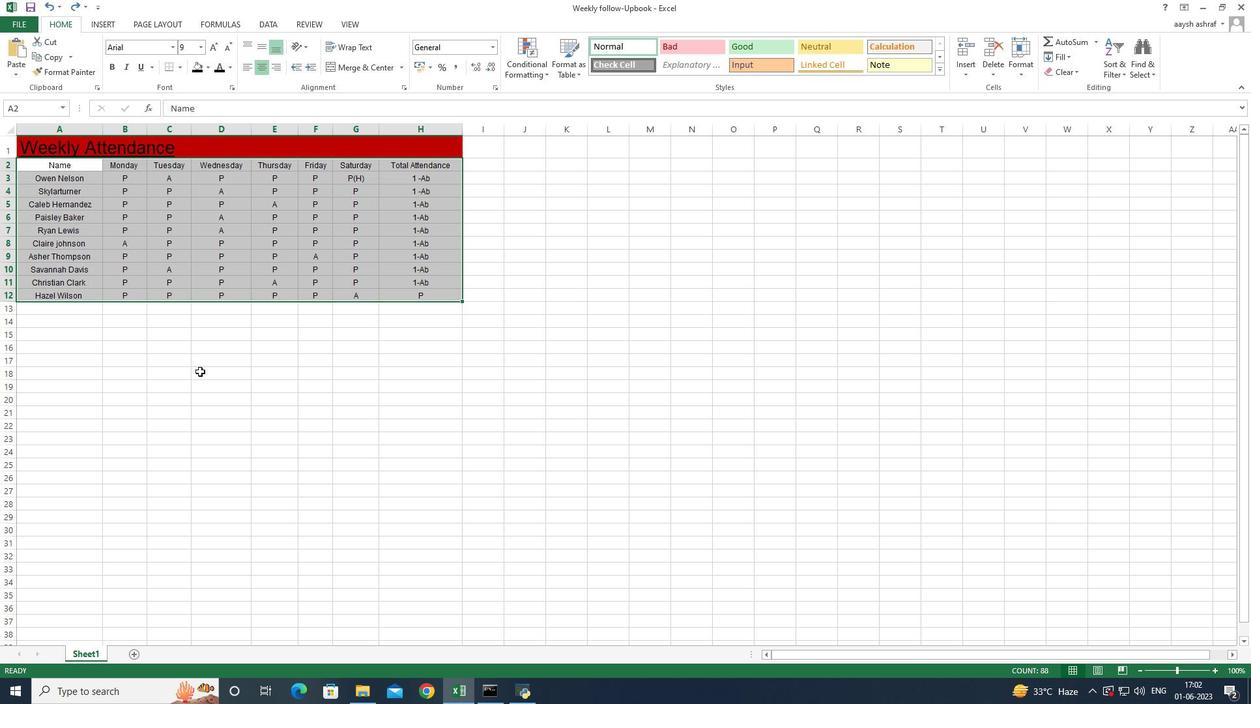 
Action: Mouse moved to (43, 168)
Screenshot: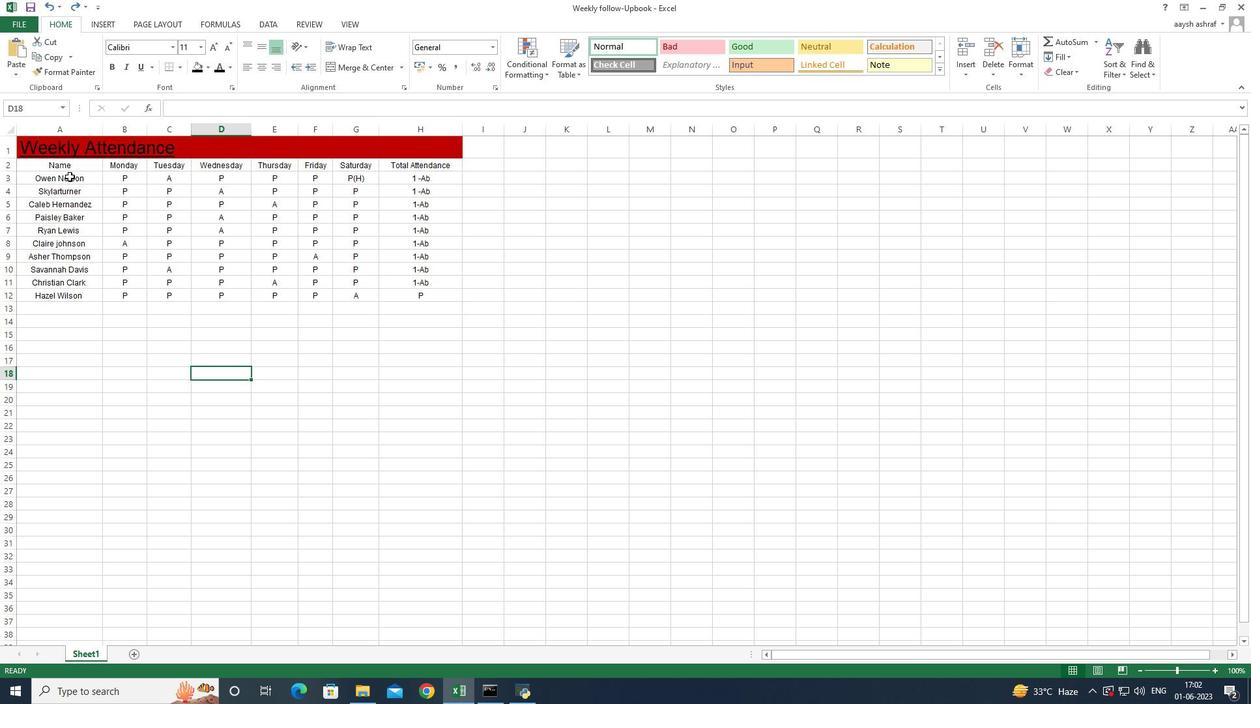 
Action: Mouse pressed left at (43, 168)
Screenshot: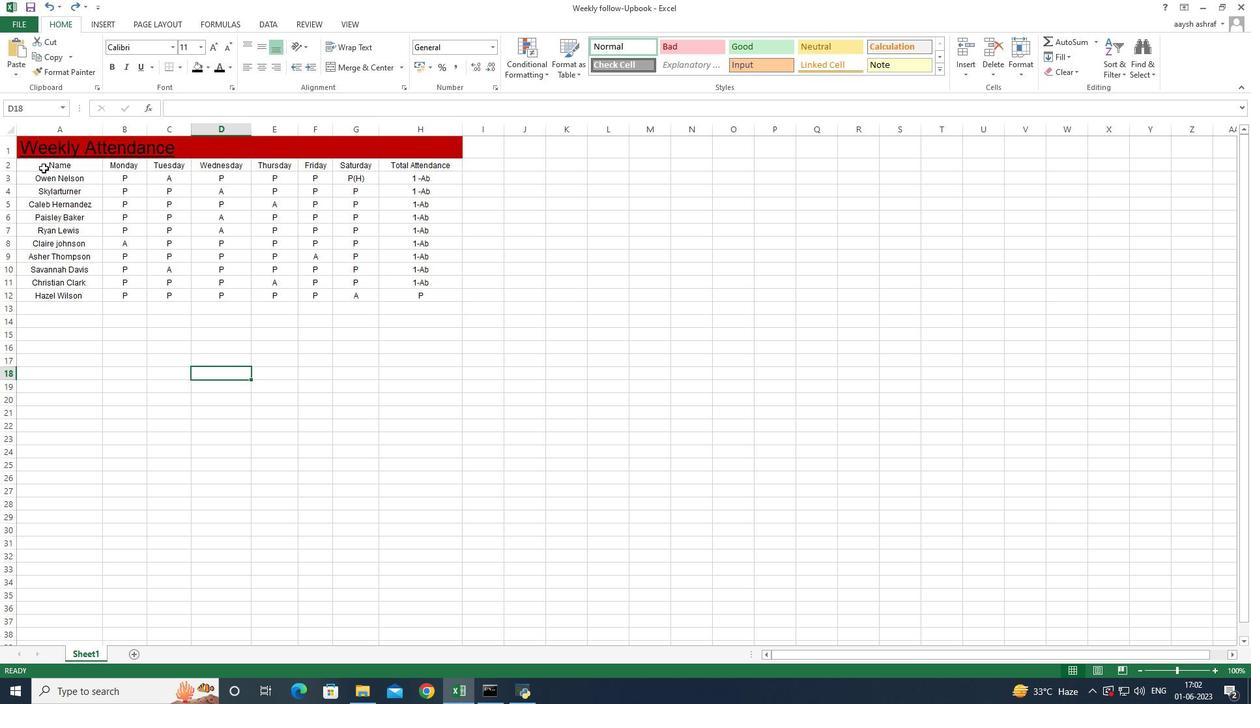 
Action: Mouse moved to (232, 67)
Screenshot: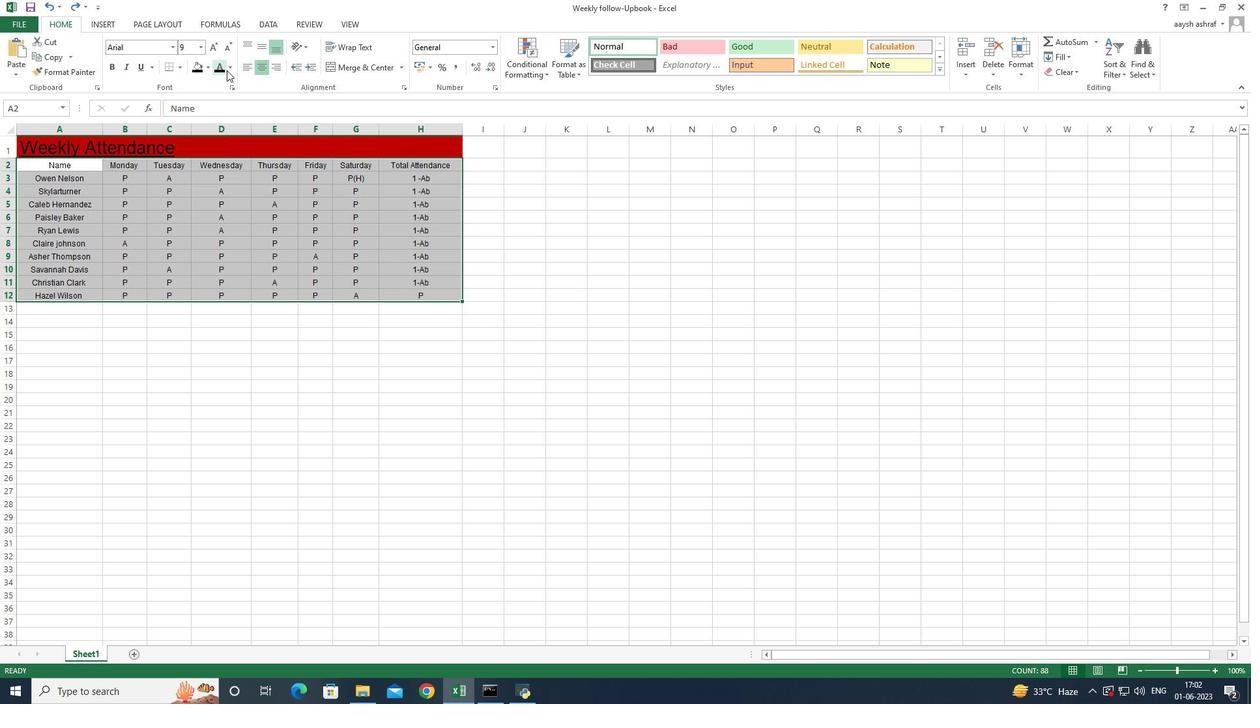 
Action: Mouse pressed left at (232, 67)
Screenshot: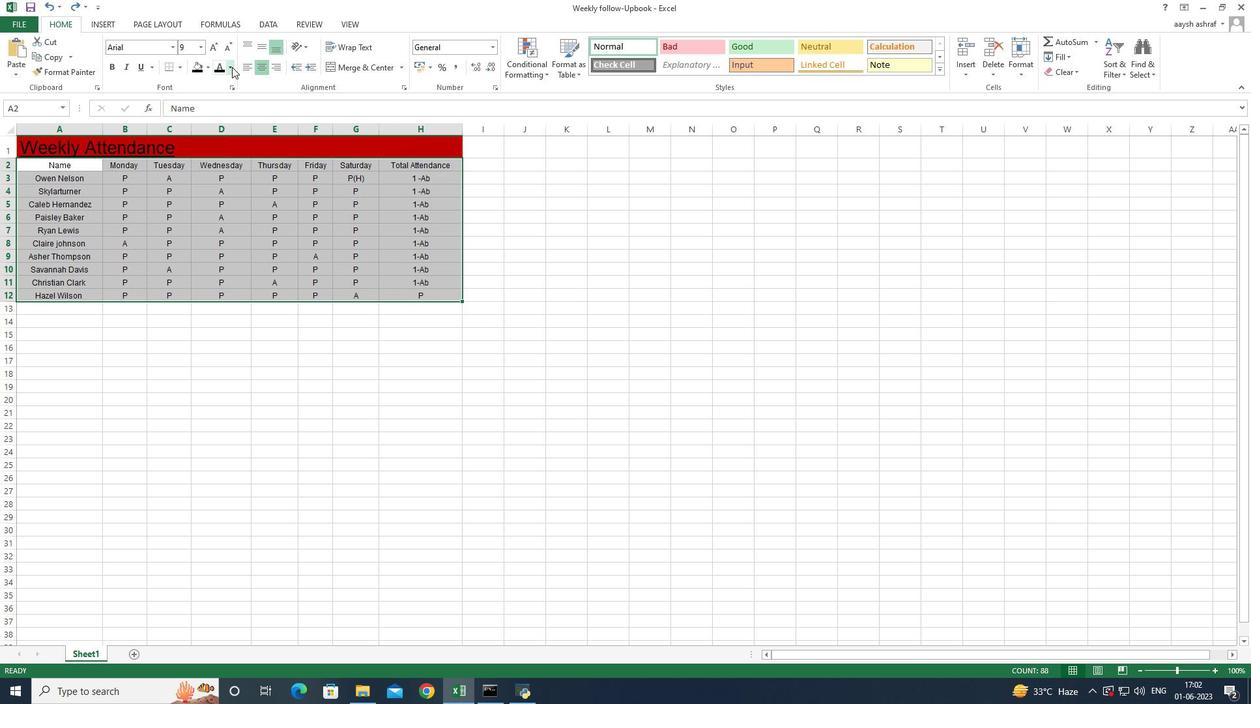 
Action: Mouse moved to (221, 79)
Screenshot: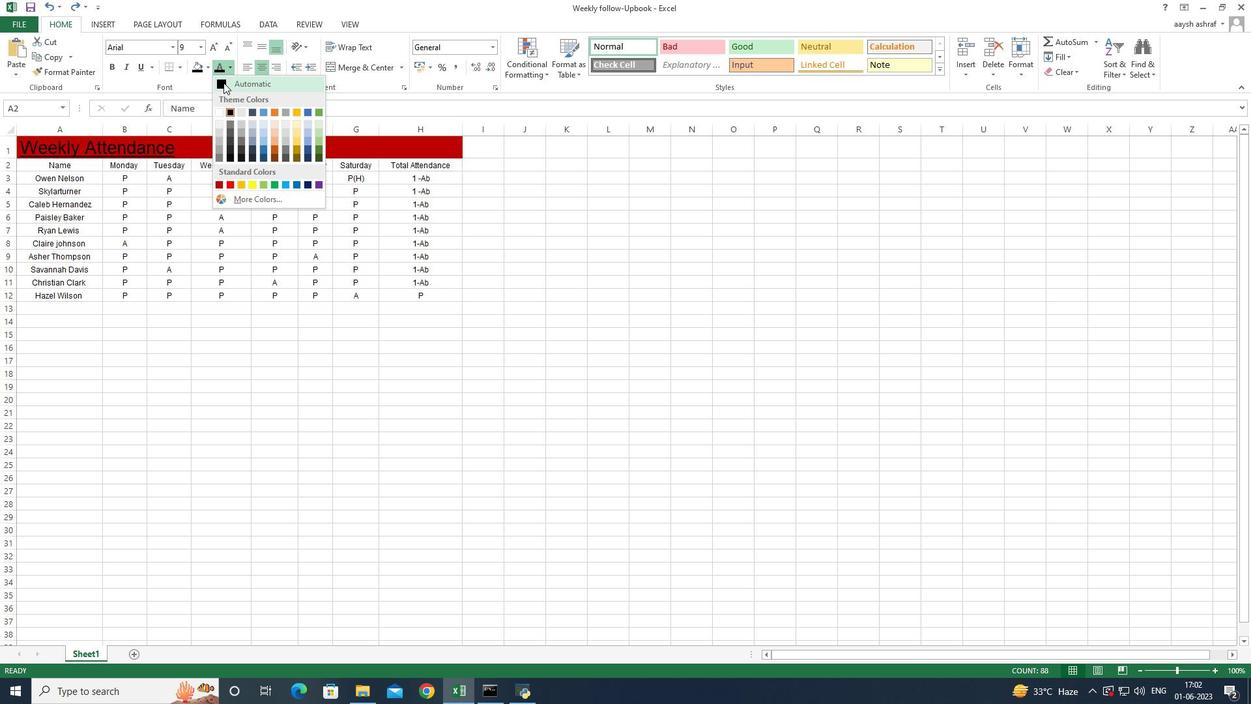 
Action: Mouse pressed left at (221, 79)
Screenshot: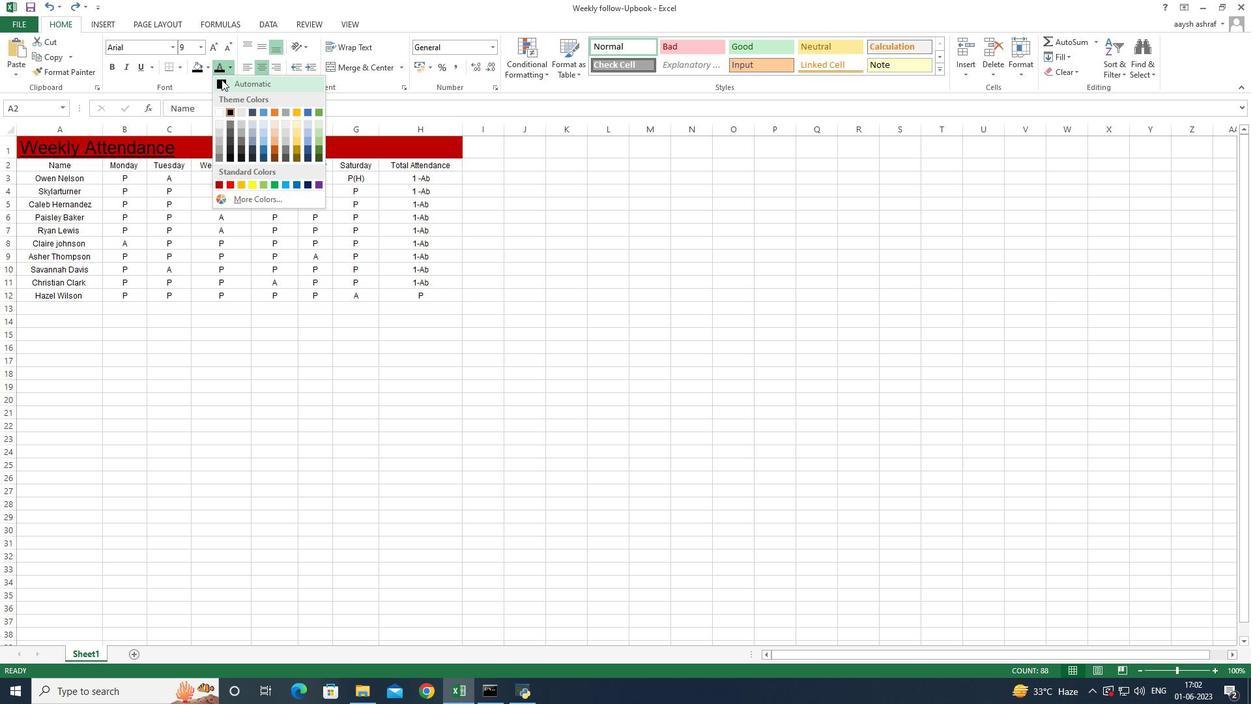 
Action: Mouse moved to (172, 63)
Screenshot: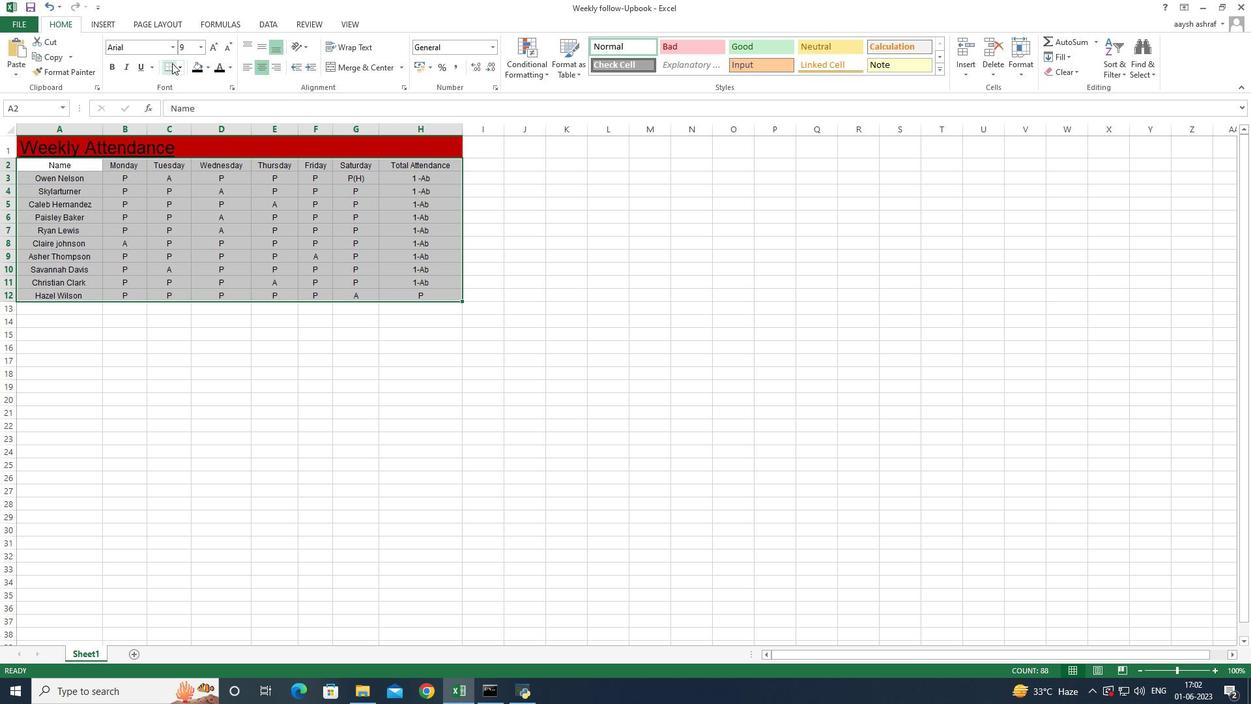 
Action: Mouse pressed left at (172, 63)
Screenshot: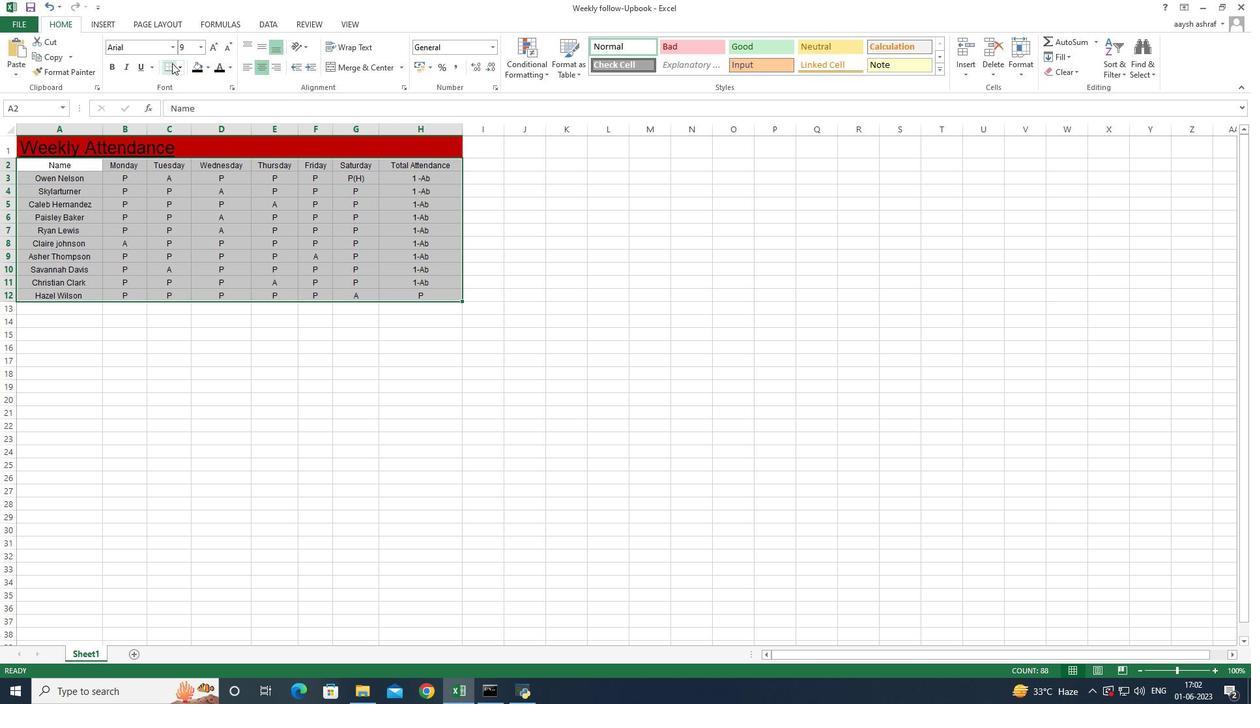 
Action: Mouse moved to (178, 65)
Screenshot: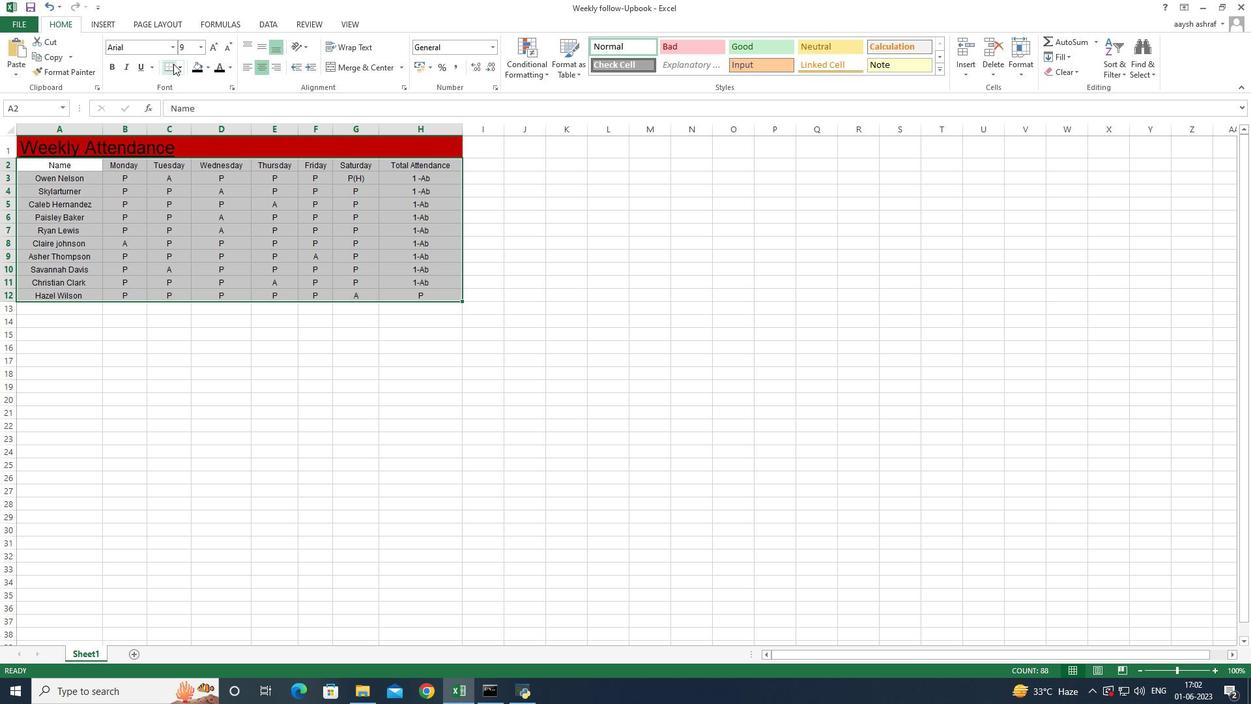 
Action: Mouse pressed left at (178, 65)
Screenshot: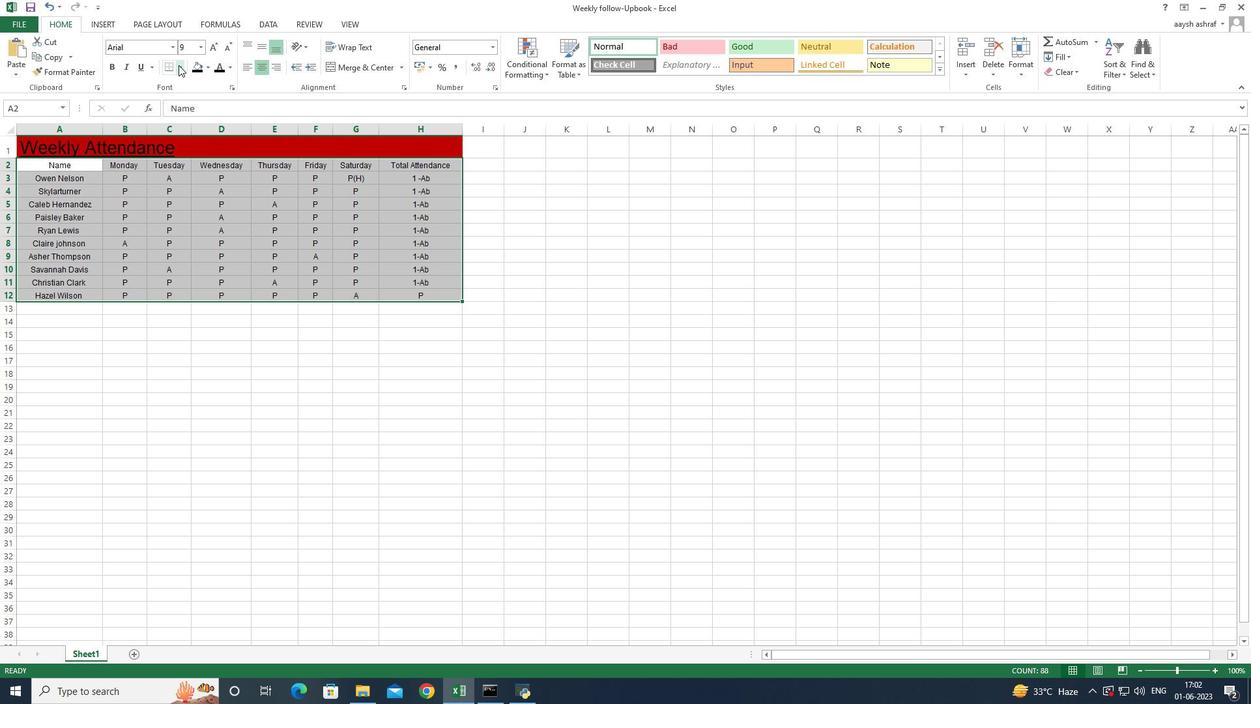 
Action: Mouse moved to (224, 164)
Screenshot: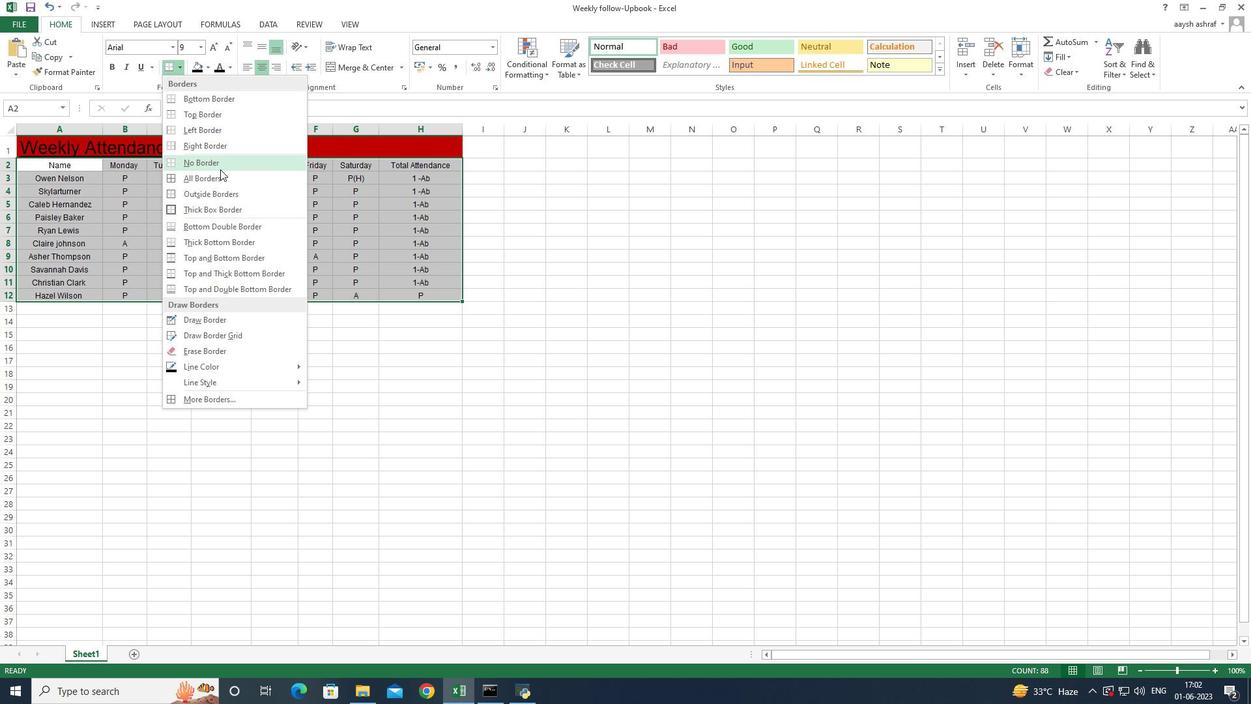 
Action: Mouse pressed left at (224, 164)
Screenshot: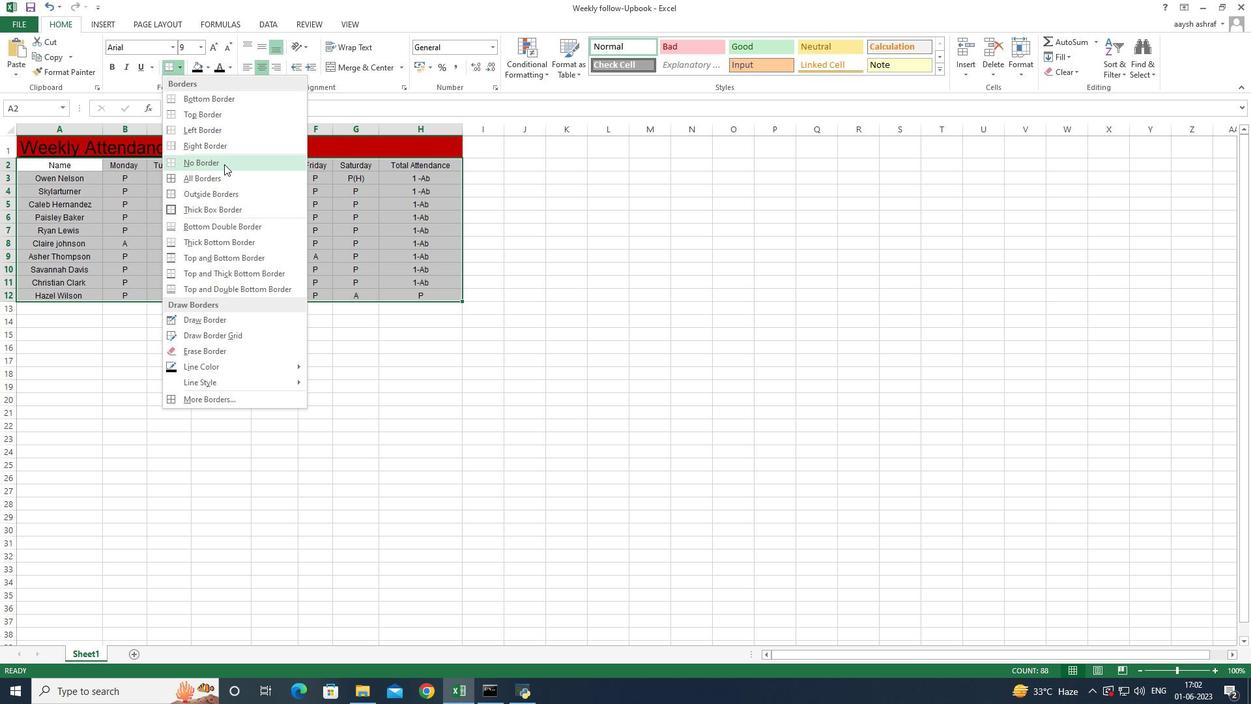 
Action: Mouse moved to (178, 333)
Screenshot: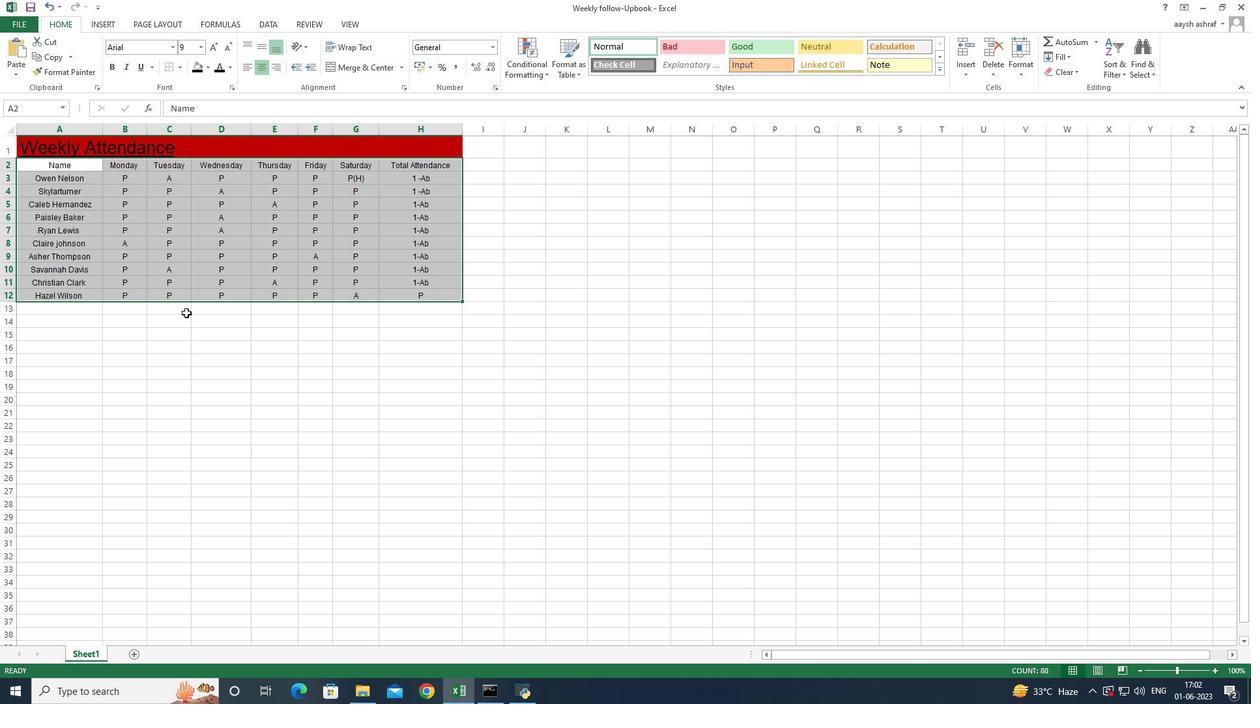 
Action: Mouse pressed left at (178, 333)
Screenshot: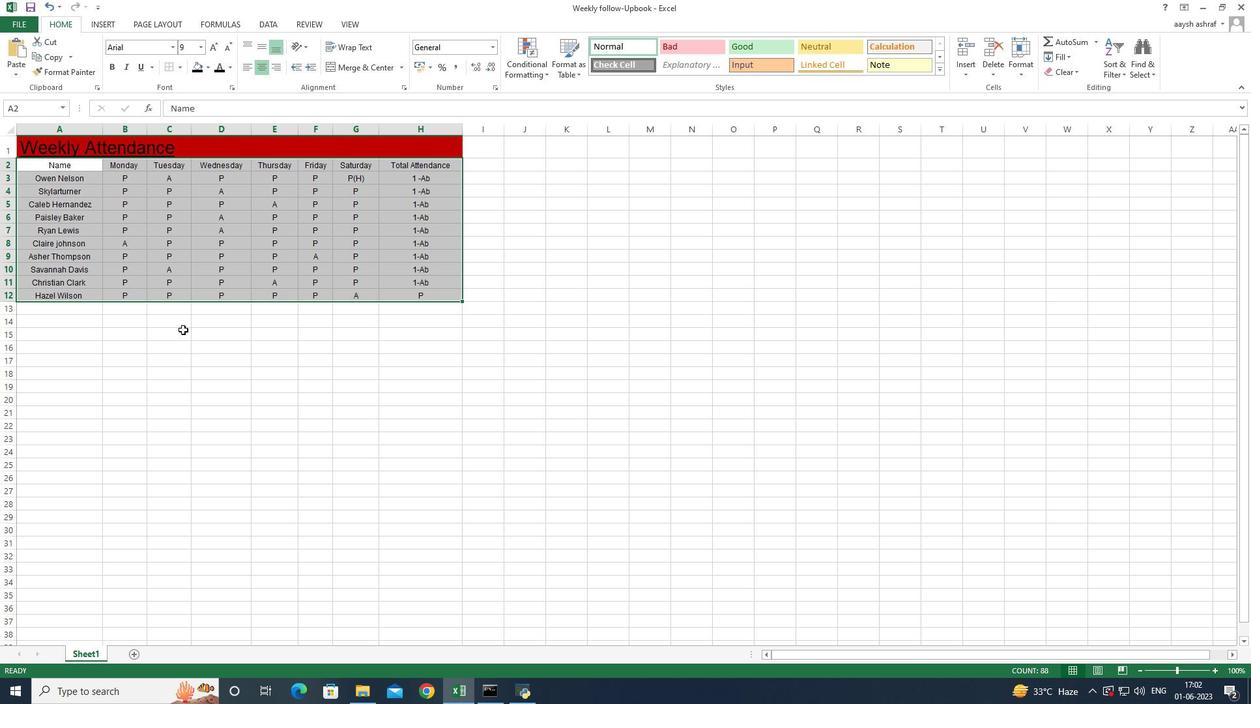 
Action: Mouse moved to (137, 168)
Screenshot: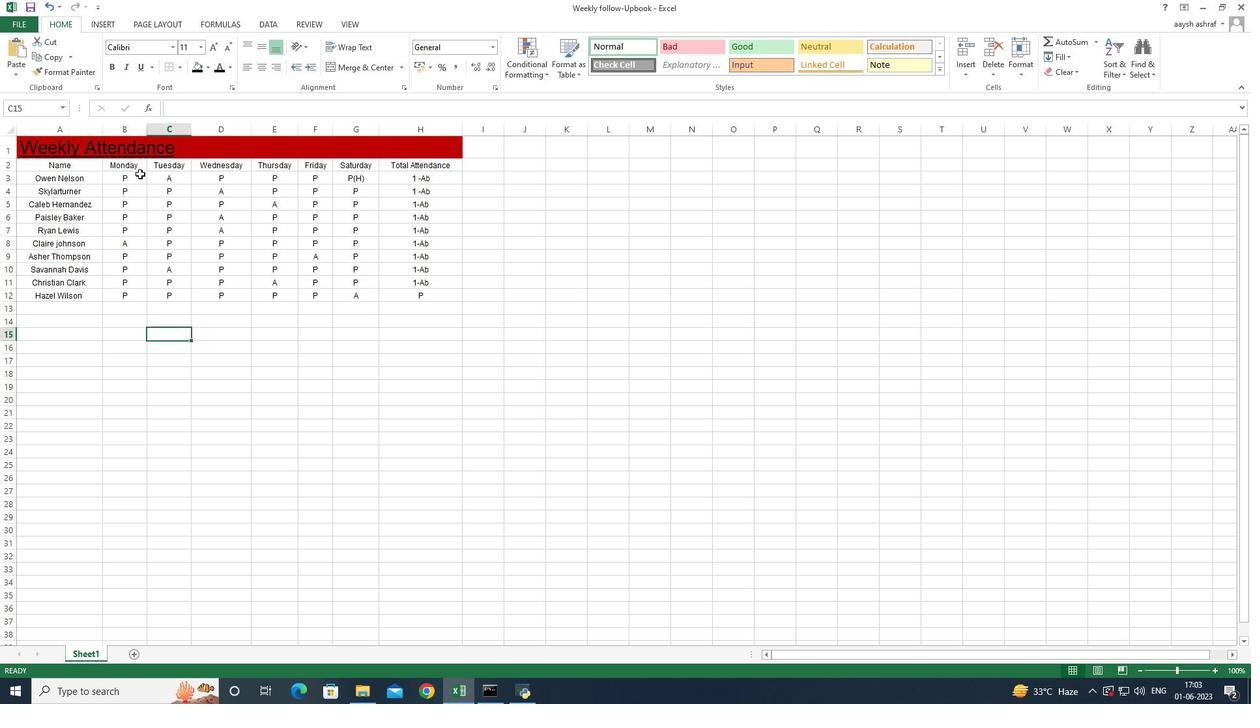 
